 Task: Find connections with filter location Burlington with filter topic #culturewith filter profile language German with filter current company KEC International Ltd. with filter school Veer Narmad South Gujarat University with filter industry Shipbuilding with filter service category Bookkeeping with filter keywords title Office Manager
Action: Mouse moved to (203, 312)
Screenshot: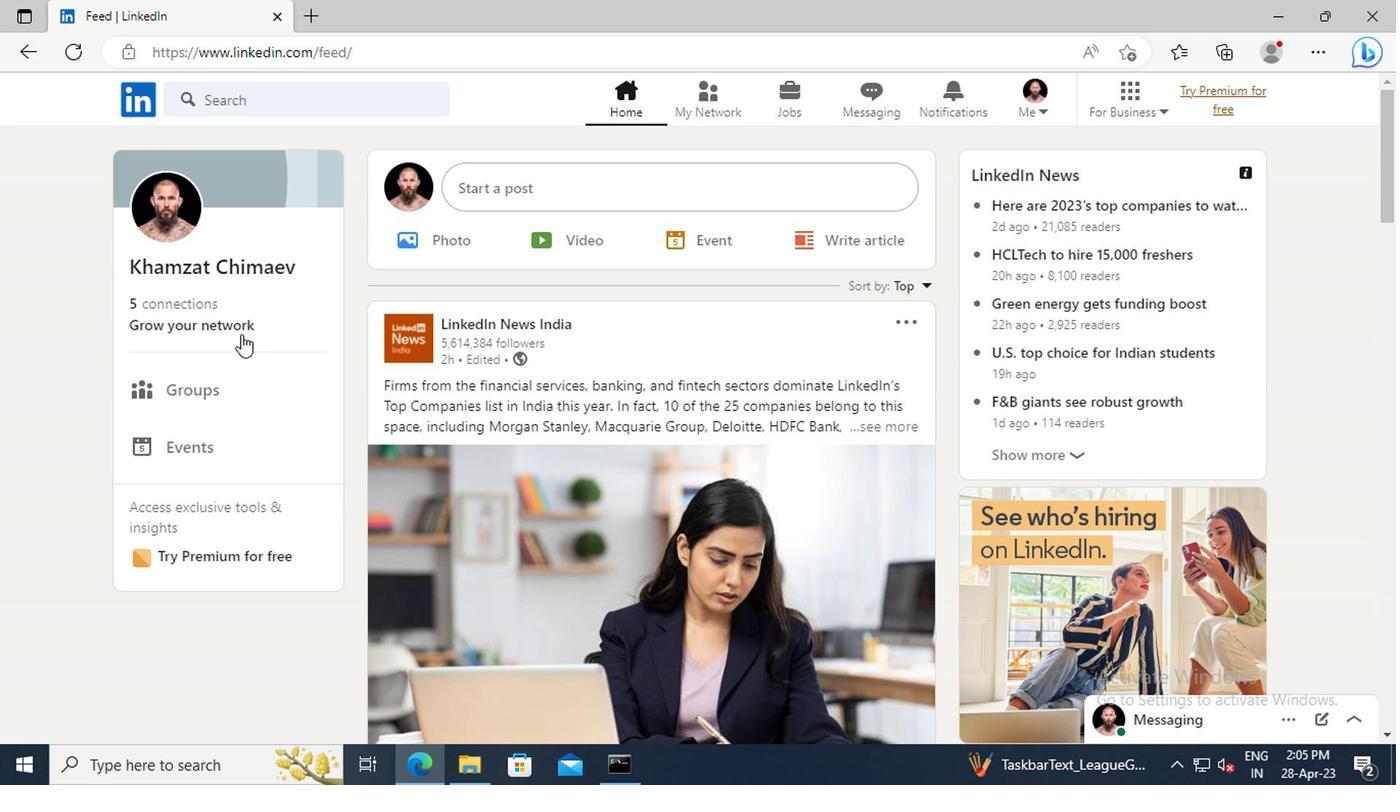 
Action: Mouse pressed left at (203, 312)
Screenshot: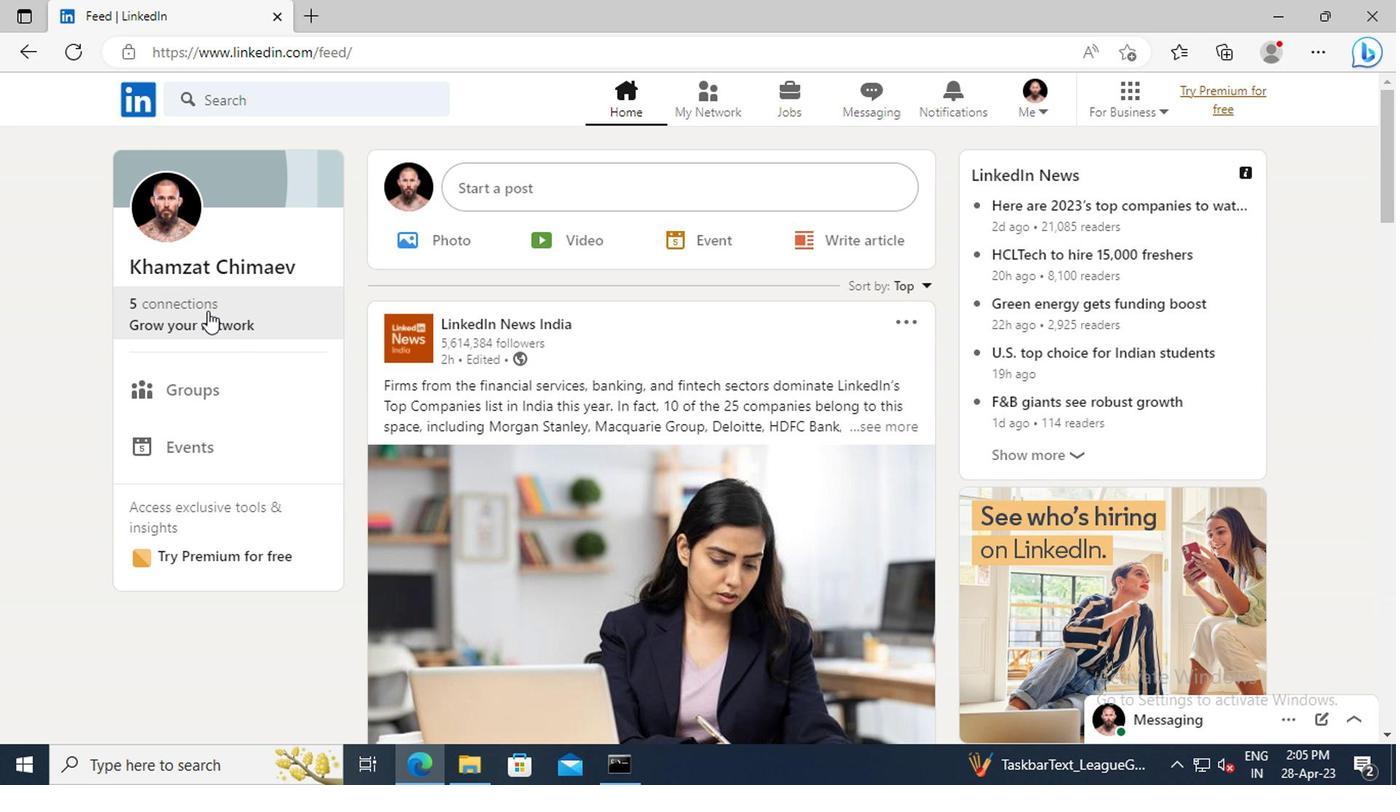 
Action: Mouse moved to (226, 219)
Screenshot: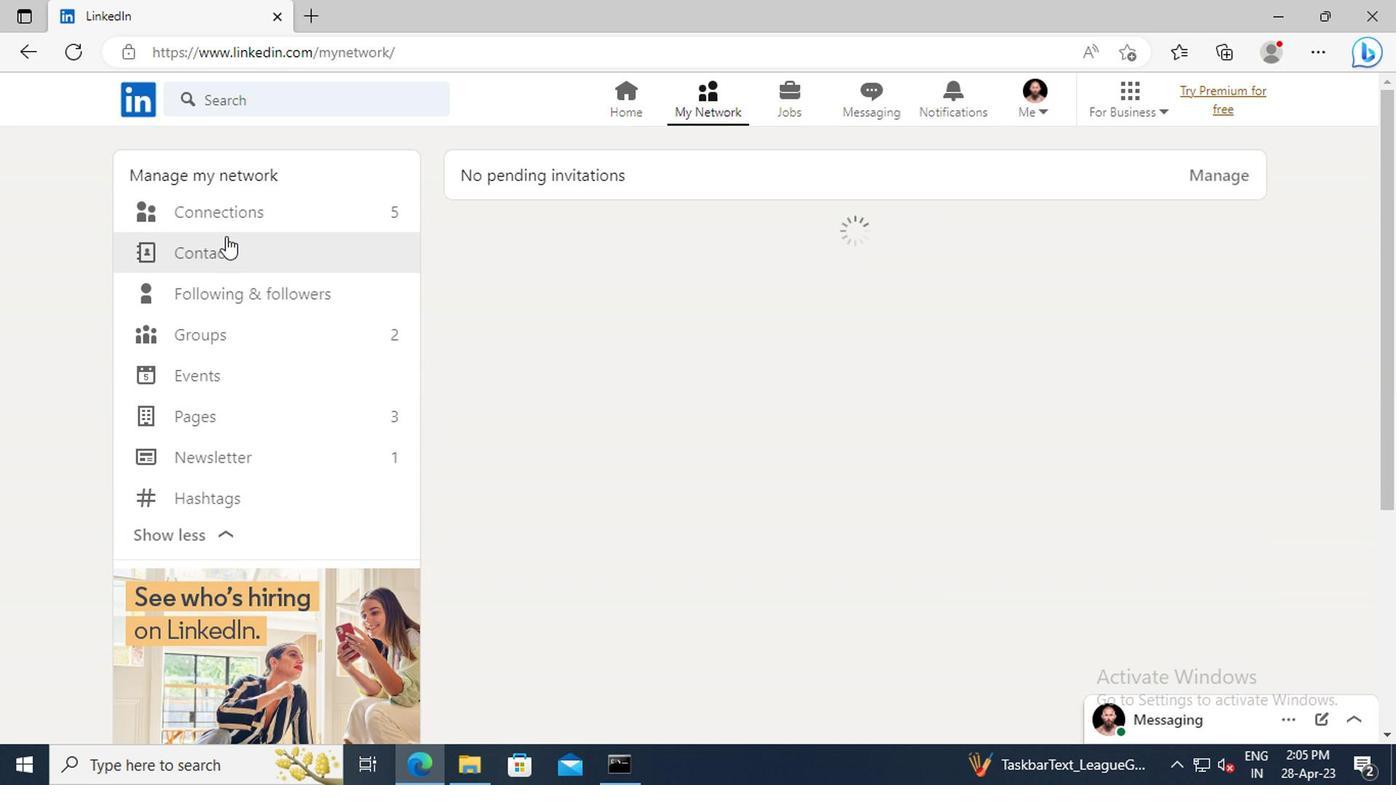 
Action: Mouse pressed left at (226, 219)
Screenshot: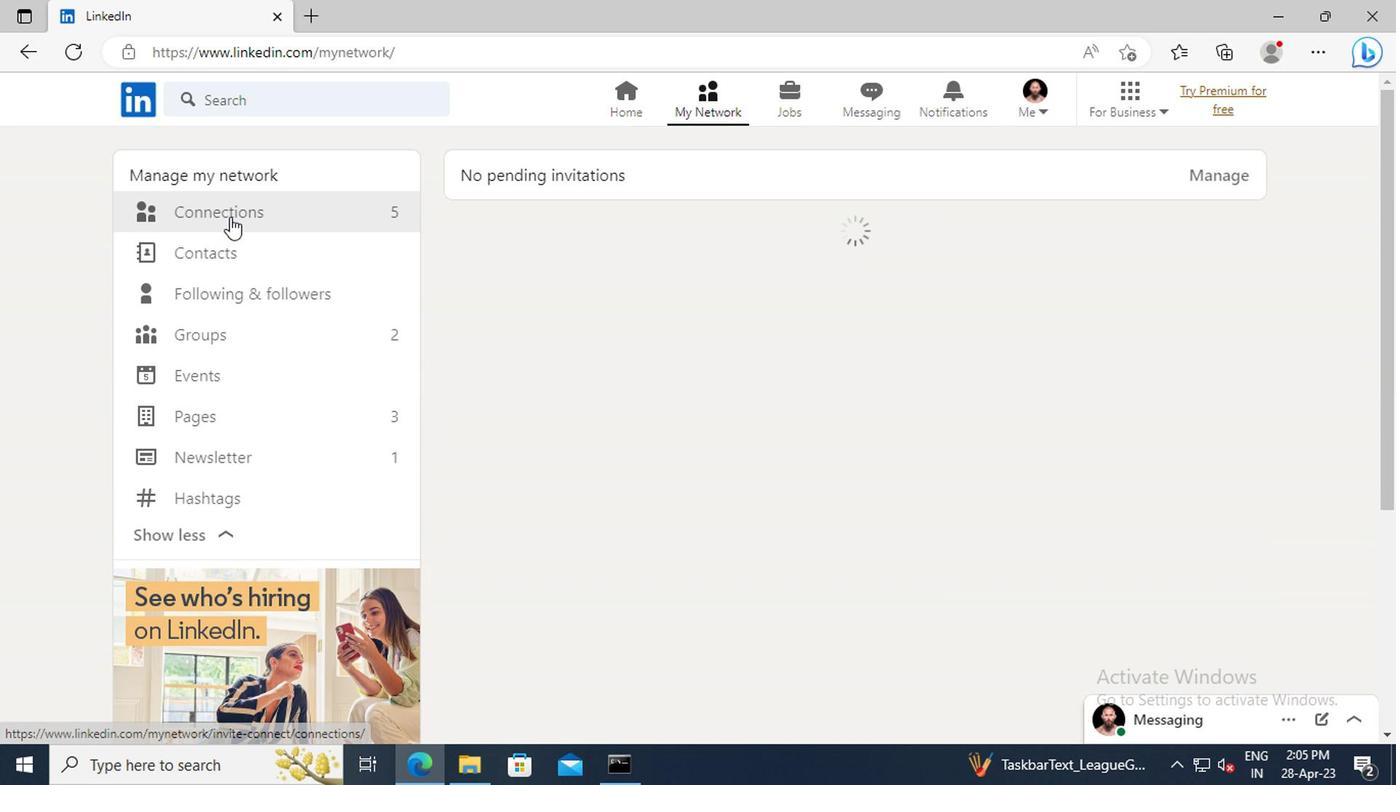 
Action: Mouse moved to (827, 222)
Screenshot: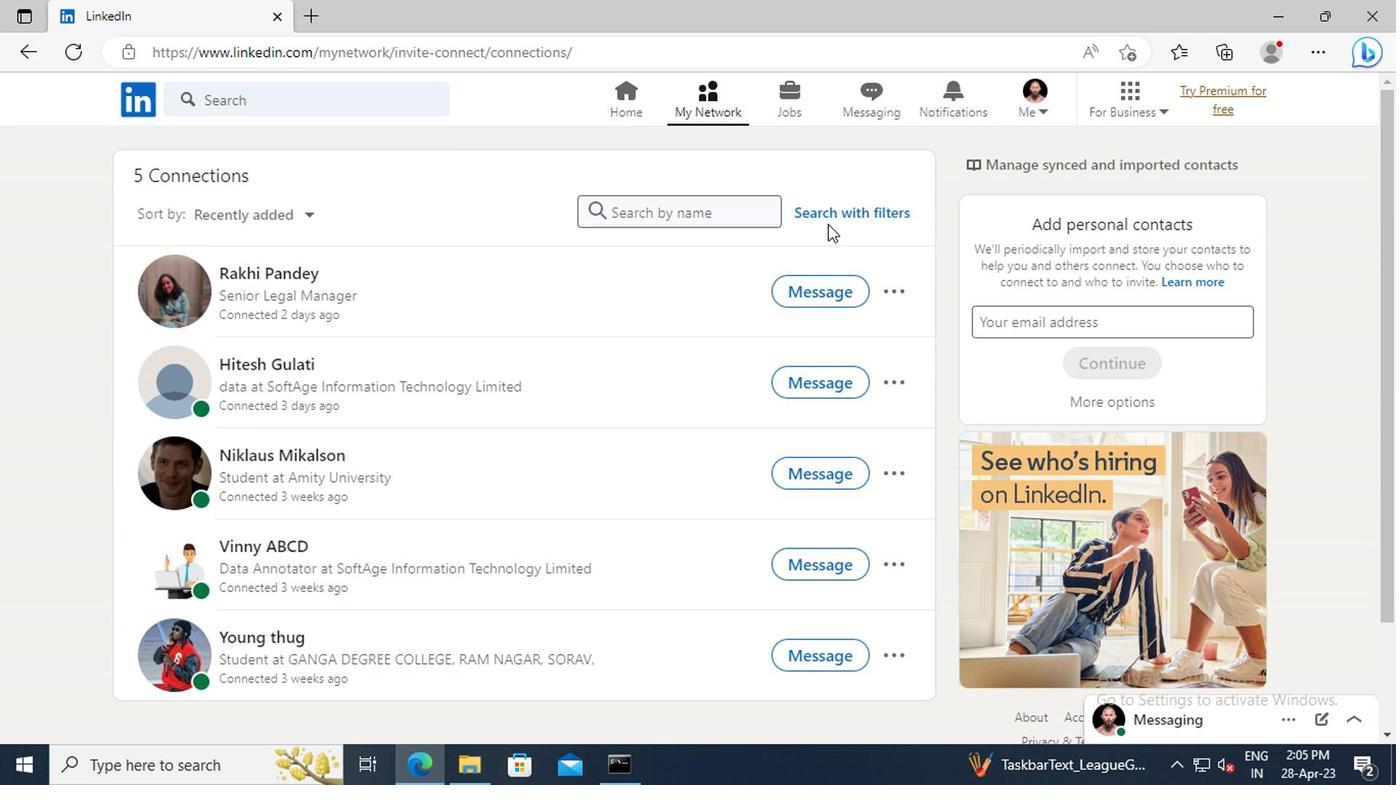 
Action: Mouse pressed left at (827, 222)
Screenshot: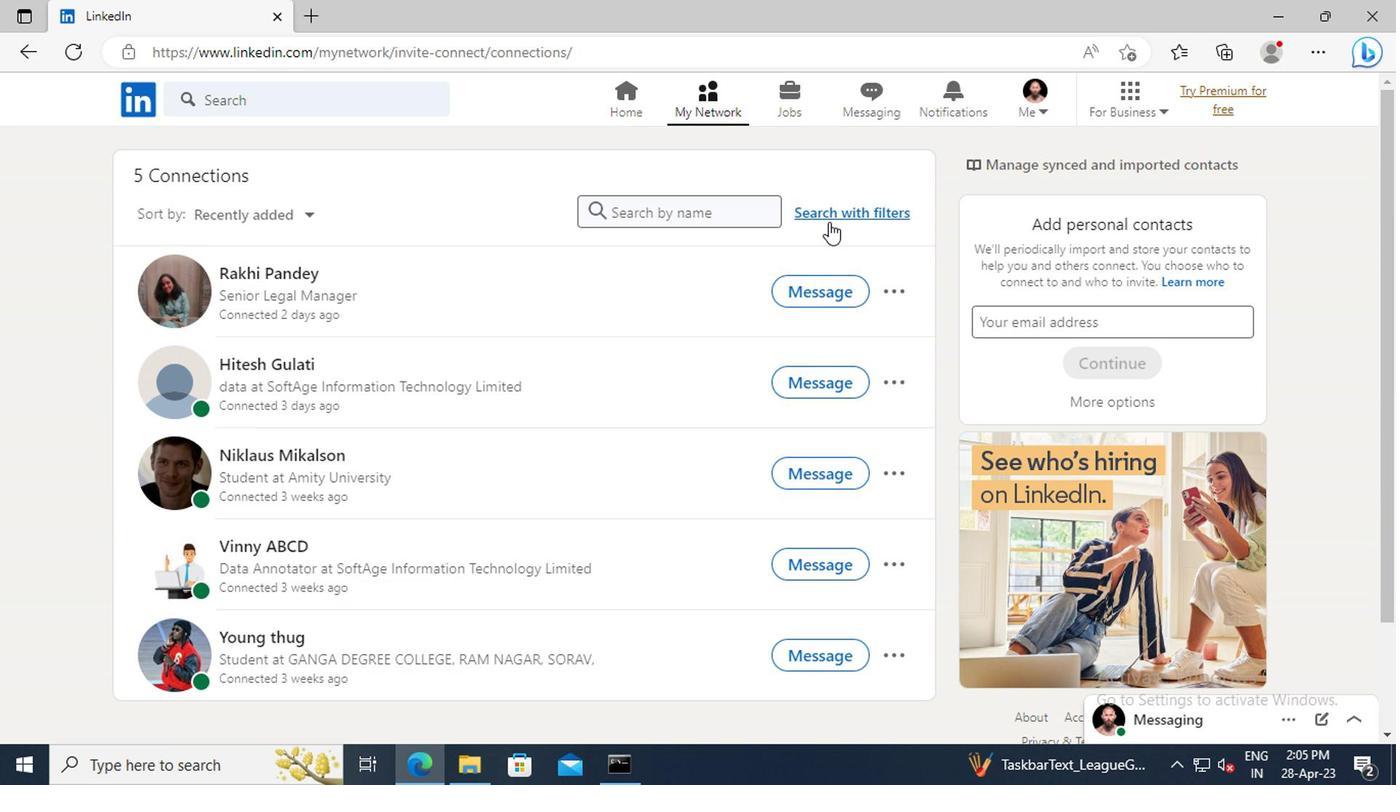 
Action: Mouse moved to (776, 163)
Screenshot: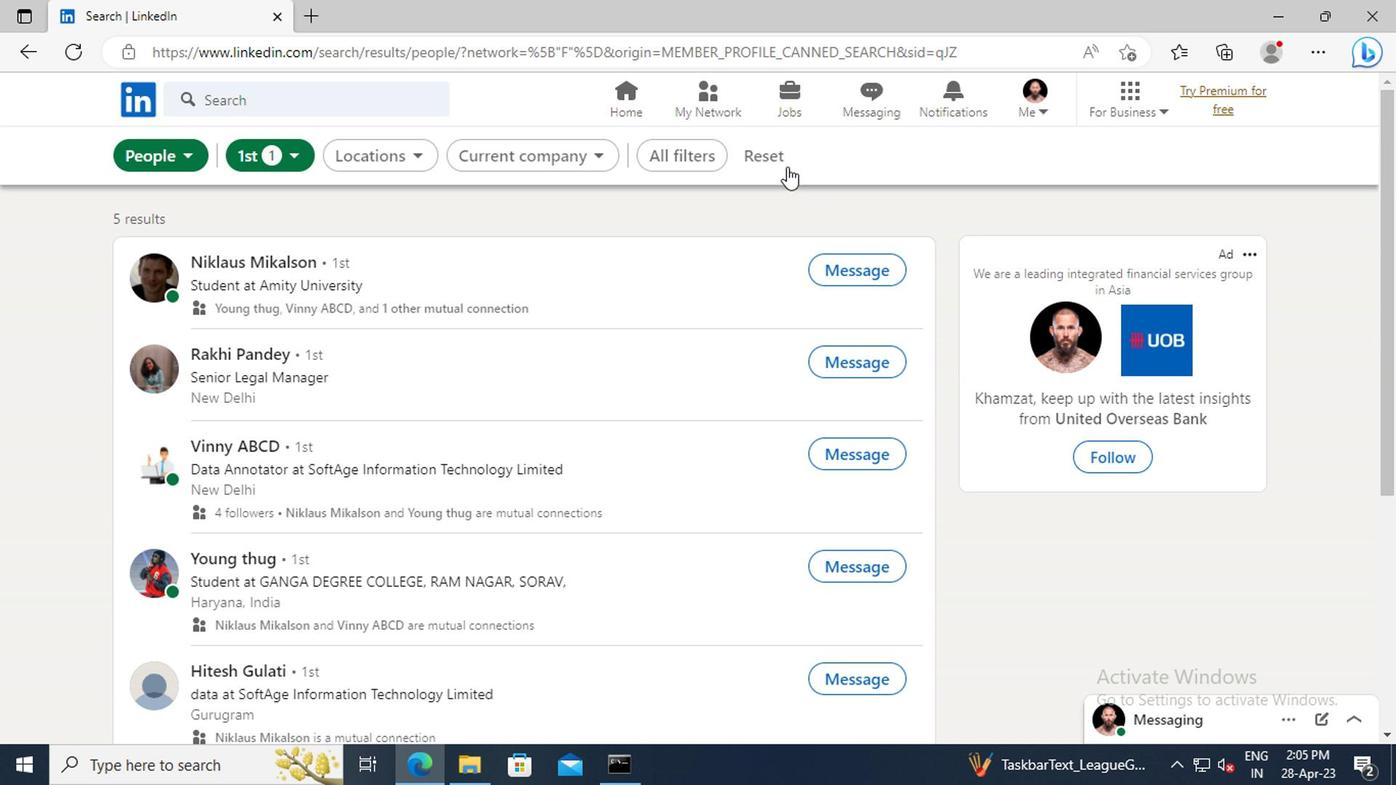 
Action: Mouse pressed left at (776, 163)
Screenshot: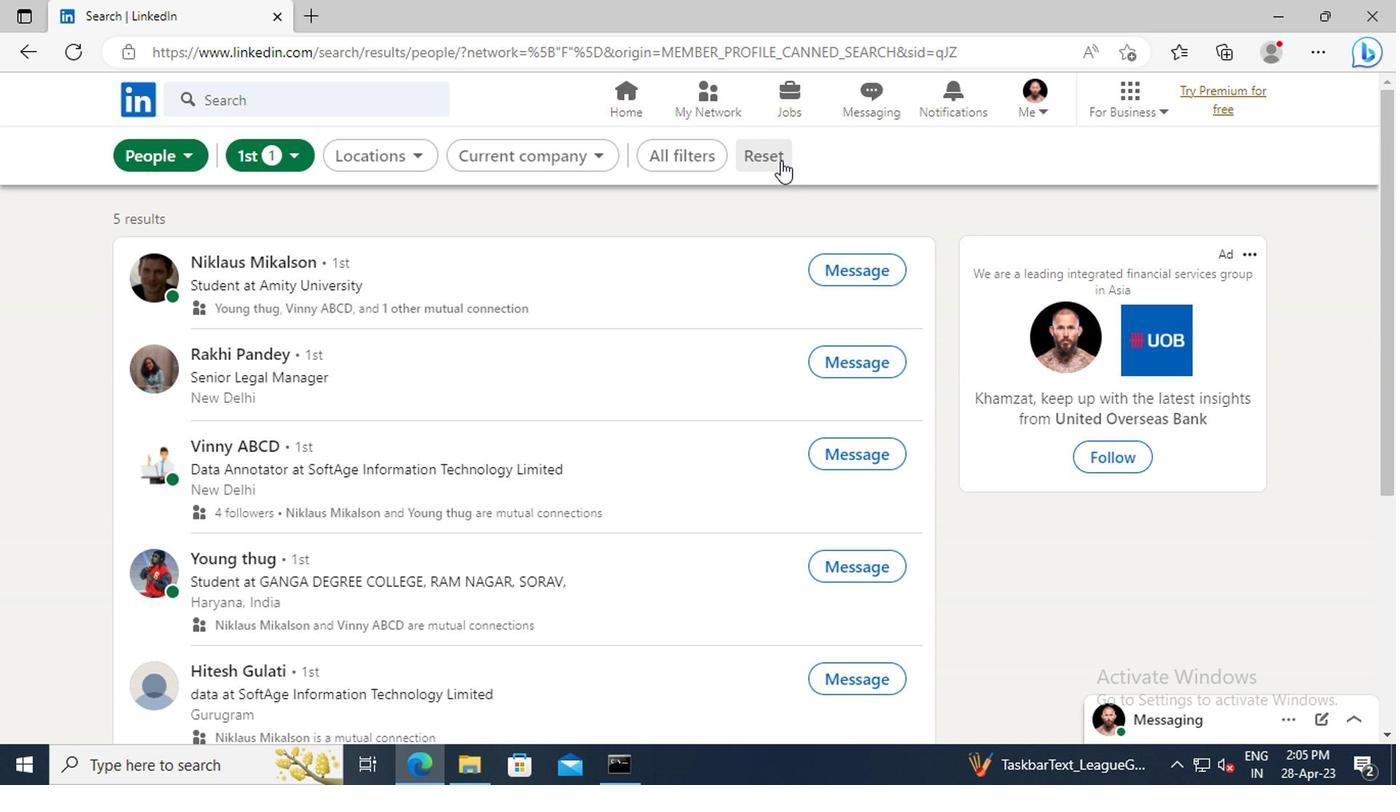 
Action: Mouse moved to (735, 160)
Screenshot: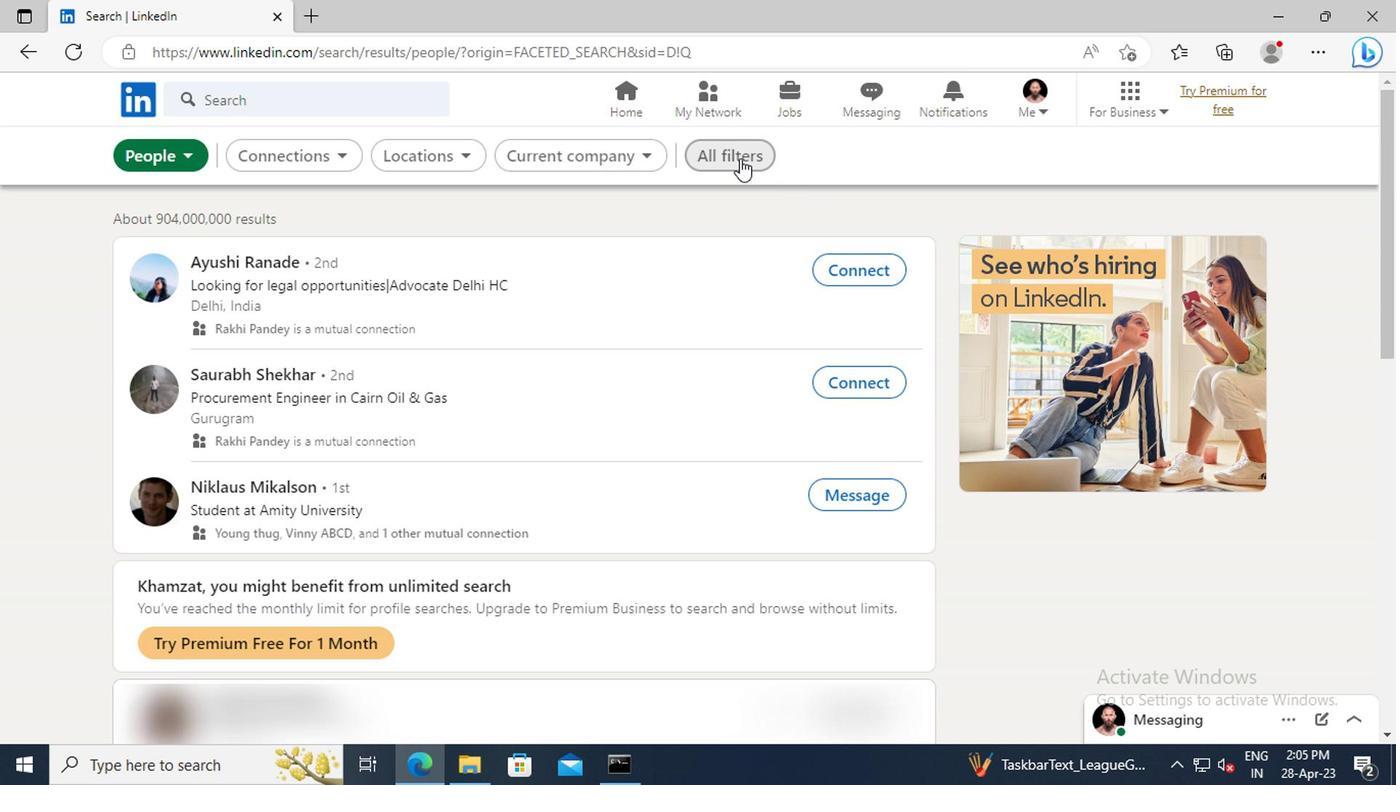 
Action: Mouse pressed left at (735, 160)
Screenshot: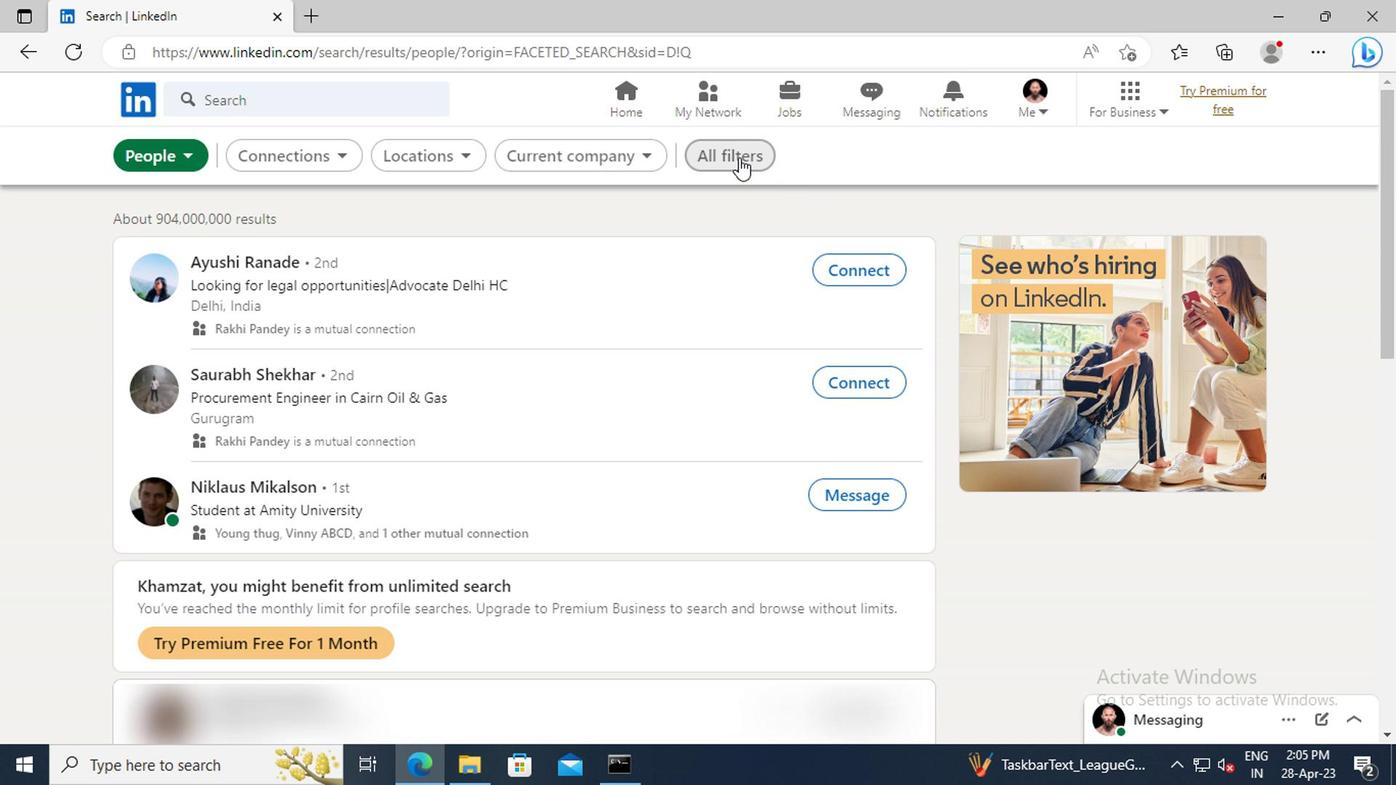 
Action: Mouse moved to (1124, 376)
Screenshot: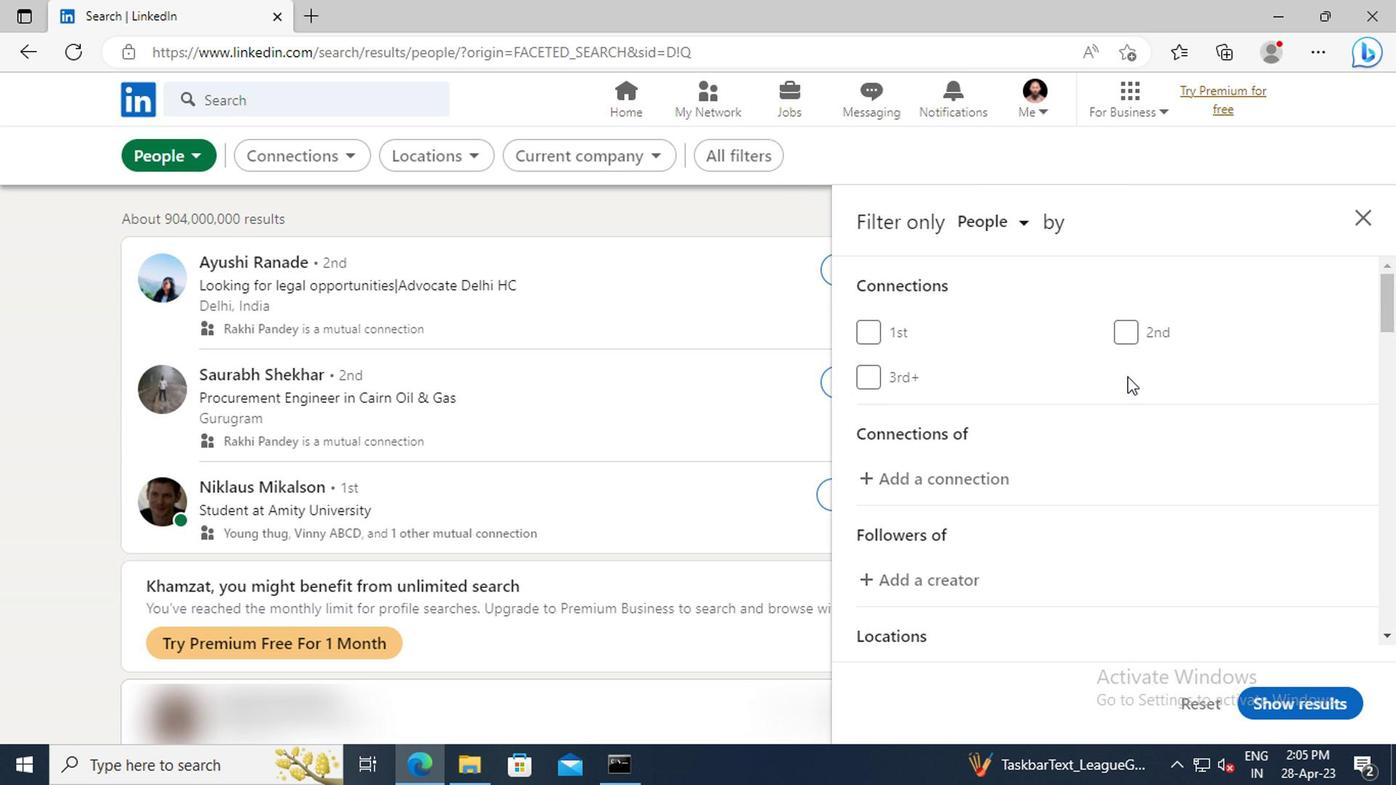 
Action: Mouse scrolled (1124, 376) with delta (0, 0)
Screenshot: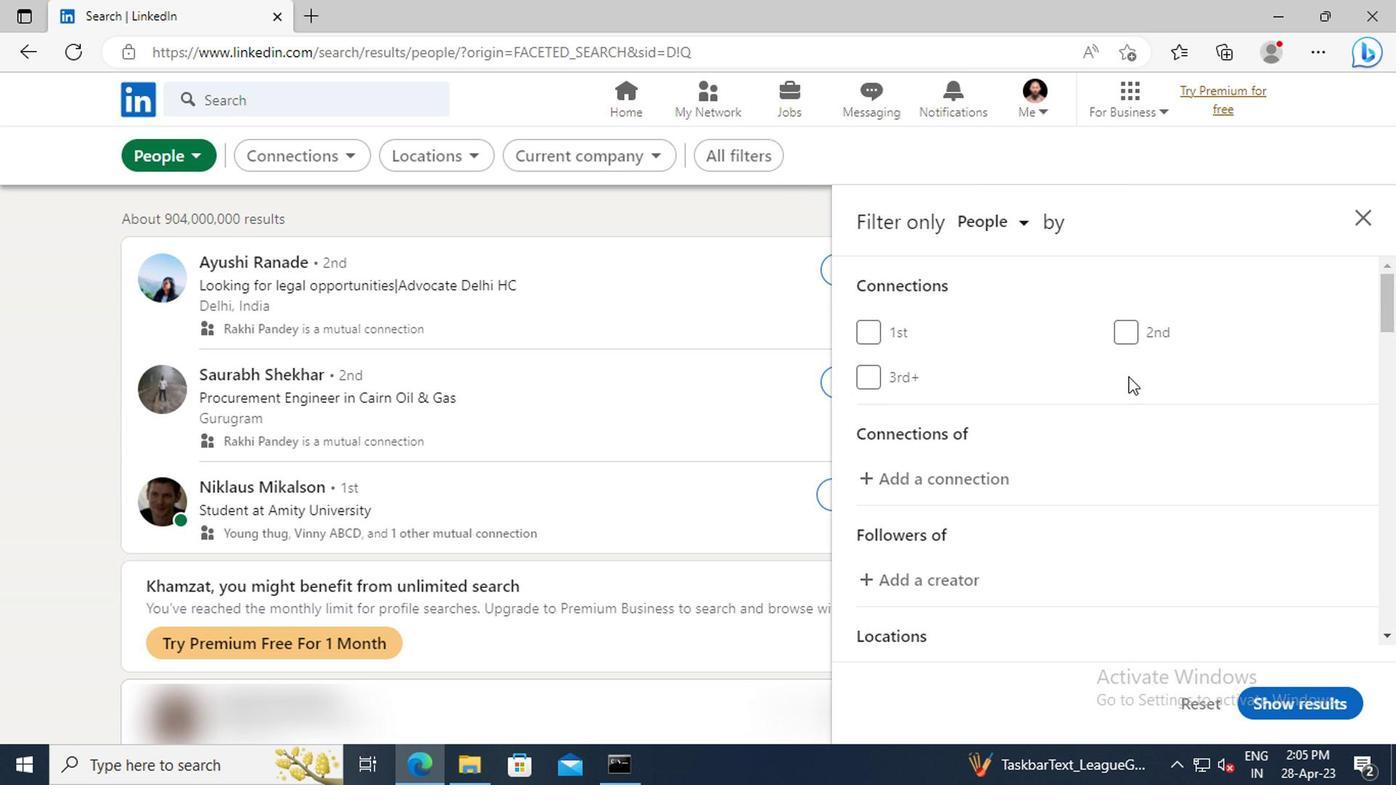 
Action: Mouse moved to (1126, 378)
Screenshot: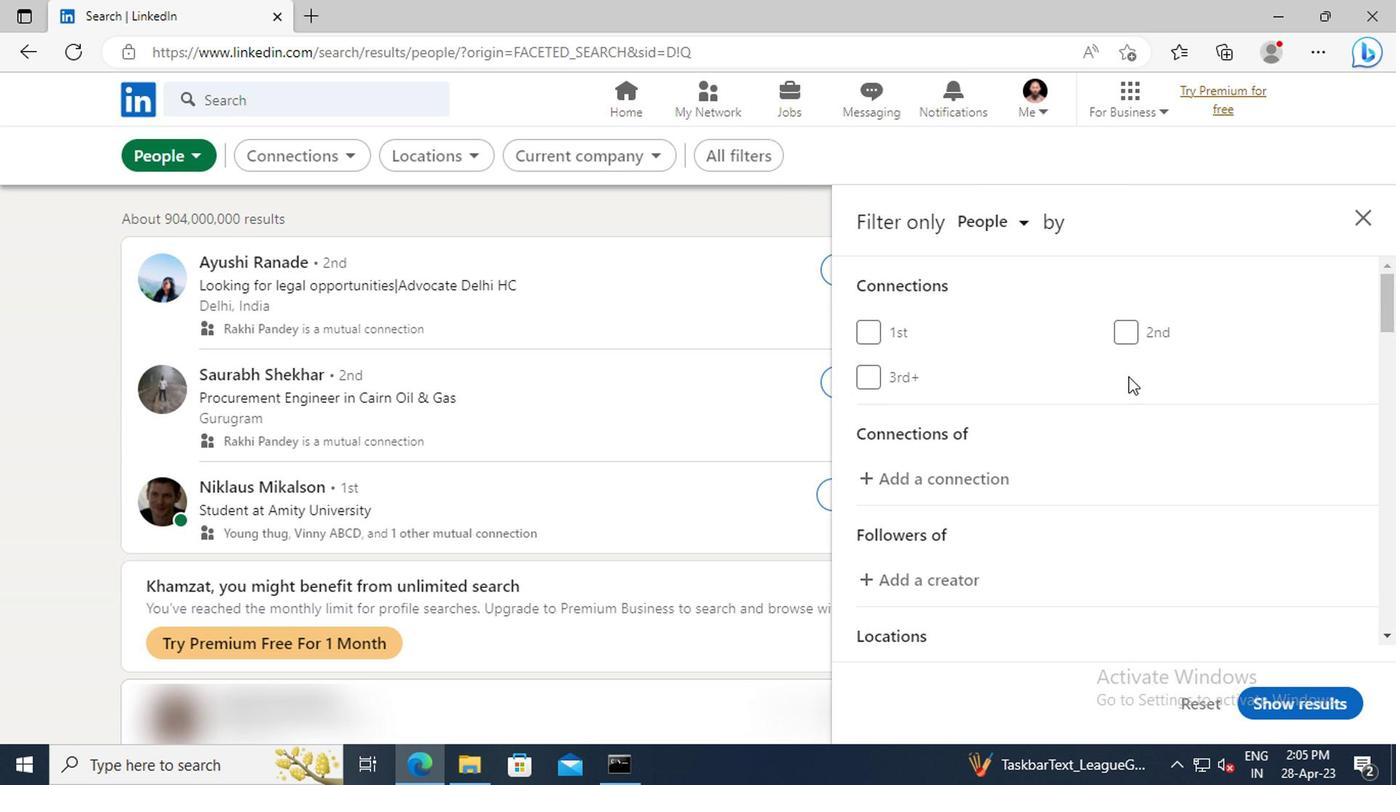 
Action: Mouse scrolled (1126, 376) with delta (0, -1)
Screenshot: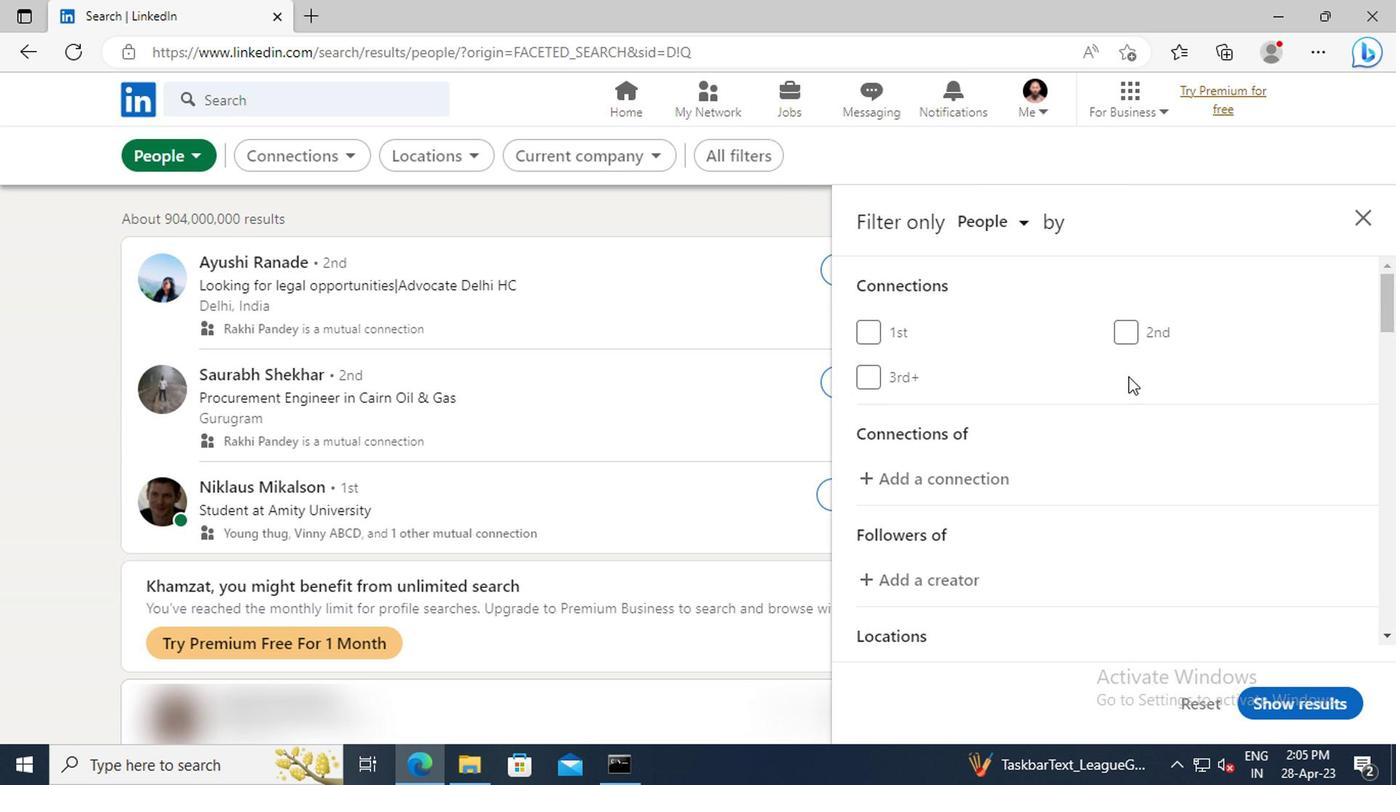 
Action: Mouse moved to (1126, 378)
Screenshot: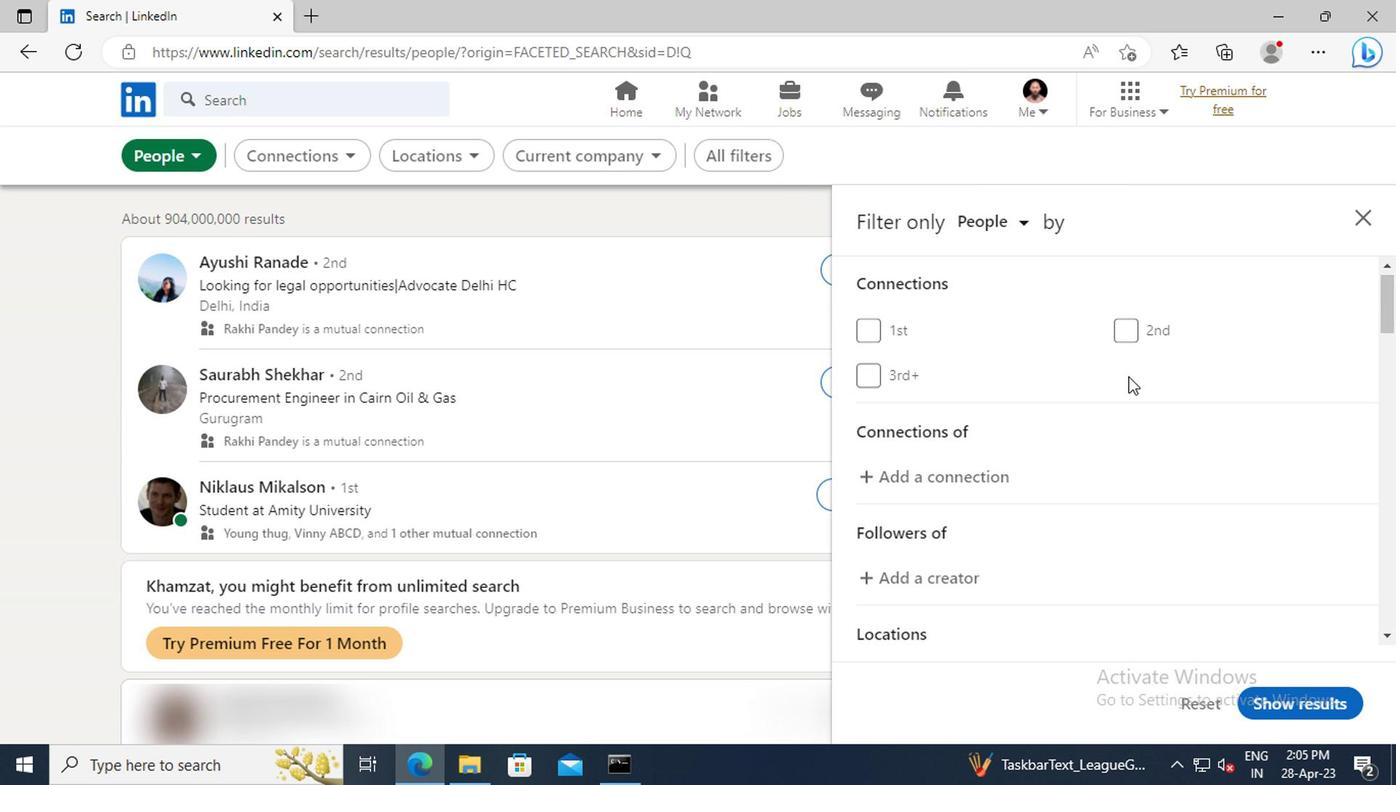 
Action: Mouse scrolled (1126, 376) with delta (0, -1)
Screenshot: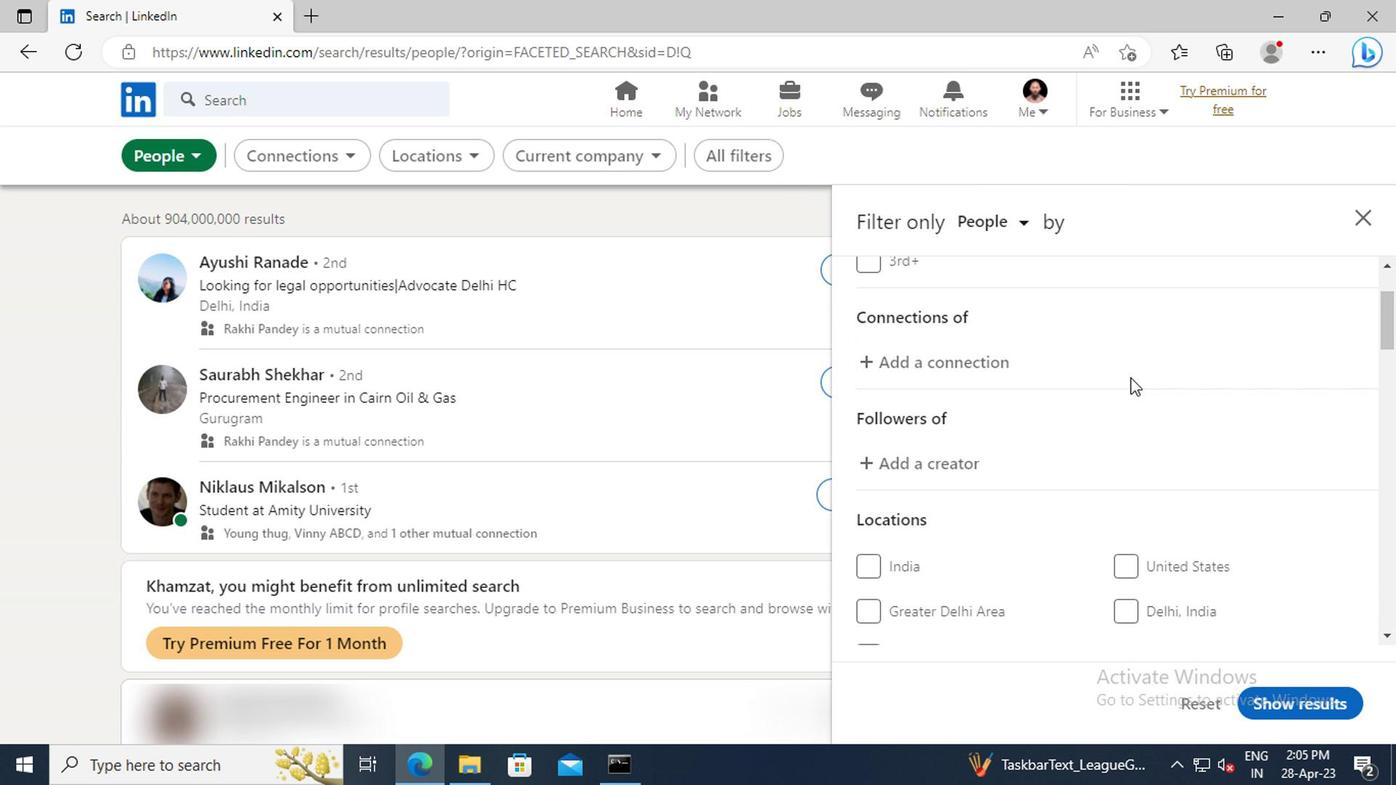 
Action: Mouse scrolled (1126, 376) with delta (0, -1)
Screenshot: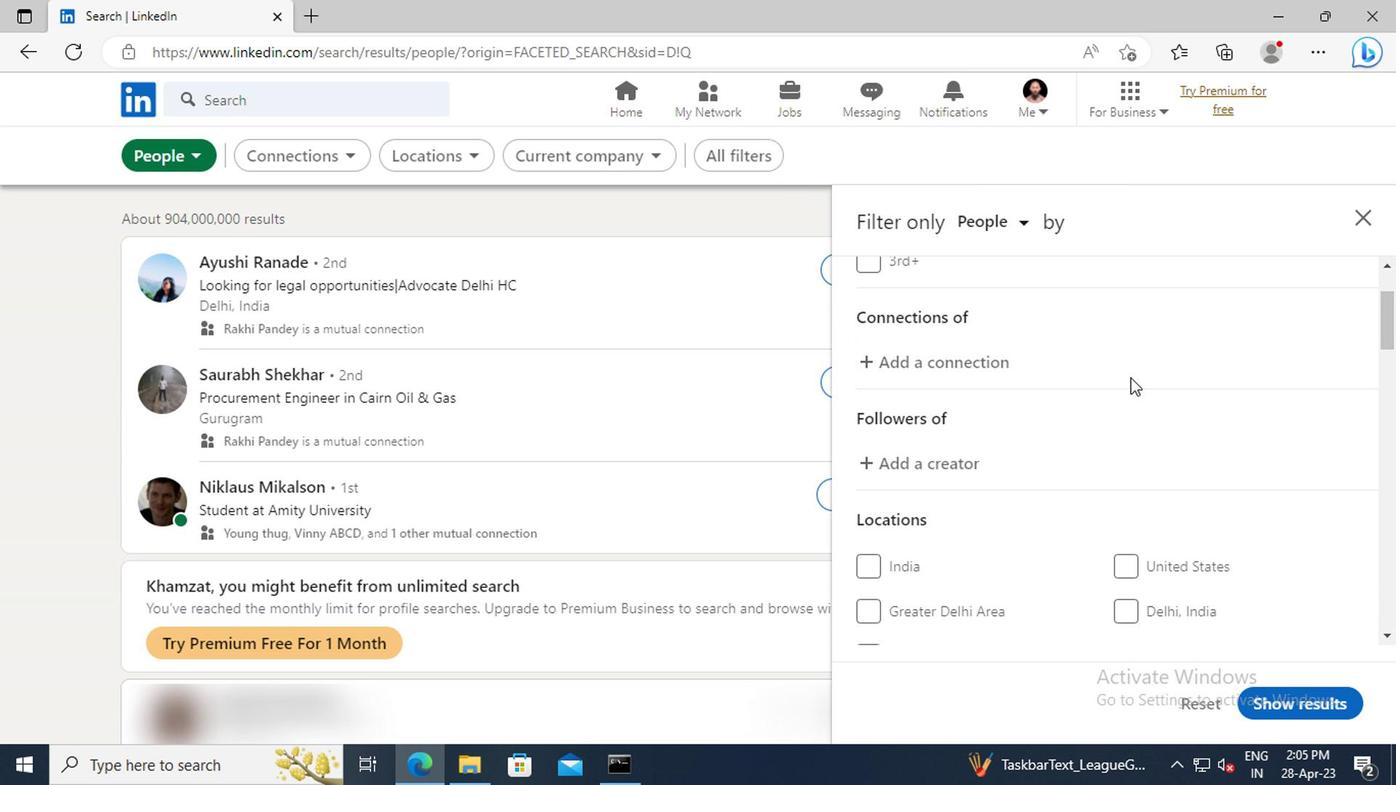 
Action: Mouse scrolled (1126, 376) with delta (0, -1)
Screenshot: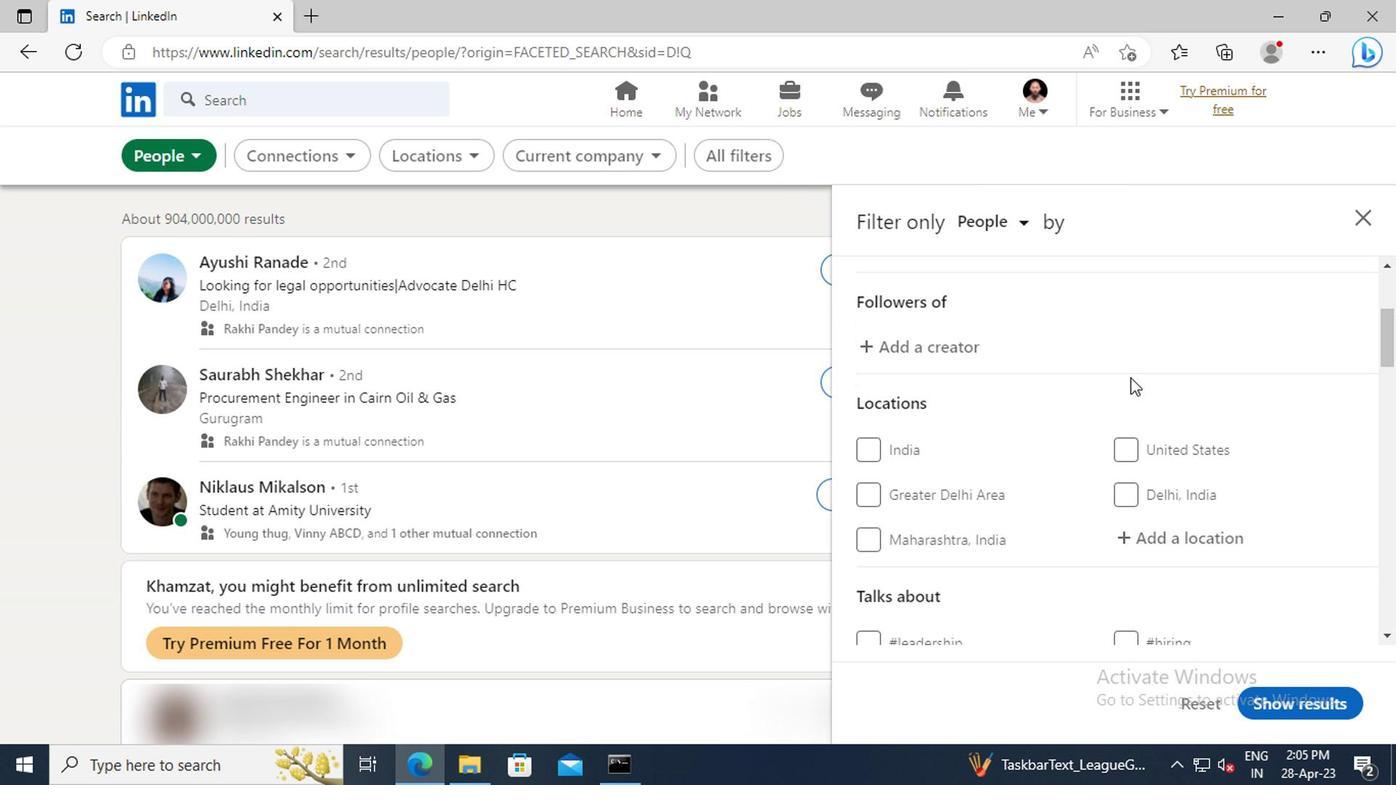 
Action: Mouse scrolled (1126, 376) with delta (0, -1)
Screenshot: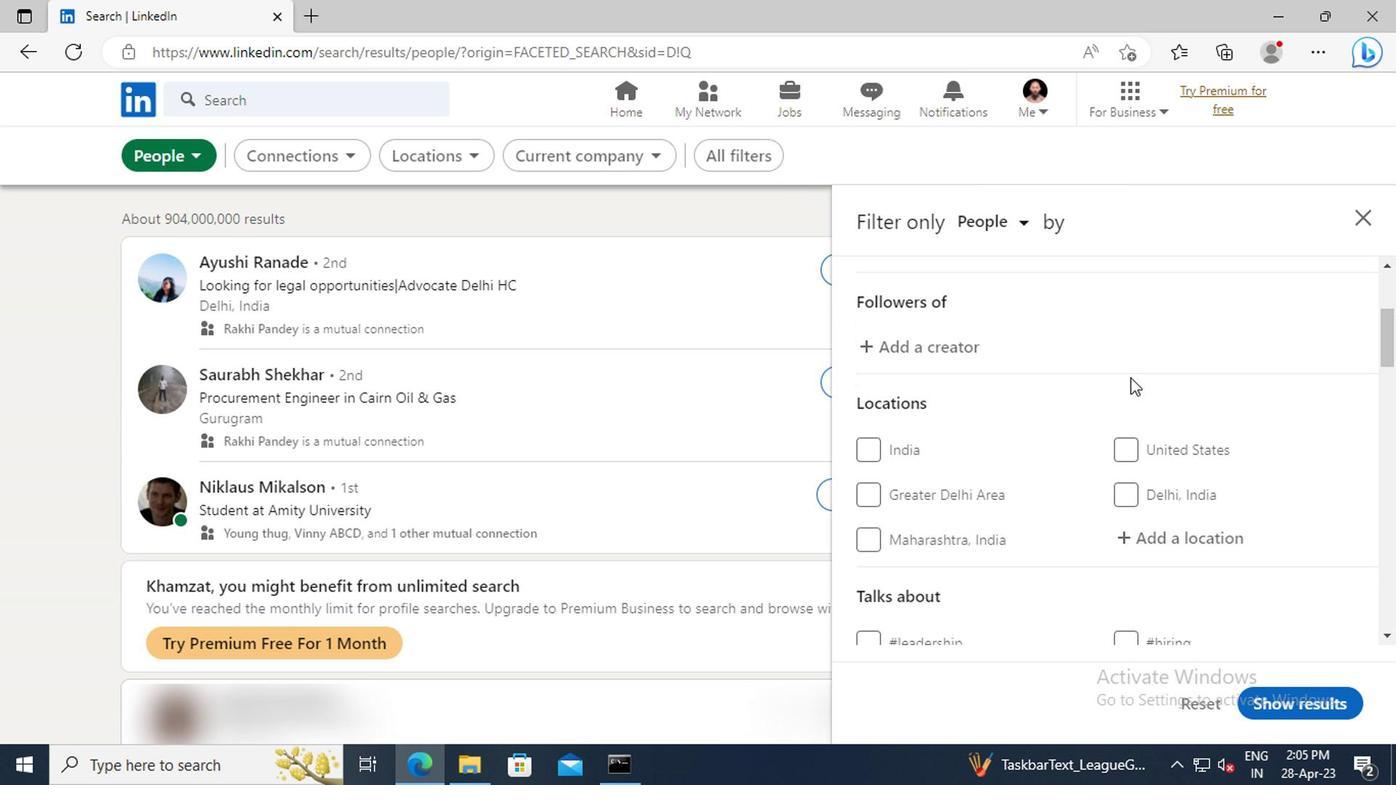 
Action: Mouse moved to (1134, 423)
Screenshot: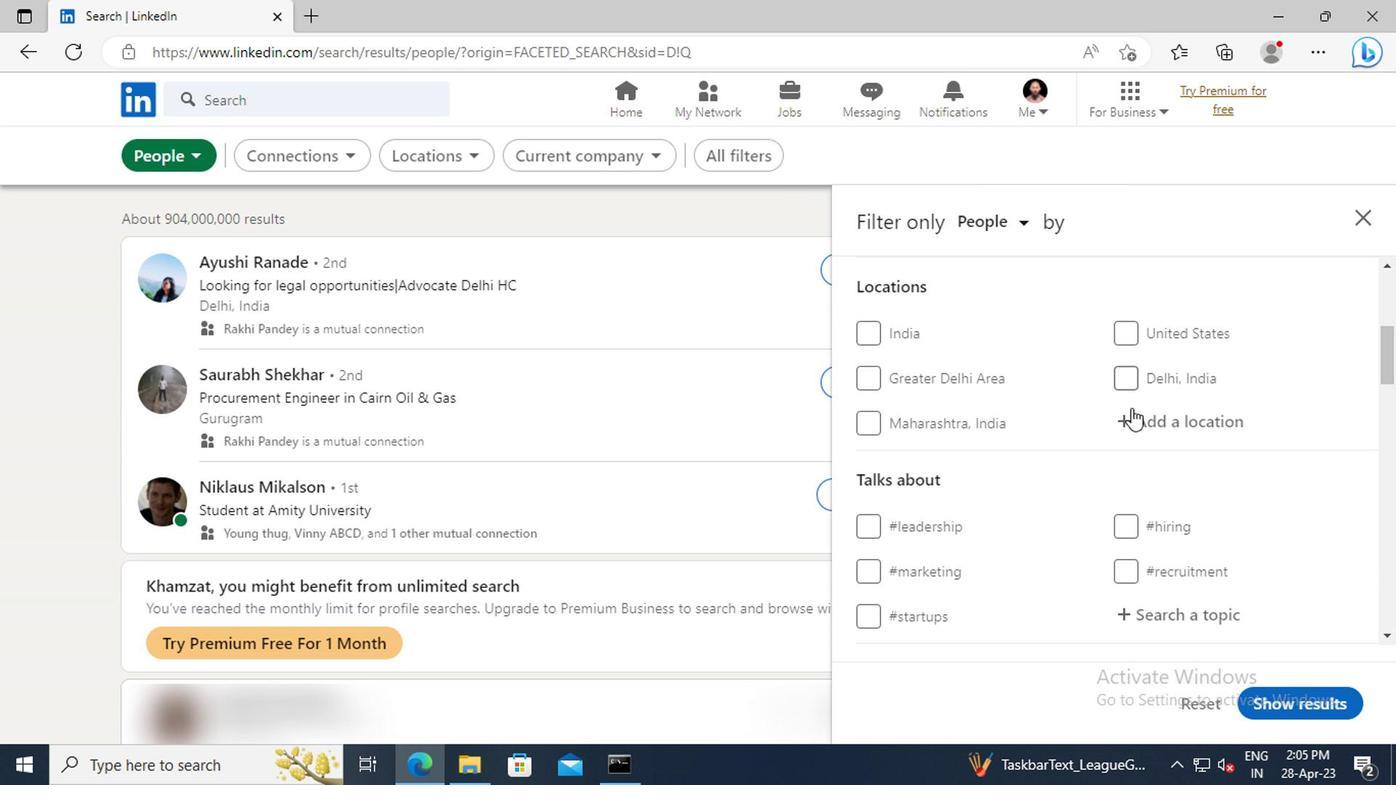 
Action: Mouse pressed left at (1134, 423)
Screenshot: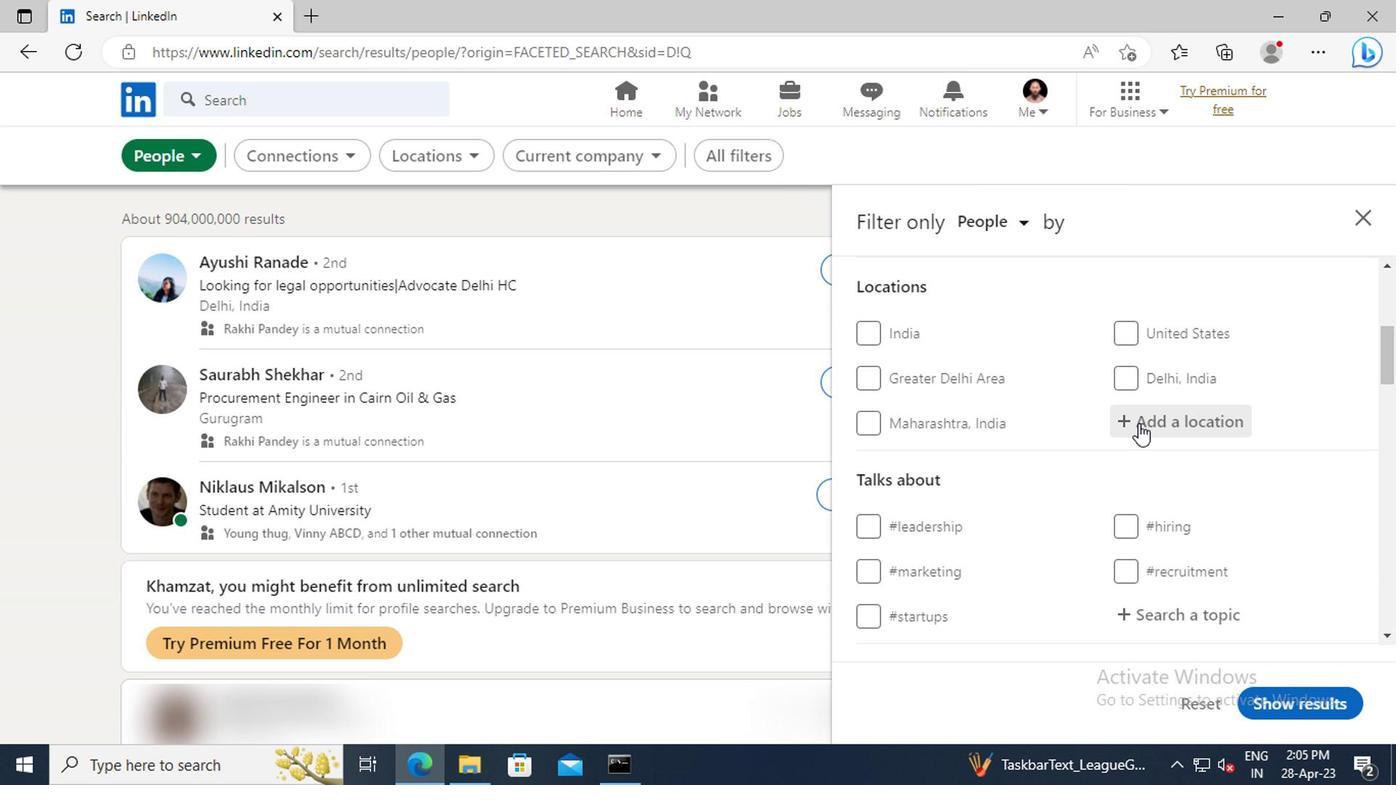 
Action: Mouse moved to (1134, 424)
Screenshot: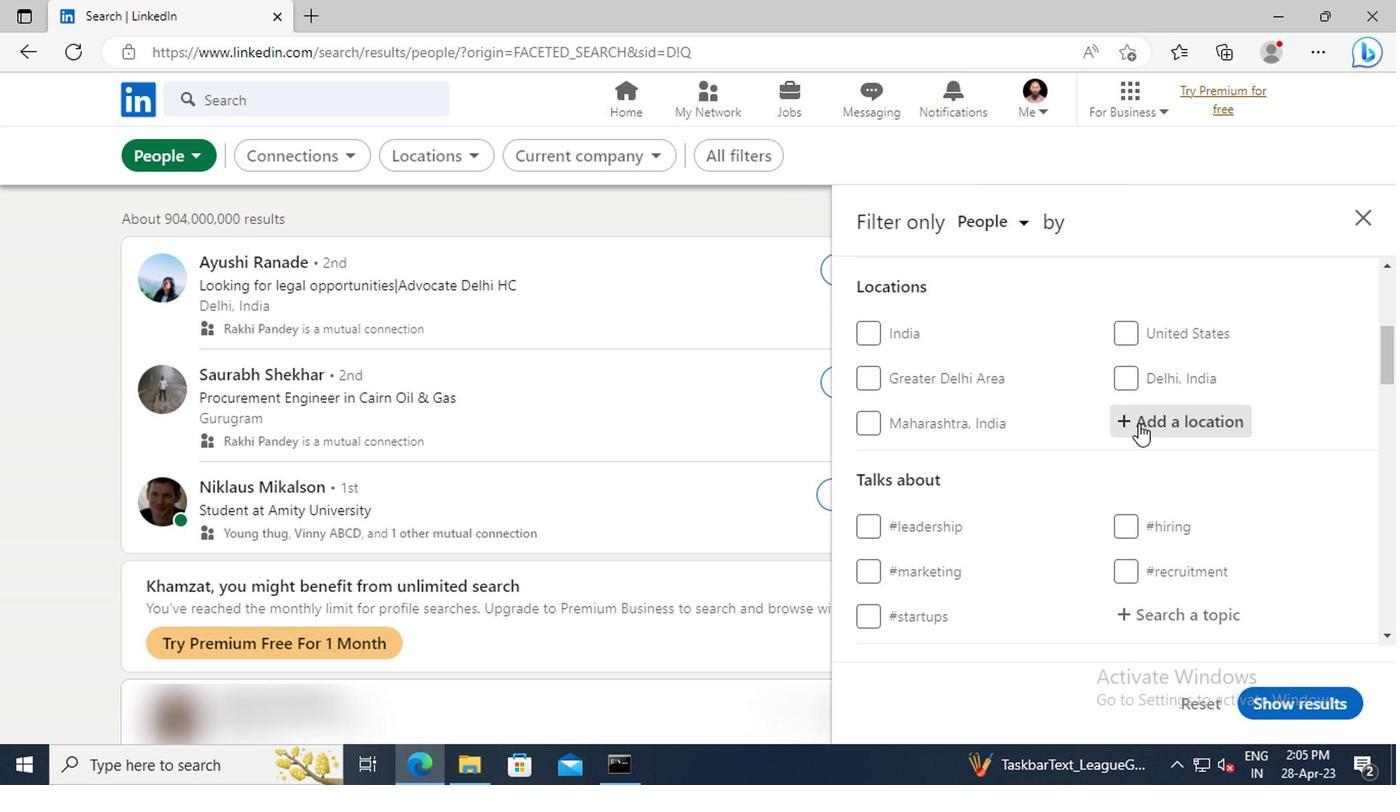 
Action: Key pressed <Key.shift>BURLINGTON
Screenshot: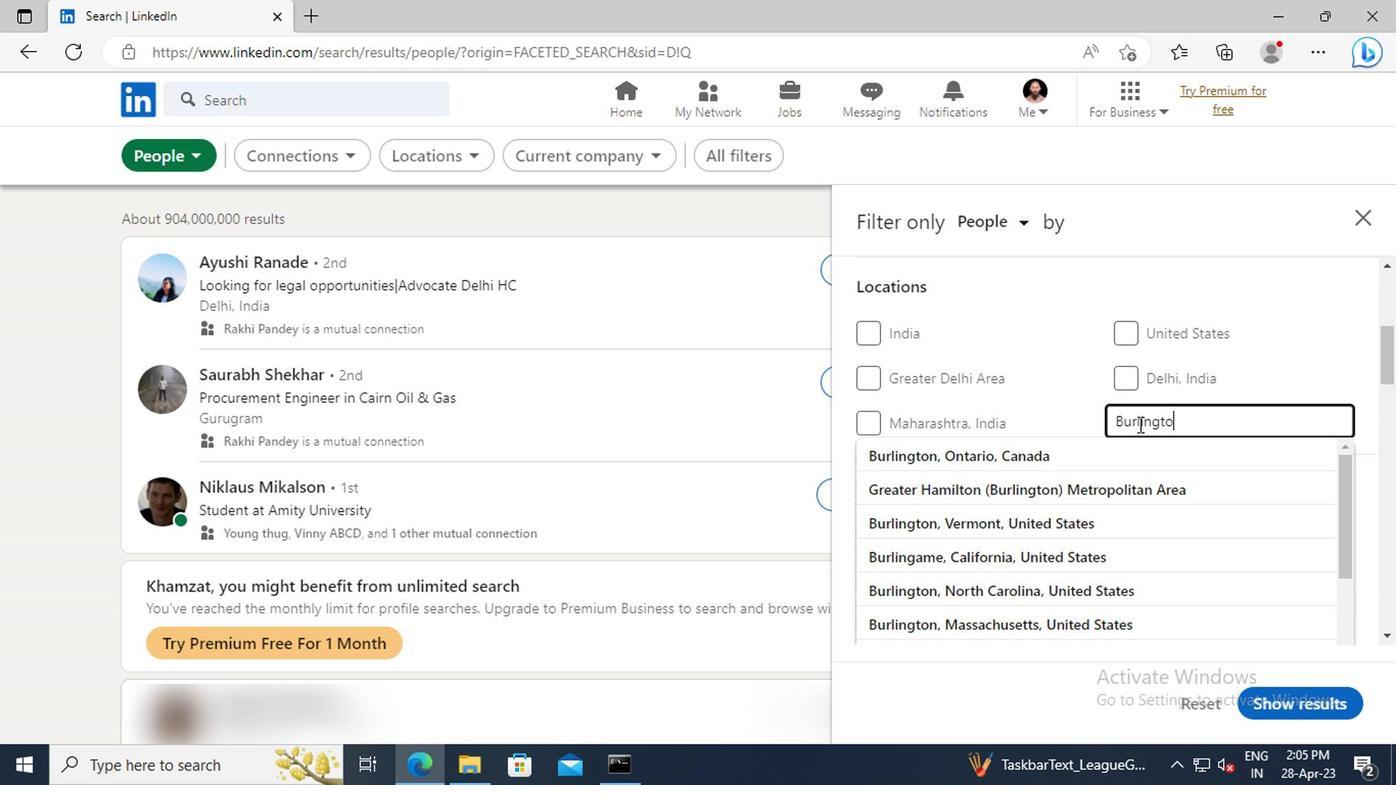 
Action: Mouse moved to (1073, 465)
Screenshot: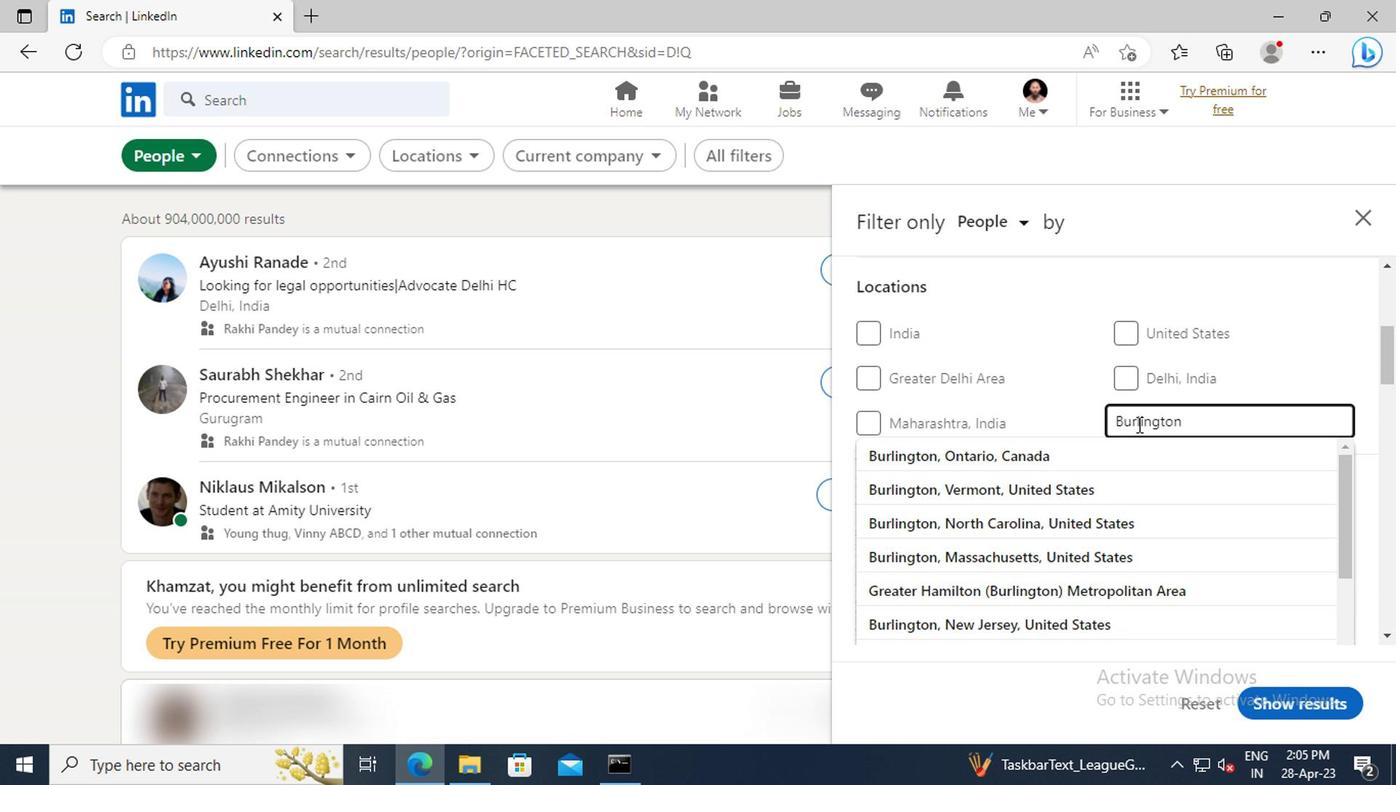 
Action: Mouse pressed left at (1073, 465)
Screenshot: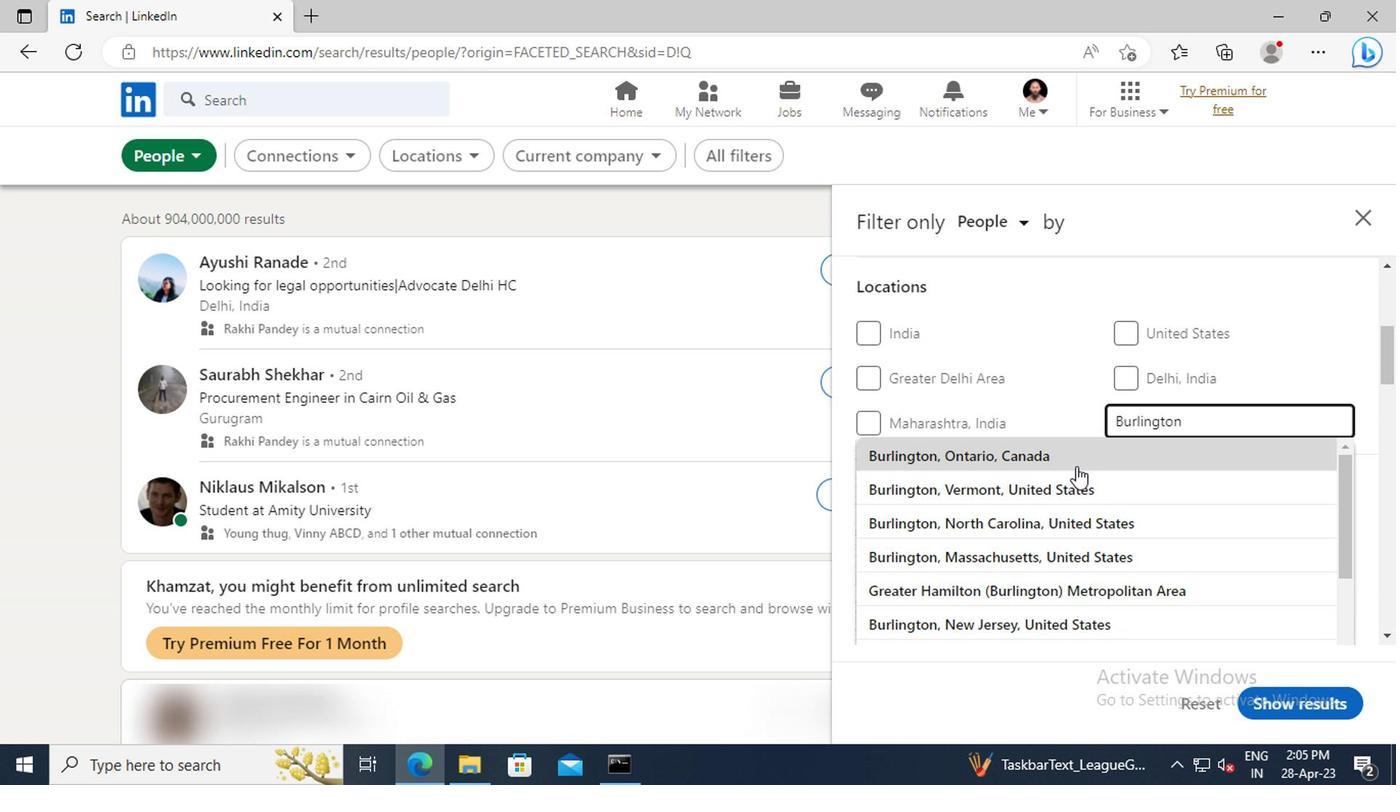 
Action: Mouse moved to (1145, 447)
Screenshot: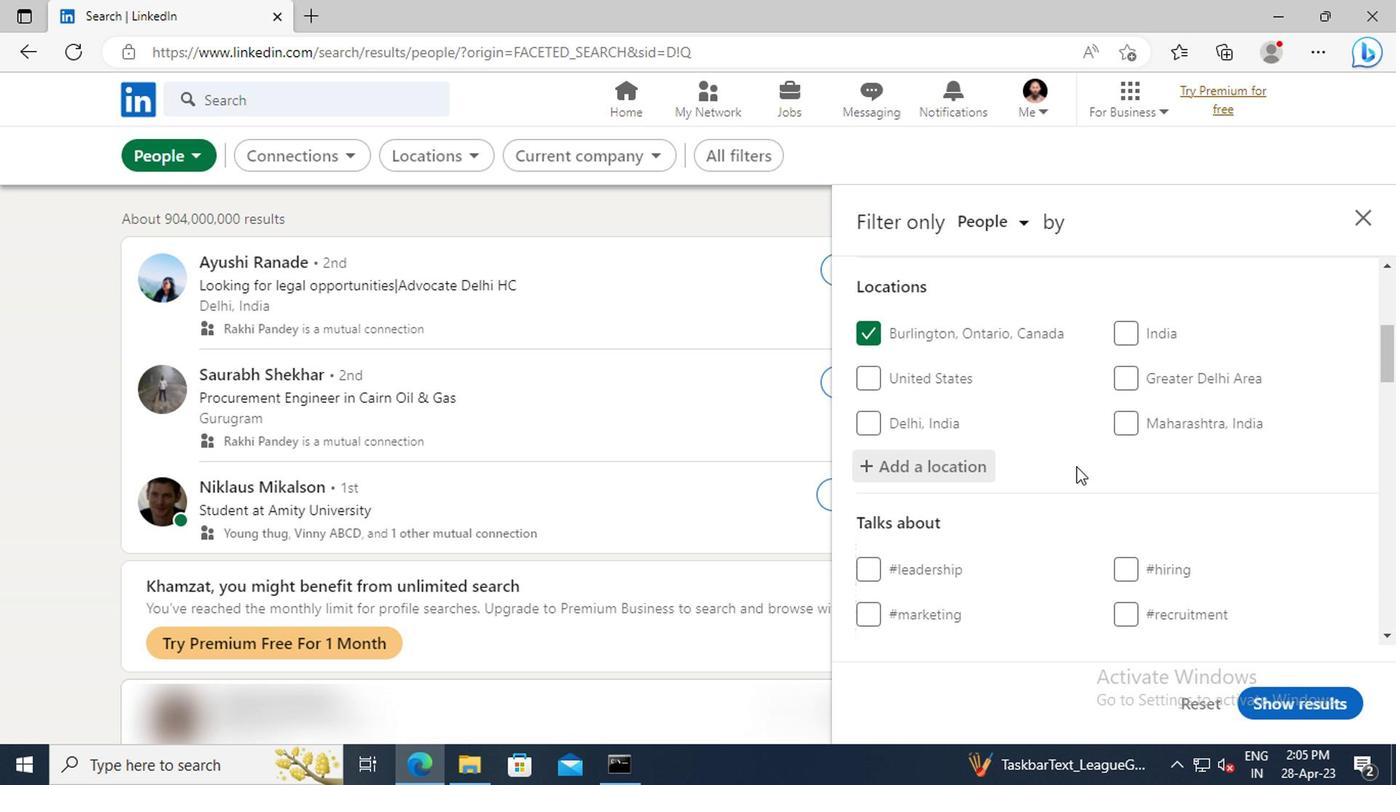 
Action: Mouse scrolled (1145, 446) with delta (0, 0)
Screenshot: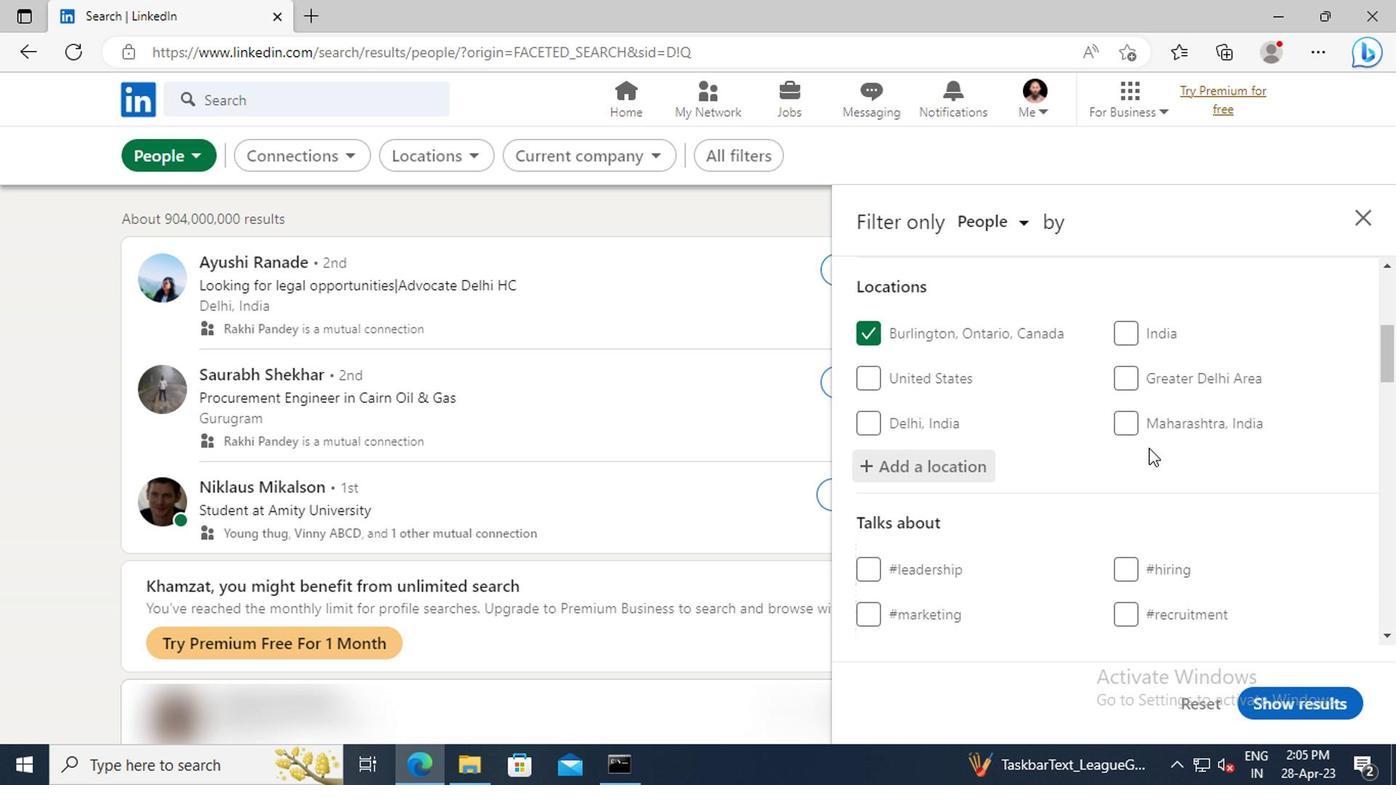 
Action: Mouse scrolled (1145, 446) with delta (0, 0)
Screenshot: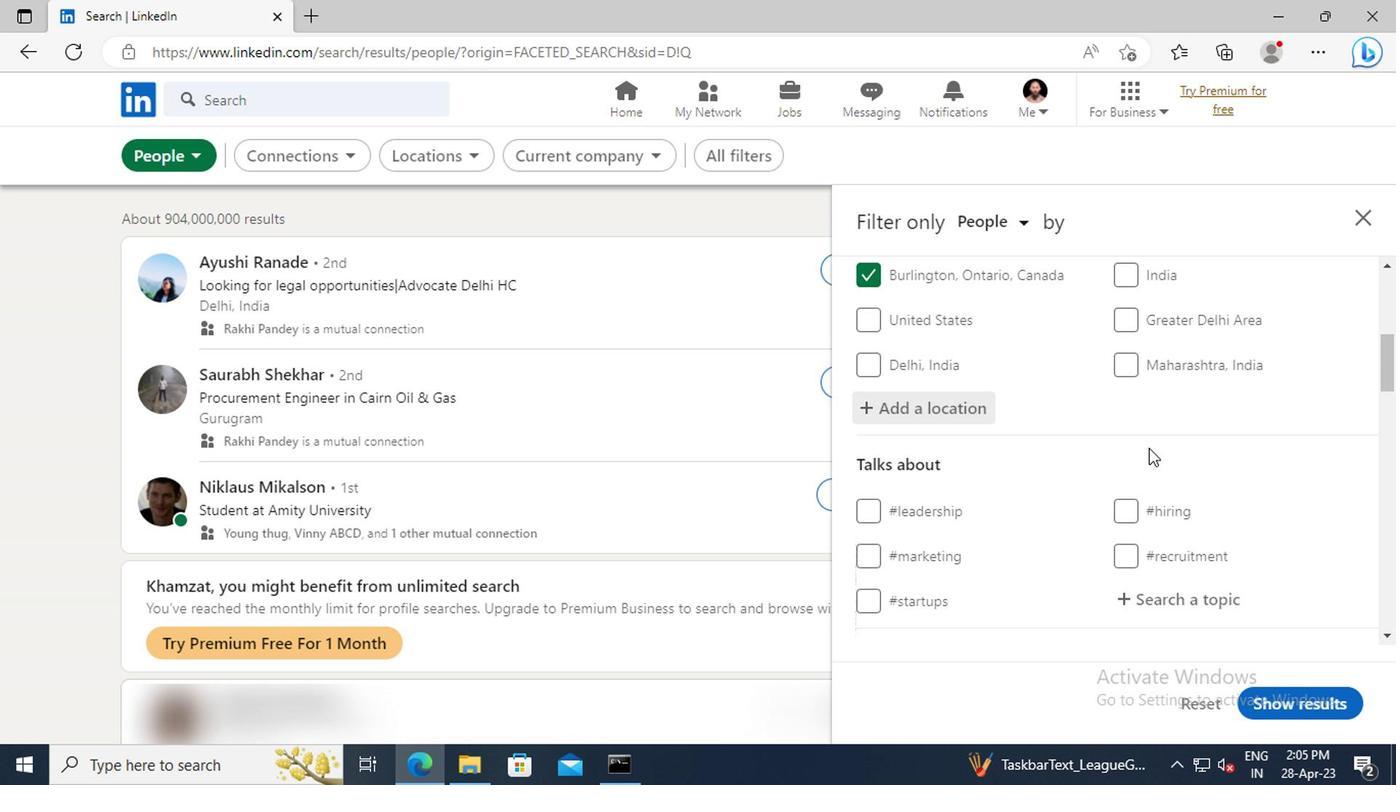
Action: Mouse scrolled (1145, 446) with delta (0, 0)
Screenshot: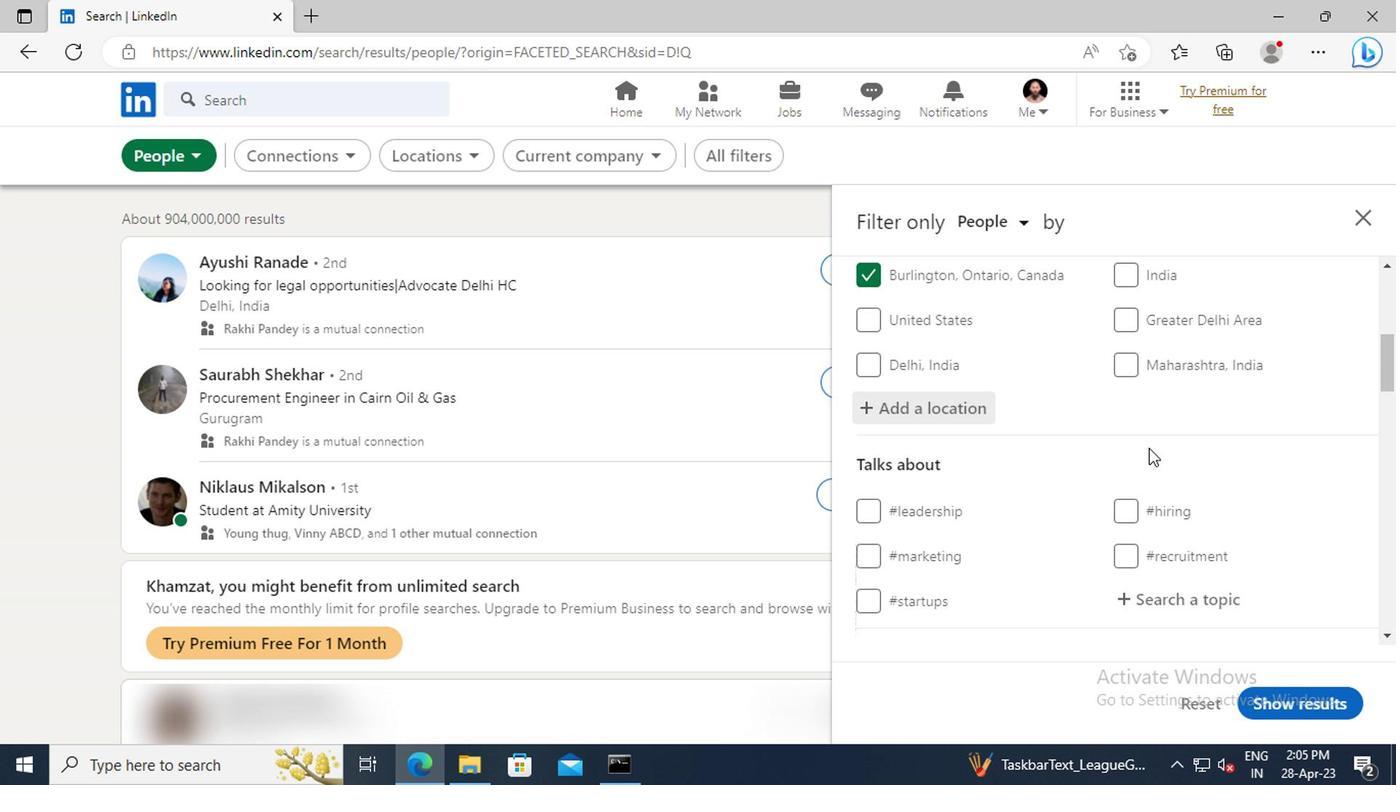 
Action: Mouse moved to (1155, 480)
Screenshot: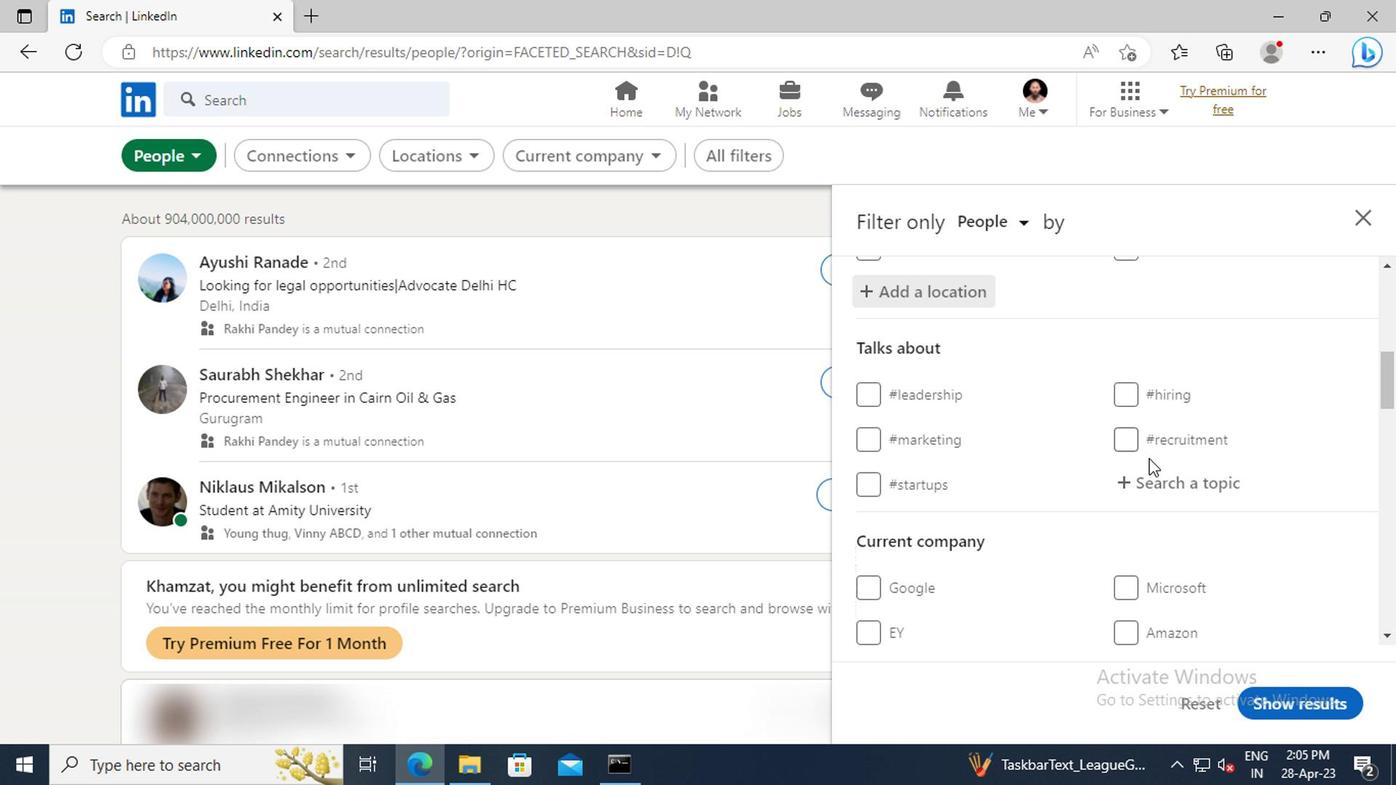 
Action: Mouse pressed left at (1155, 480)
Screenshot: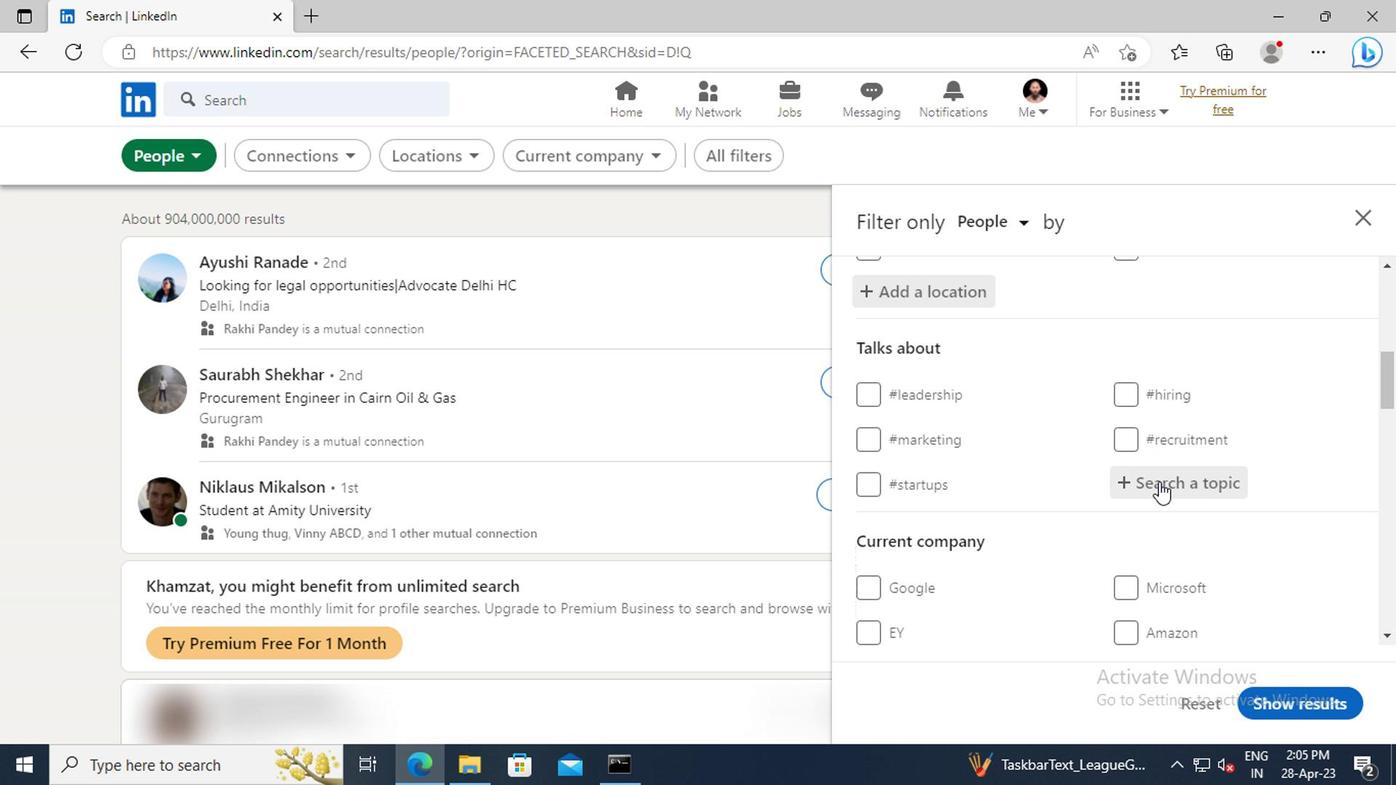 
Action: Key pressed CULTURE
Screenshot: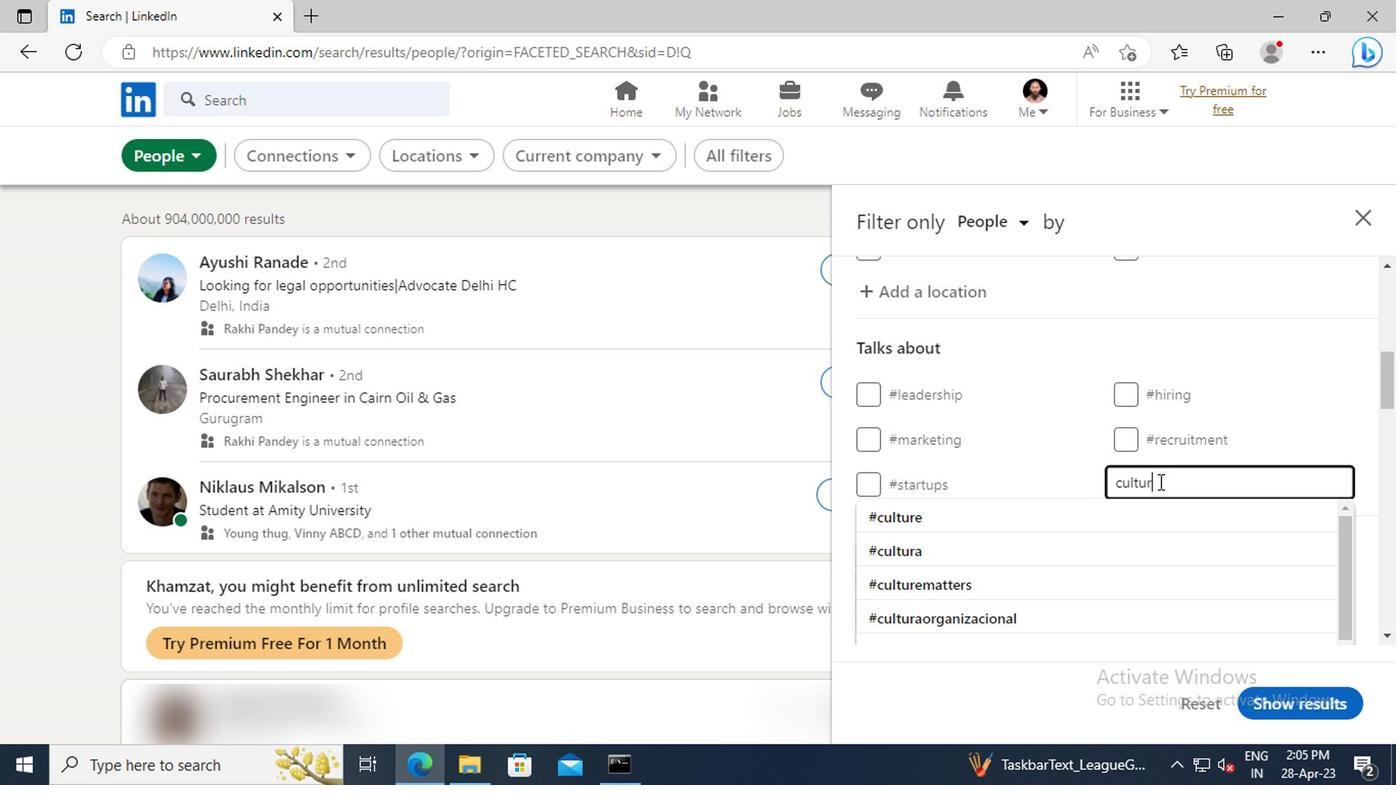 
Action: Mouse moved to (1158, 509)
Screenshot: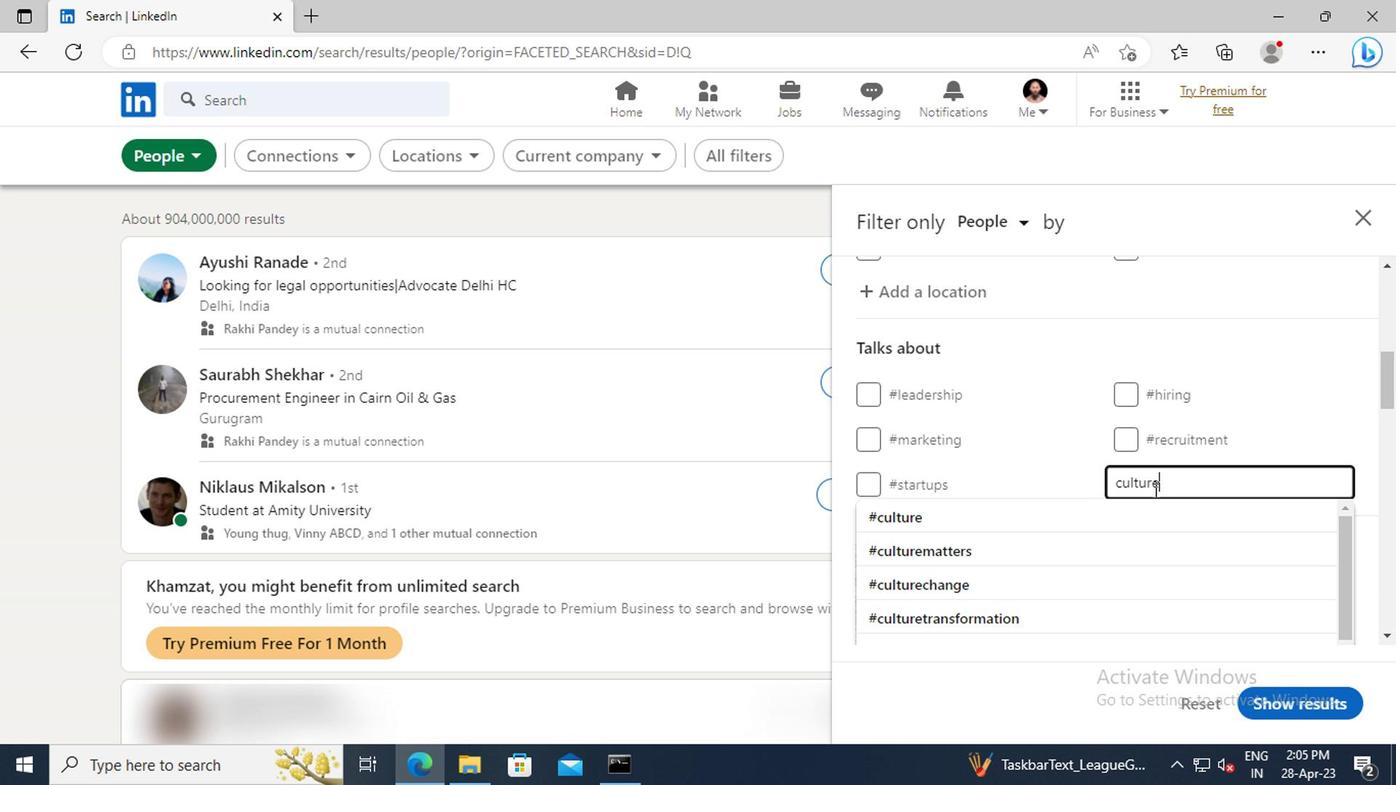 
Action: Mouse pressed left at (1158, 509)
Screenshot: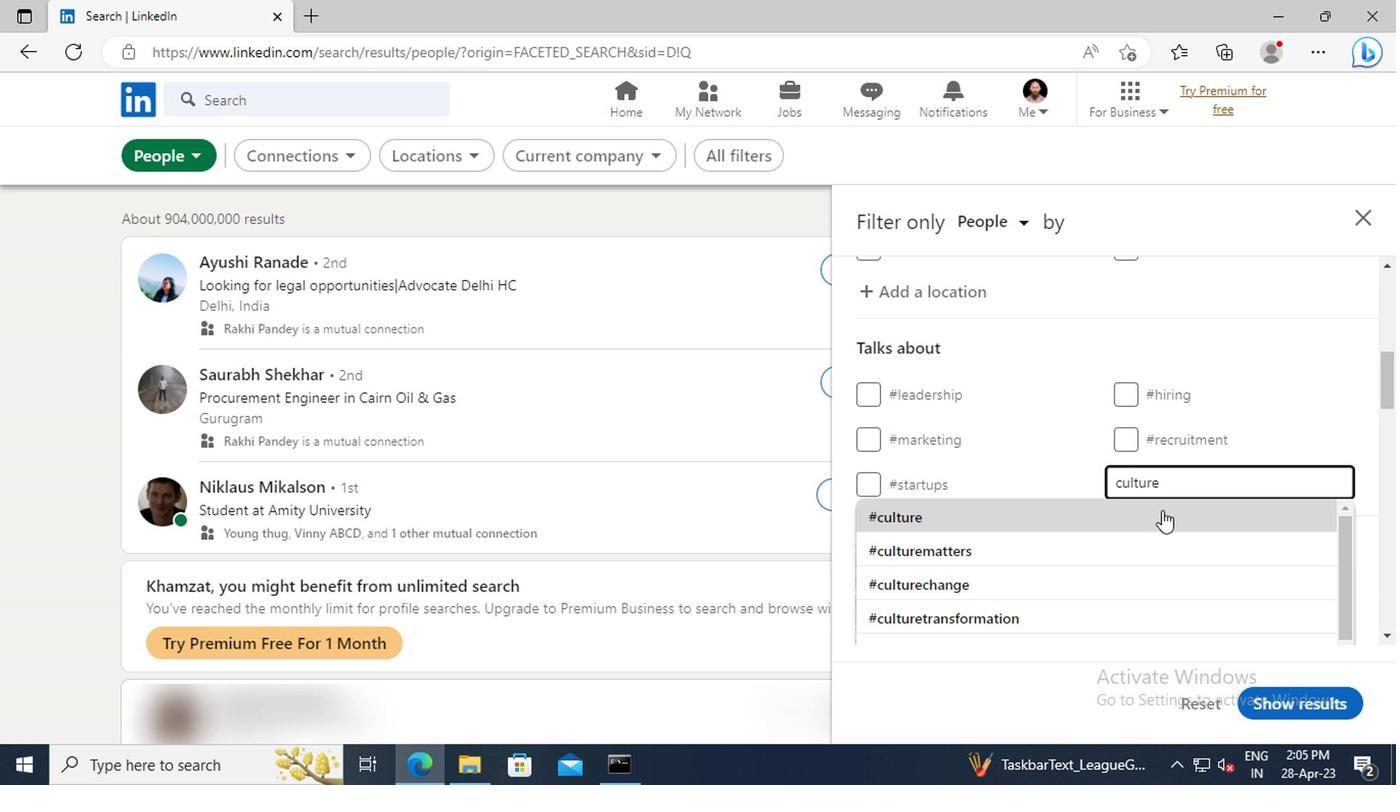
Action: Mouse moved to (1159, 510)
Screenshot: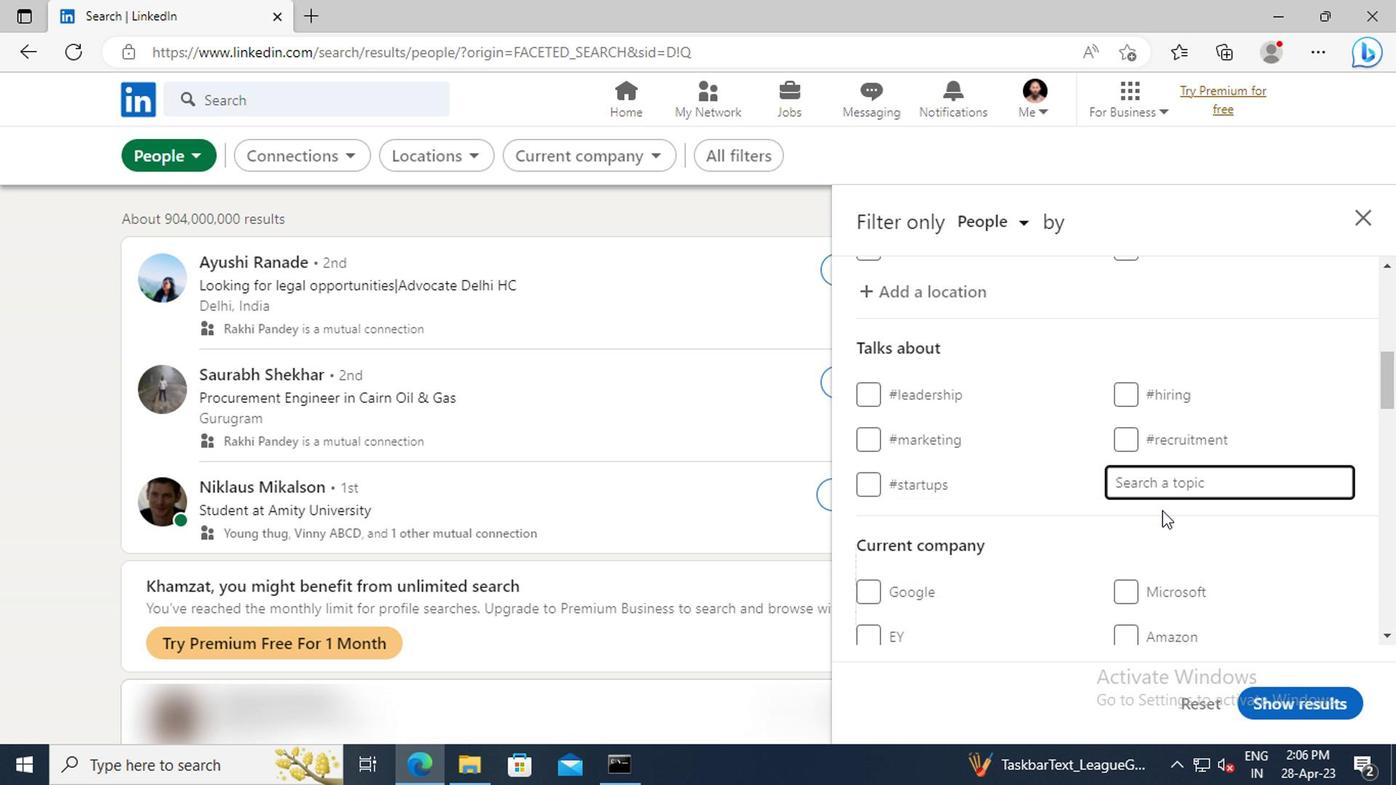 
Action: Mouse scrolled (1159, 509) with delta (0, -1)
Screenshot: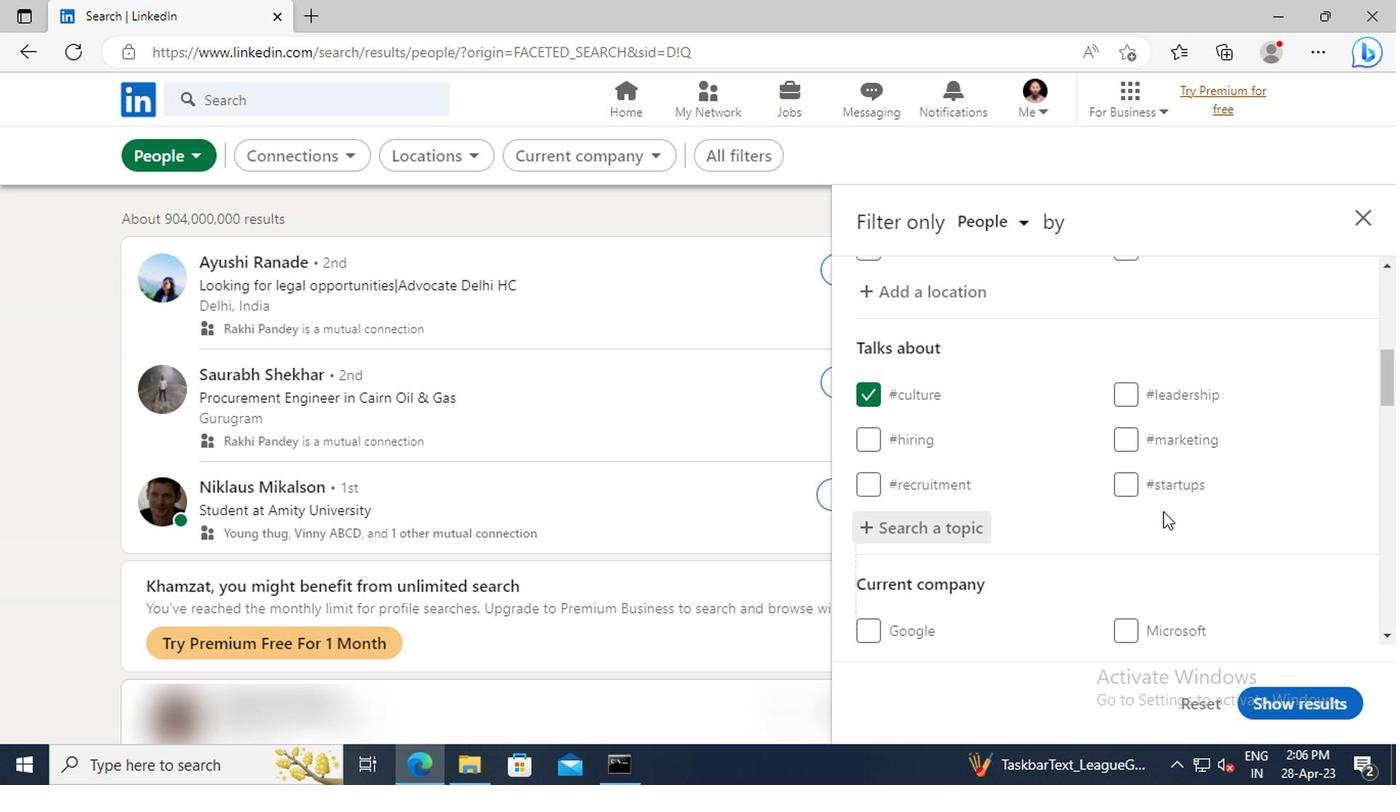 
Action: Mouse scrolled (1159, 509) with delta (0, -1)
Screenshot: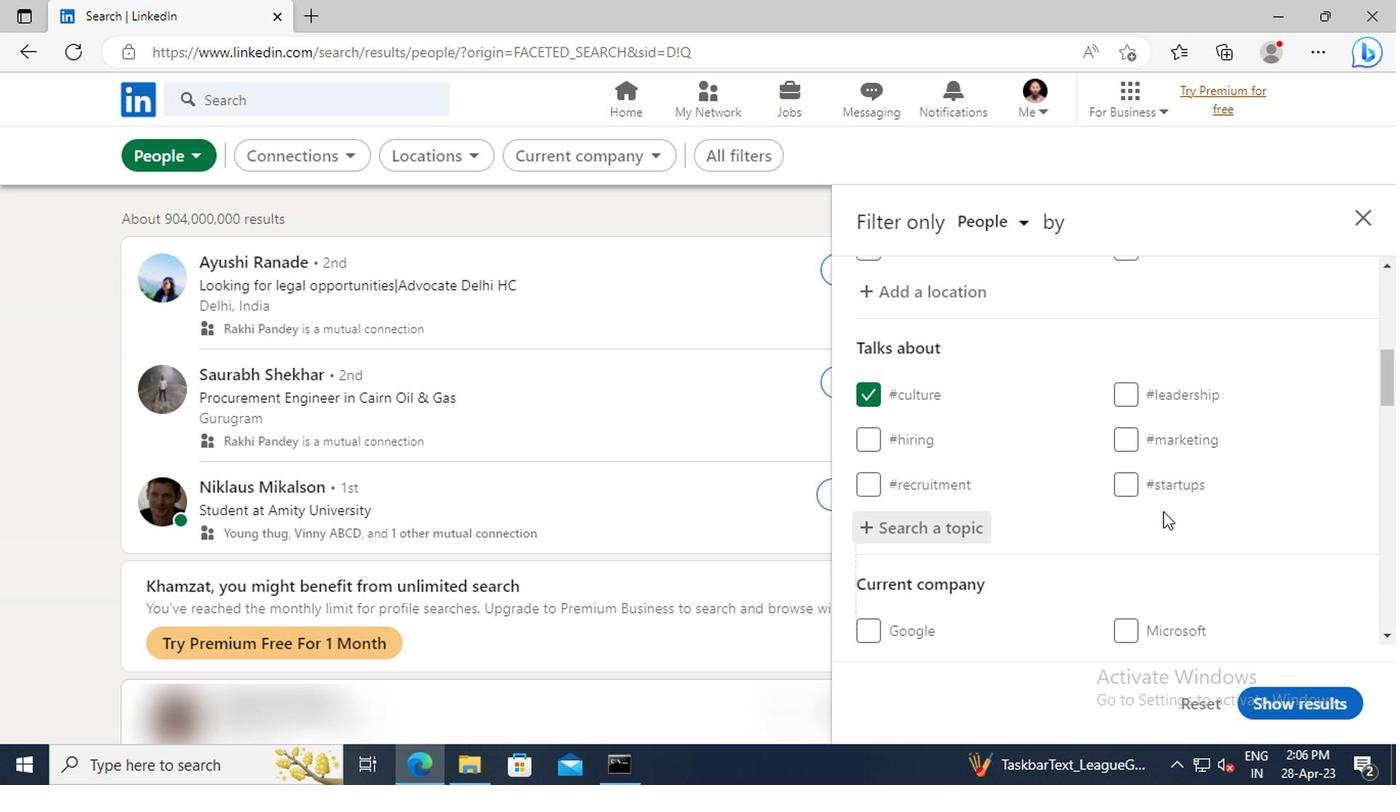 
Action: Mouse scrolled (1159, 509) with delta (0, -1)
Screenshot: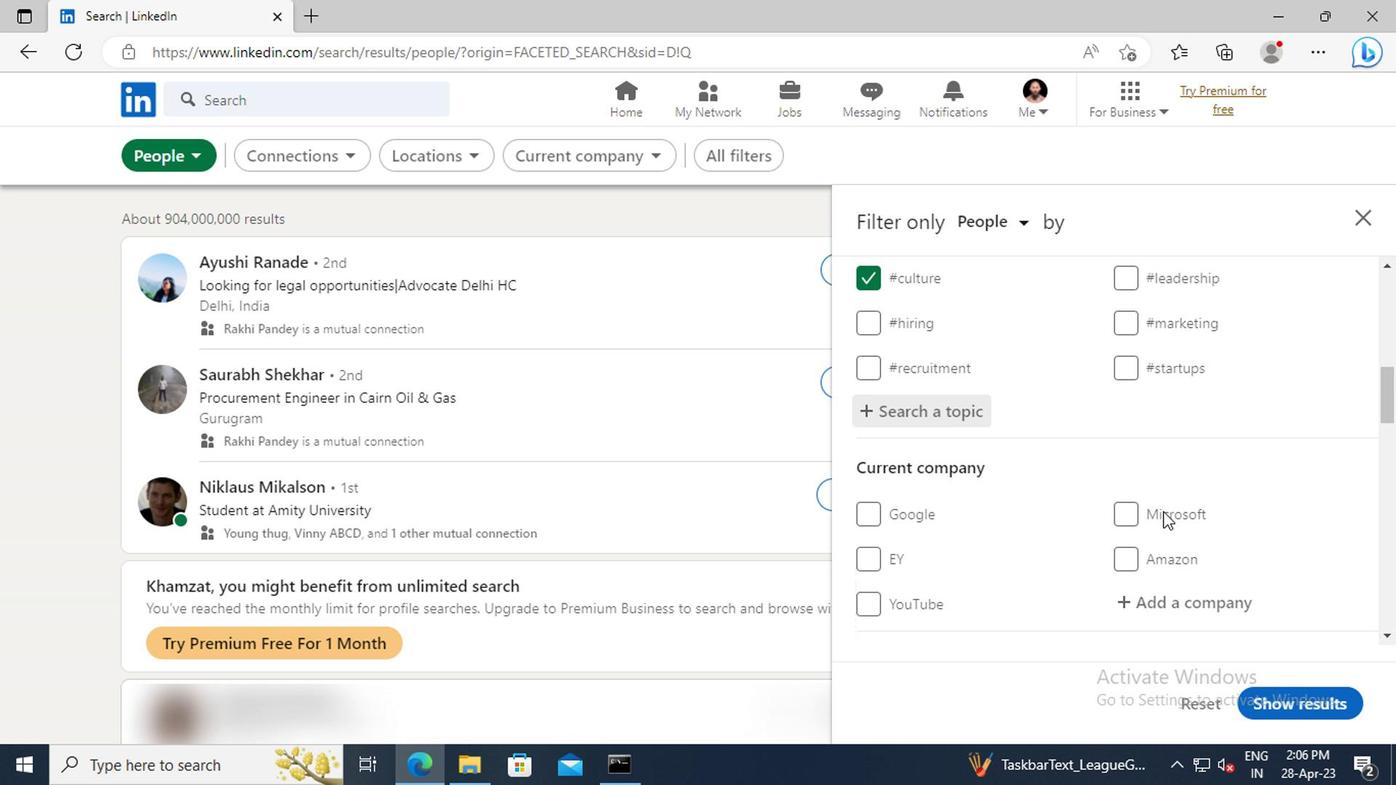 
Action: Mouse scrolled (1159, 509) with delta (0, -1)
Screenshot: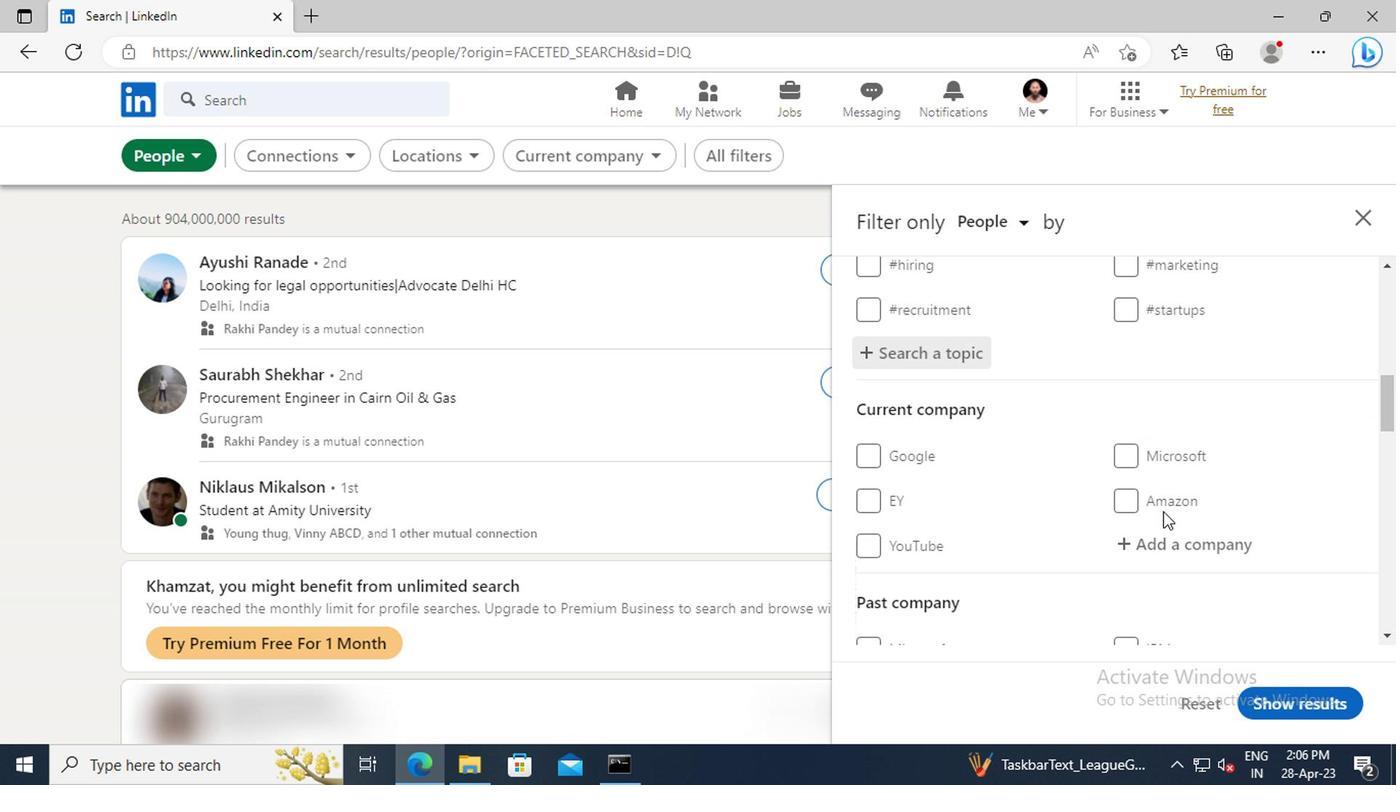 
Action: Mouse scrolled (1159, 509) with delta (0, -1)
Screenshot: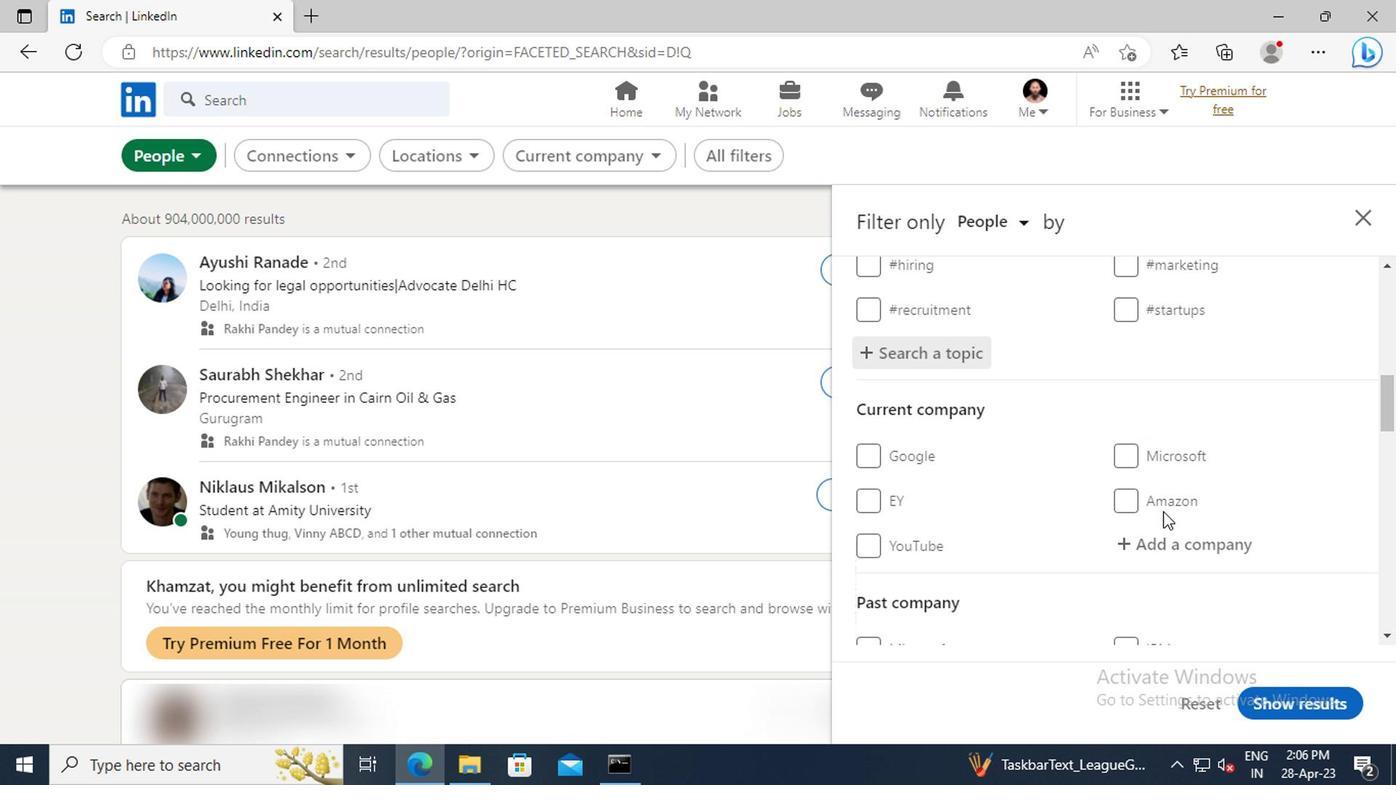 
Action: Mouse scrolled (1159, 509) with delta (0, -1)
Screenshot: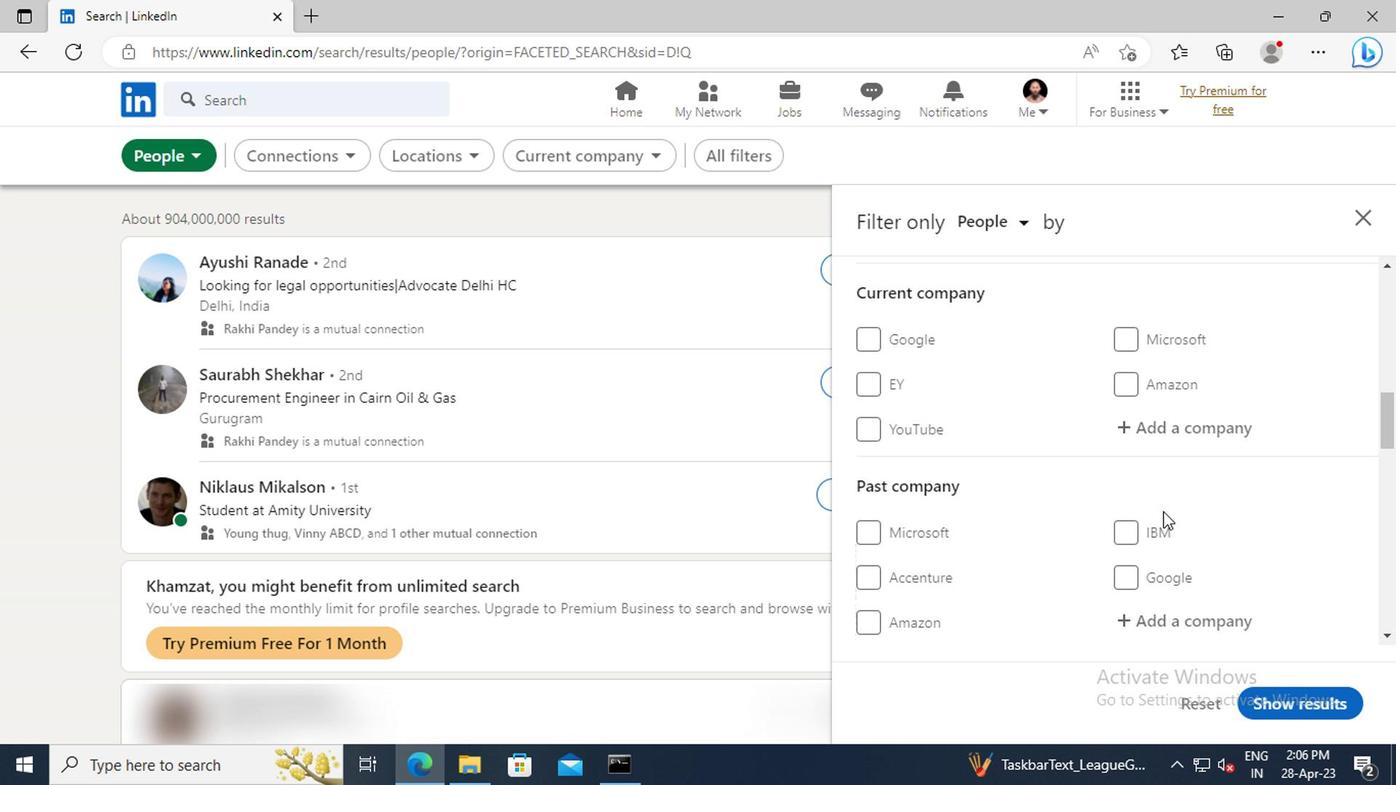
Action: Mouse scrolled (1159, 509) with delta (0, -1)
Screenshot: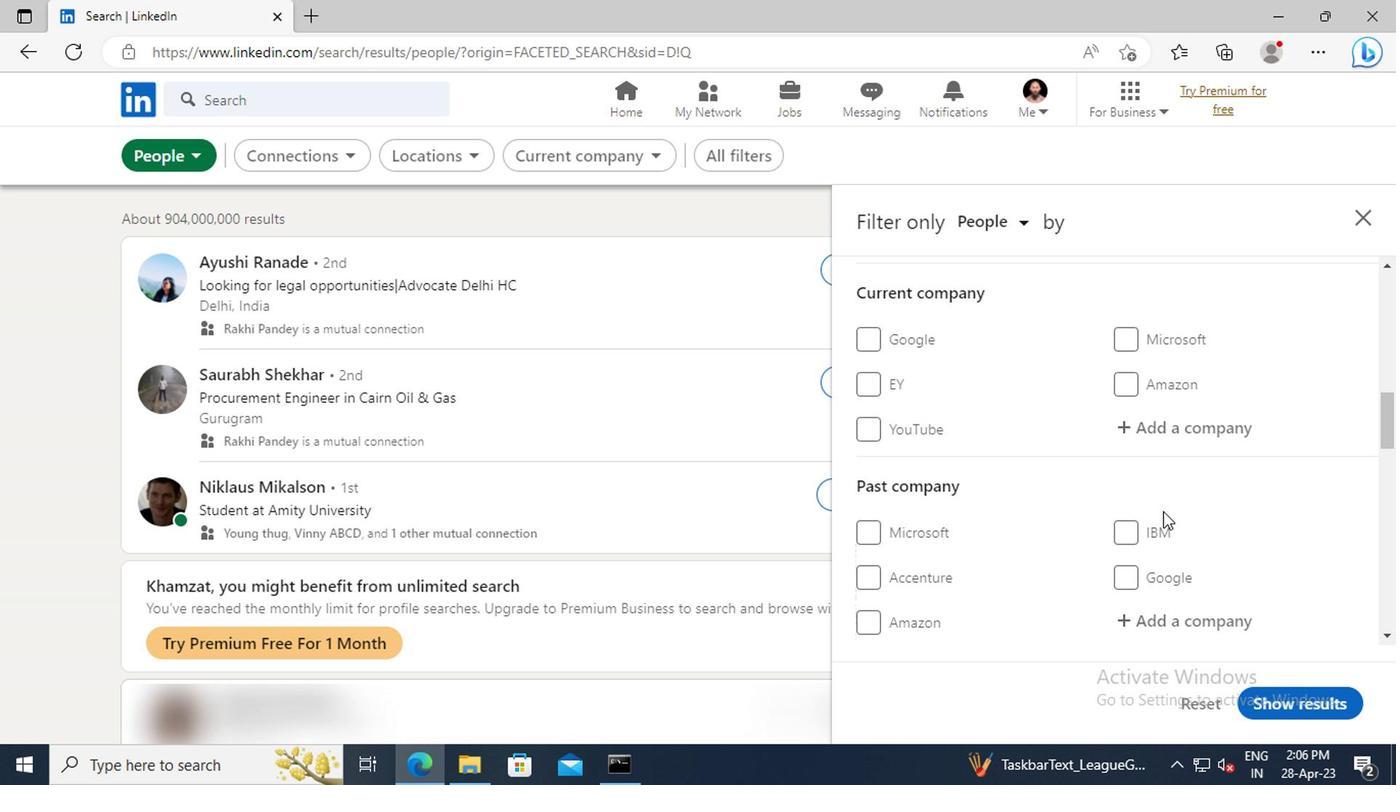 
Action: Mouse scrolled (1159, 509) with delta (0, -1)
Screenshot: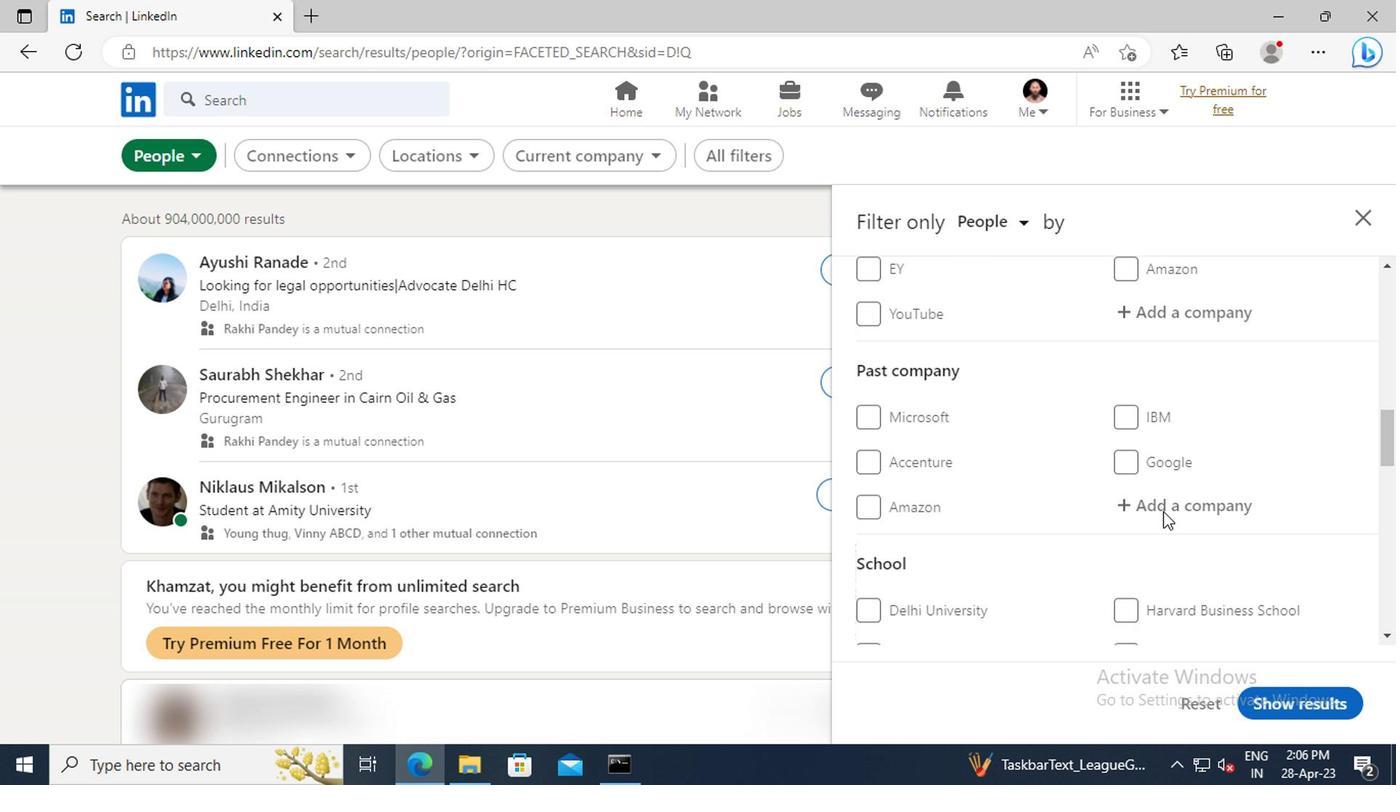 
Action: Mouse scrolled (1159, 509) with delta (0, -1)
Screenshot: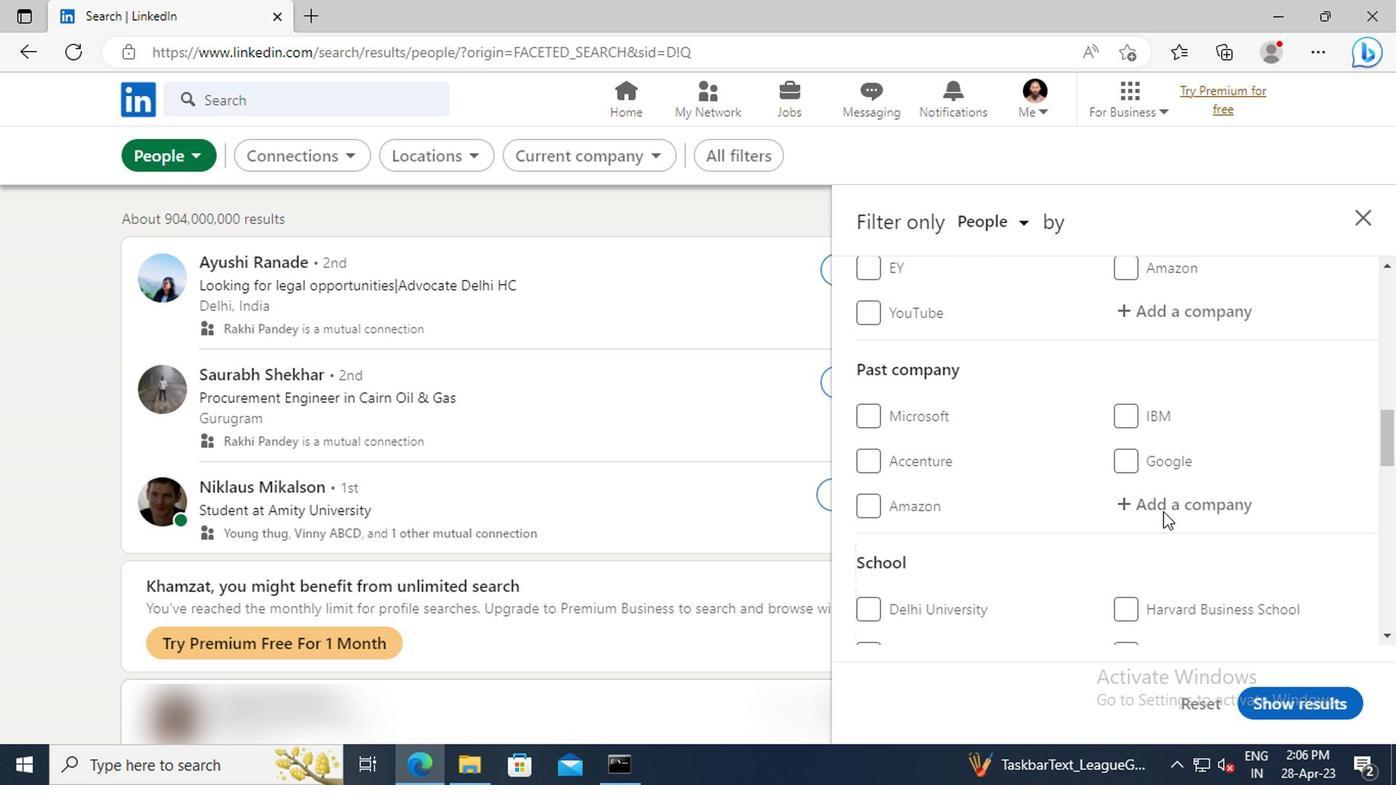 
Action: Mouse scrolled (1159, 509) with delta (0, -1)
Screenshot: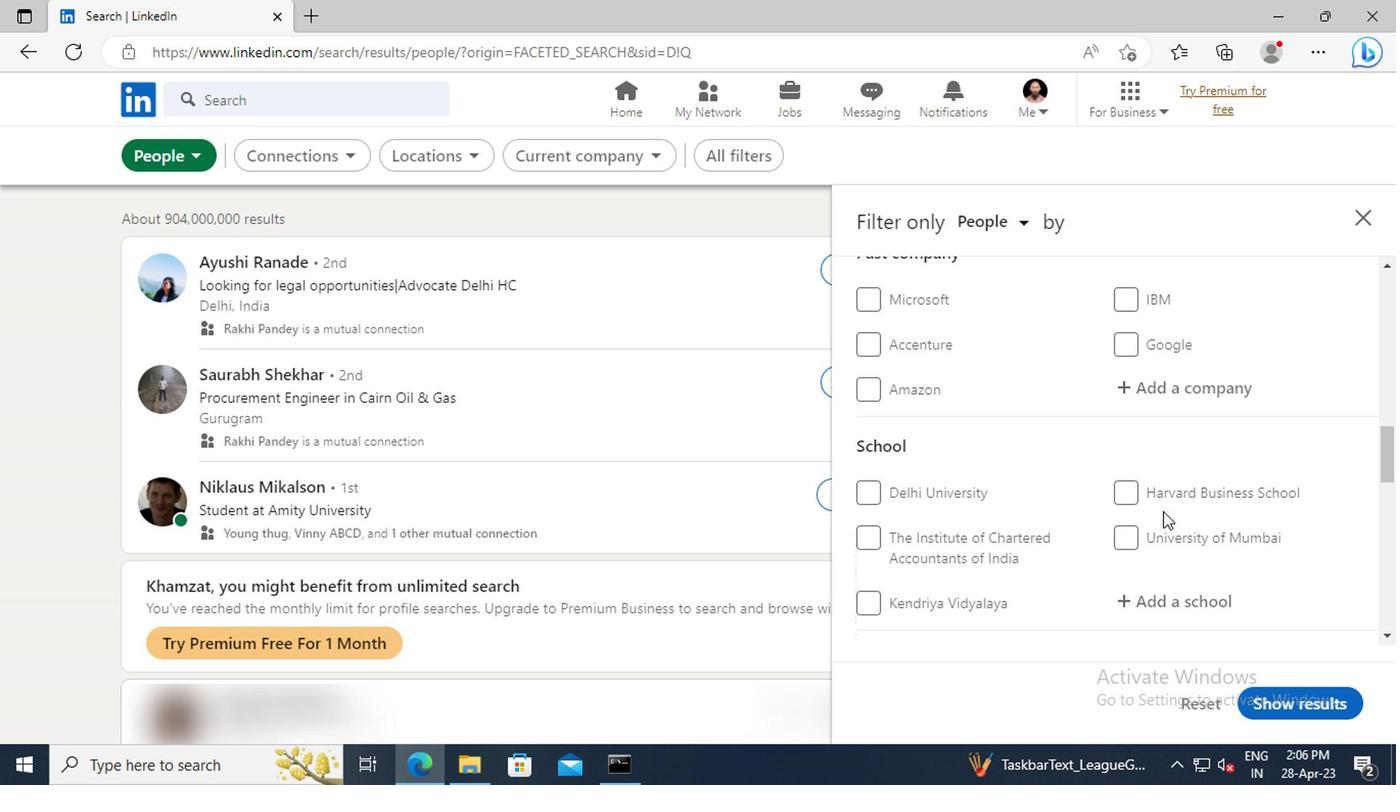 
Action: Mouse scrolled (1159, 509) with delta (0, -1)
Screenshot: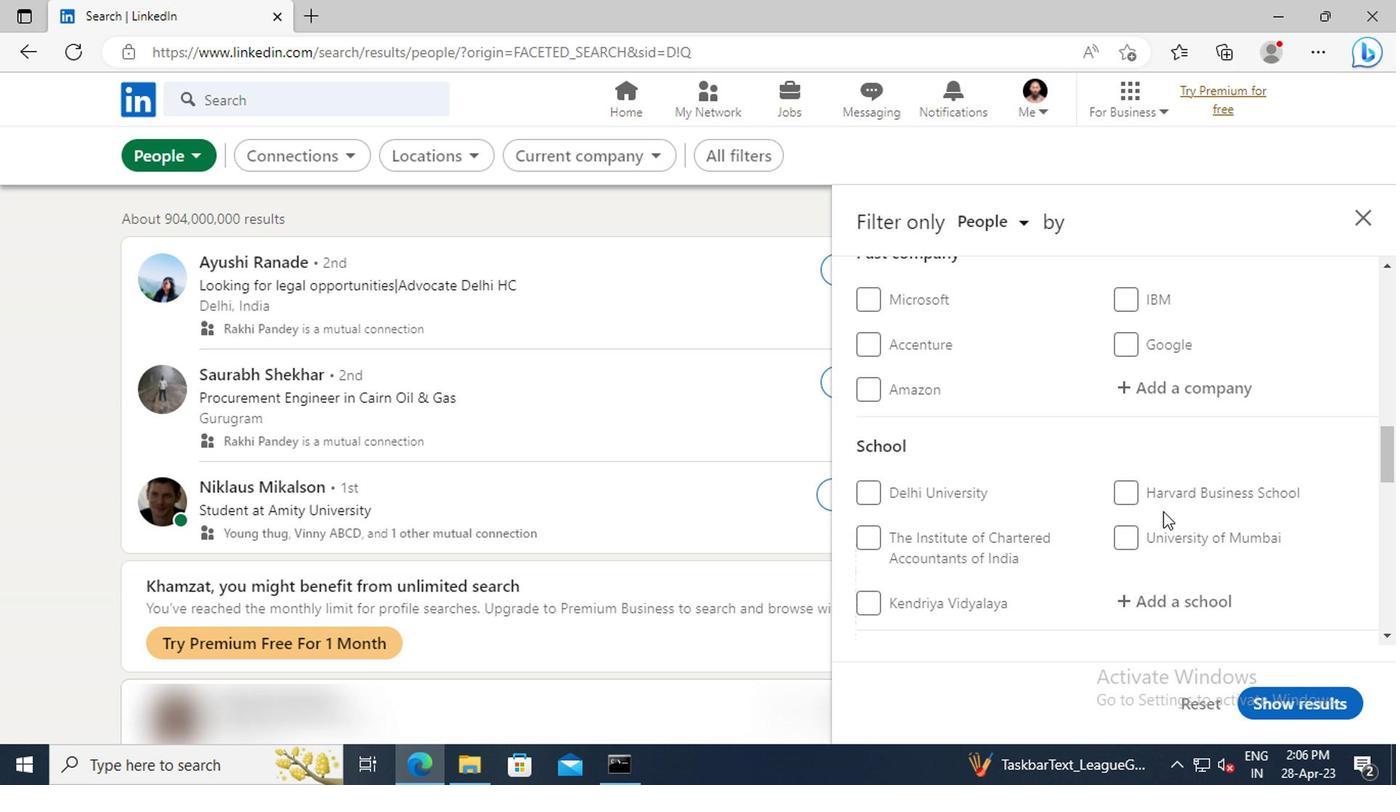 
Action: Mouse scrolled (1159, 509) with delta (0, -1)
Screenshot: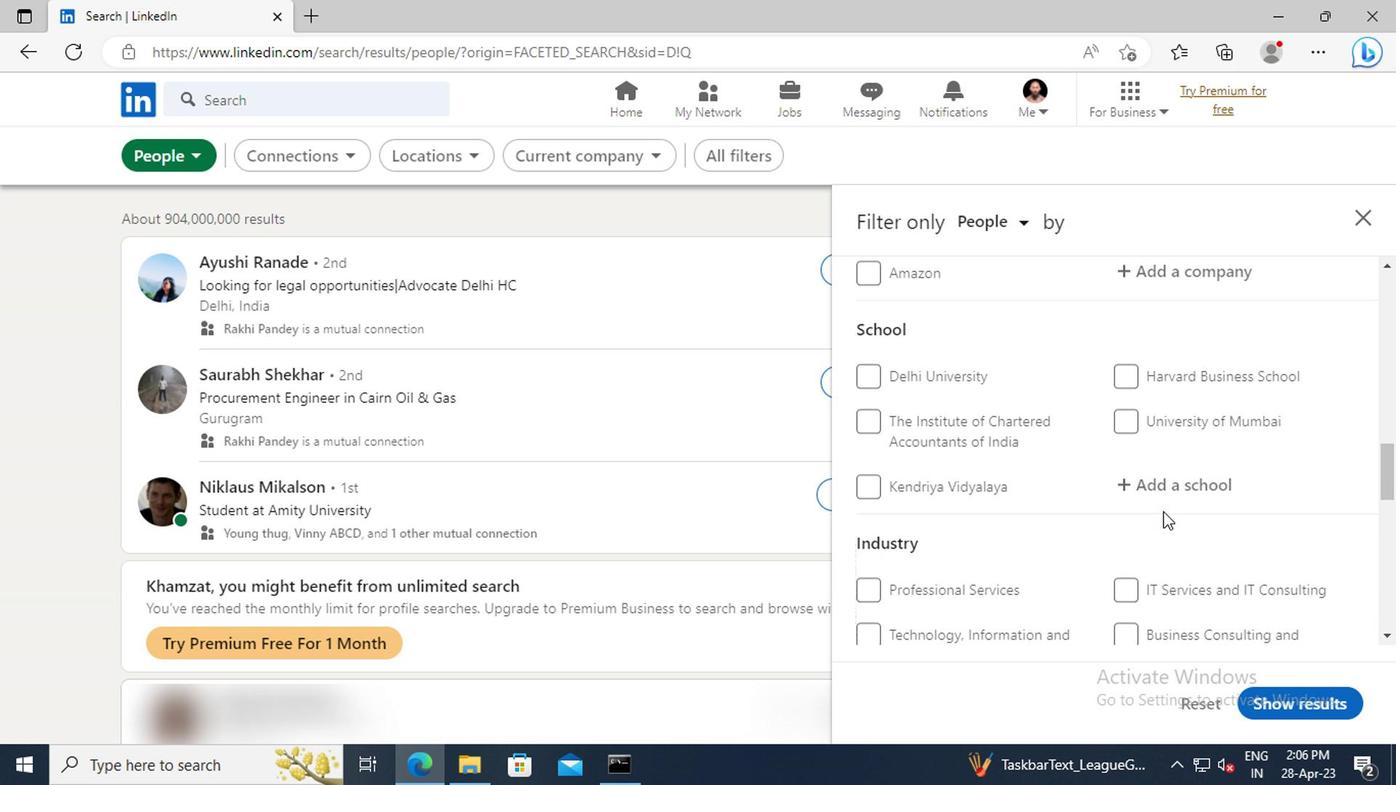 
Action: Mouse scrolled (1159, 509) with delta (0, -1)
Screenshot: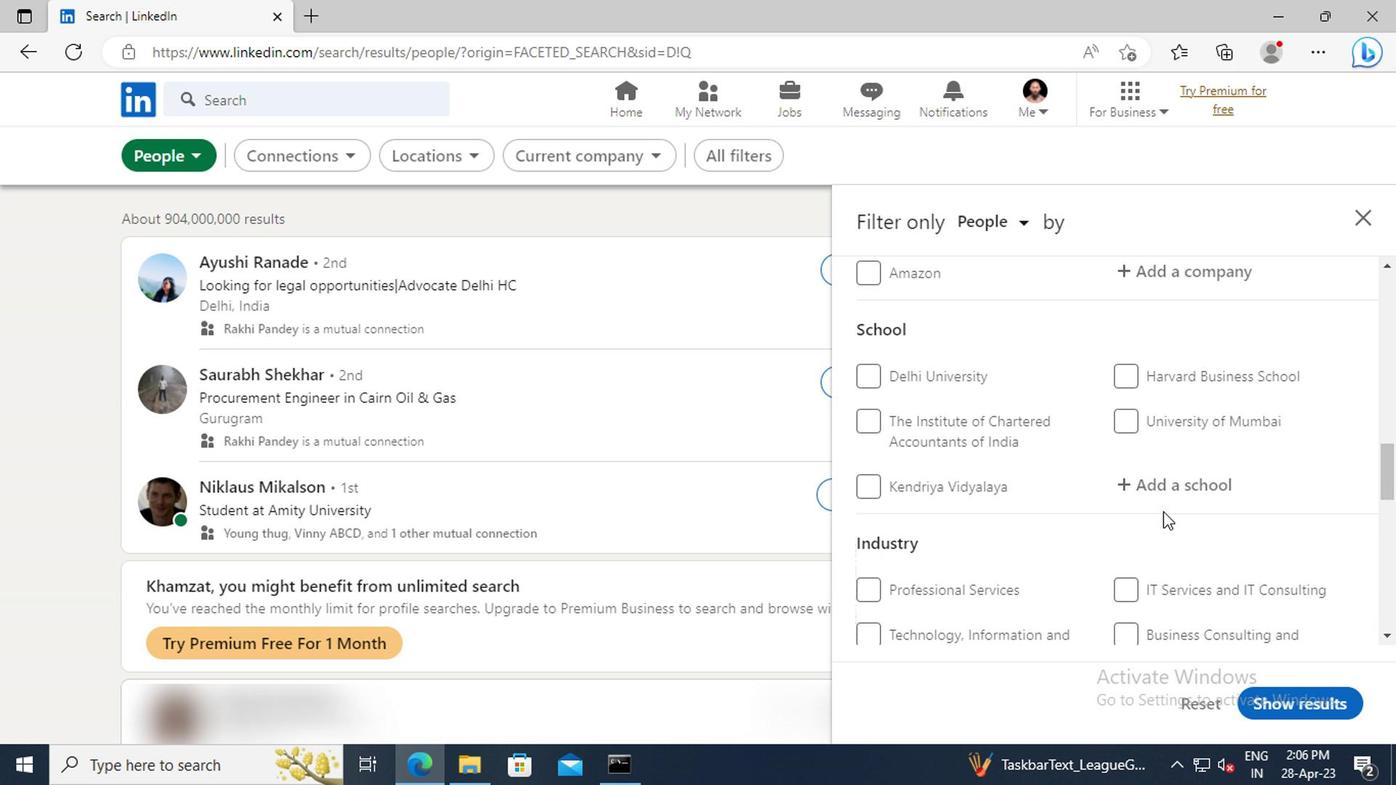 
Action: Mouse scrolled (1159, 509) with delta (0, -1)
Screenshot: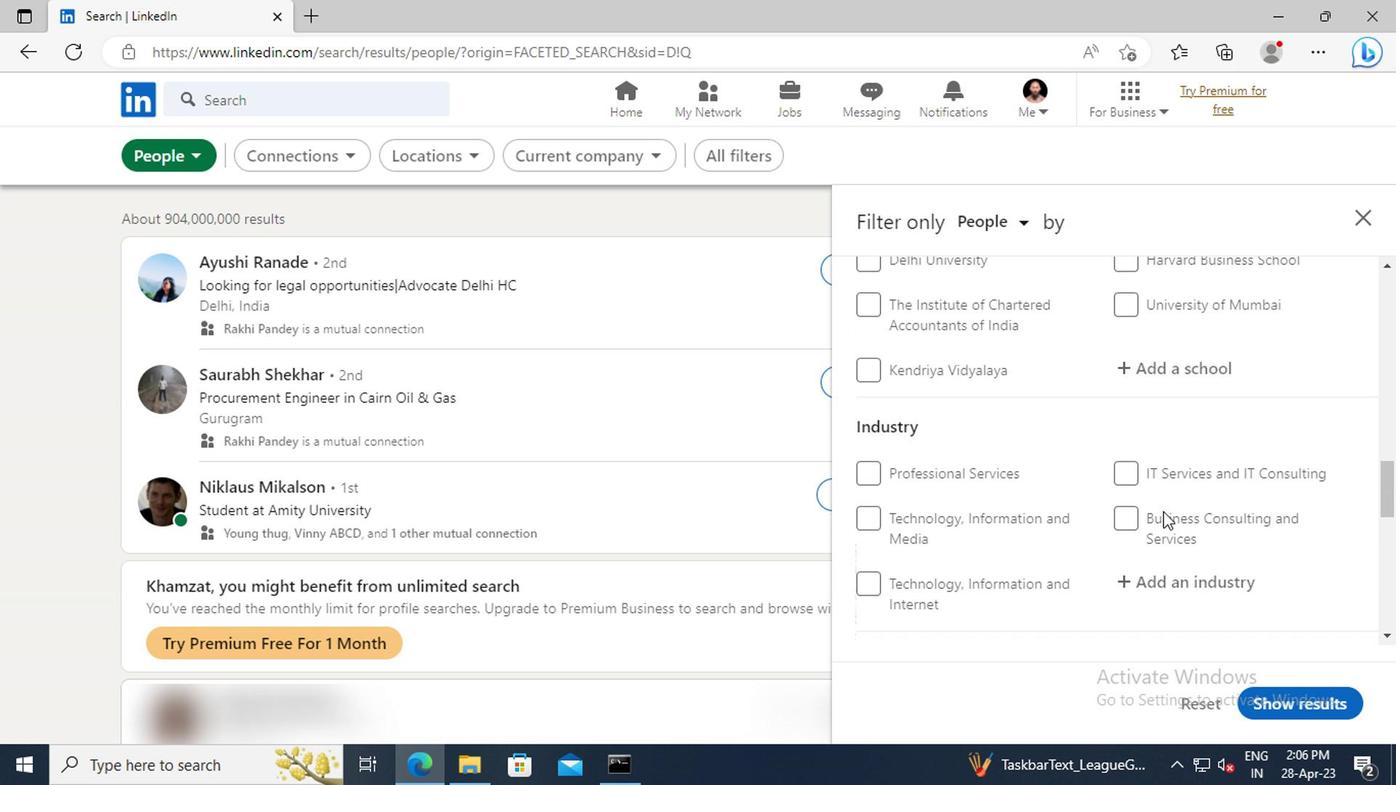 
Action: Mouse scrolled (1159, 509) with delta (0, -1)
Screenshot: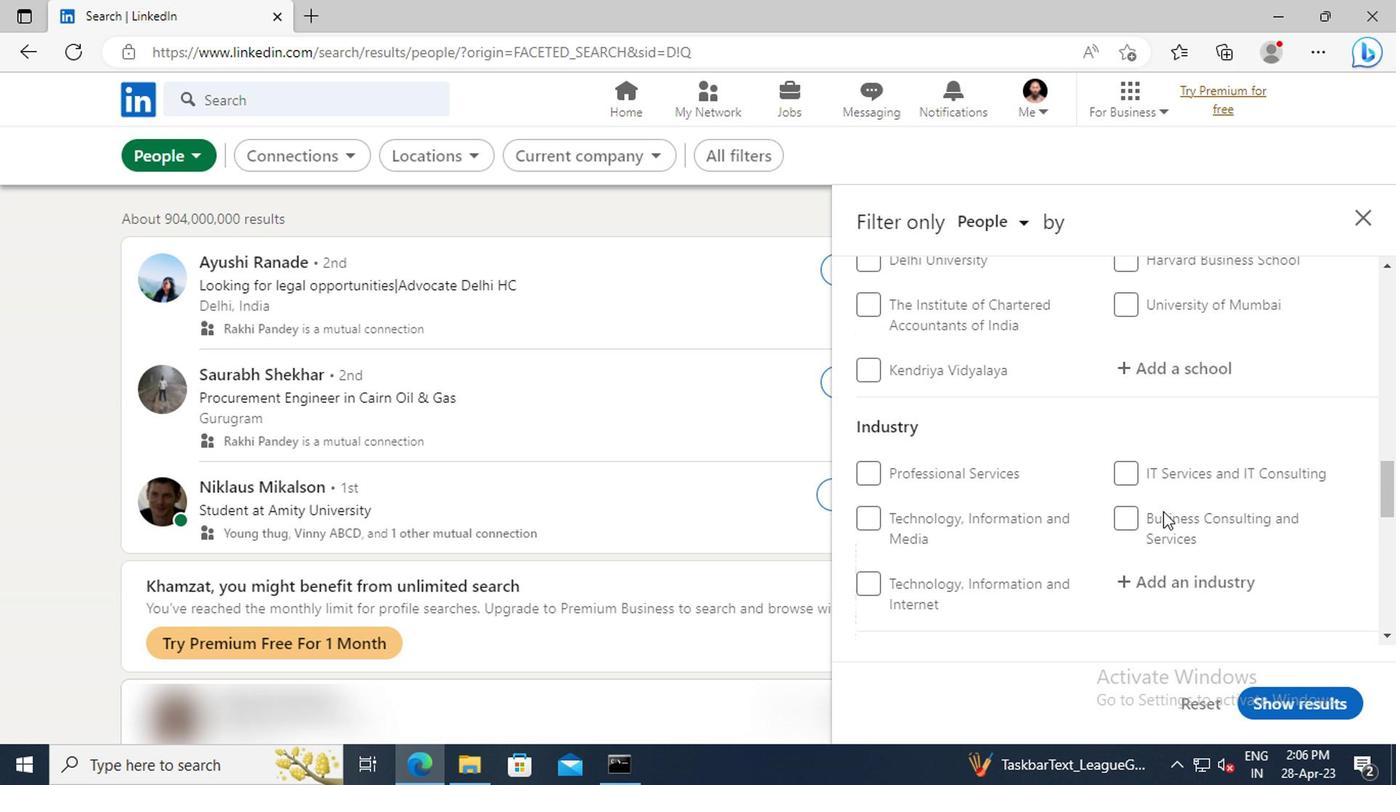 
Action: Mouse scrolled (1159, 509) with delta (0, -1)
Screenshot: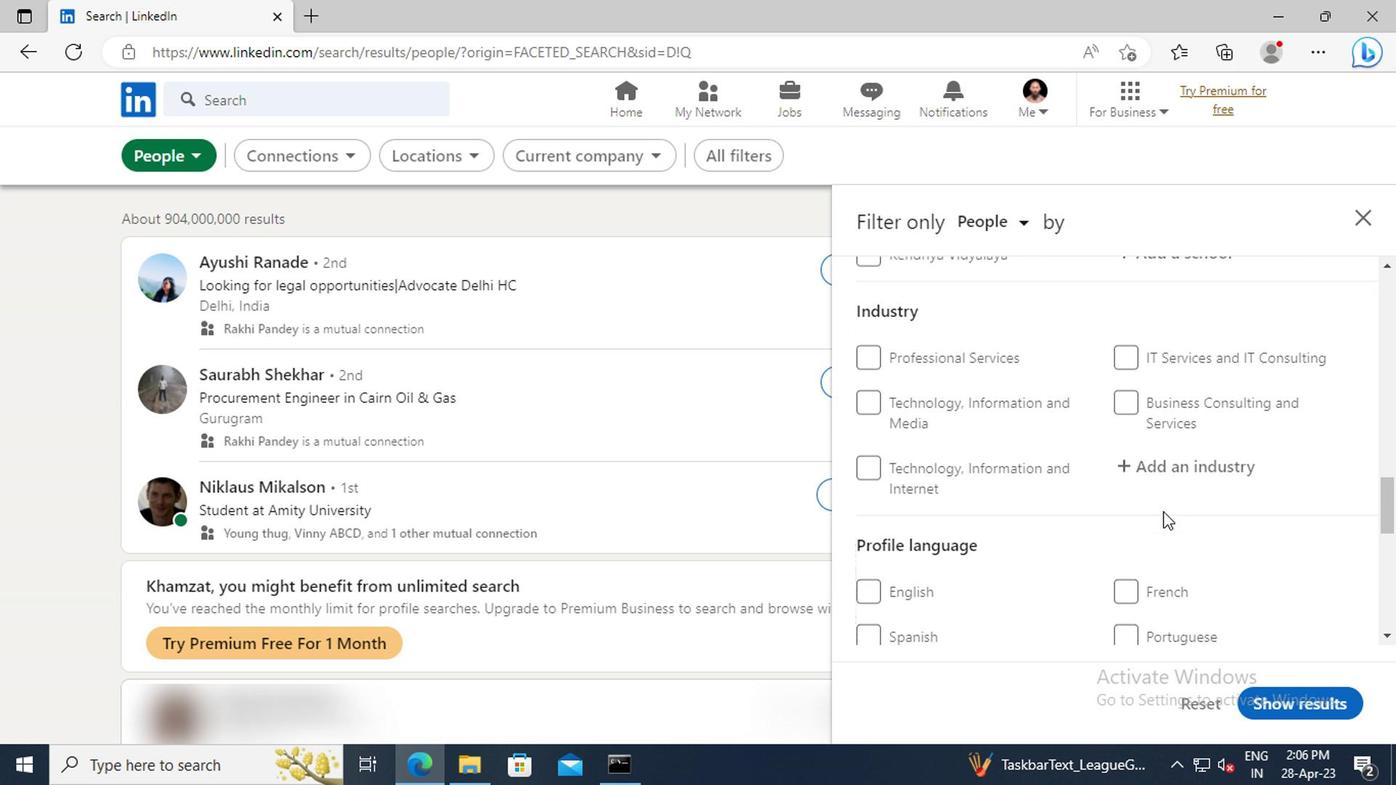 
Action: Mouse scrolled (1159, 509) with delta (0, -1)
Screenshot: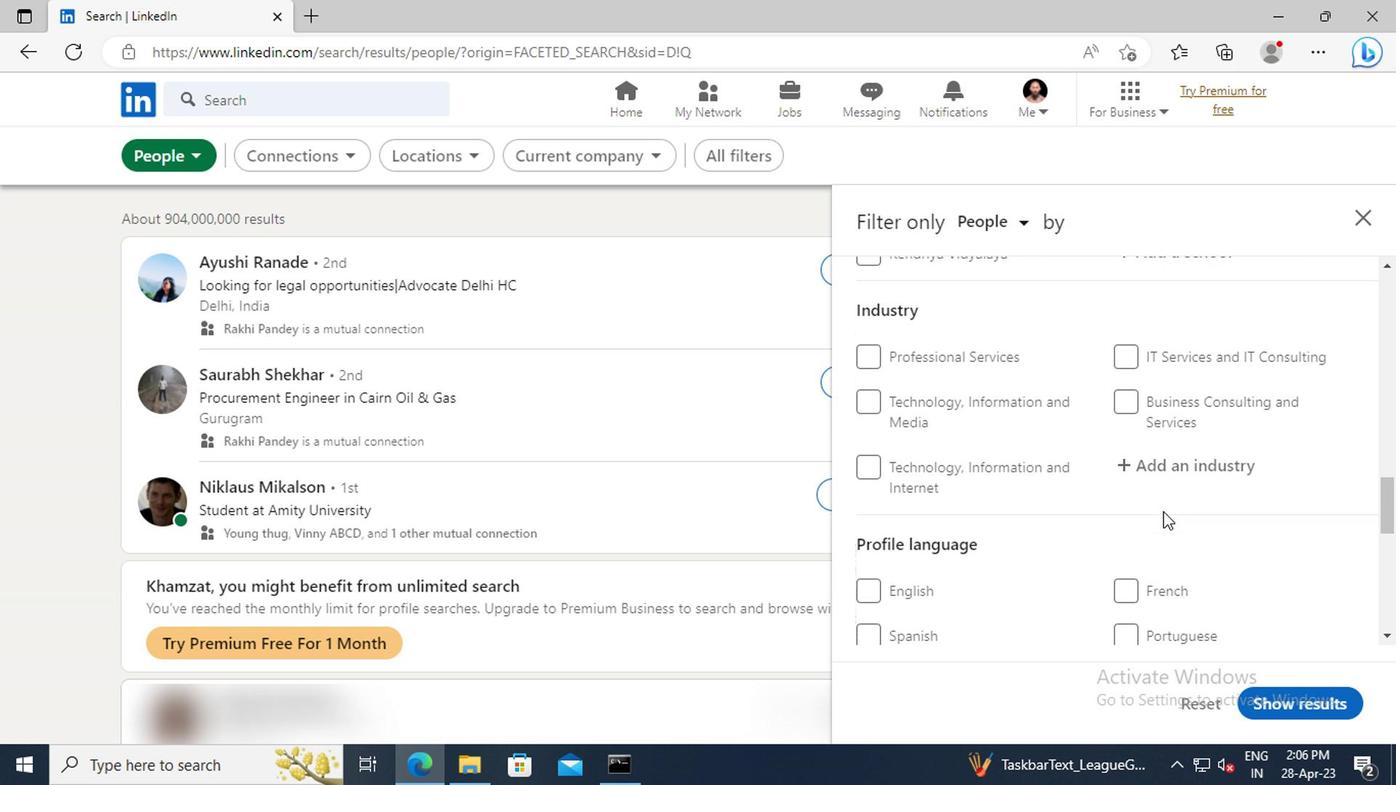 
Action: Mouse scrolled (1159, 509) with delta (0, -1)
Screenshot: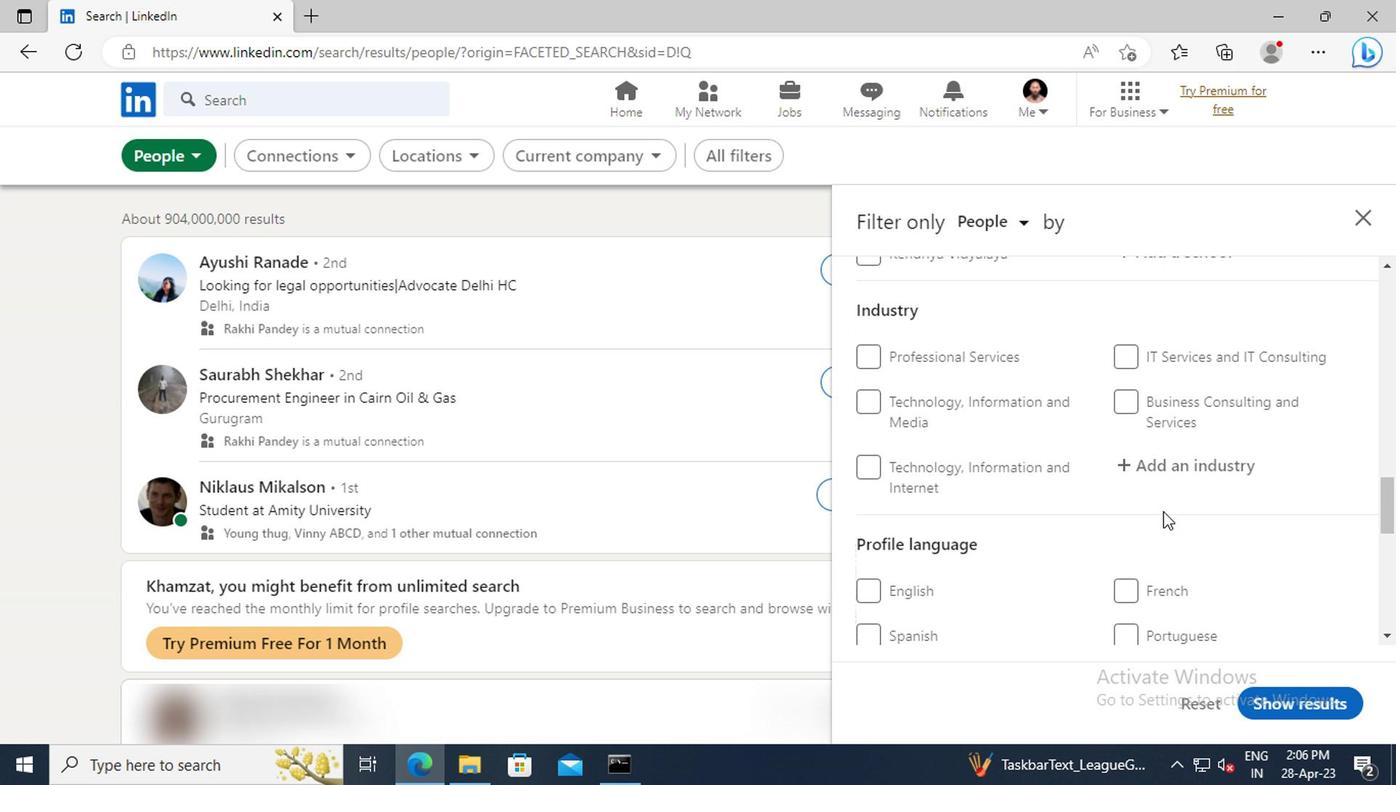 
Action: Mouse moved to (868, 504)
Screenshot: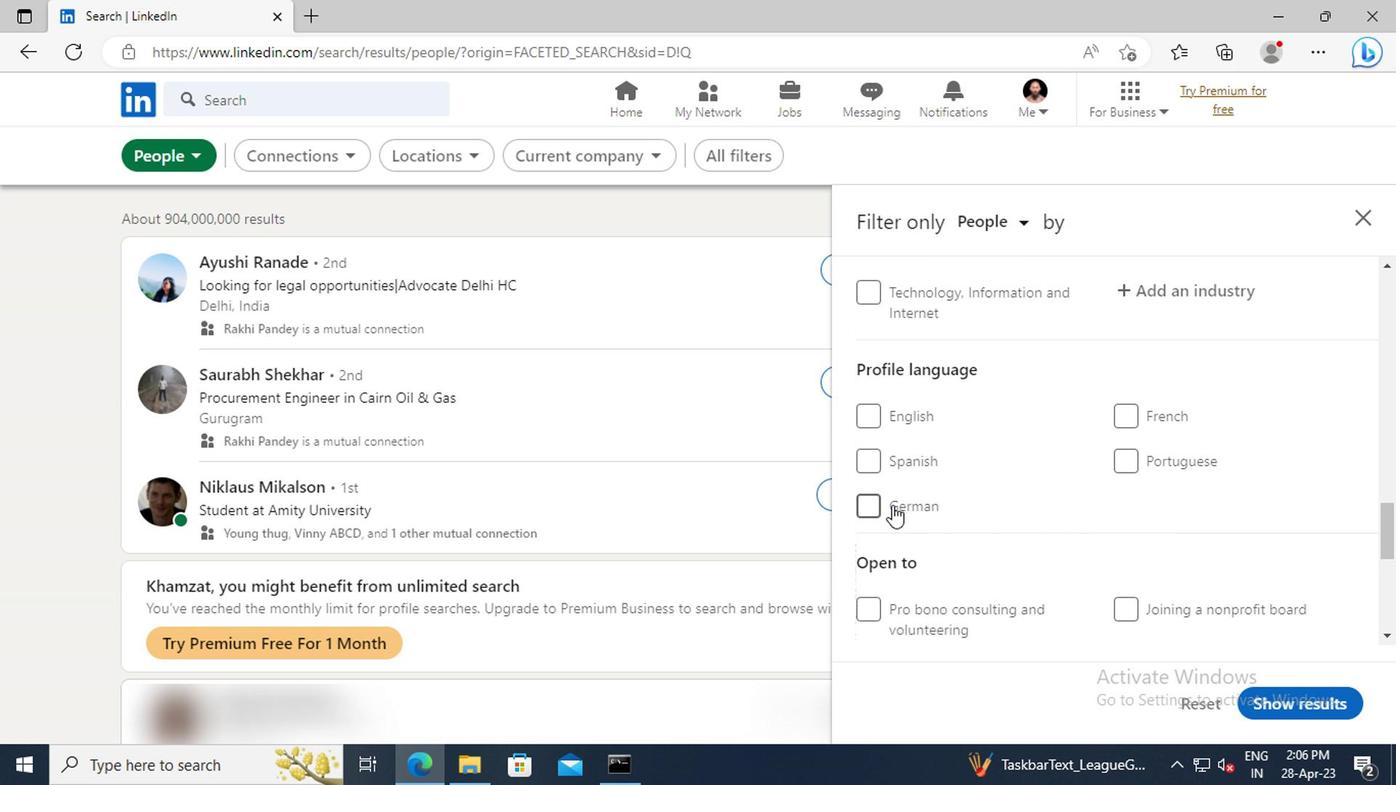 
Action: Mouse pressed left at (868, 504)
Screenshot: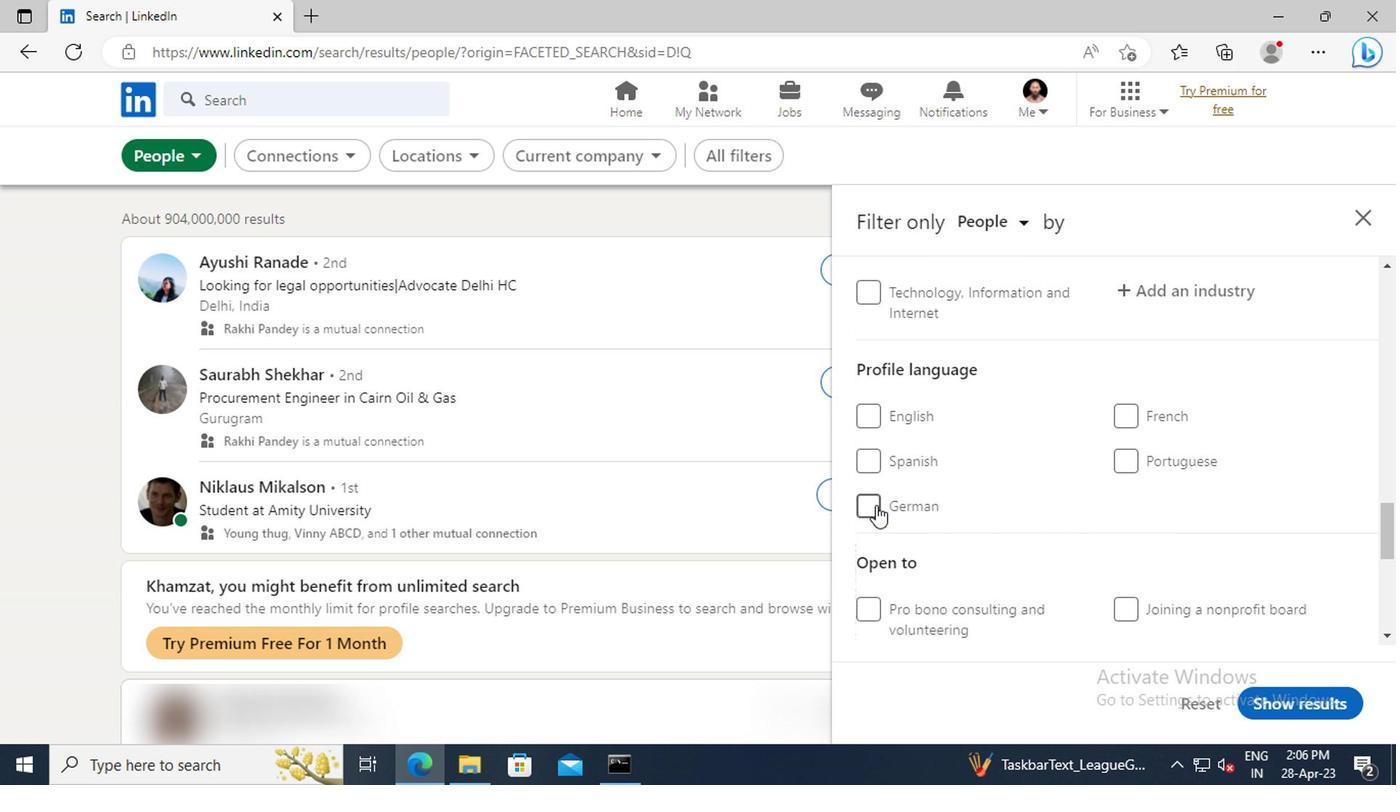 
Action: Mouse moved to (1053, 469)
Screenshot: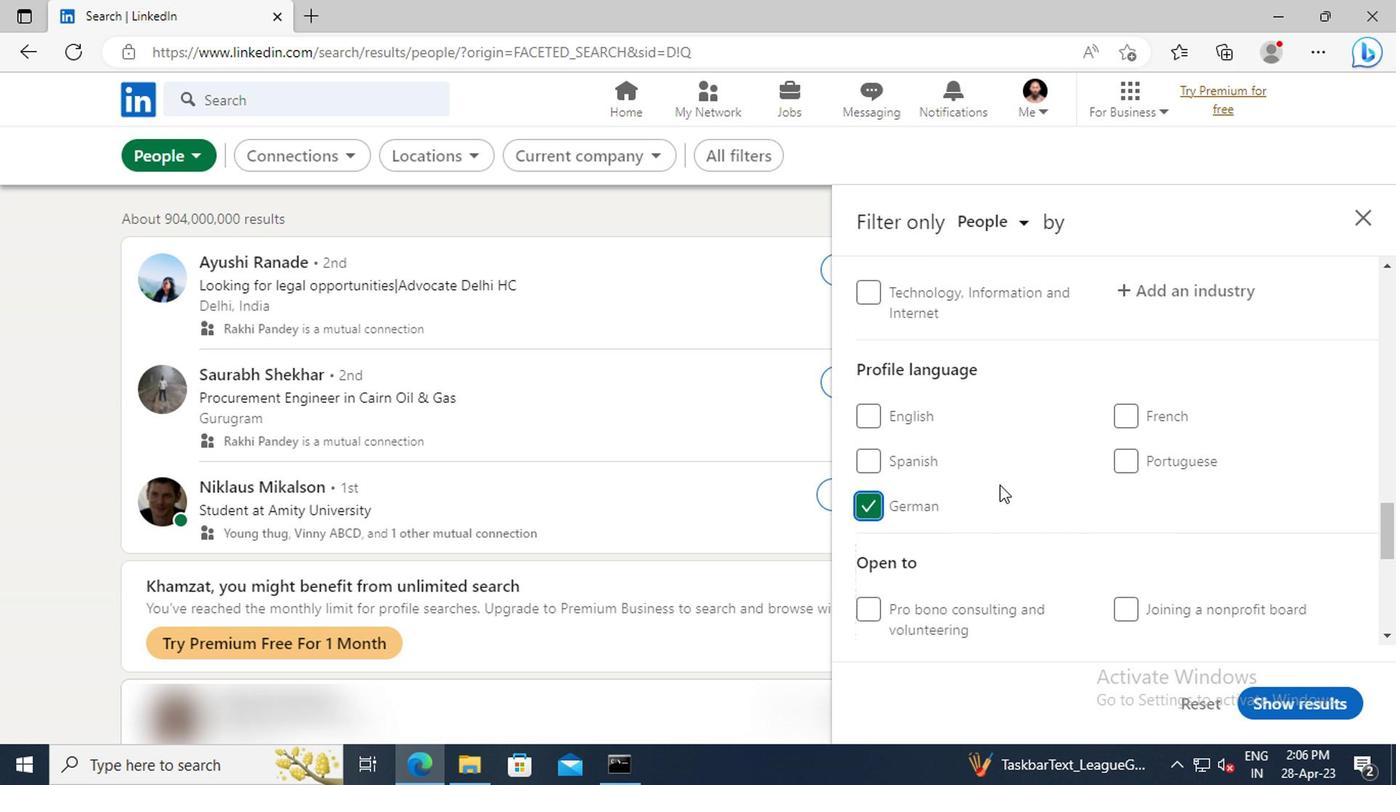 
Action: Mouse scrolled (1053, 469) with delta (0, 0)
Screenshot: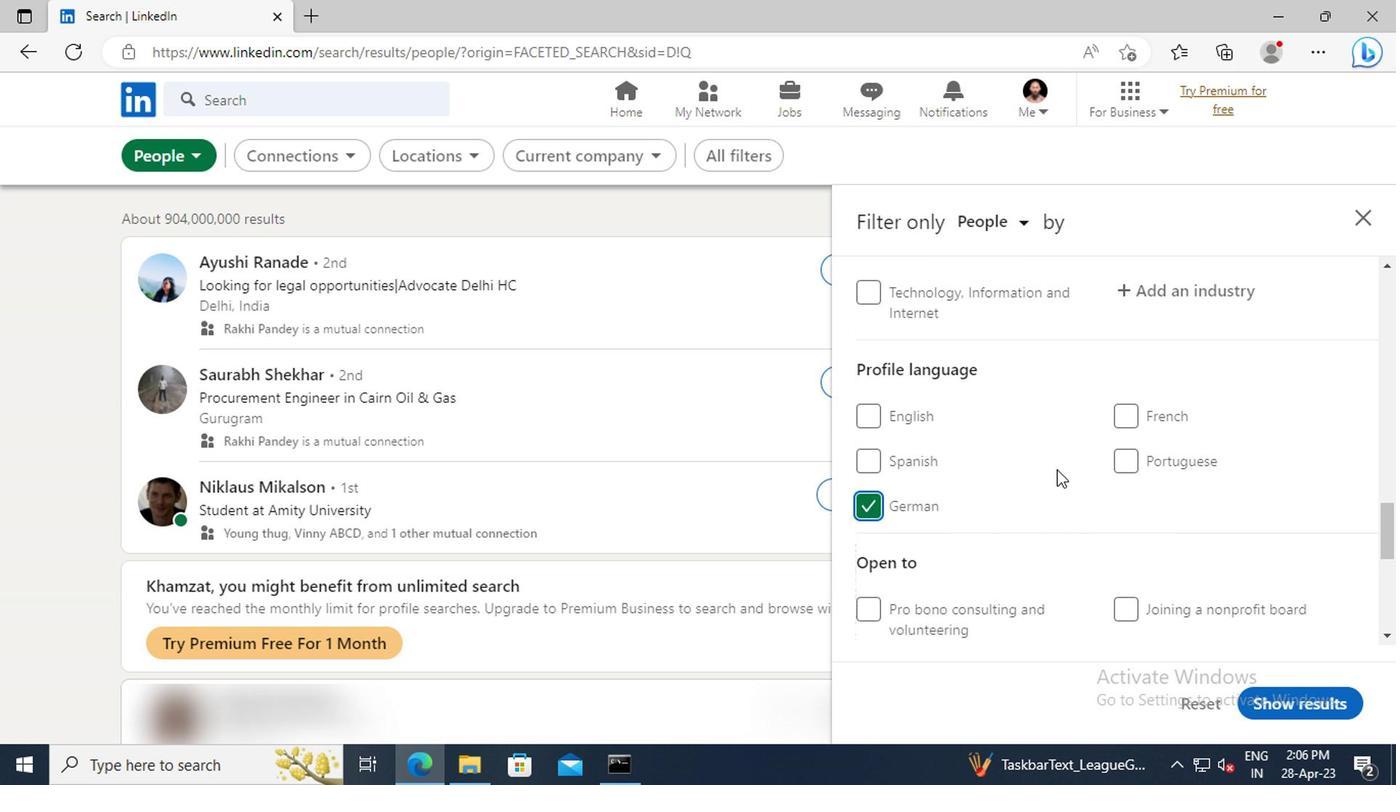 
Action: Mouse scrolled (1053, 469) with delta (0, 0)
Screenshot: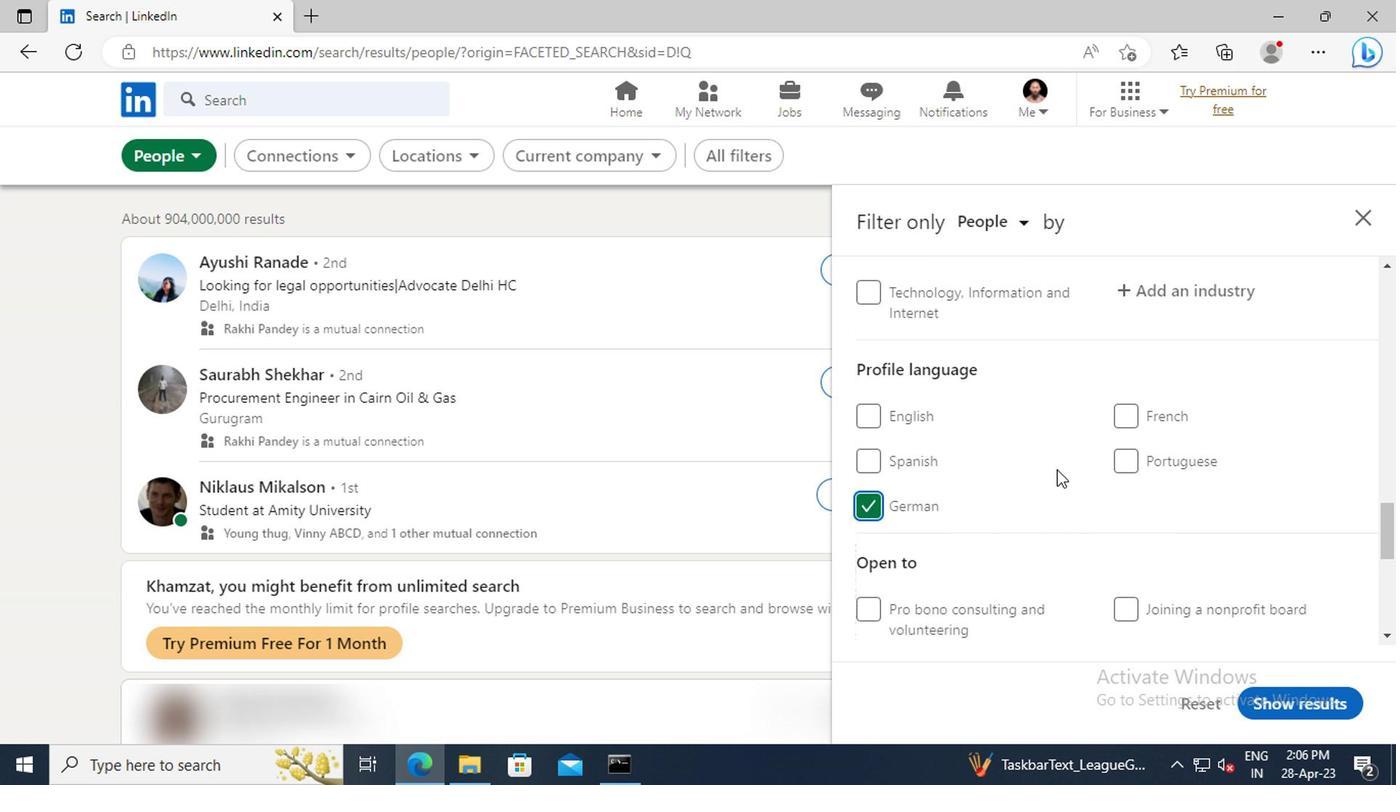 
Action: Mouse scrolled (1053, 469) with delta (0, 0)
Screenshot: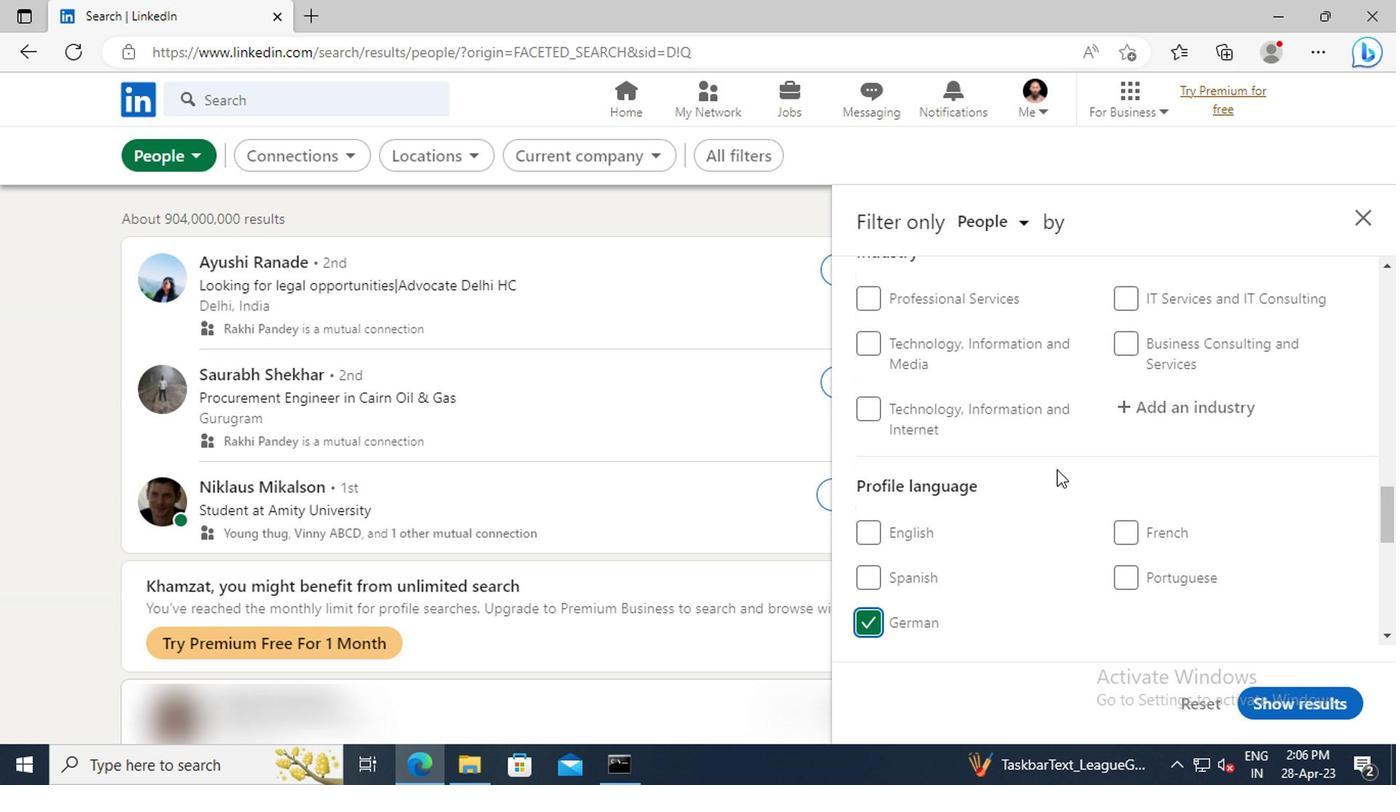 
Action: Mouse scrolled (1053, 469) with delta (0, 0)
Screenshot: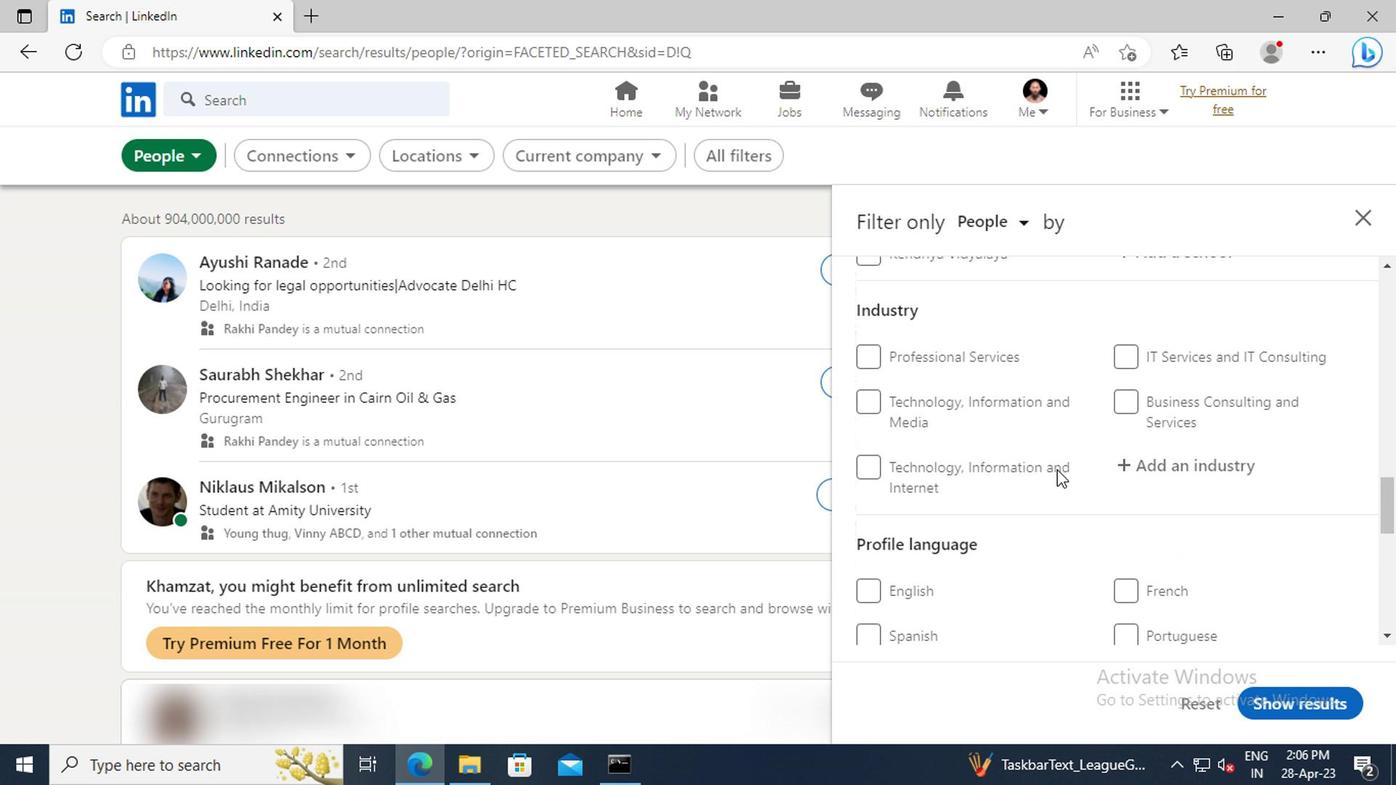 
Action: Mouse scrolled (1053, 469) with delta (0, 0)
Screenshot: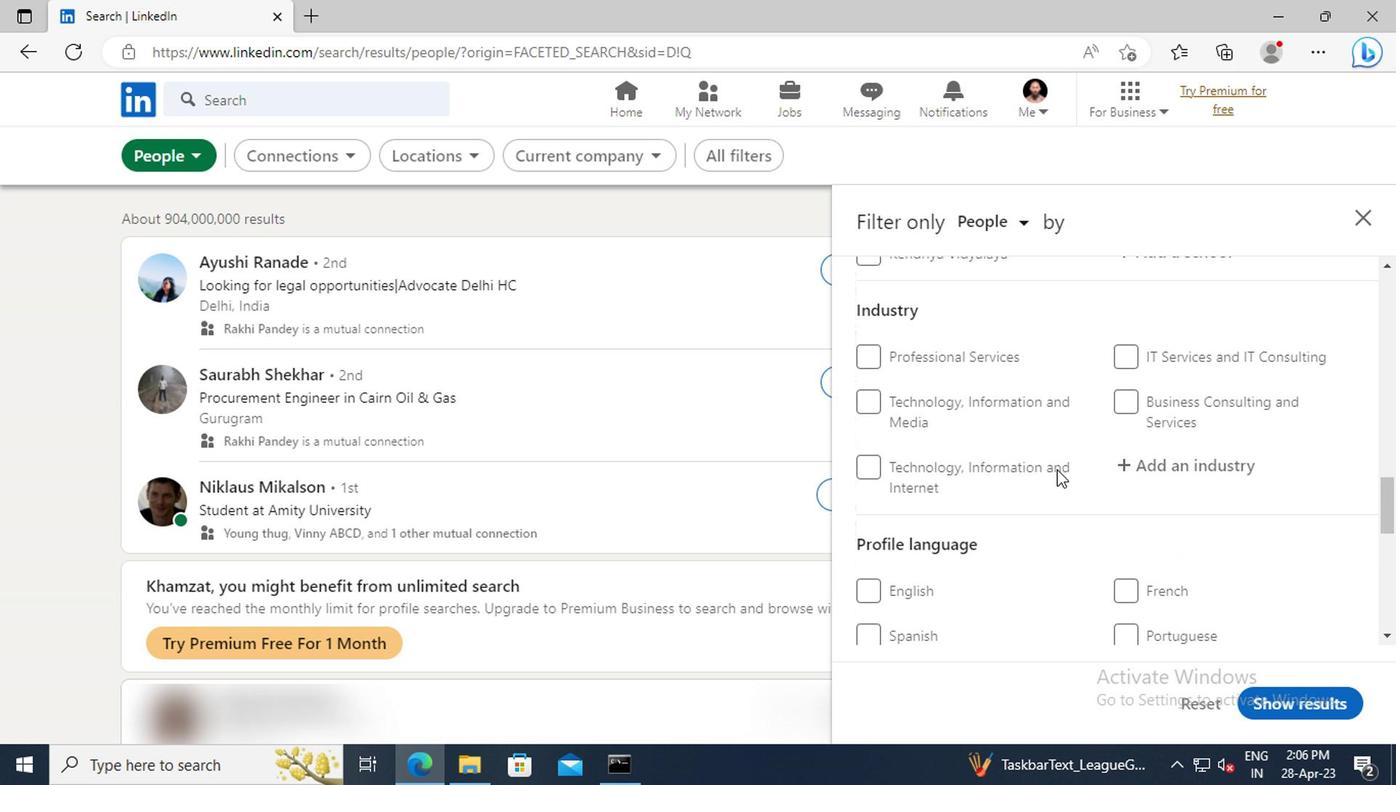 
Action: Mouse scrolled (1053, 469) with delta (0, 0)
Screenshot: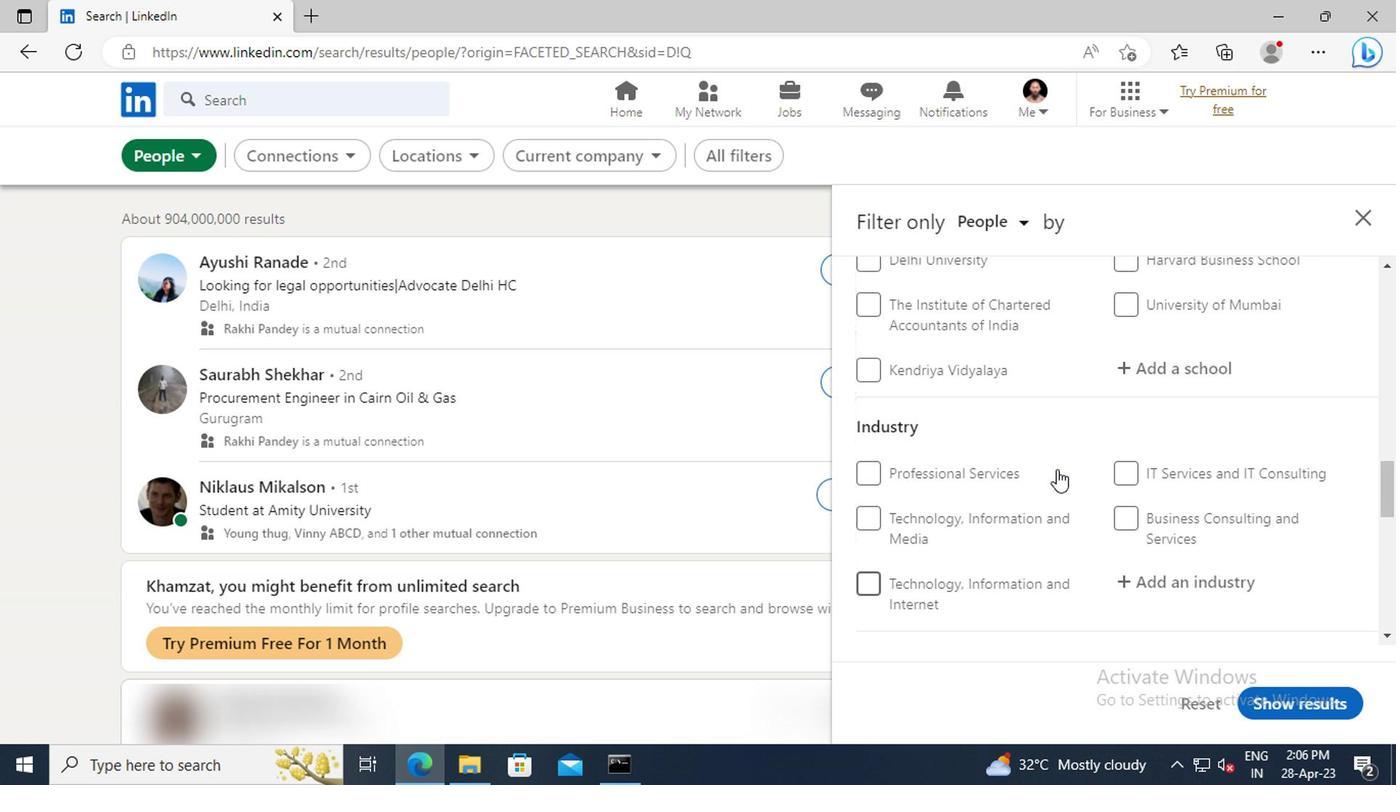 
Action: Mouse scrolled (1053, 469) with delta (0, 0)
Screenshot: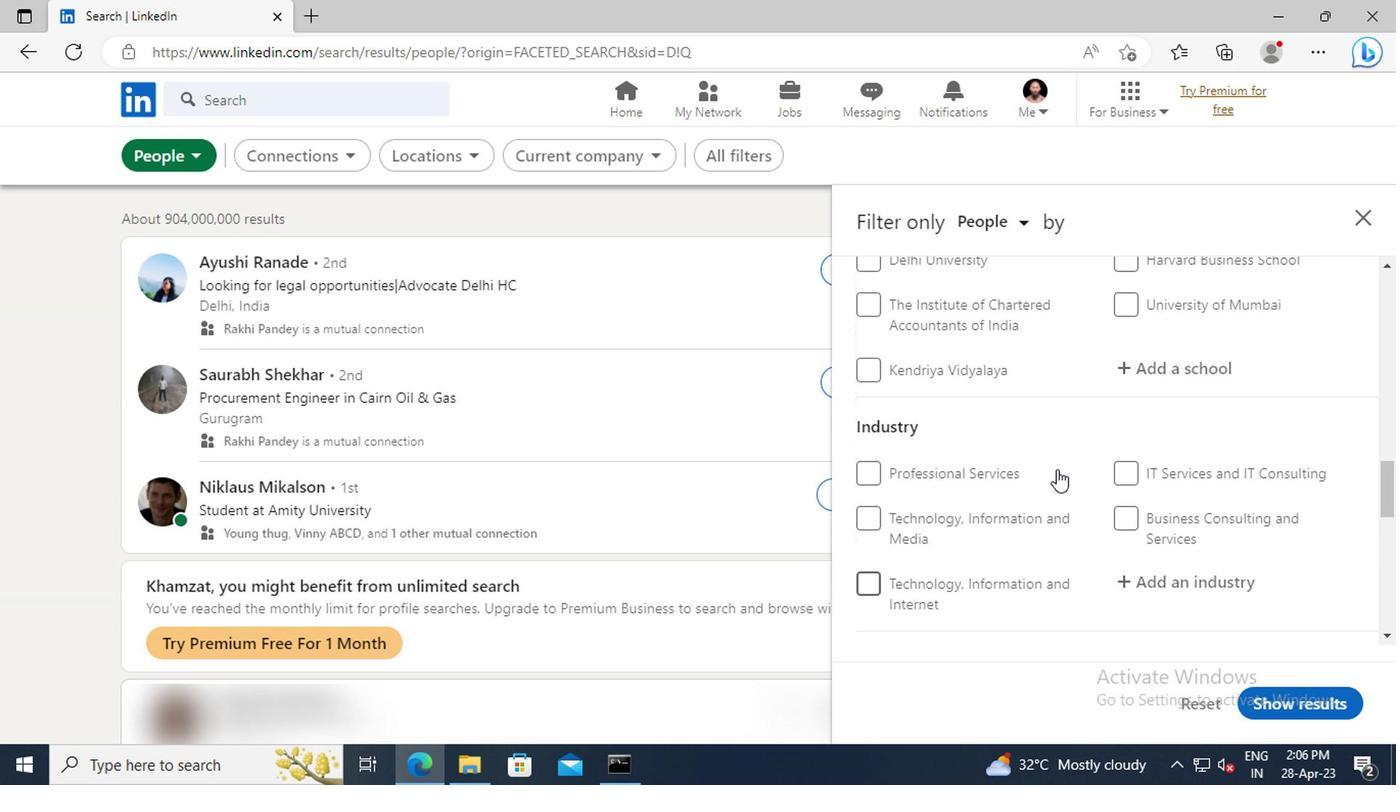 
Action: Mouse scrolled (1053, 469) with delta (0, 0)
Screenshot: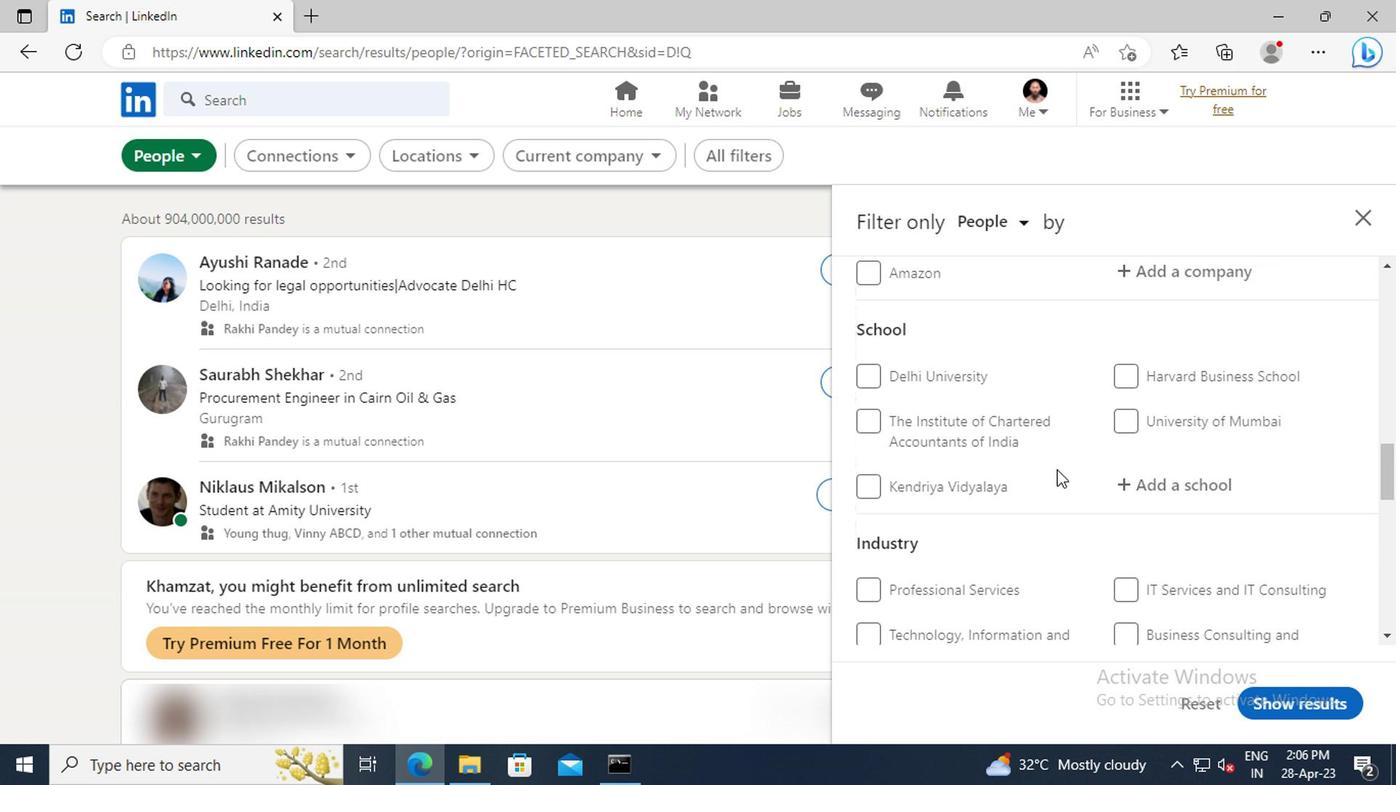 
Action: Mouse scrolled (1053, 469) with delta (0, 0)
Screenshot: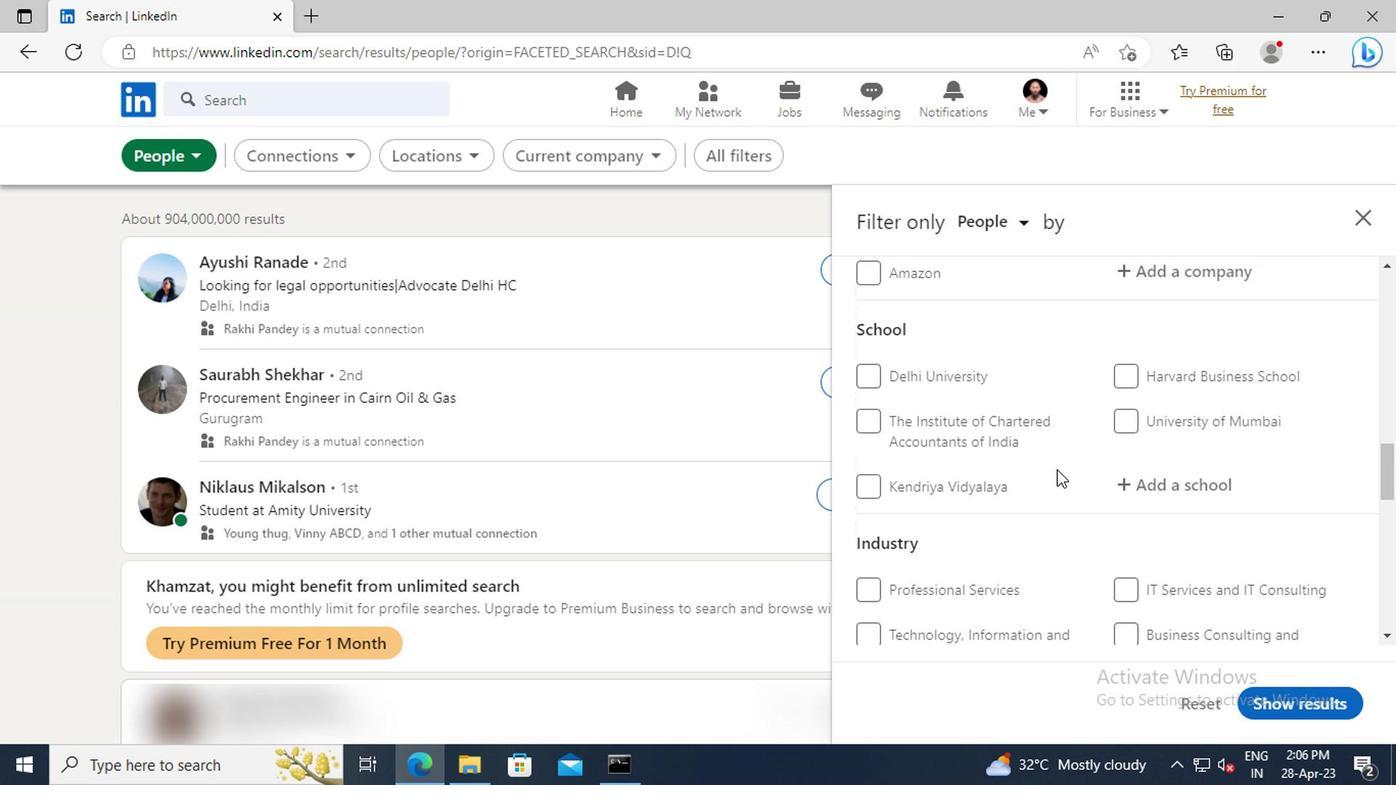 
Action: Mouse scrolled (1053, 469) with delta (0, 0)
Screenshot: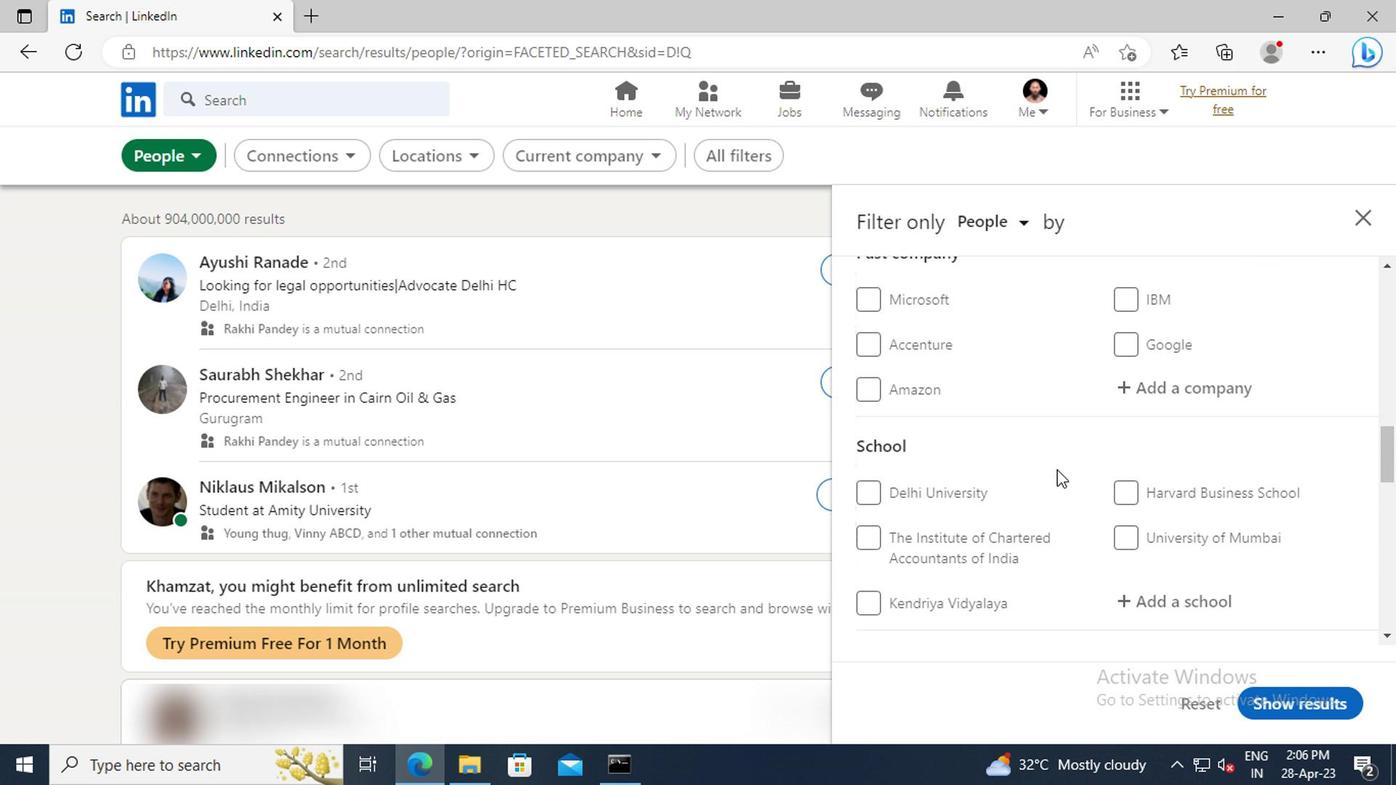 
Action: Mouse scrolled (1053, 469) with delta (0, 0)
Screenshot: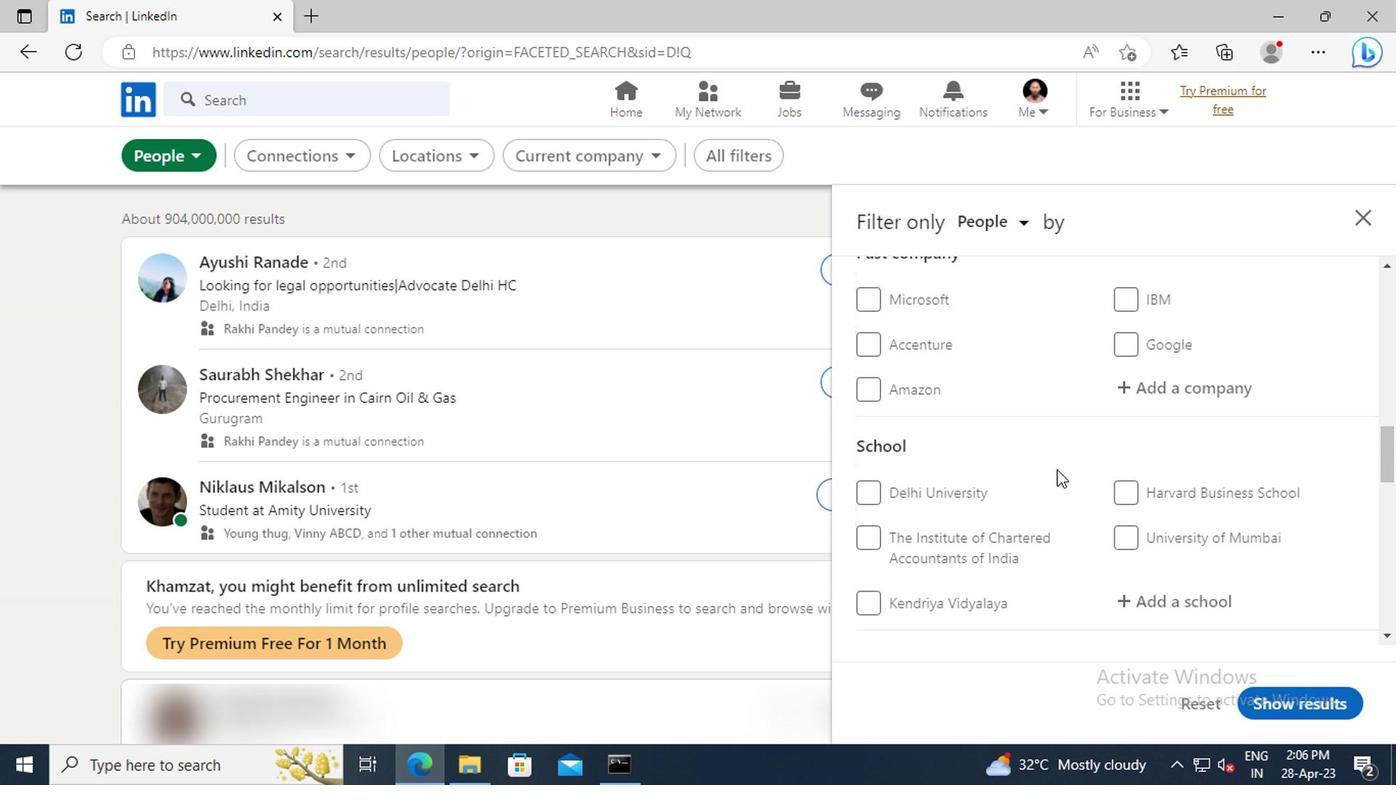 
Action: Mouse scrolled (1053, 469) with delta (0, 0)
Screenshot: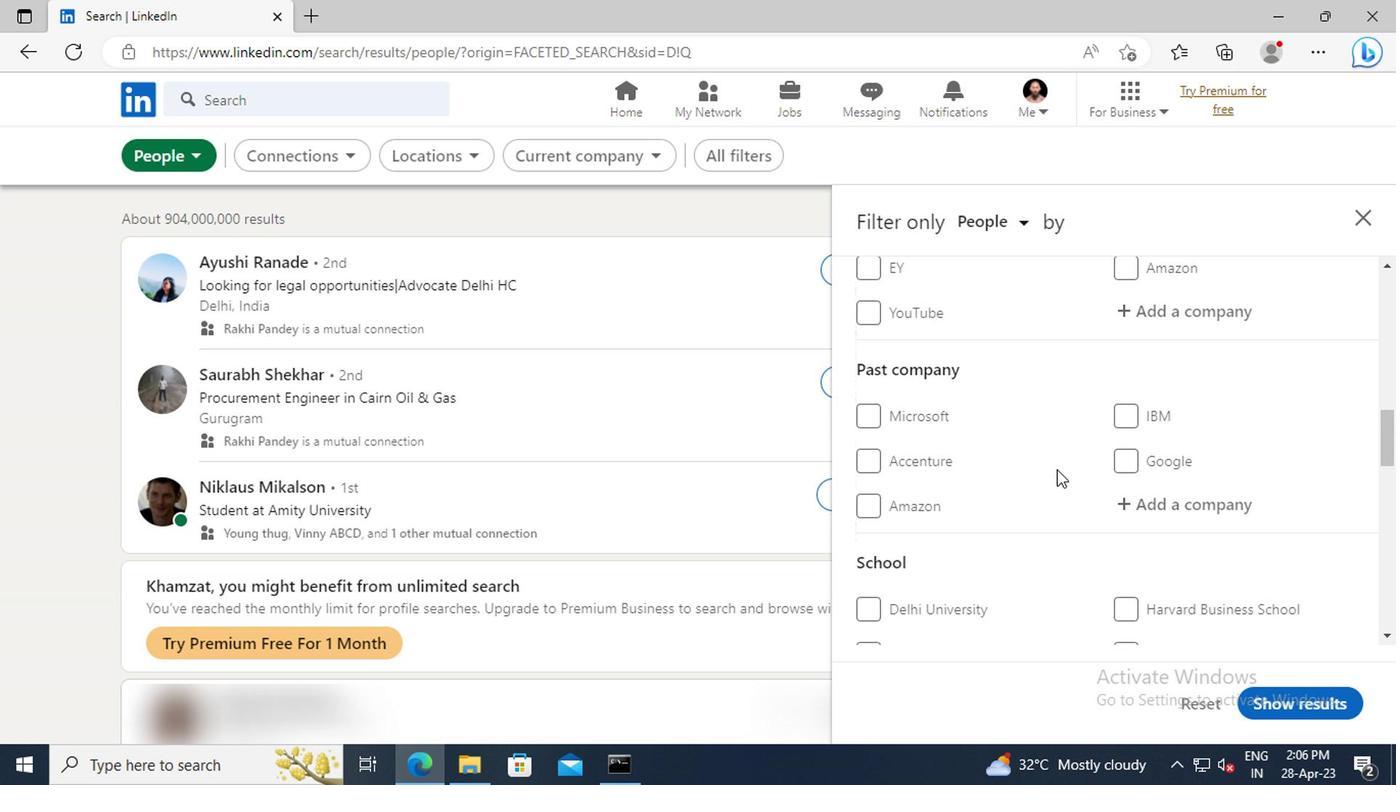 
Action: Mouse scrolled (1053, 469) with delta (0, 0)
Screenshot: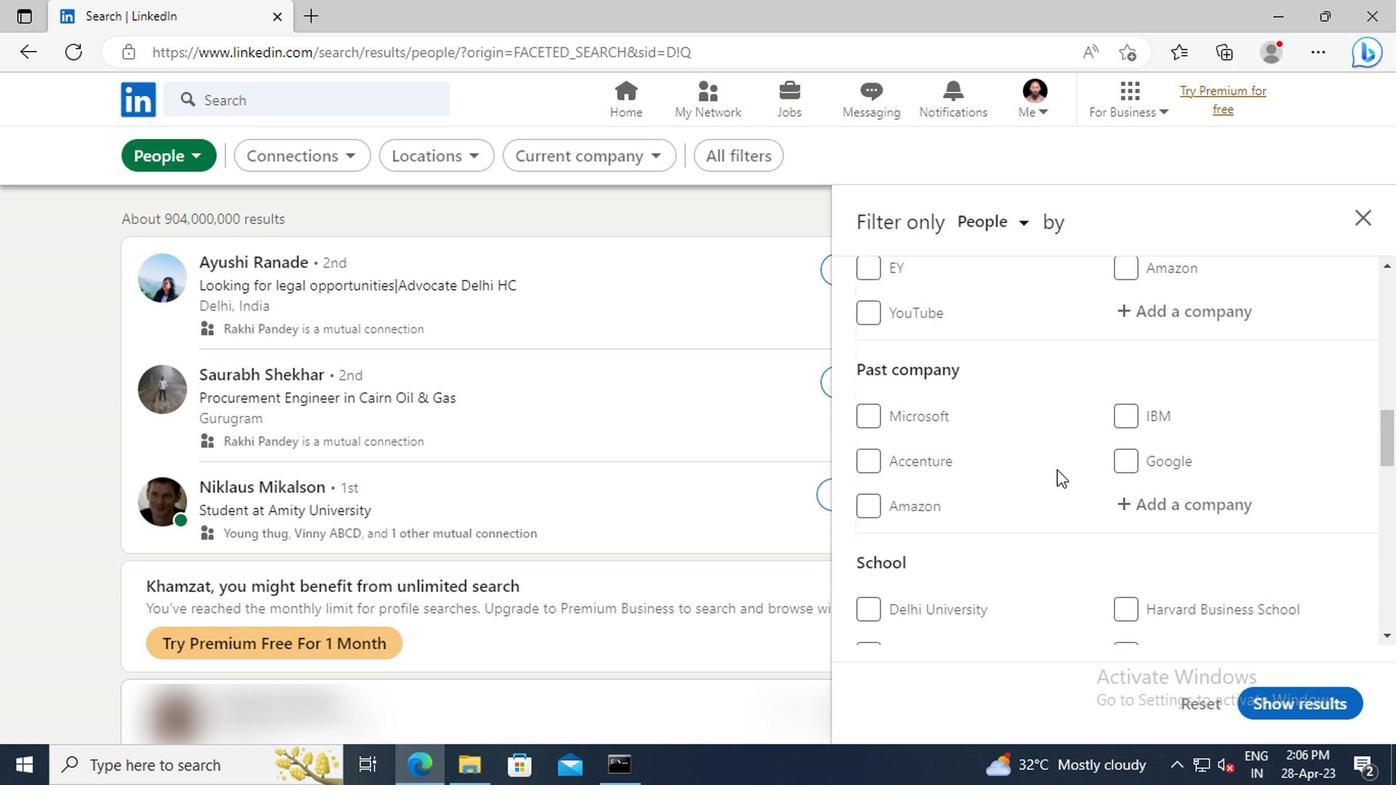 
Action: Mouse scrolled (1053, 469) with delta (0, 0)
Screenshot: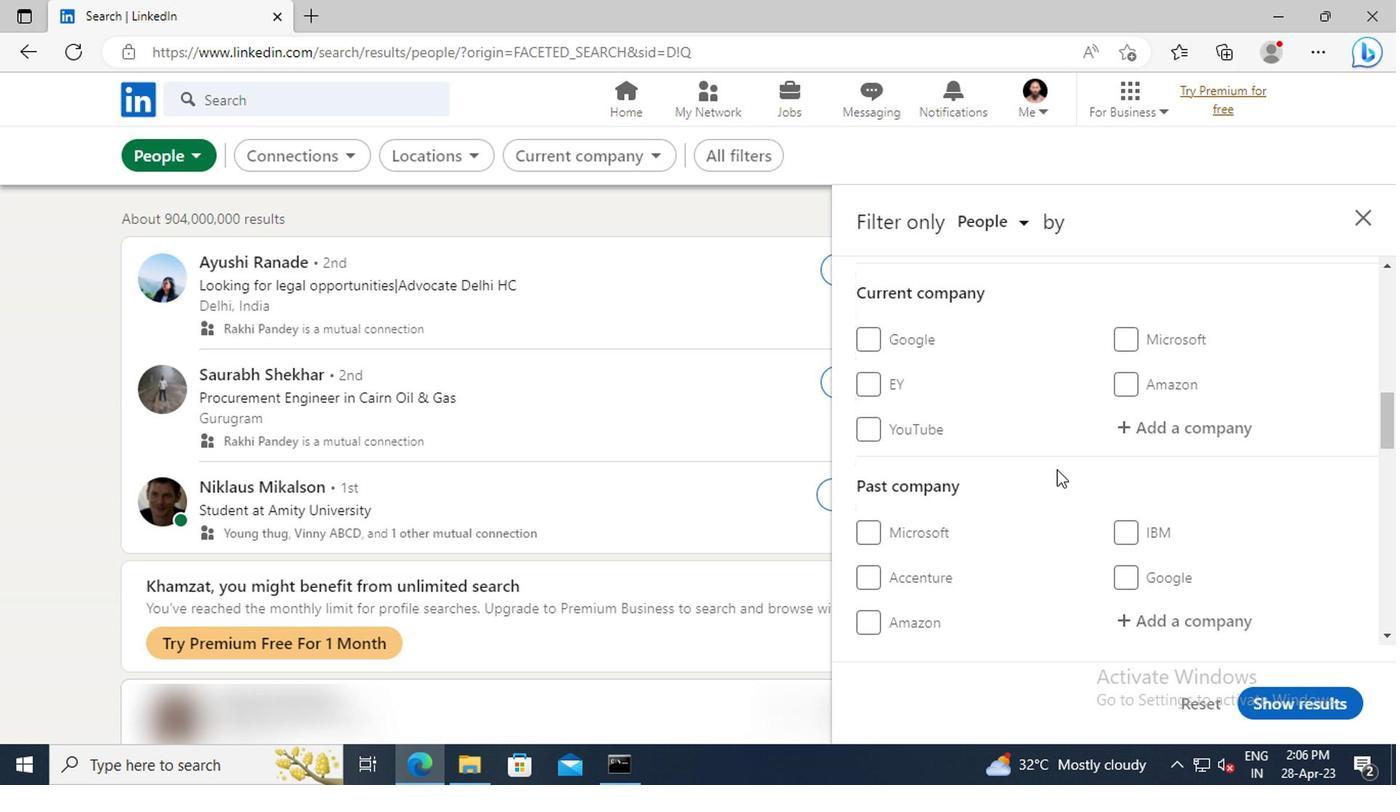 
Action: Mouse moved to (1121, 485)
Screenshot: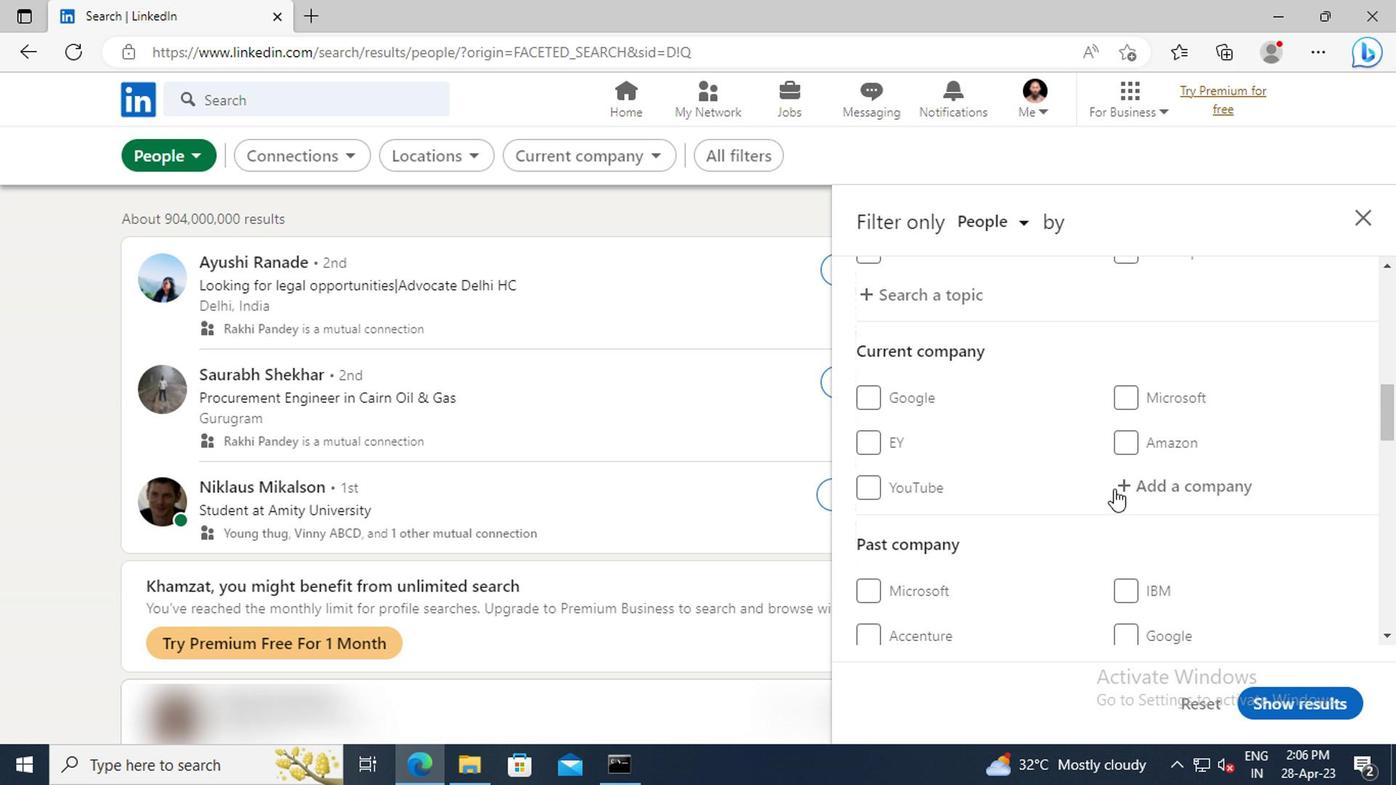 
Action: Mouse pressed left at (1121, 485)
Screenshot: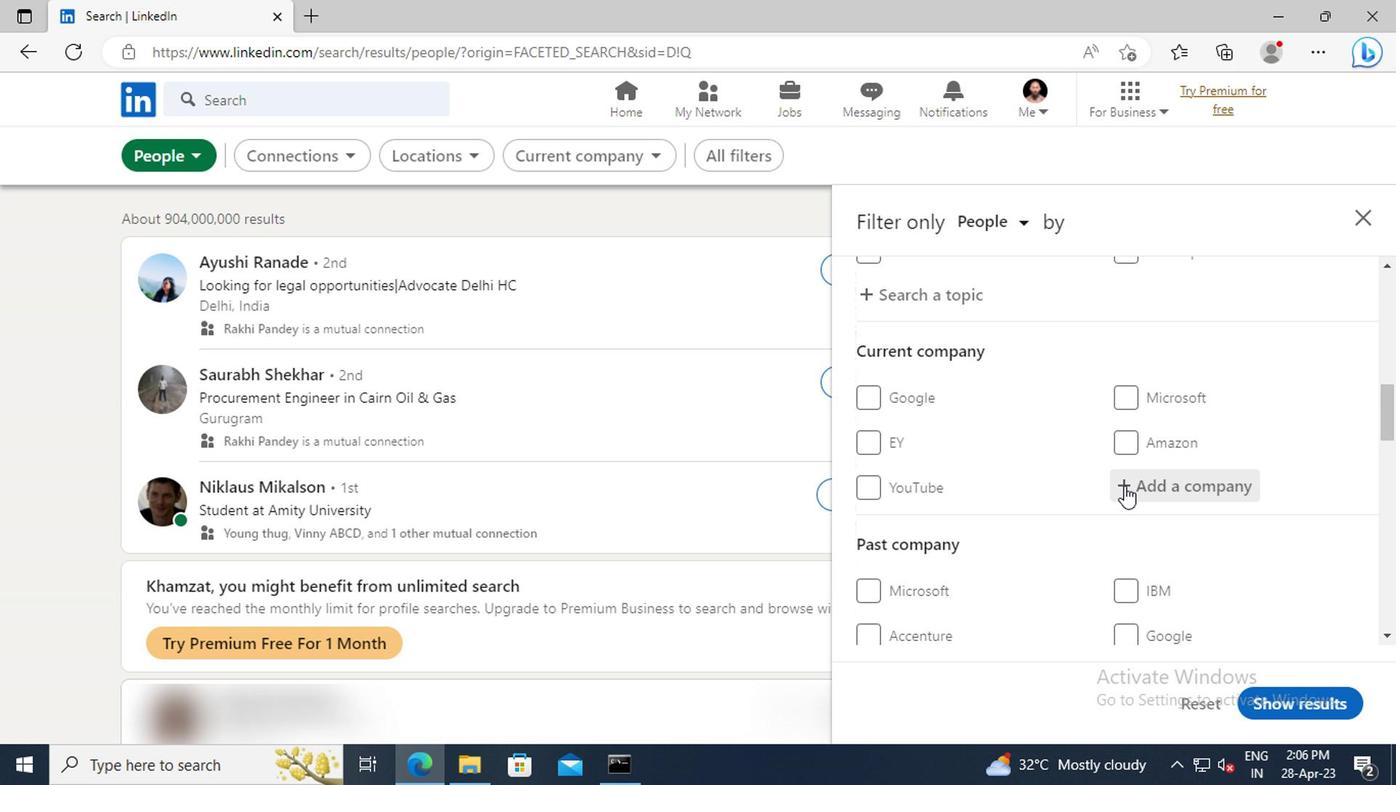 
Action: Mouse moved to (1113, 487)
Screenshot: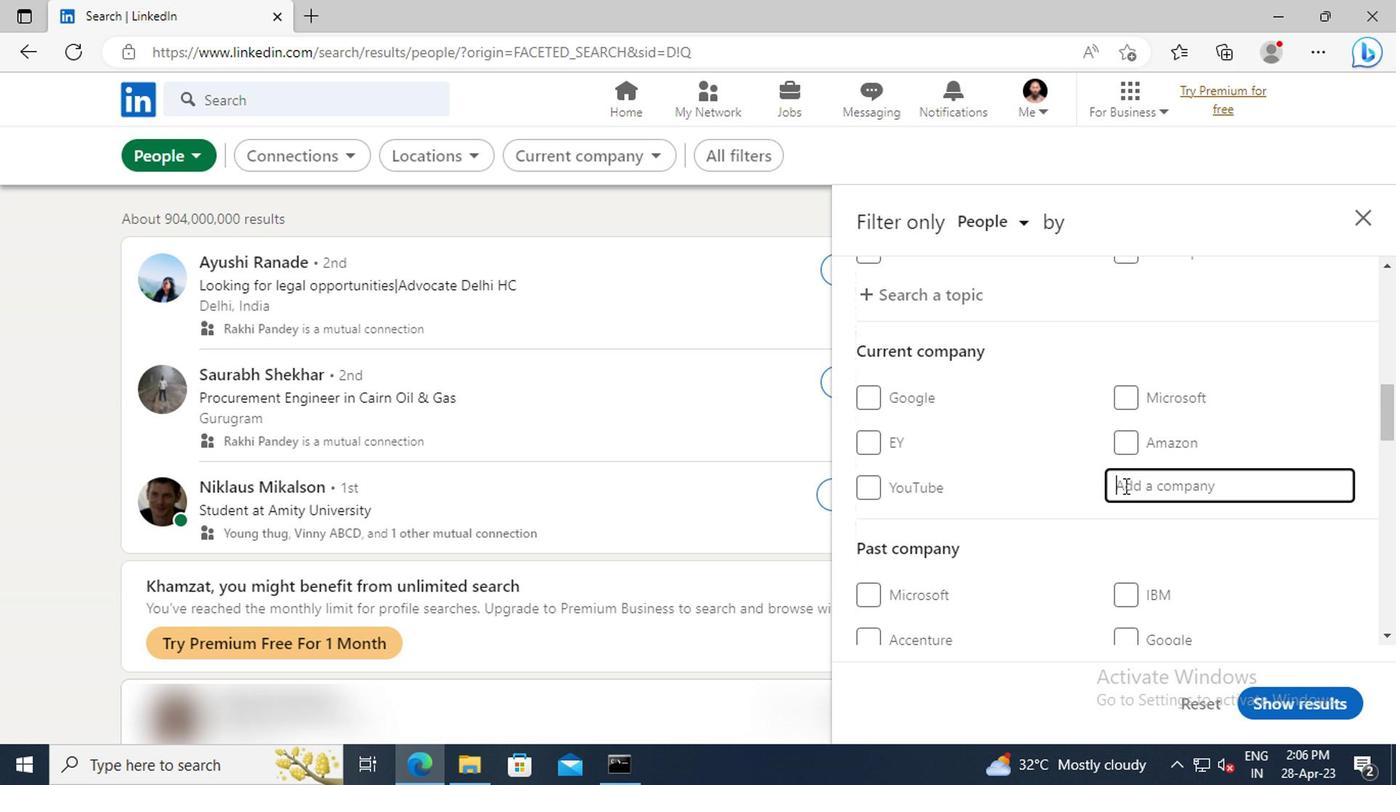 
Action: Key pressed <Key.shift>KEC<Key.space><Key.shift>INTERNATIONAL<Key.space><Key.shift>L
Screenshot: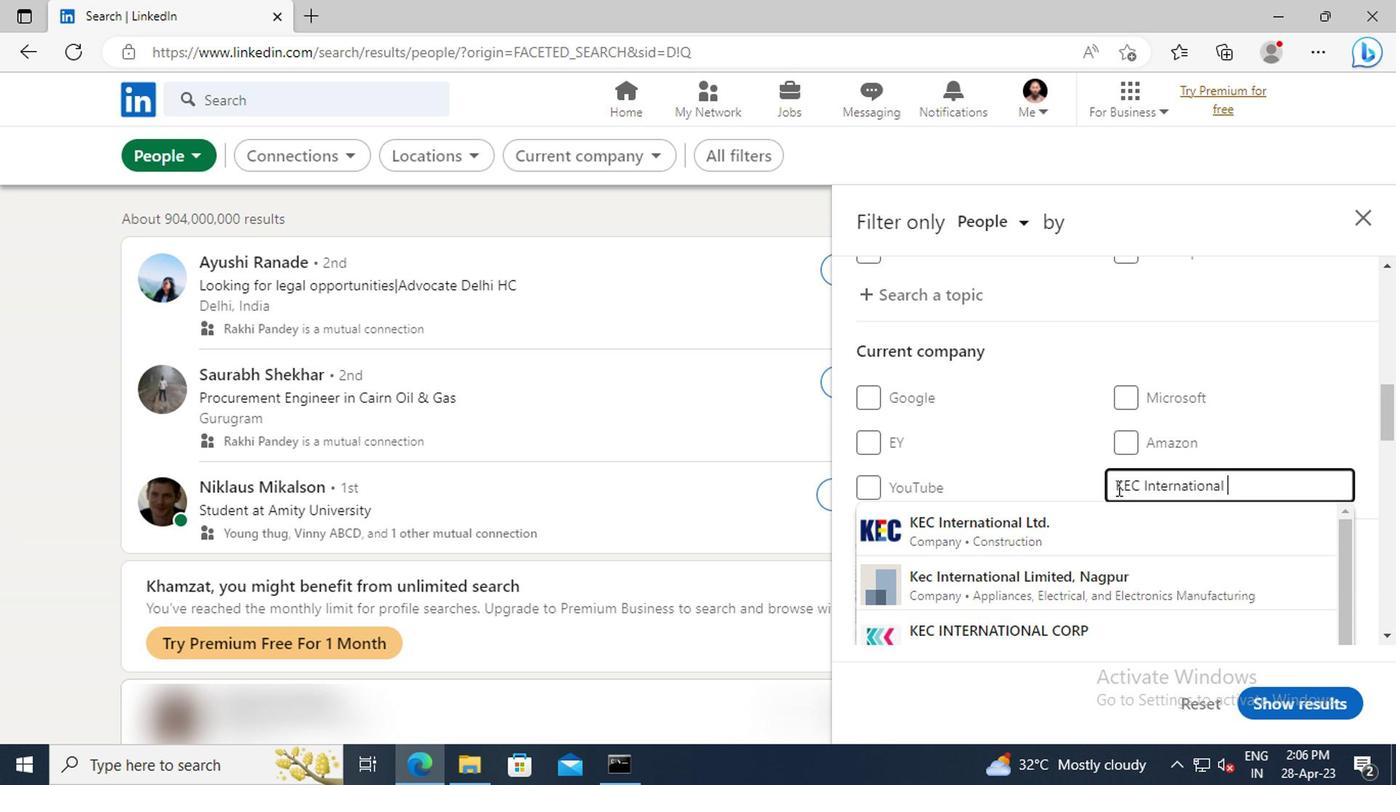 
Action: Mouse moved to (1106, 515)
Screenshot: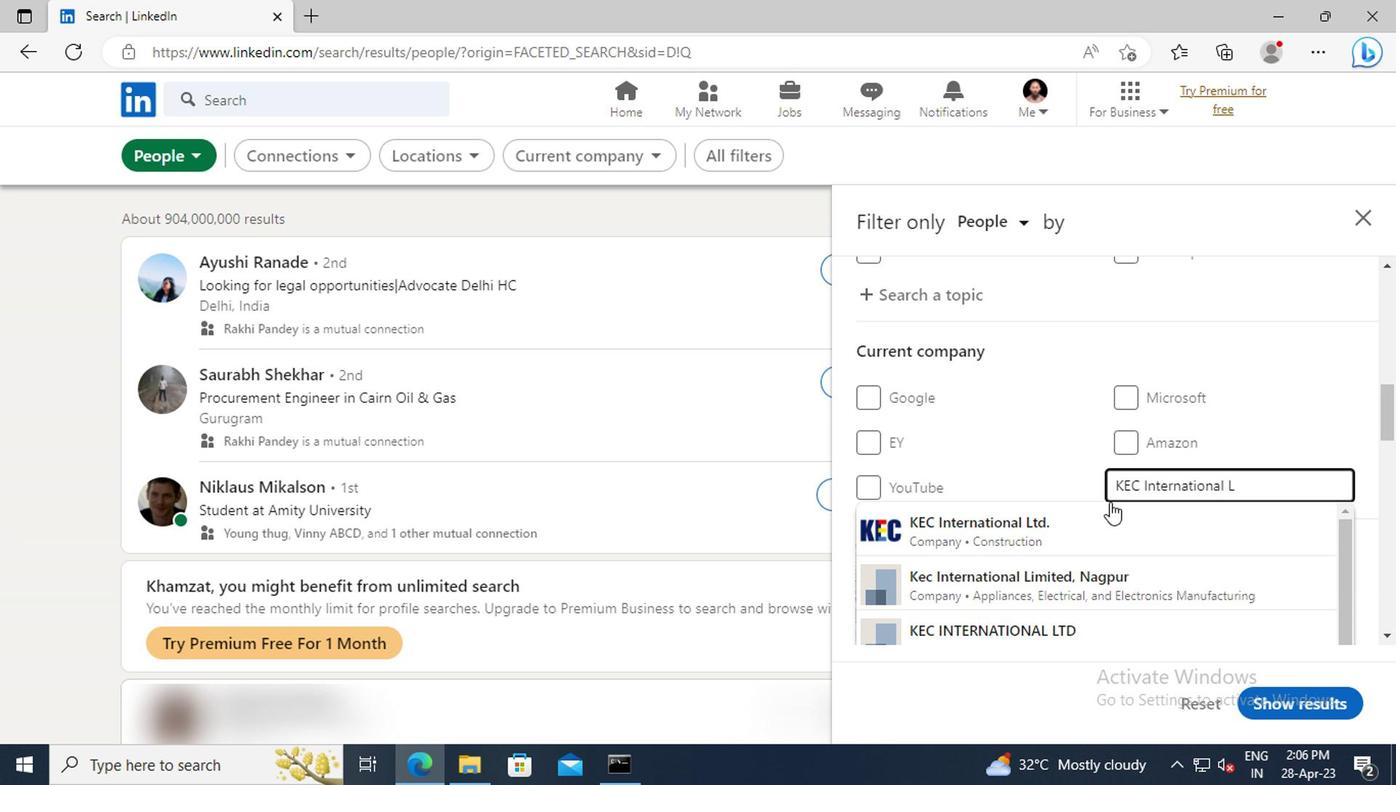 
Action: Mouse pressed left at (1106, 515)
Screenshot: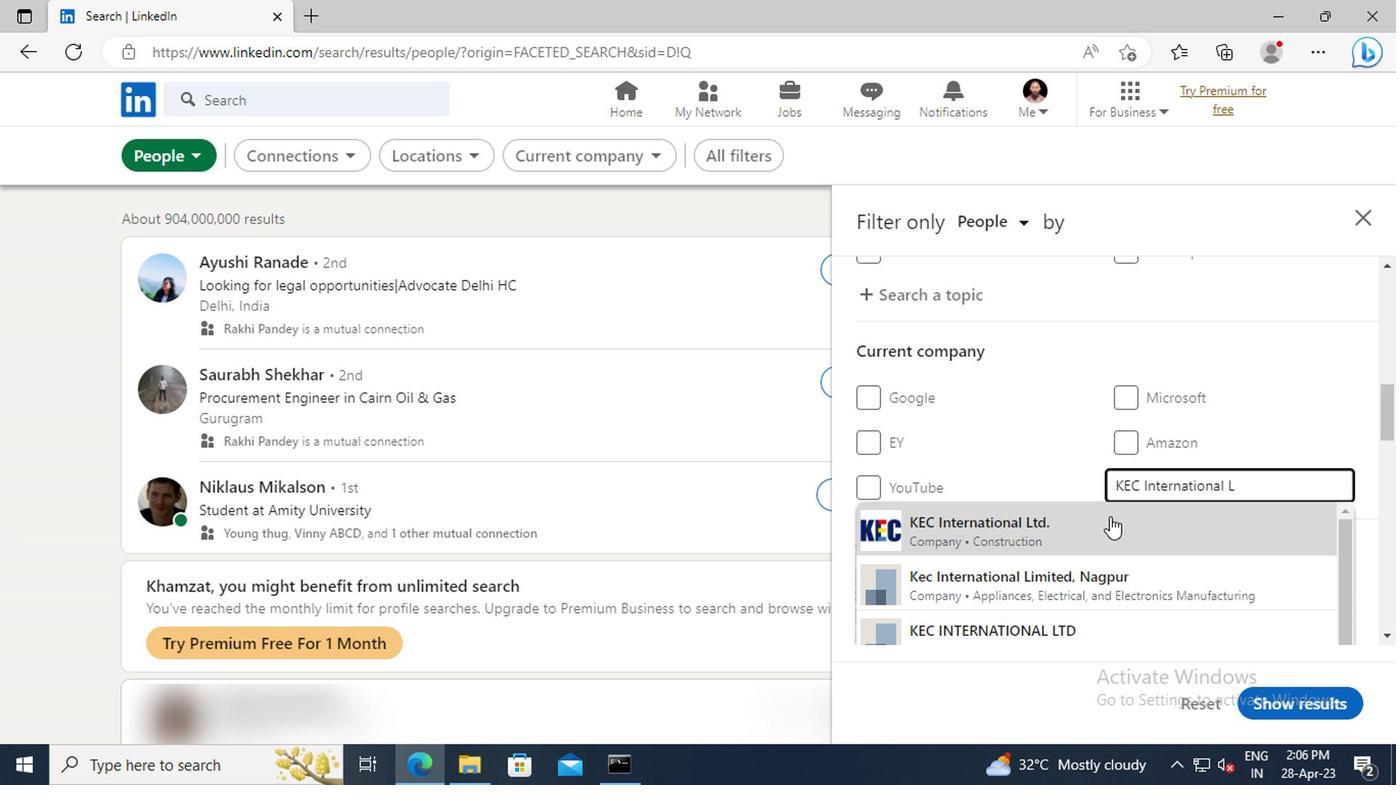 
Action: Mouse moved to (1131, 491)
Screenshot: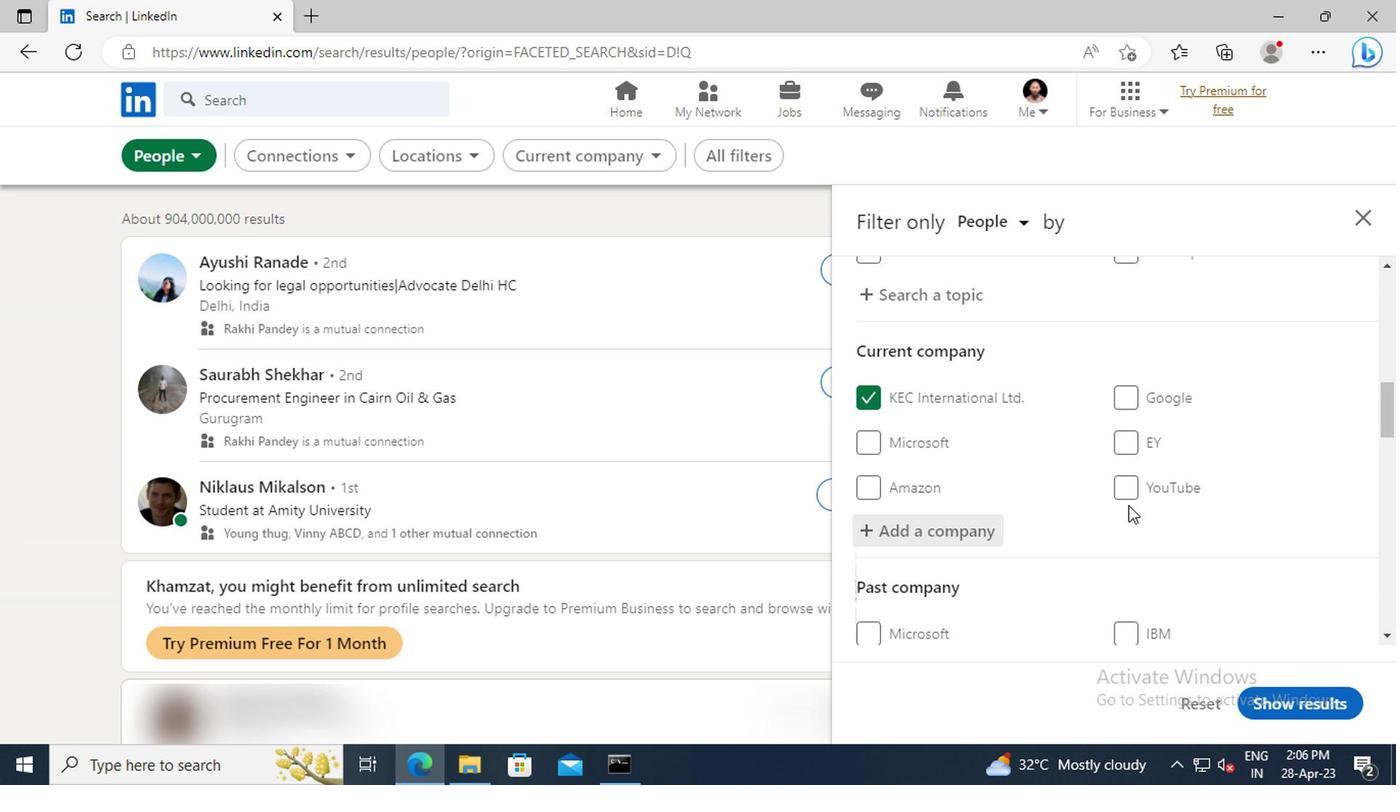 
Action: Mouse scrolled (1131, 490) with delta (0, 0)
Screenshot: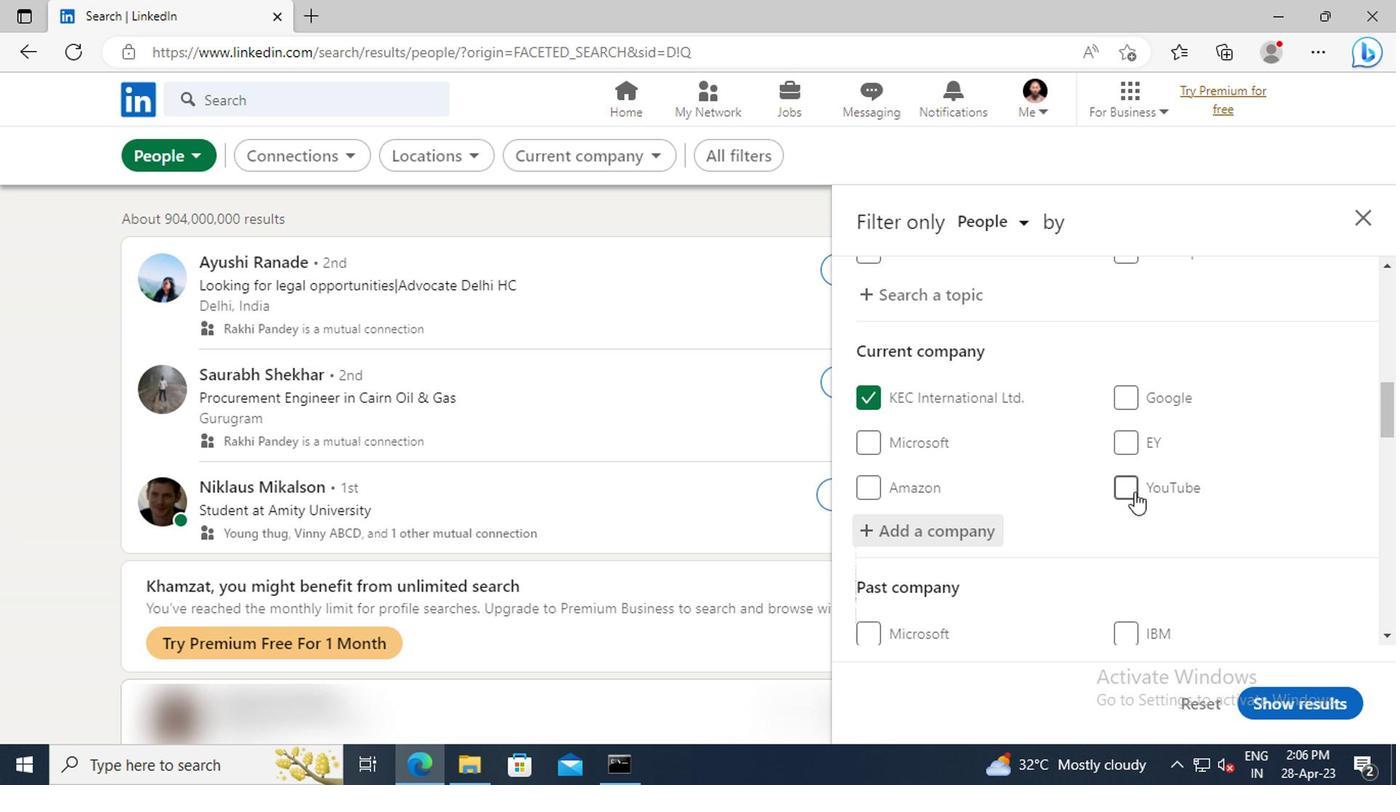 
Action: Mouse scrolled (1131, 490) with delta (0, 0)
Screenshot: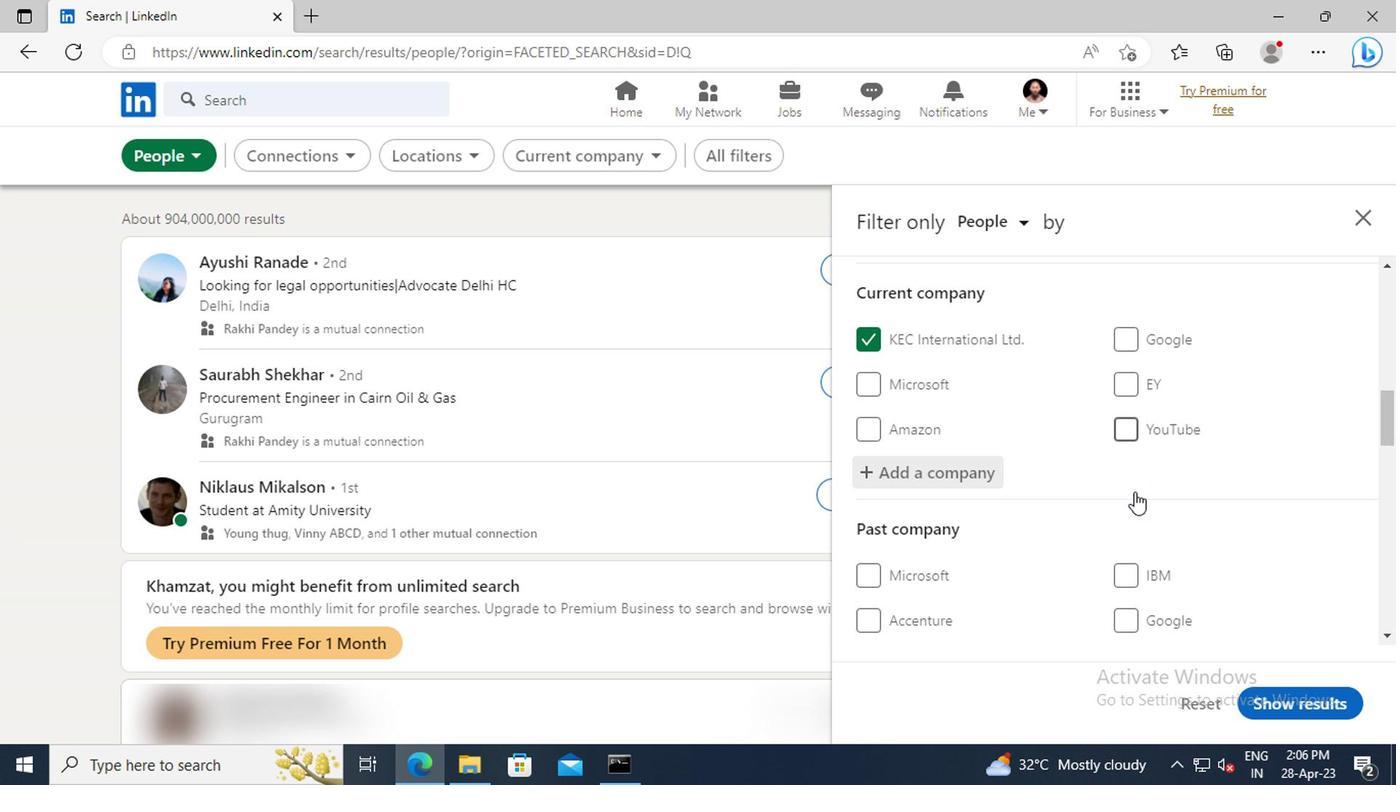 
Action: Mouse scrolled (1131, 490) with delta (0, 0)
Screenshot: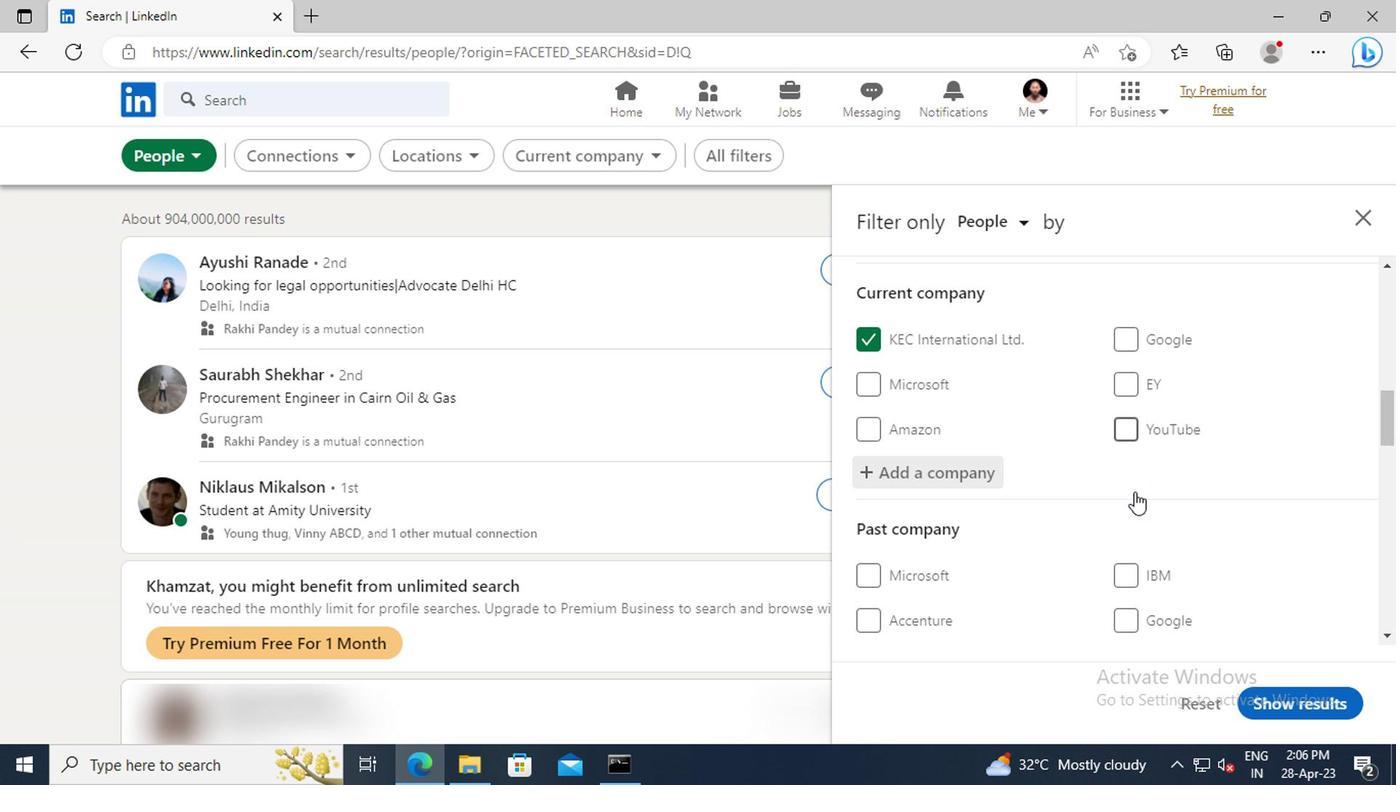 
Action: Mouse scrolled (1131, 490) with delta (0, 0)
Screenshot: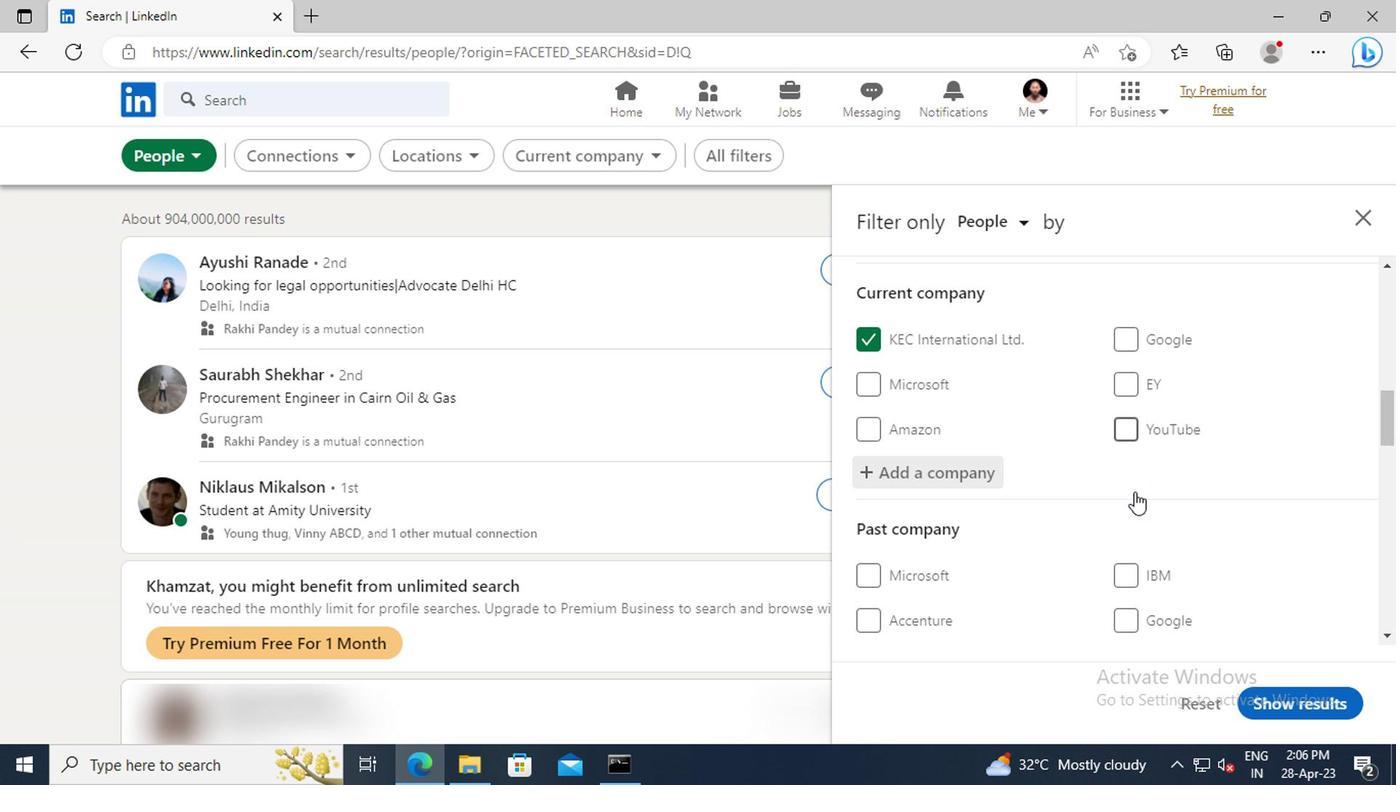 
Action: Mouse scrolled (1131, 490) with delta (0, 0)
Screenshot: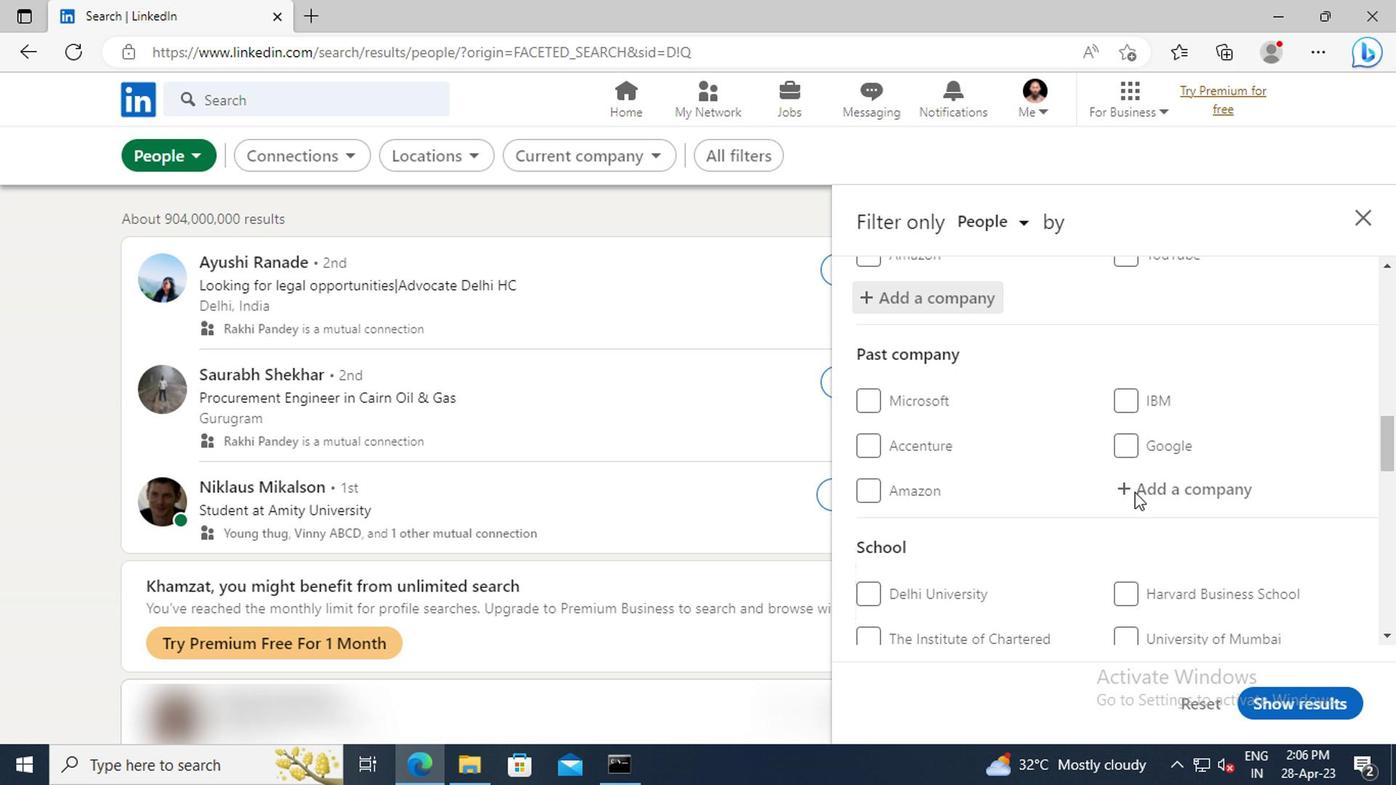 
Action: Mouse scrolled (1131, 490) with delta (0, 0)
Screenshot: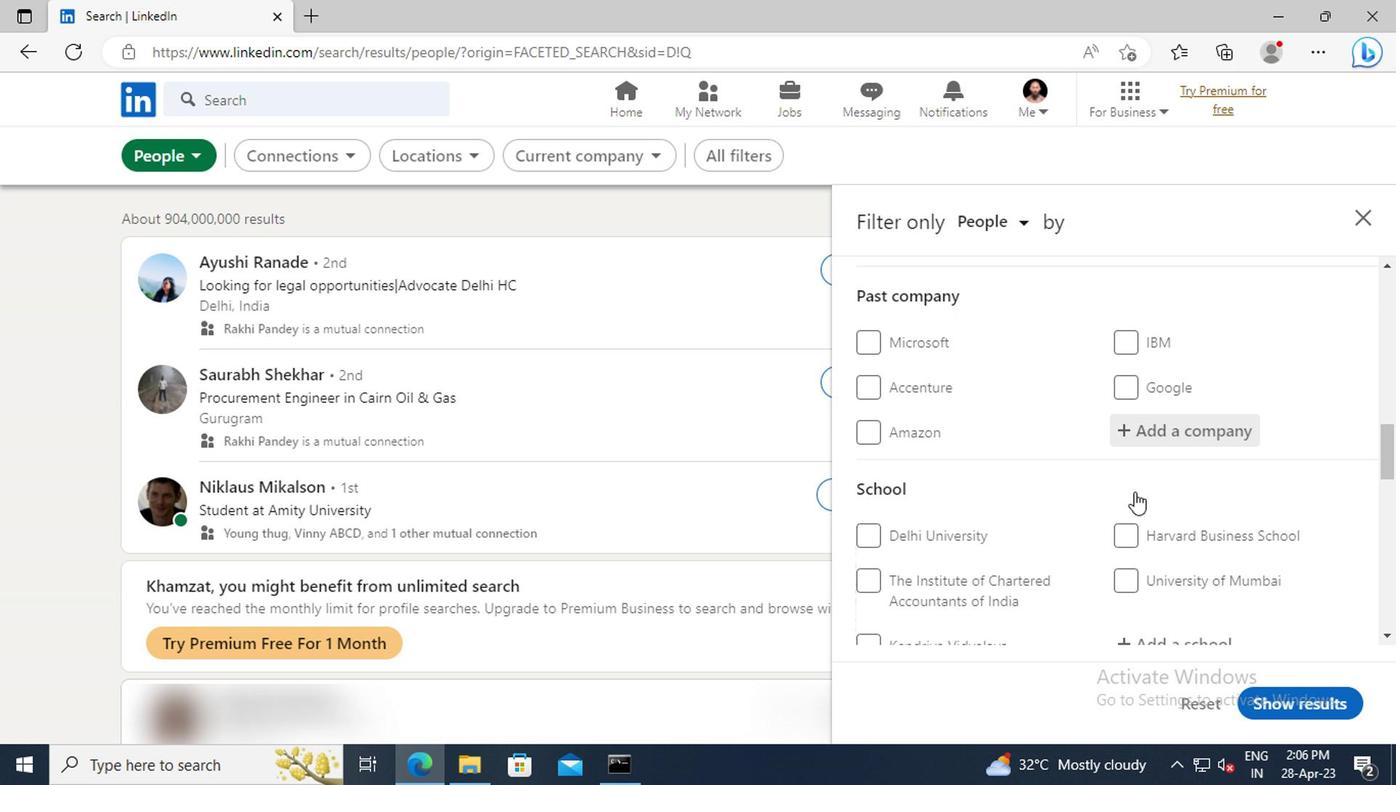 
Action: Mouse scrolled (1131, 490) with delta (0, 0)
Screenshot: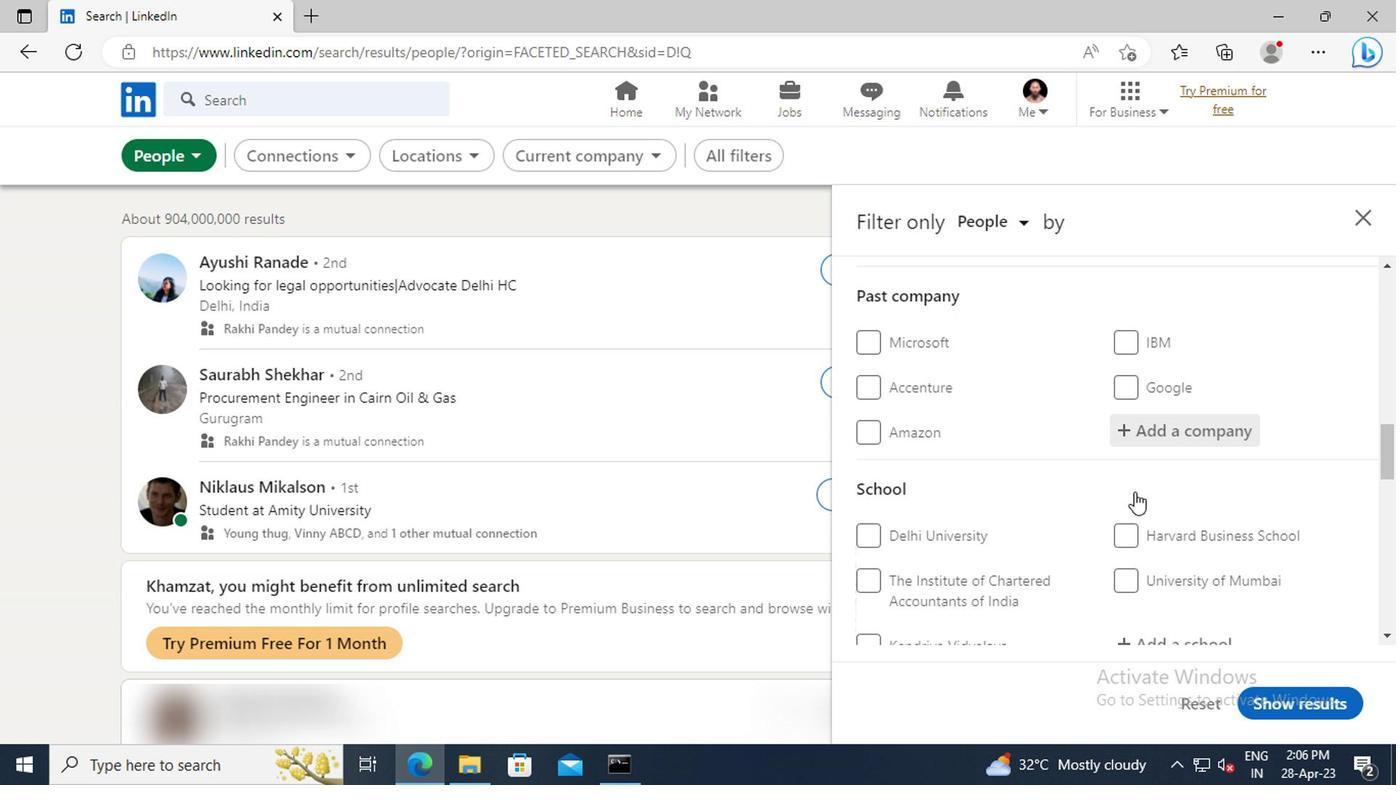 
Action: Mouse scrolled (1131, 490) with delta (0, 0)
Screenshot: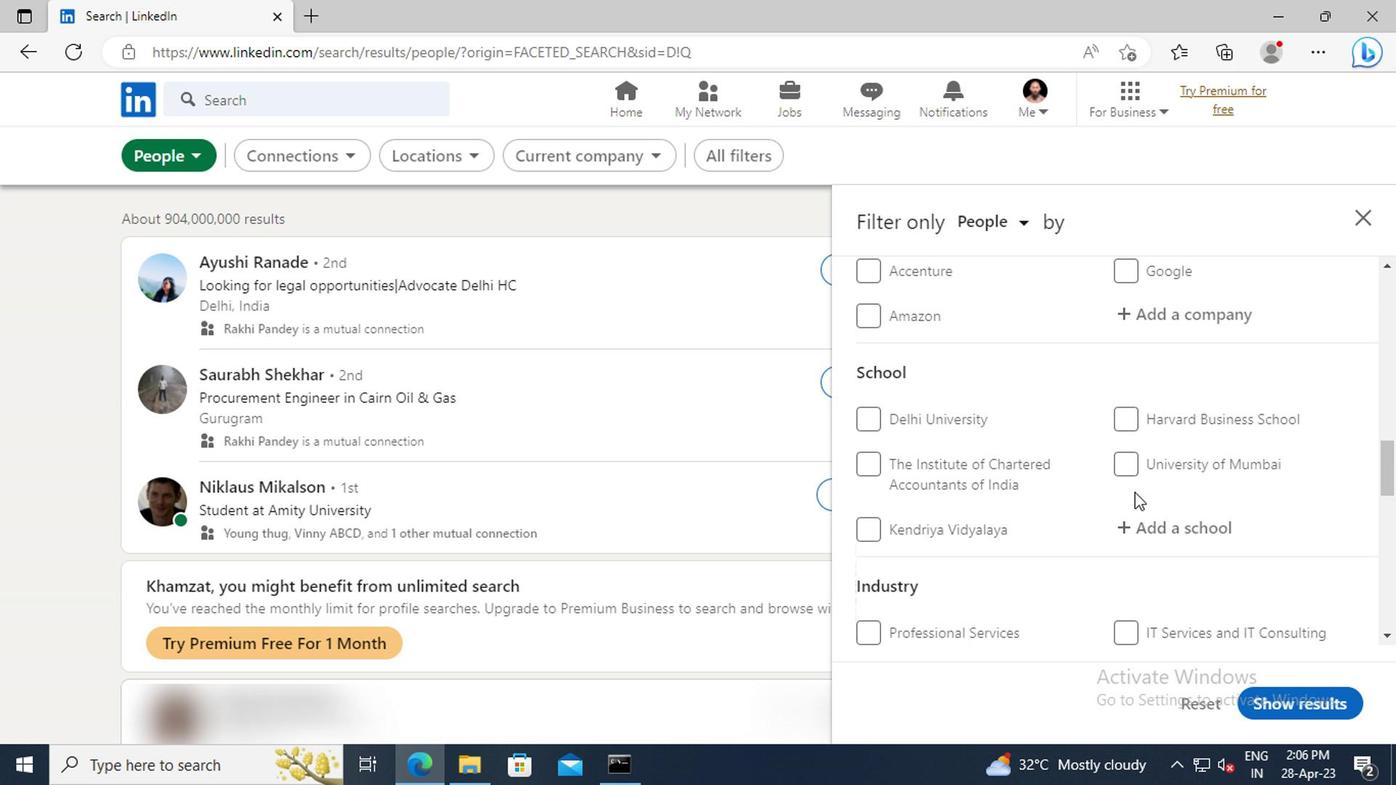 
Action: Mouse moved to (1142, 472)
Screenshot: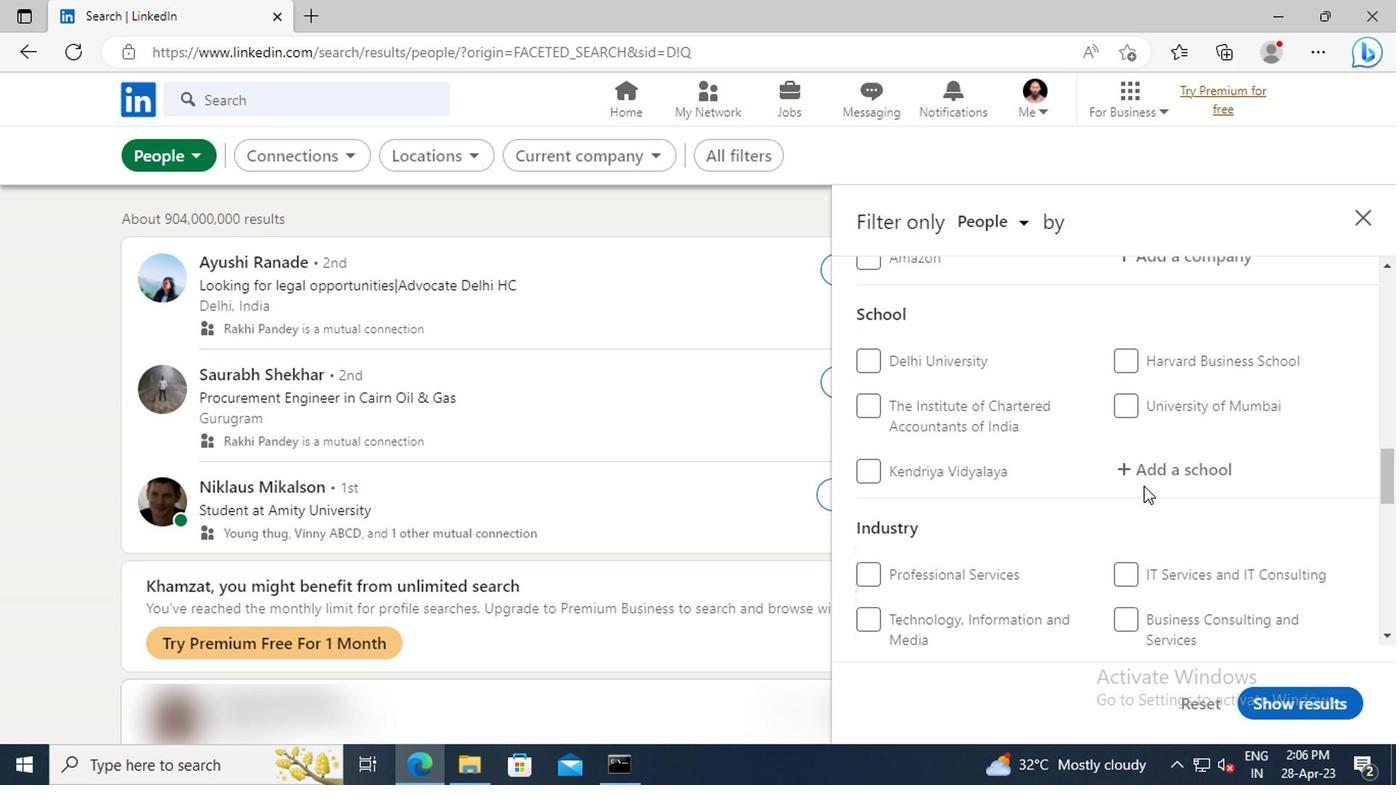 
Action: Mouse pressed left at (1142, 472)
Screenshot: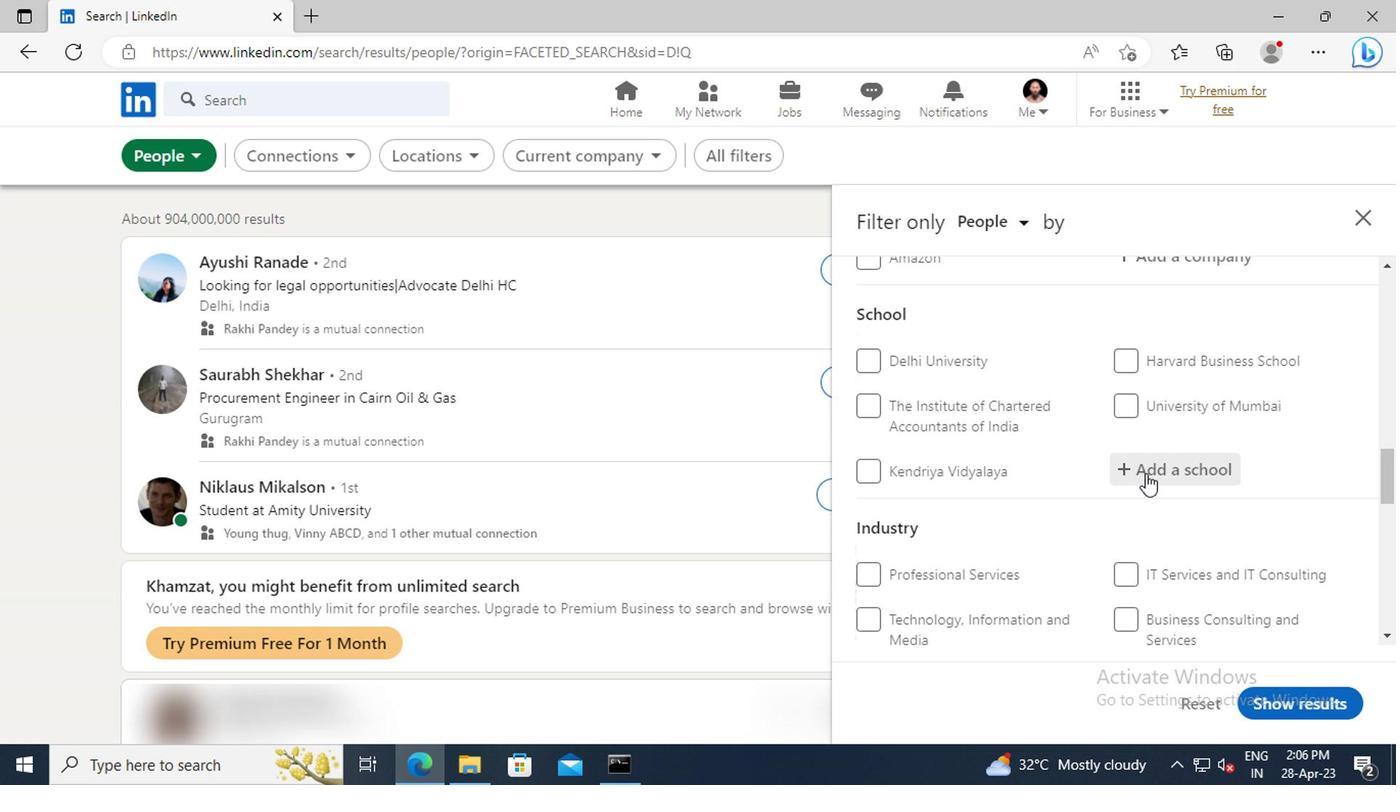
Action: Mouse moved to (1137, 475)
Screenshot: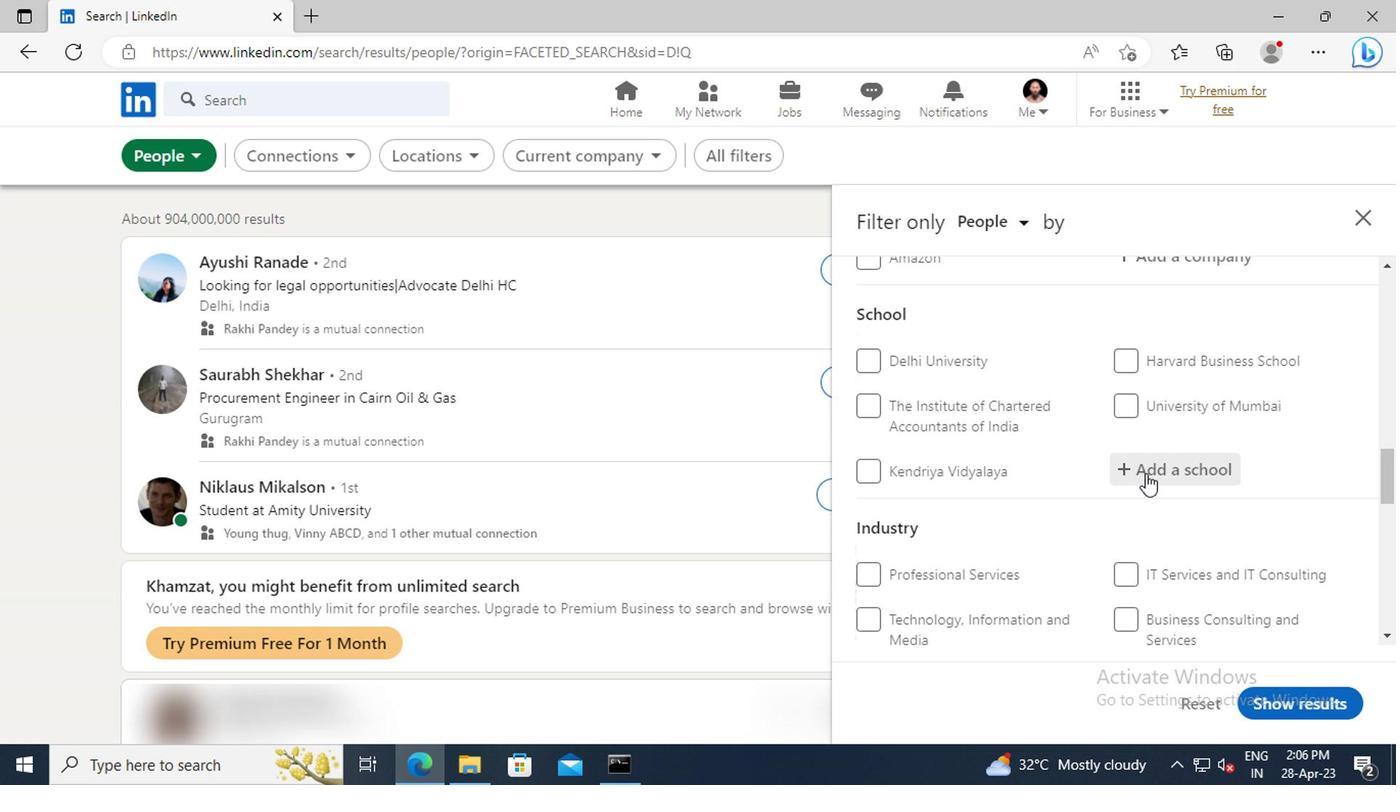 
Action: Key pressed <Key.shift>VEER<Key.space><Key.shift>NARMAD<Key.space><Key.shift>SOUTH<Key.space><Key.shift>GUJARAT
Screenshot: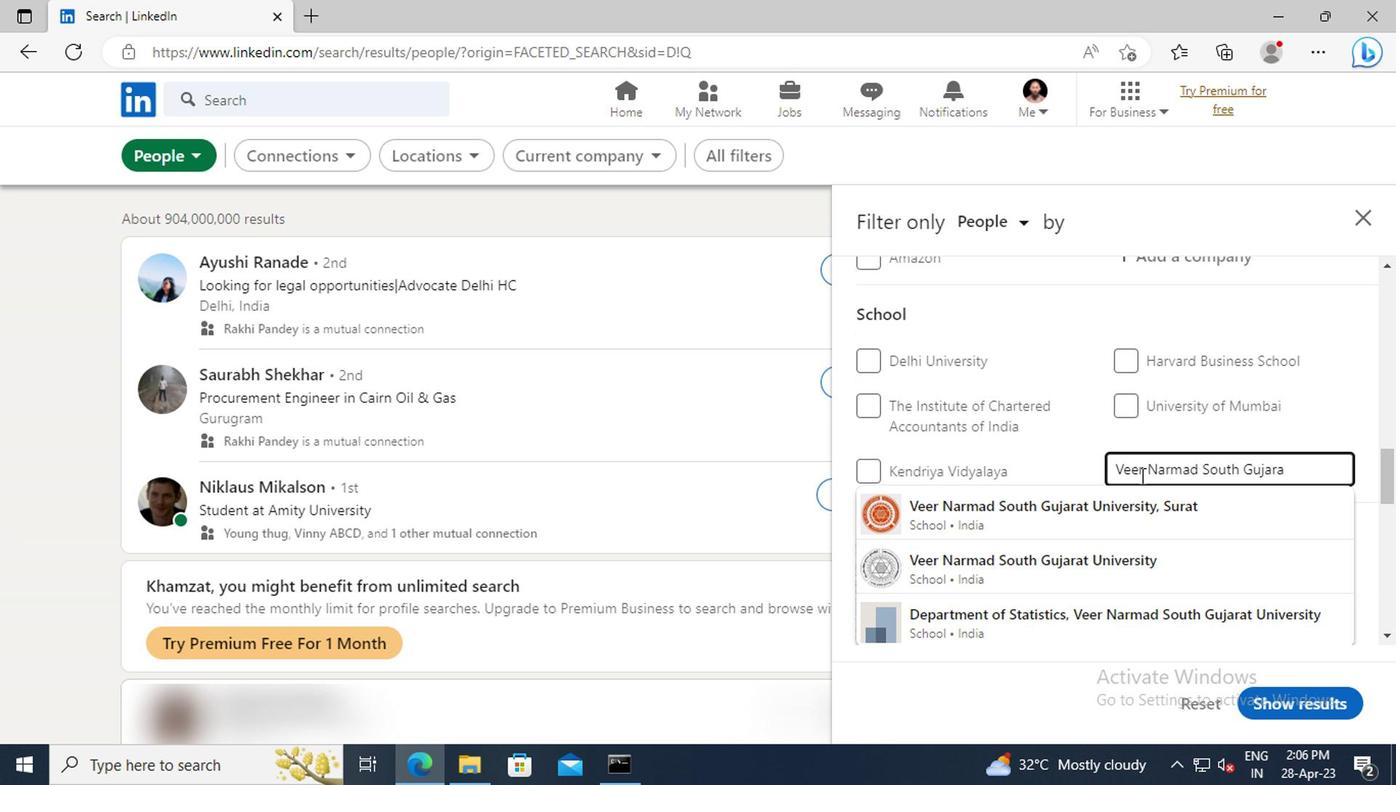 
Action: Mouse moved to (1145, 555)
Screenshot: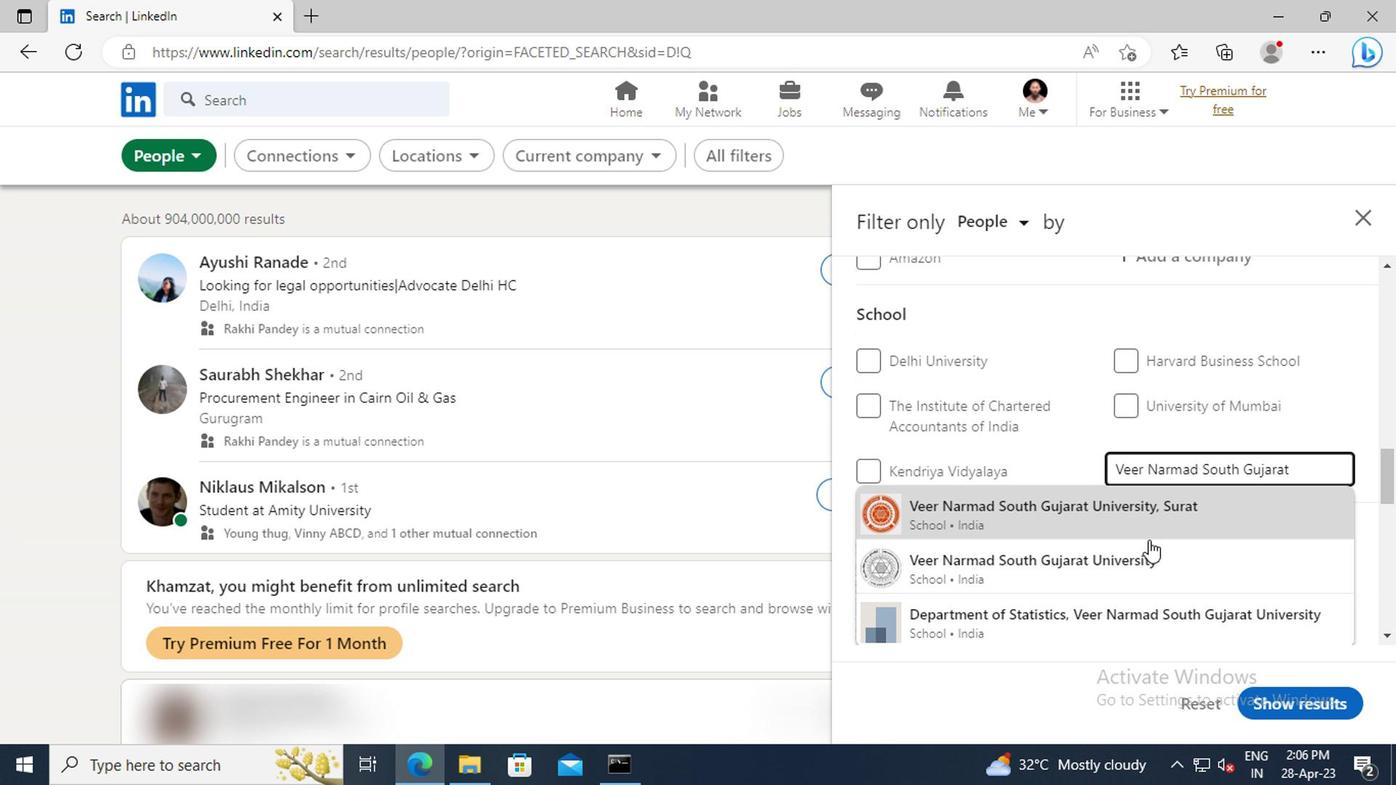 
Action: Mouse pressed left at (1145, 555)
Screenshot: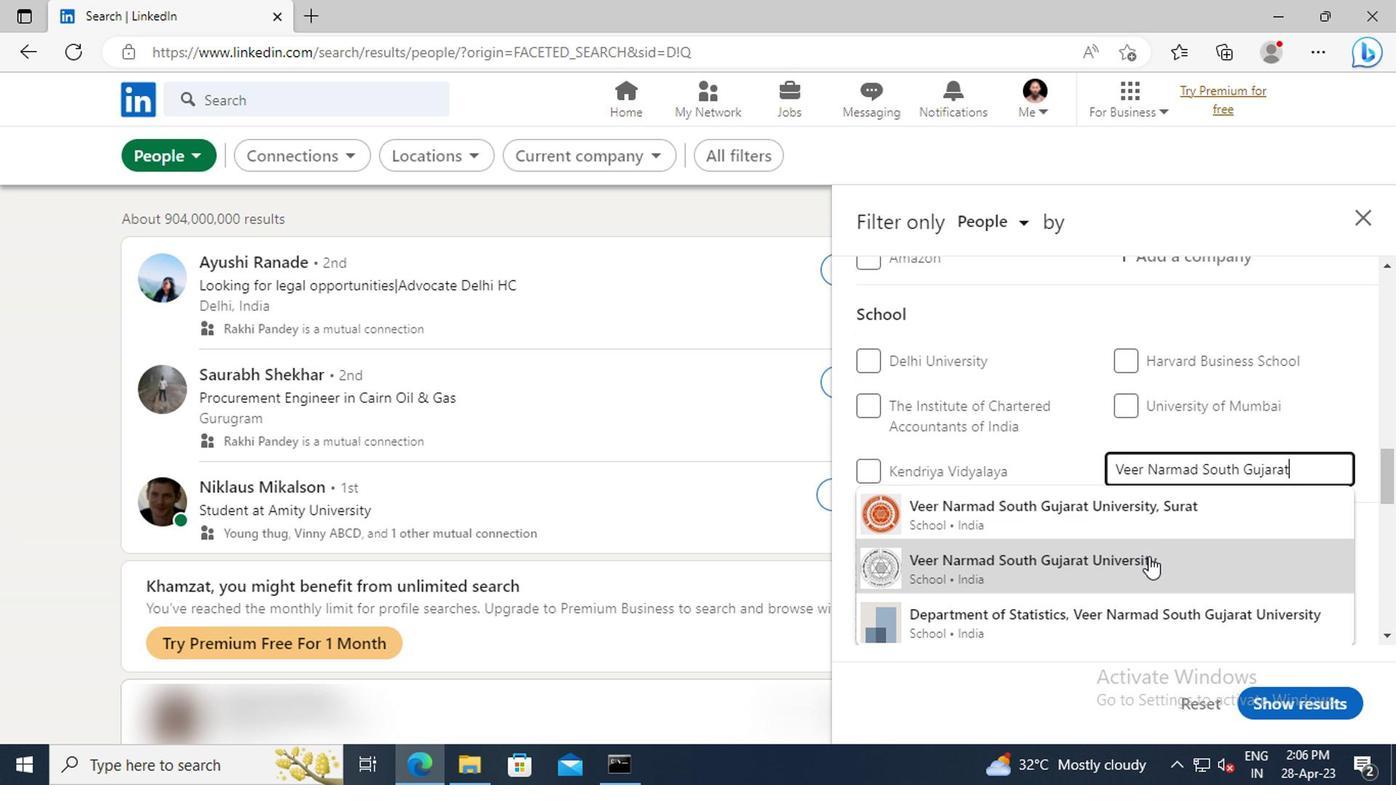 
Action: Mouse moved to (1160, 472)
Screenshot: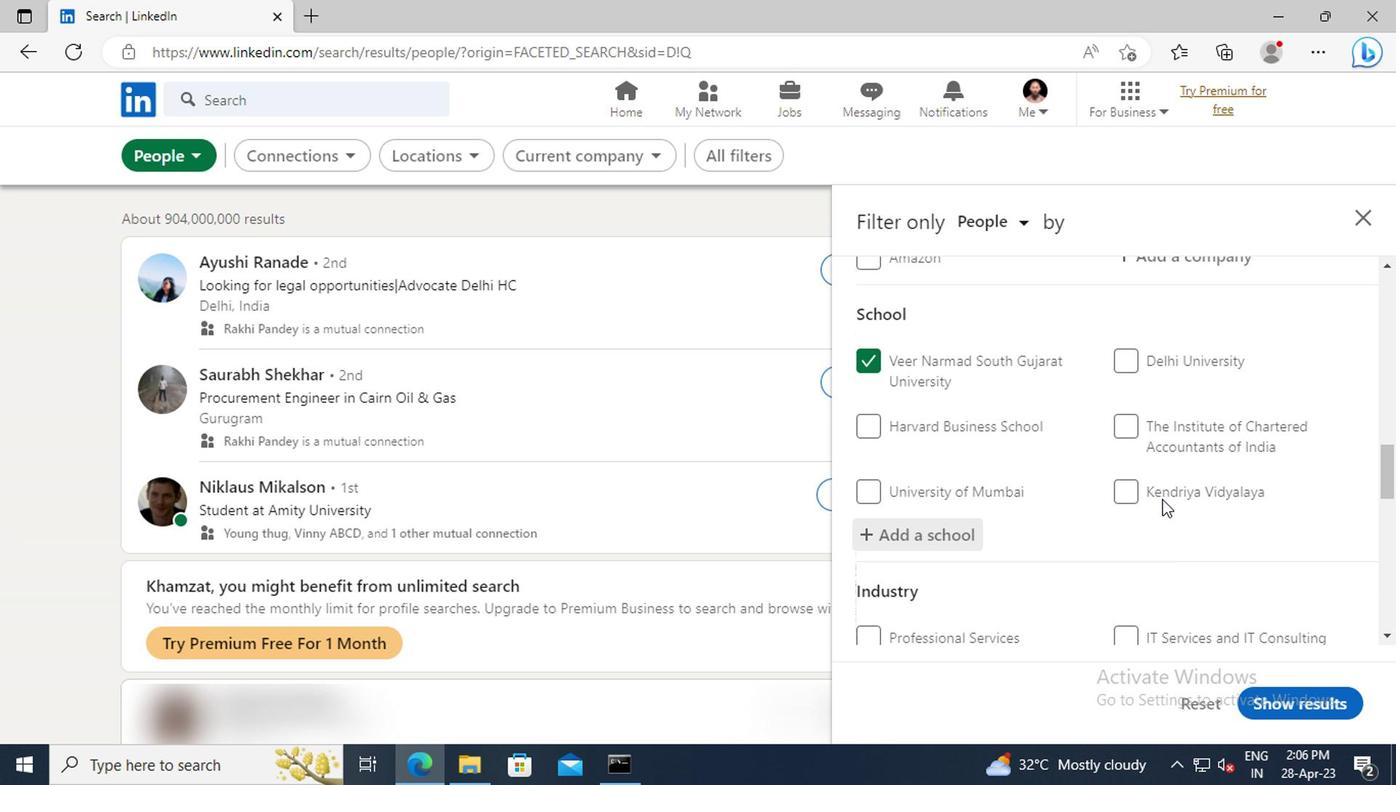 
Action: Mouse scrolled (1160, 472) with delta (0, 0)
Screenshot: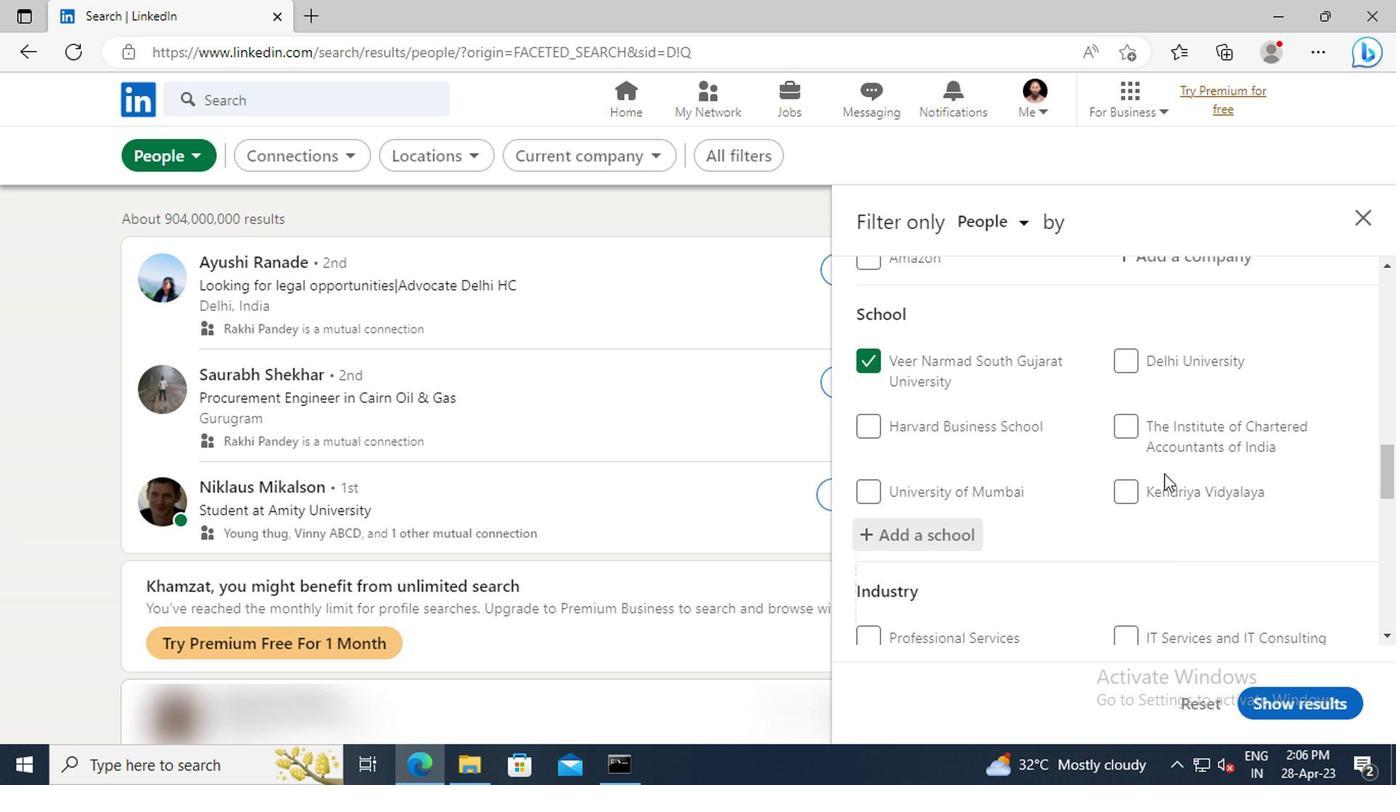 
Action: Mouse moved to (1158, 475)
Screenshot: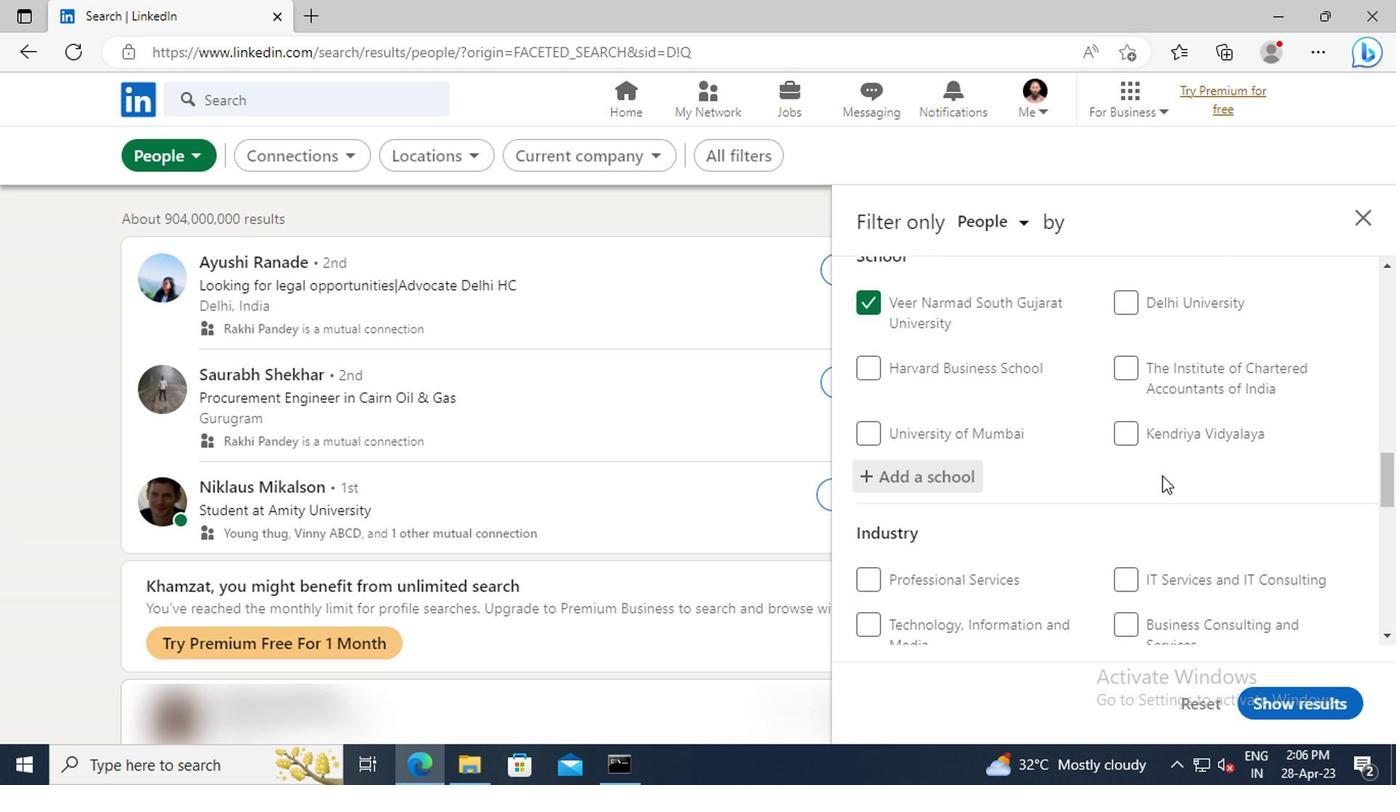 
Action: Mouse scrolled (1158, 474) with delta (0, 0)
Screenshot: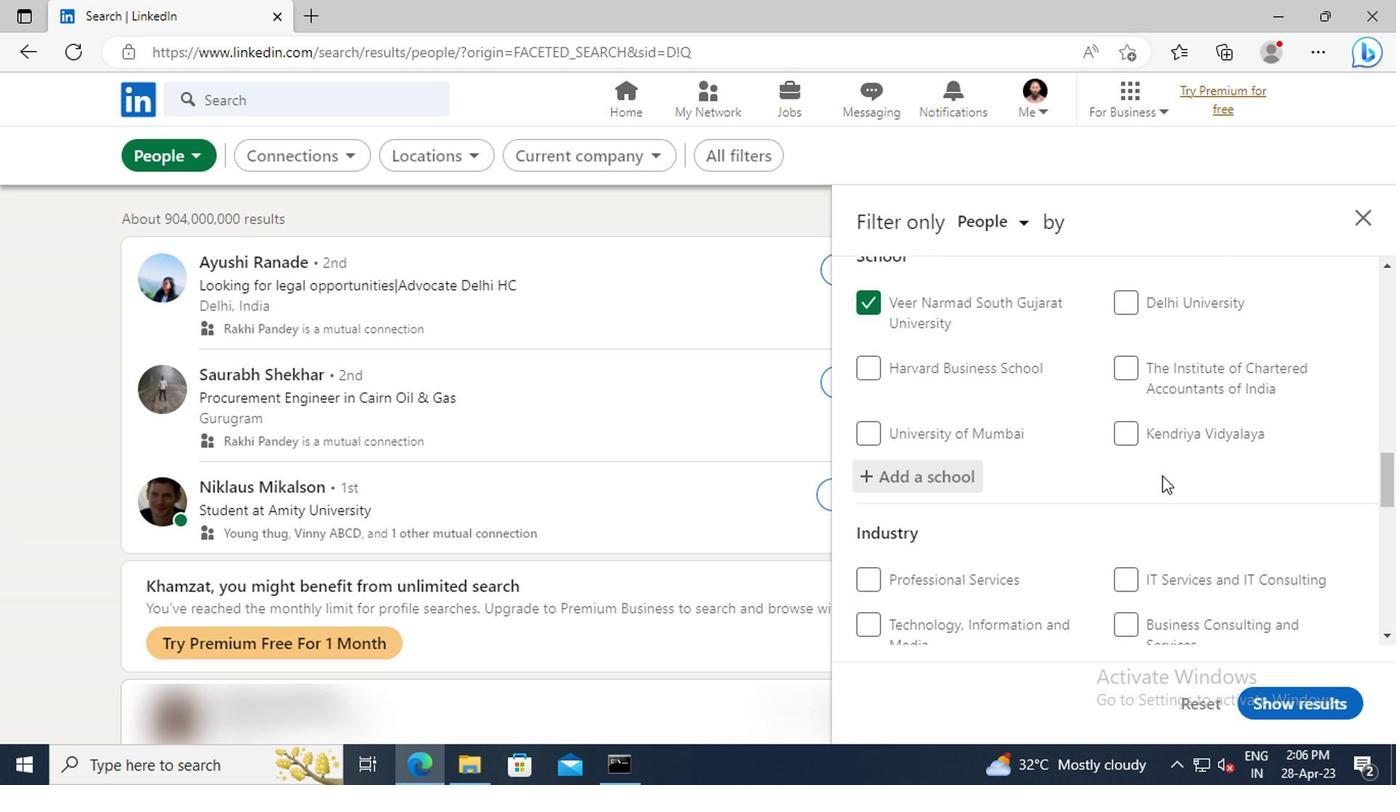 
Action: Mouse scrolled (1158, 474) with delta (0, 0)
Screenshot: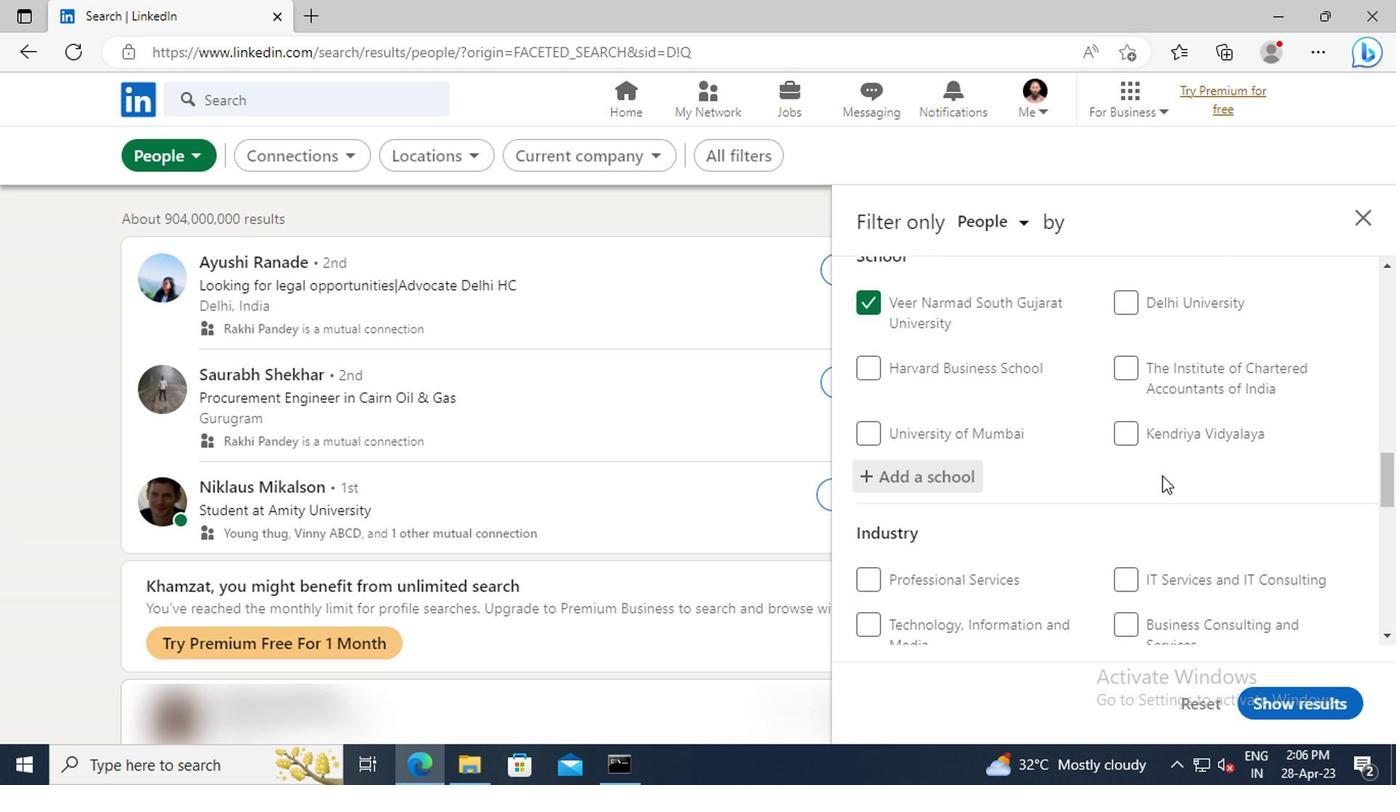 
Action: Mouse moved to (1159, 475)
Screenshot: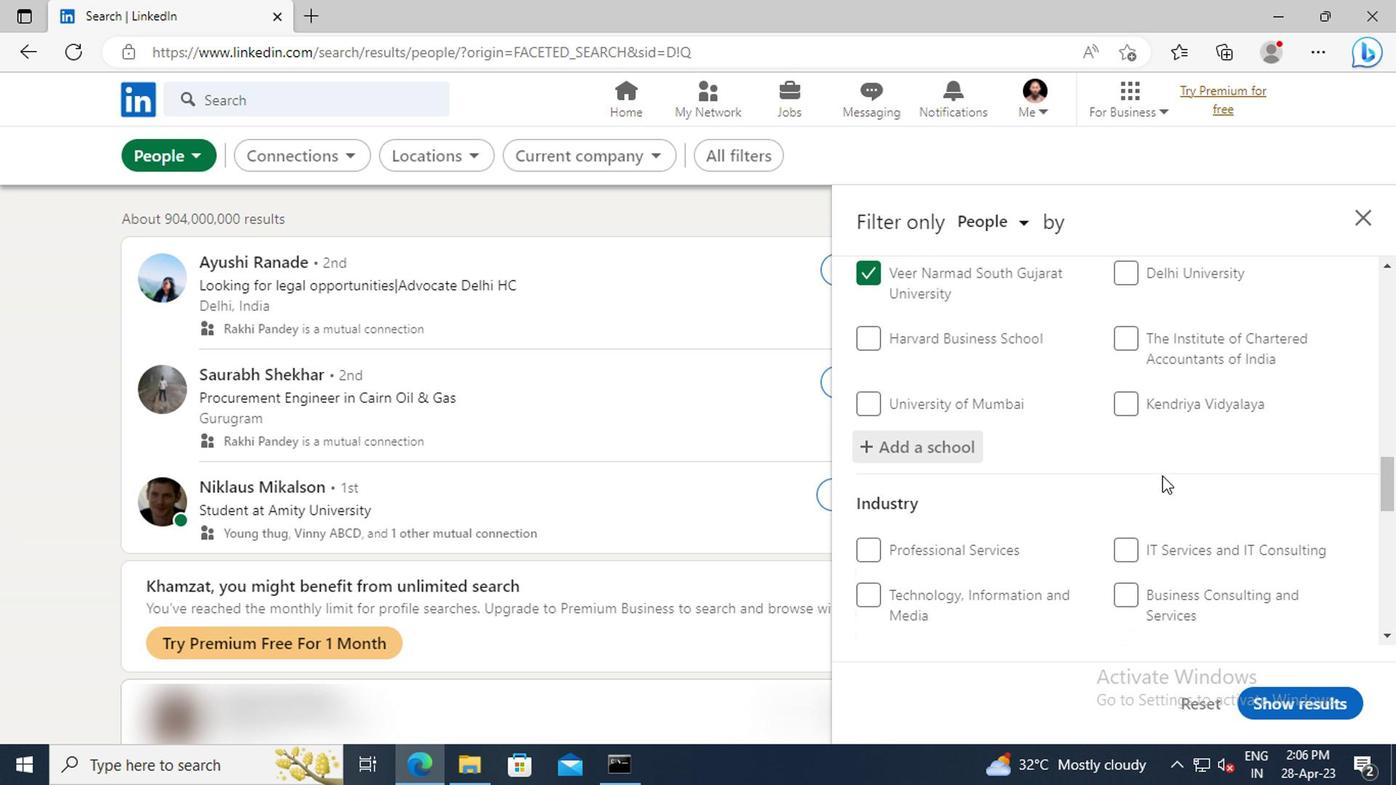 
Action: Mouse scrolled (1159, 474) with delta (0, 0)
Screenshot: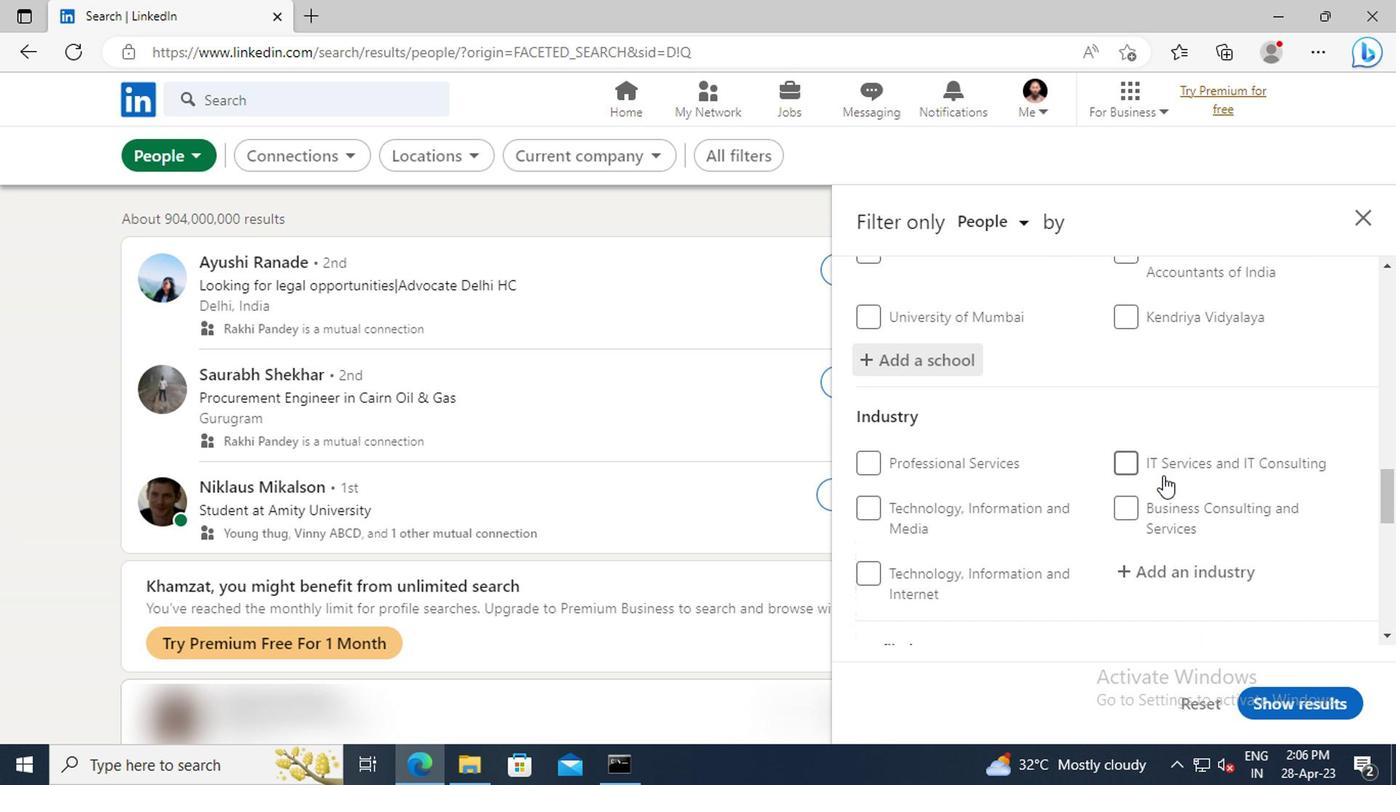 
Action: Mouse scrolled (1159, 474) with delta (0, 0)
Screenshot: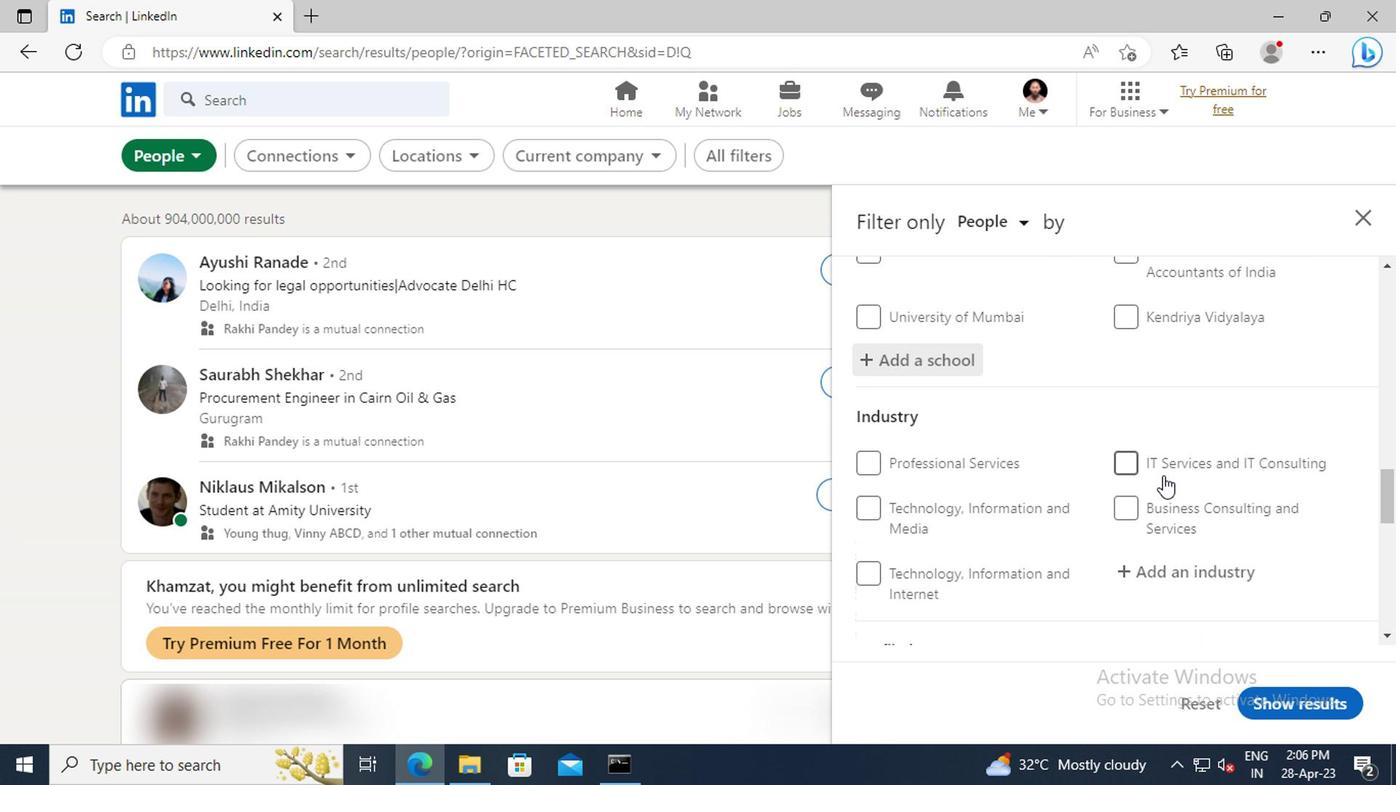 
Action: Mouse moved to (1152, 461)
Screenshot: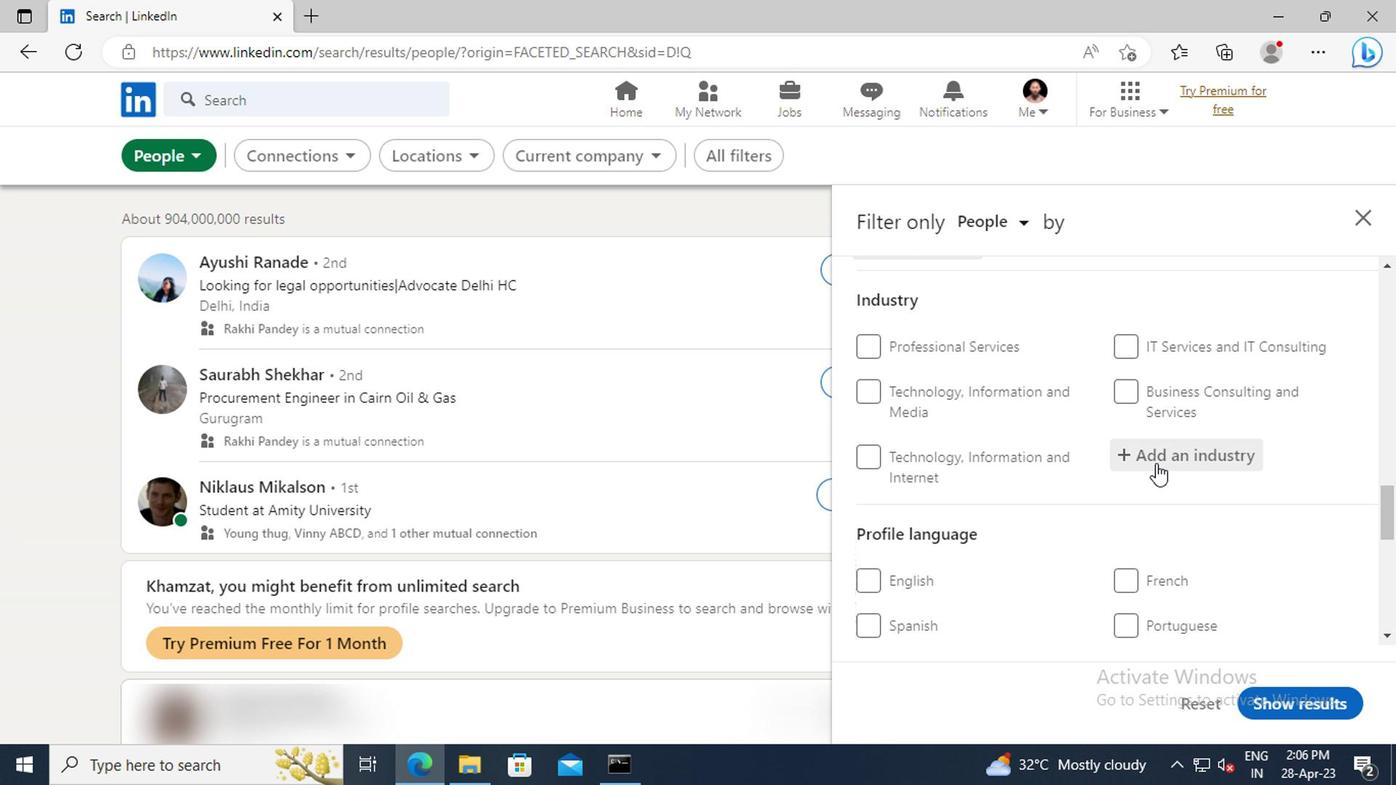 
Action: Mouse pressed left at (1152, 461)
Screenshot: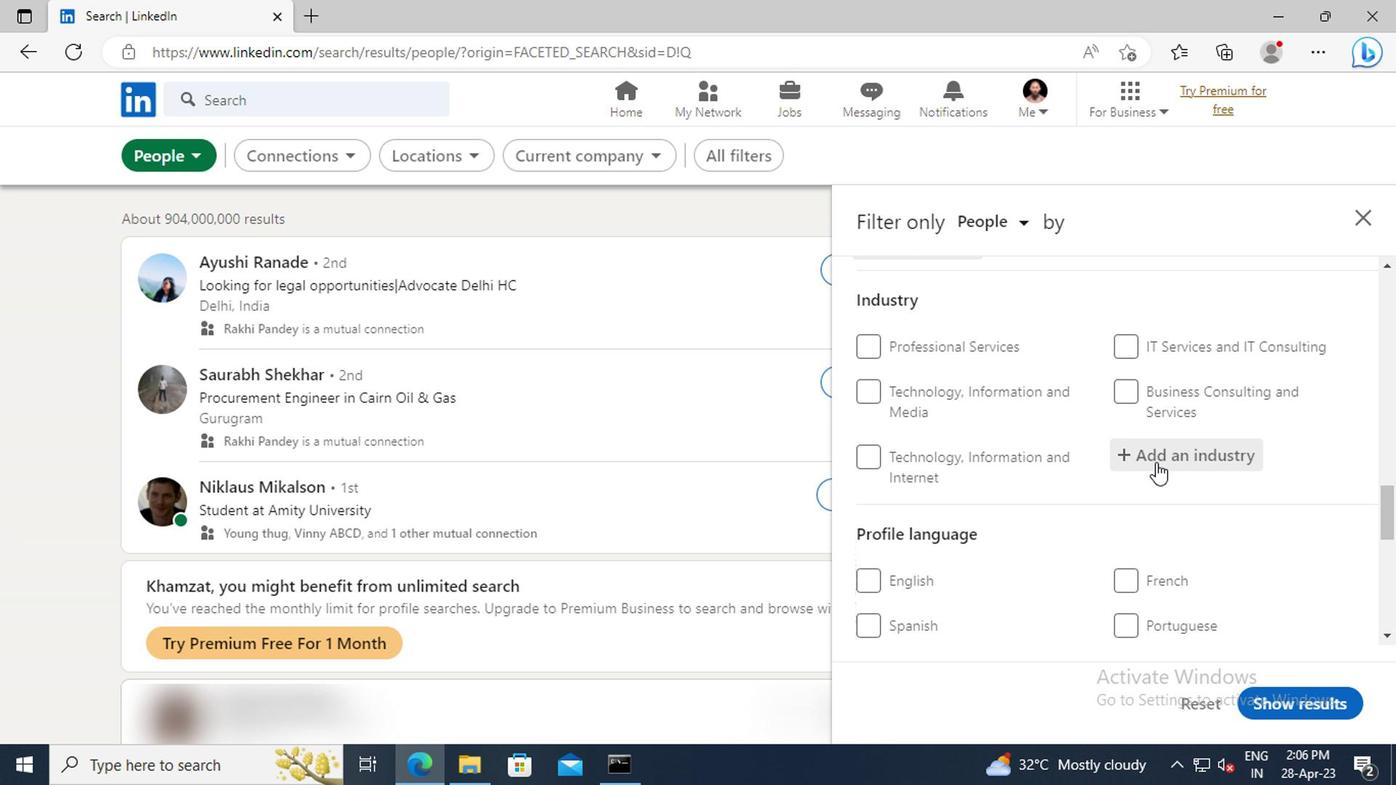 
Action: Mouse moved to (1147, 461)
Screenshot: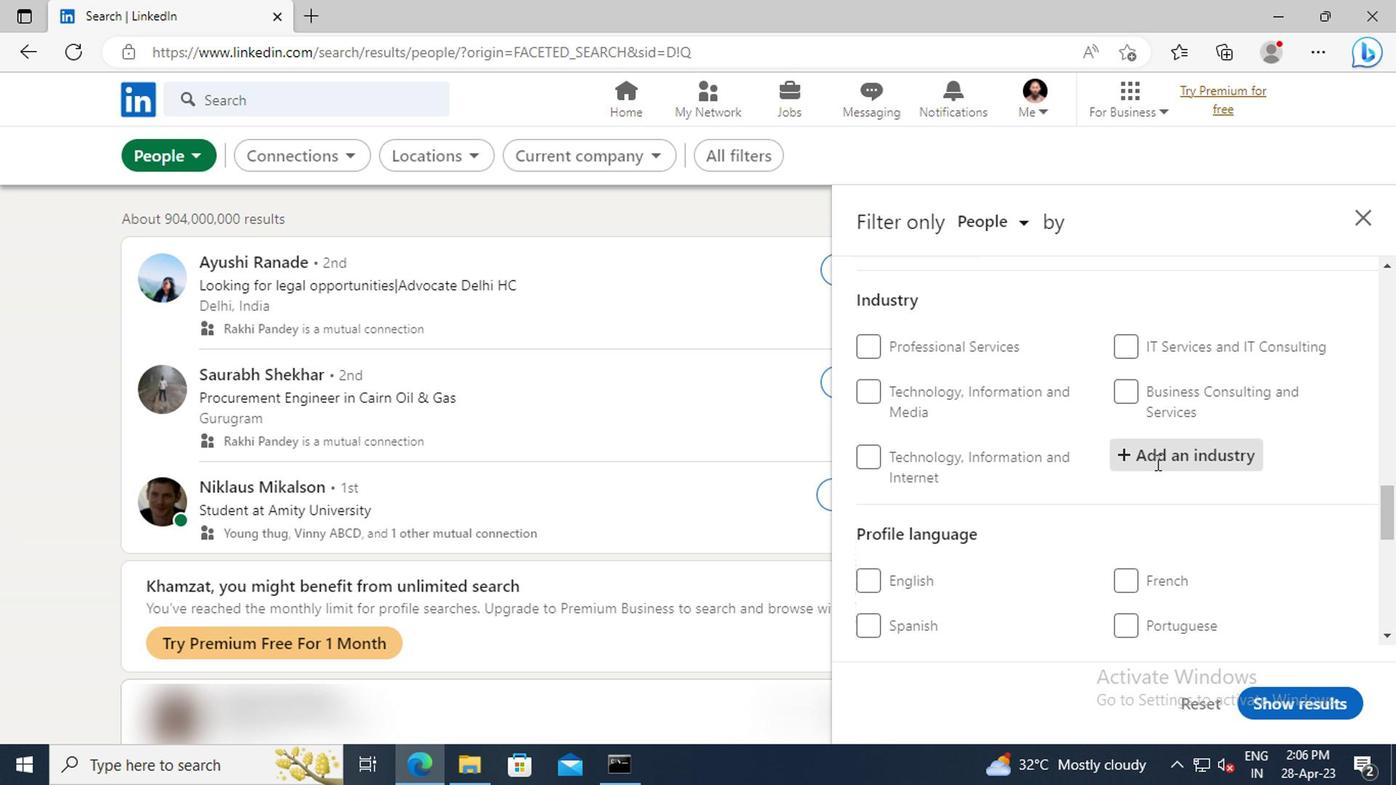 
Action: Key pressed <Key.shift>SHIPBUIL
Screenshot: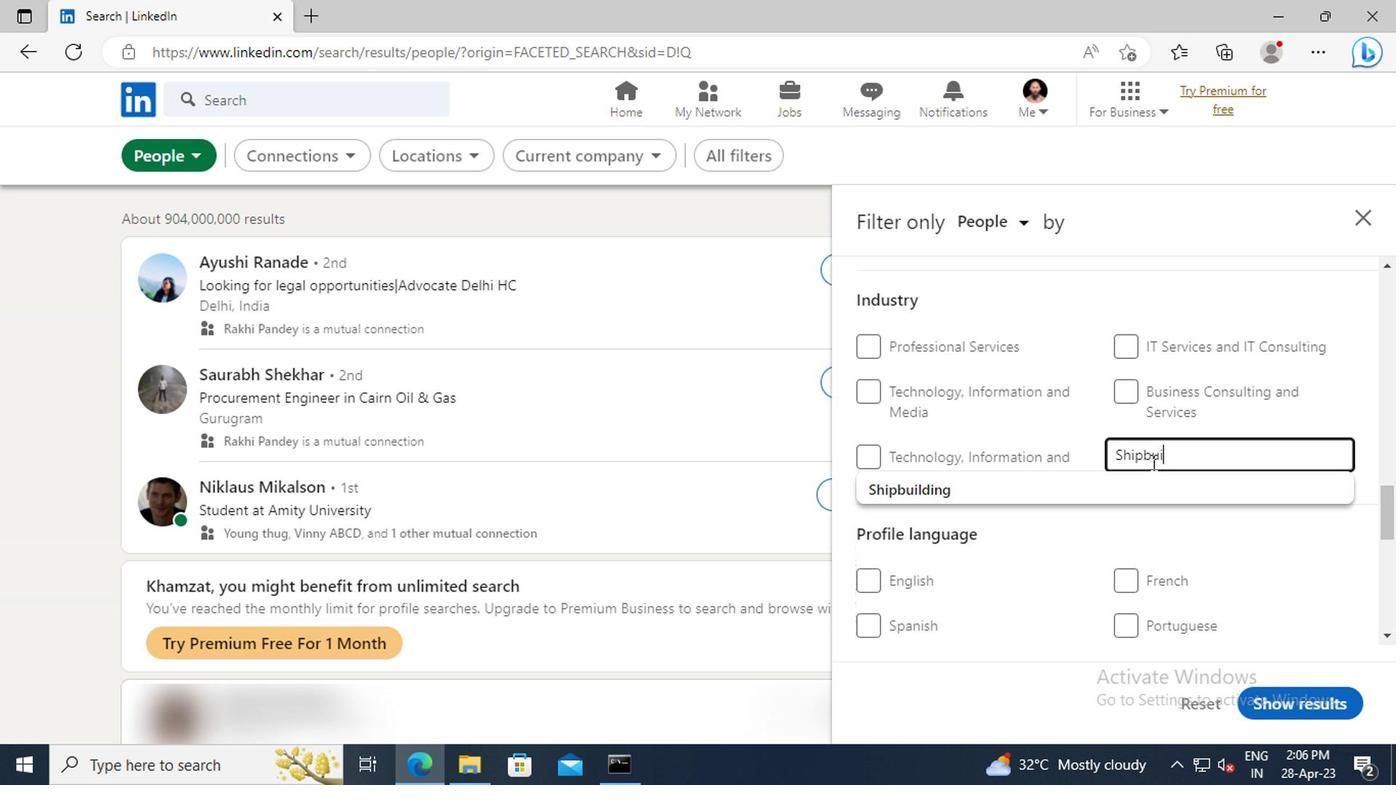 
Action: Mouse moved to (1149, 483)
Screenshot: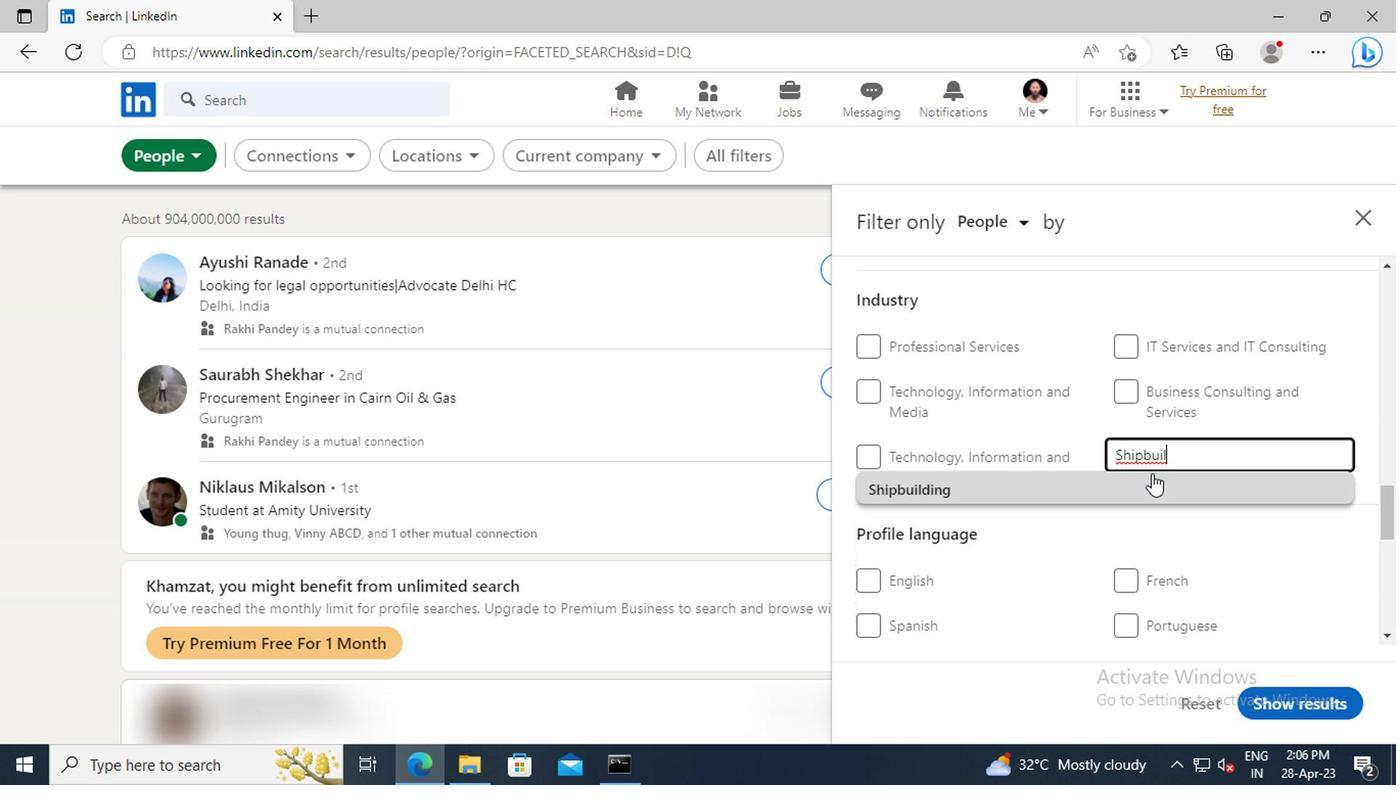 
Action: Mouse pressed left at (1149, 483)
Screenshot: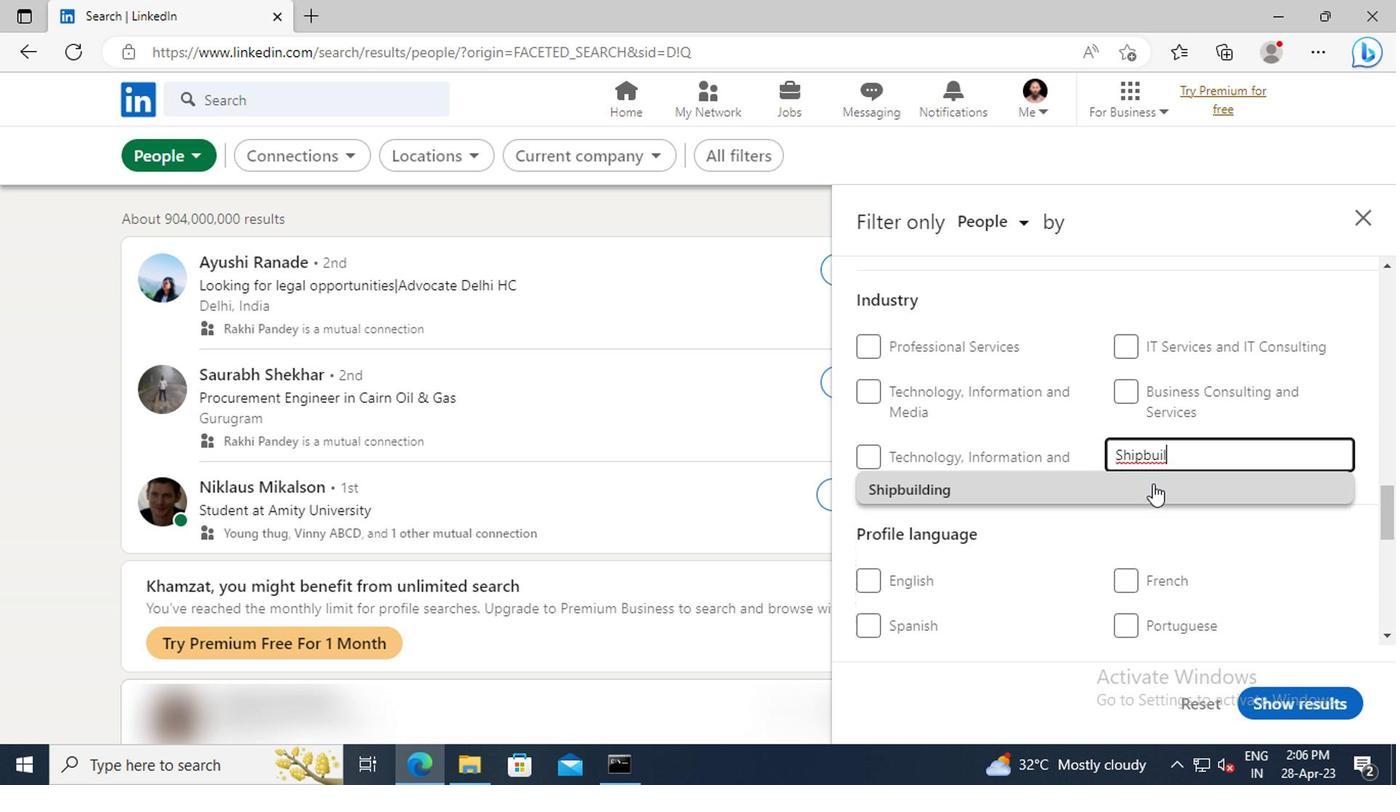 
Action: Mouse moved to (1151, 465)
Screenshot: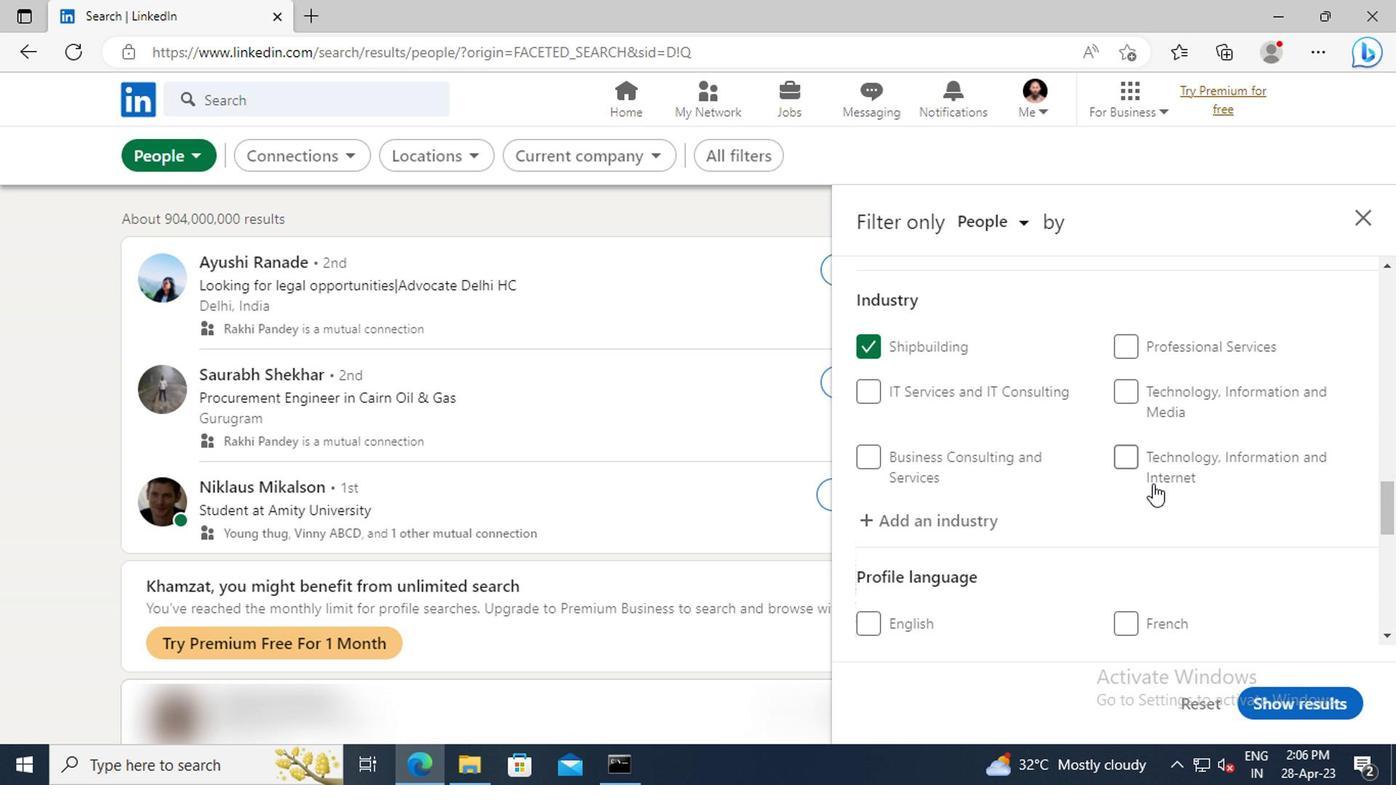 
Action: Mouse scrolled (1151, 464) with delta (0, 0)
Screenshot: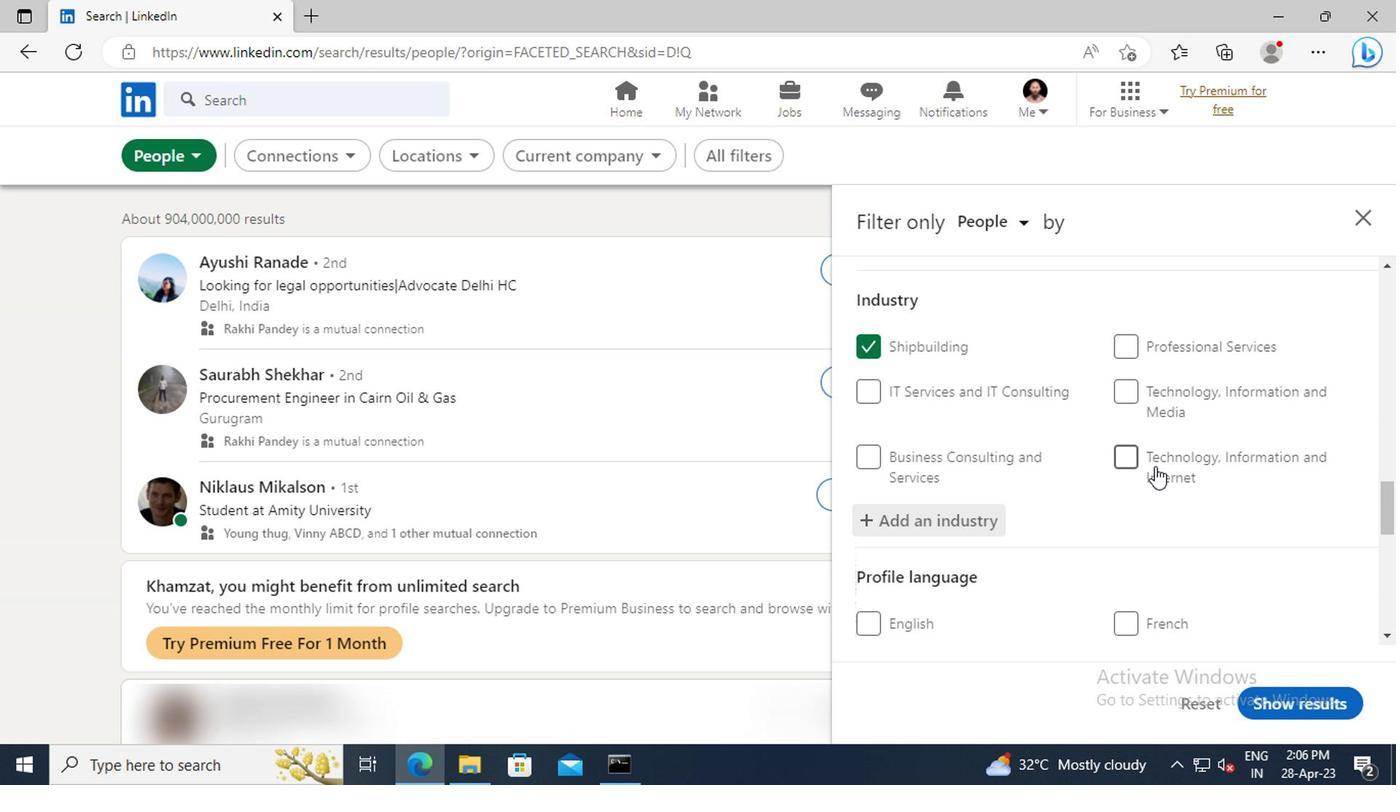 
Action: Mouse scrolled (1151, 464) with delta (0, 0)
Screenshot: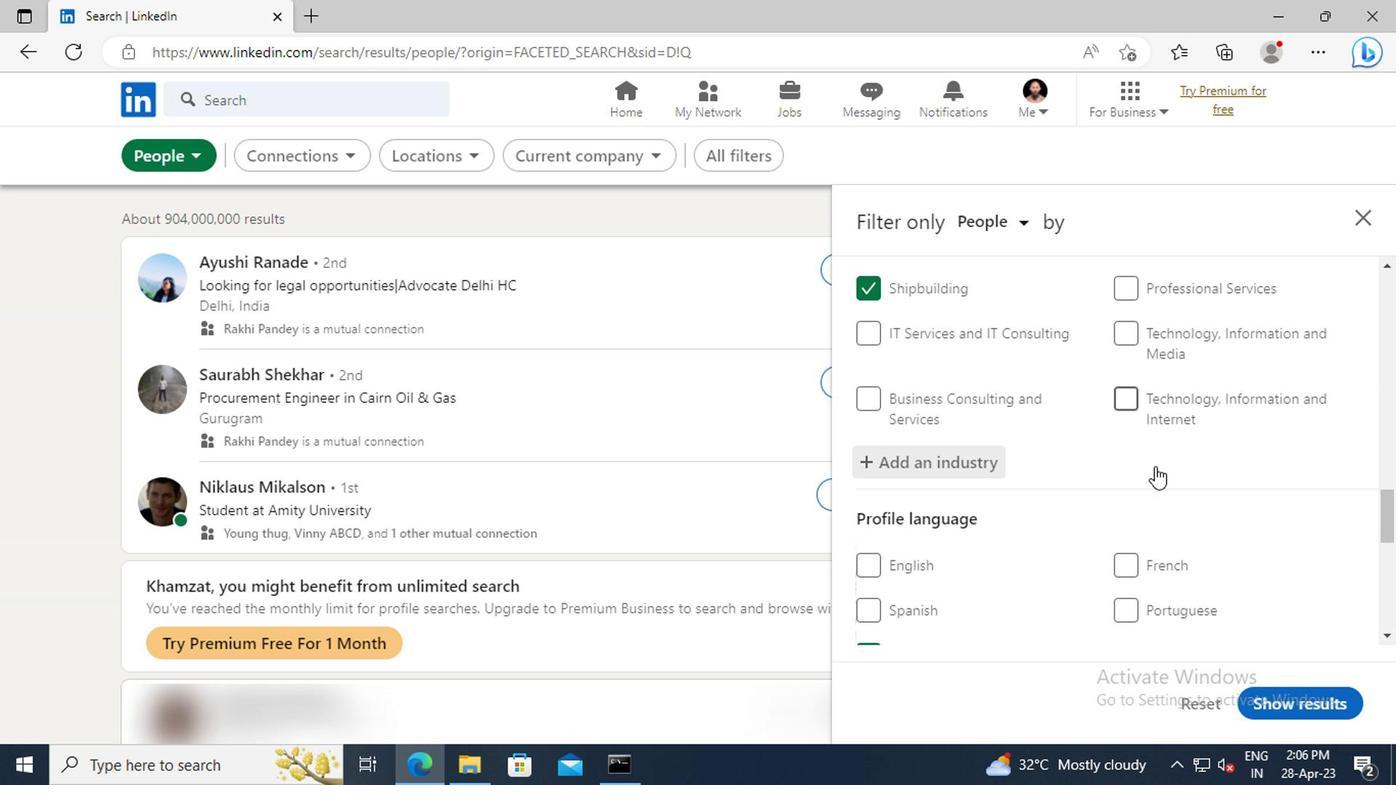 
Action: Mouse scrolled (1151, 464) with delta (0, 0)
Screenshot: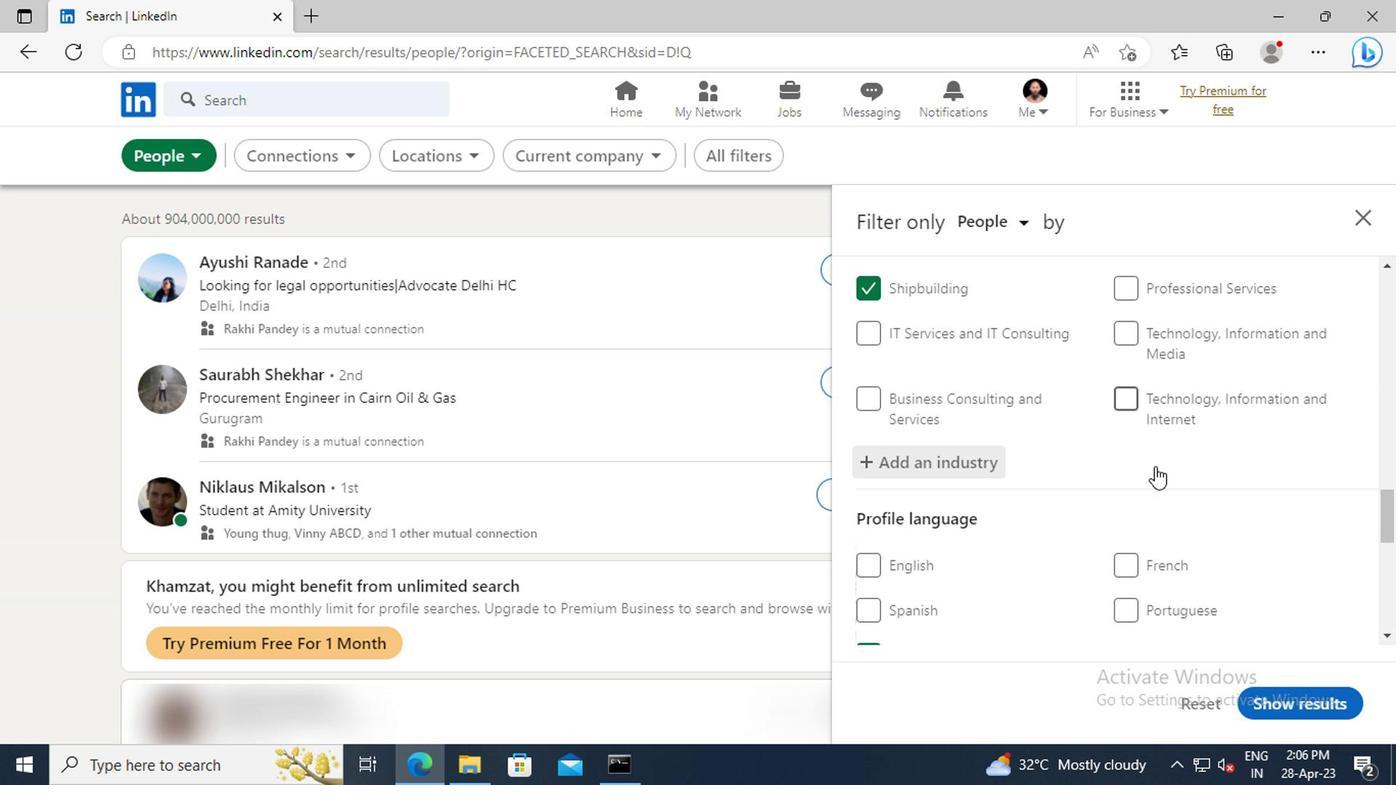 
Action: Mouse scrolled (1151, 464) with delta (0, 0)
Screenshot: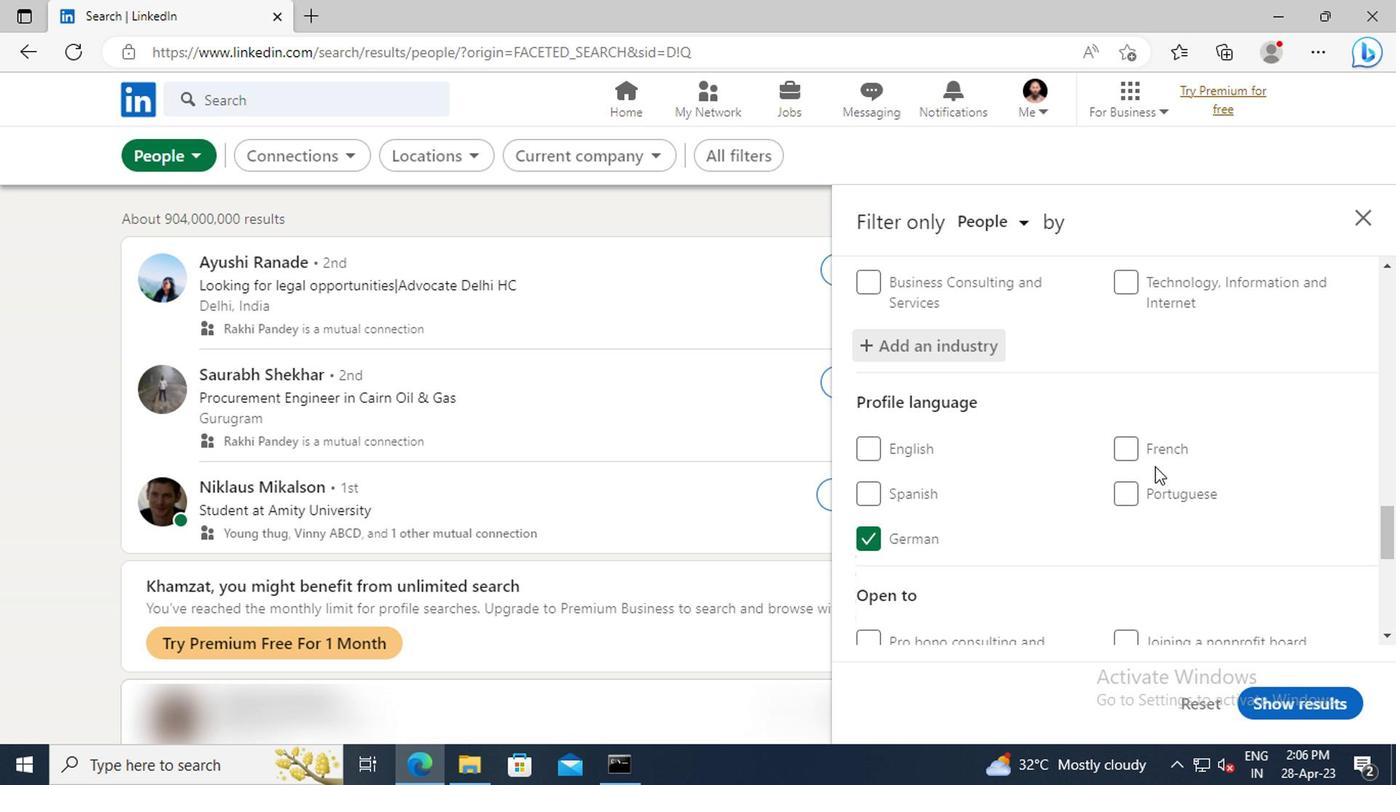 
Action: Mouse scrolled (1151, 464) with delta (0, 0)
Screenshot: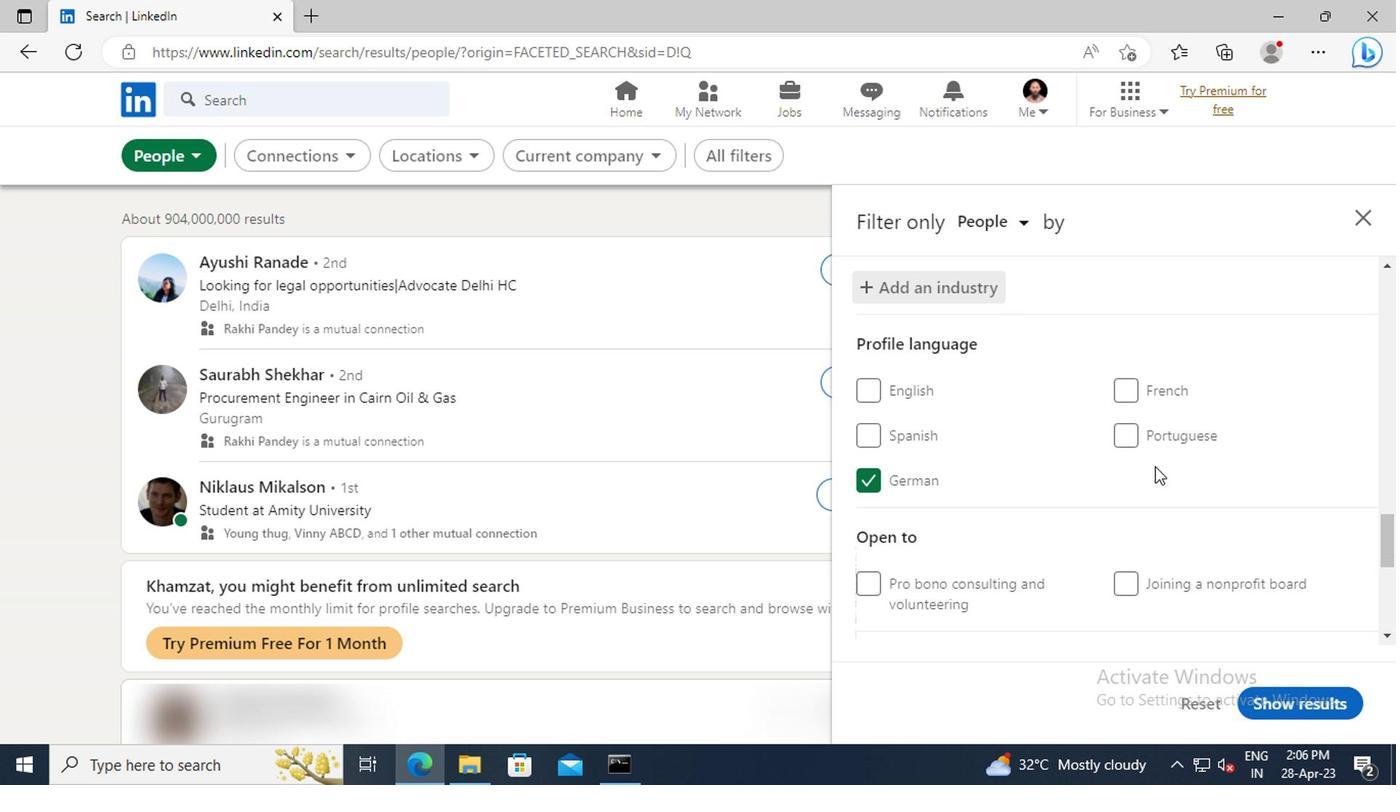 
Action: Mouse scrolled (1151, 464) with delta (0, 0)
Screenshot: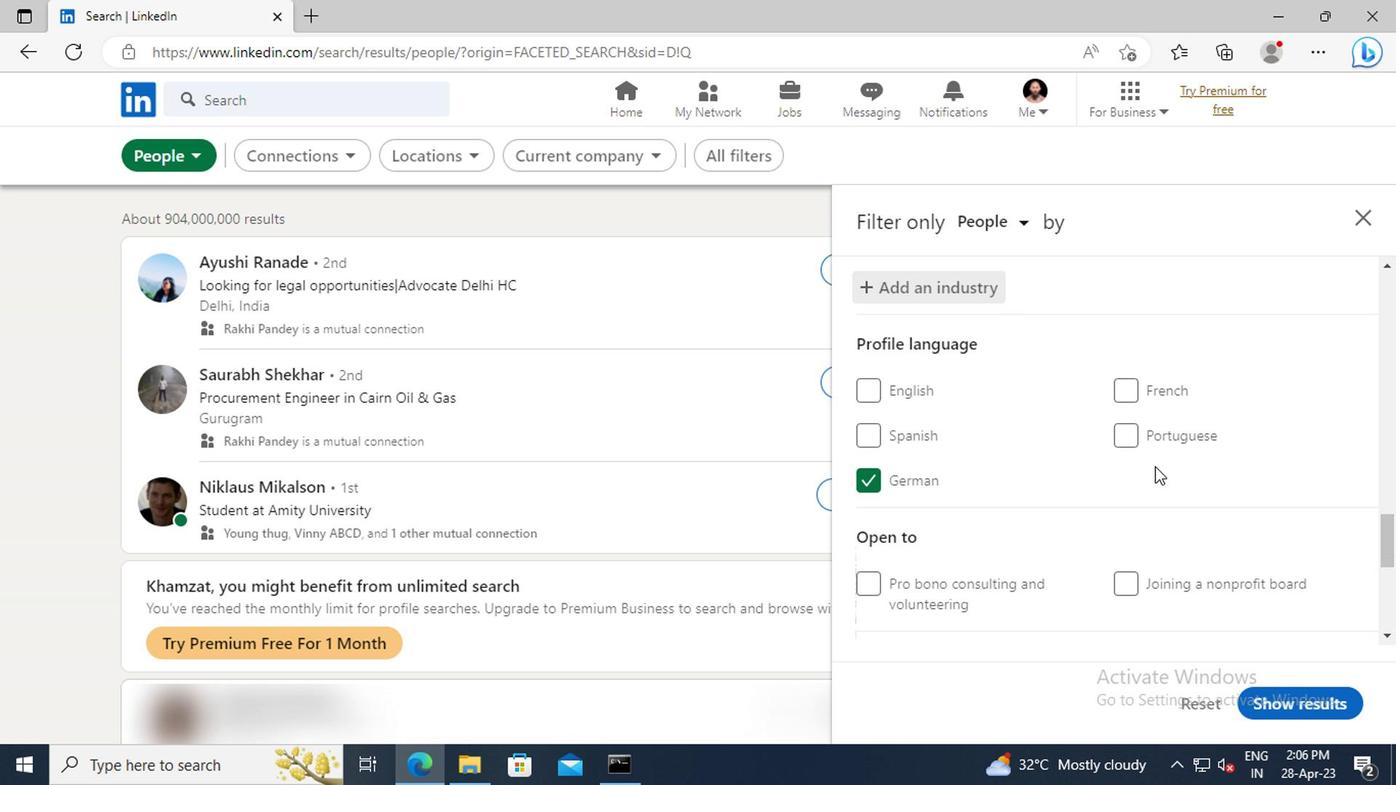 
Action: Mouse moved to (1151, 464)
Screenshot: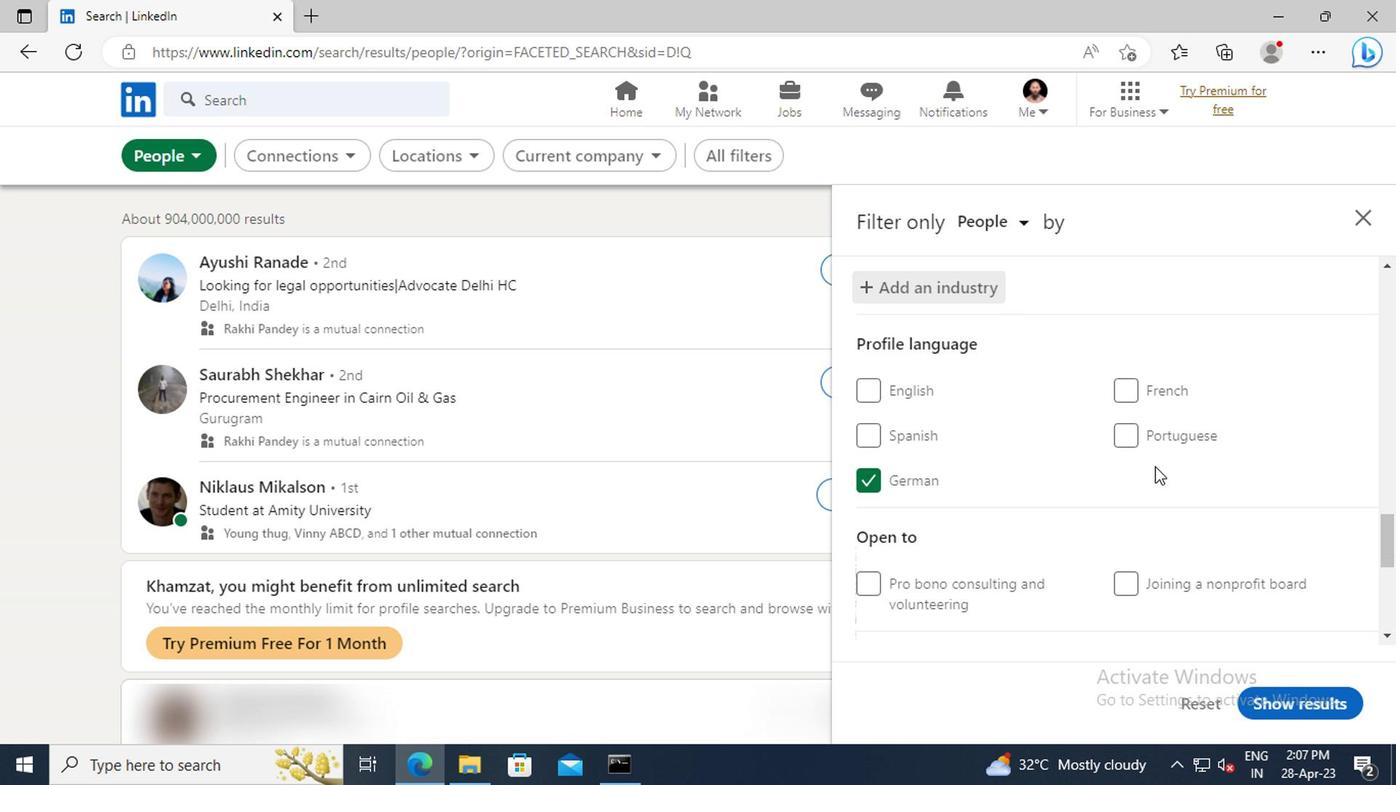 
Action: Mouse scrolled (1151, 464) with delta (0, 0)
Screenshot: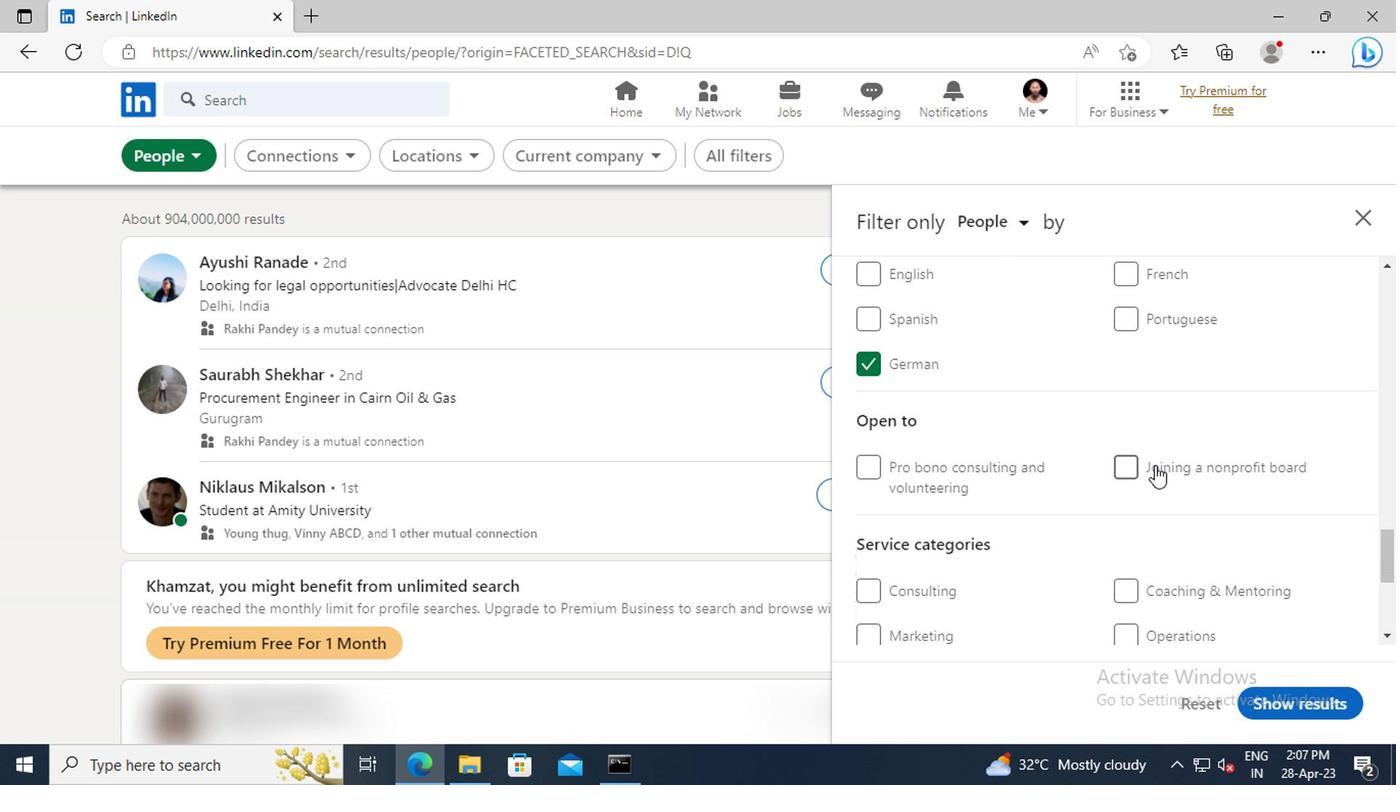 
Action: Mouse scrolled (1151, 464) with delta (0, 0)
Screenshot: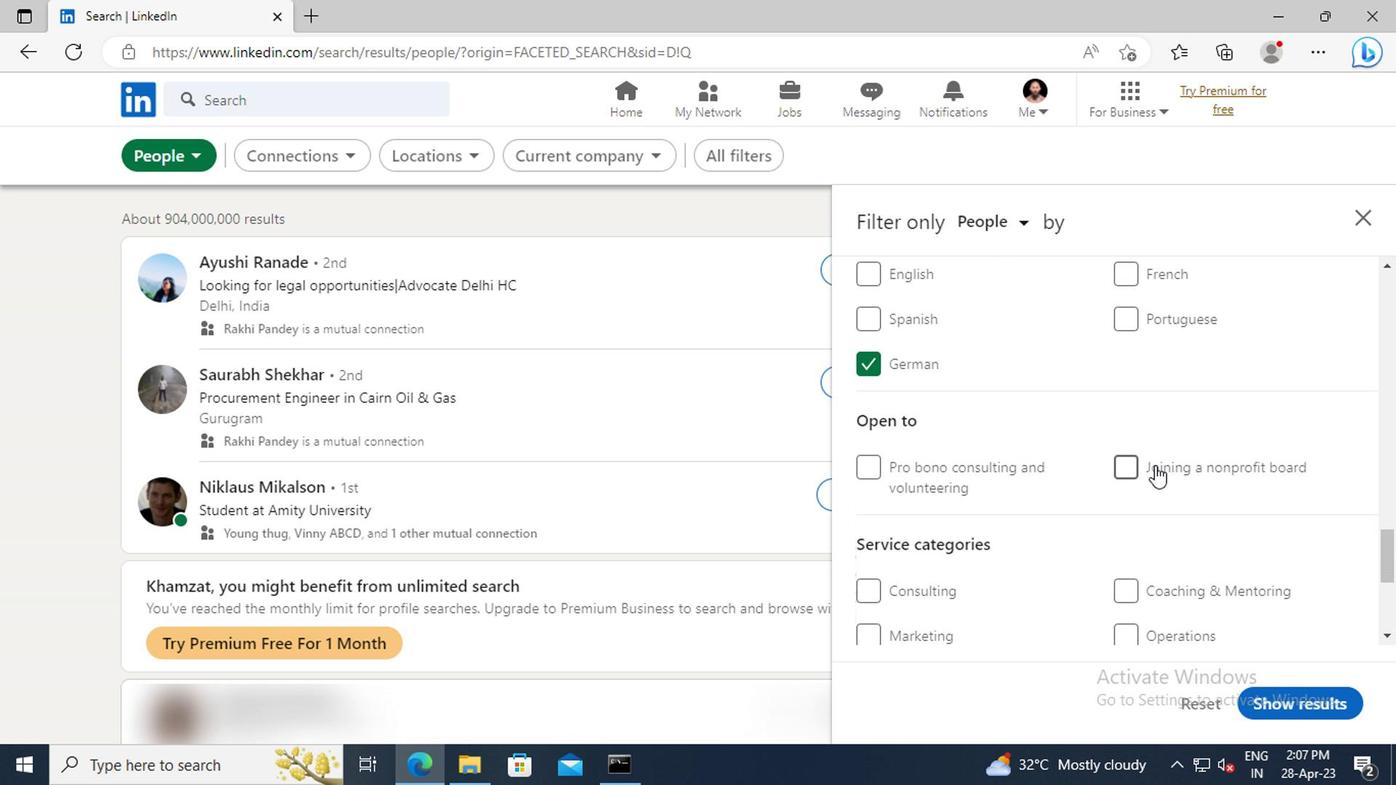 
Action: Mouse scrolled (1151, 464) with delta (0, 0)
Screenshot: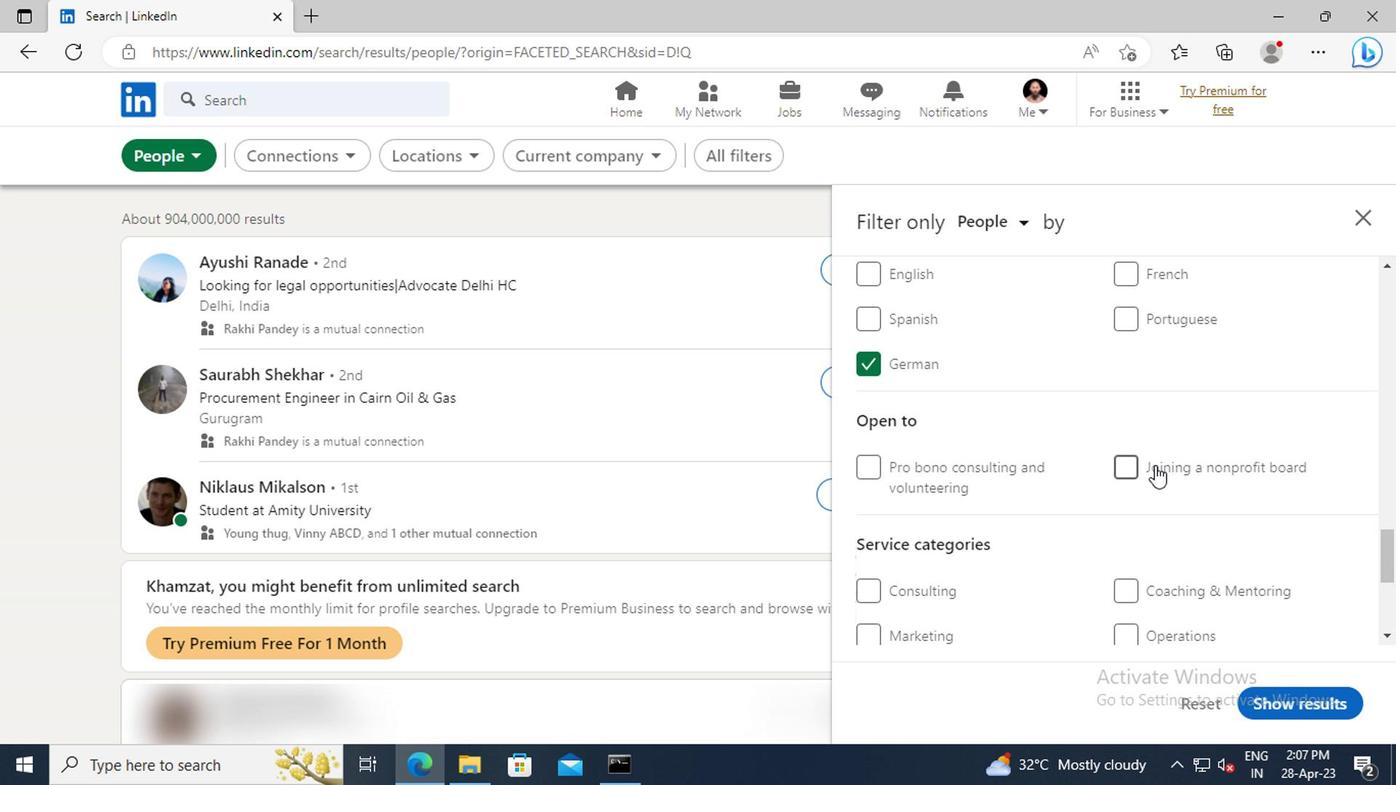 
Action: Mouse moved to (1151, 464)
Screenshot: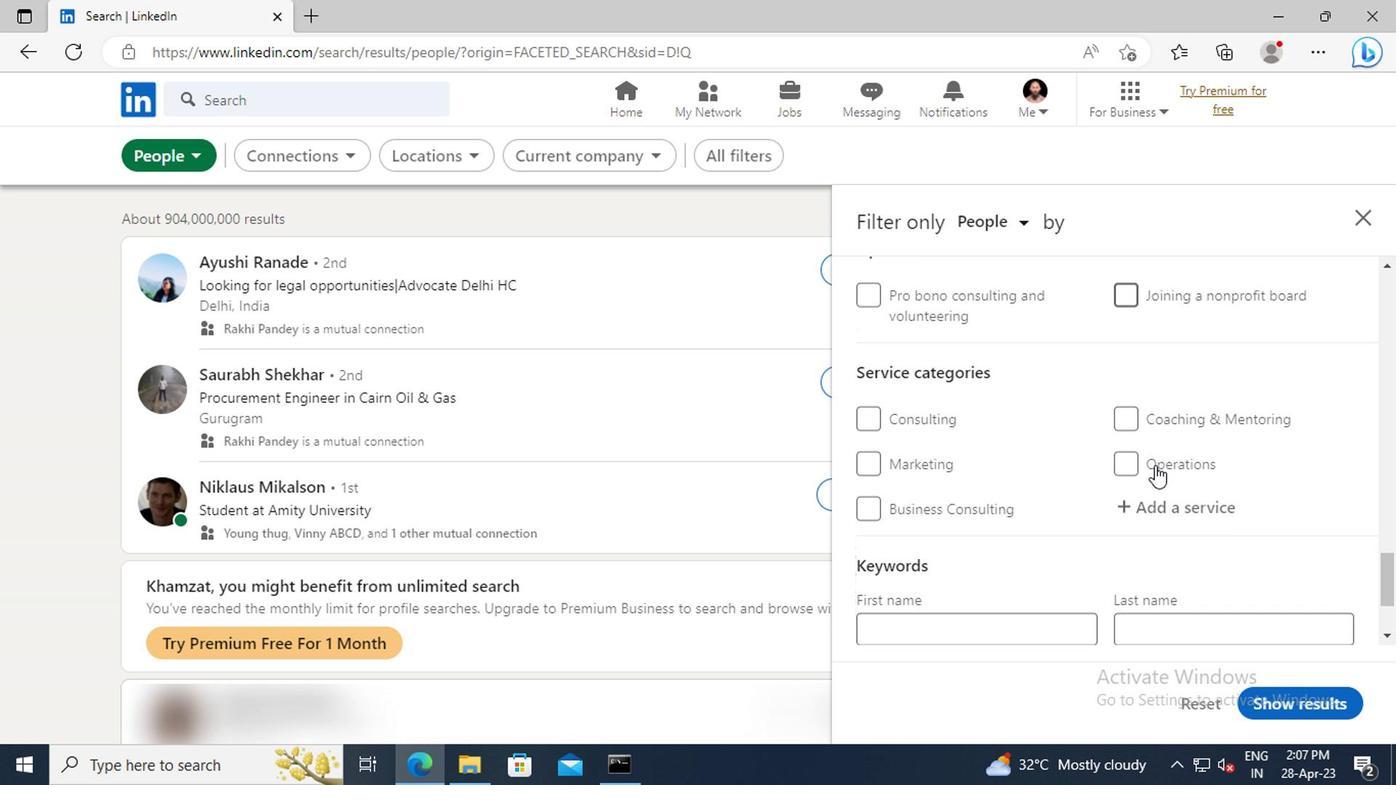 
Action: Mouse scrolled (1151, 464) with delta (0, 0)
Screenshot: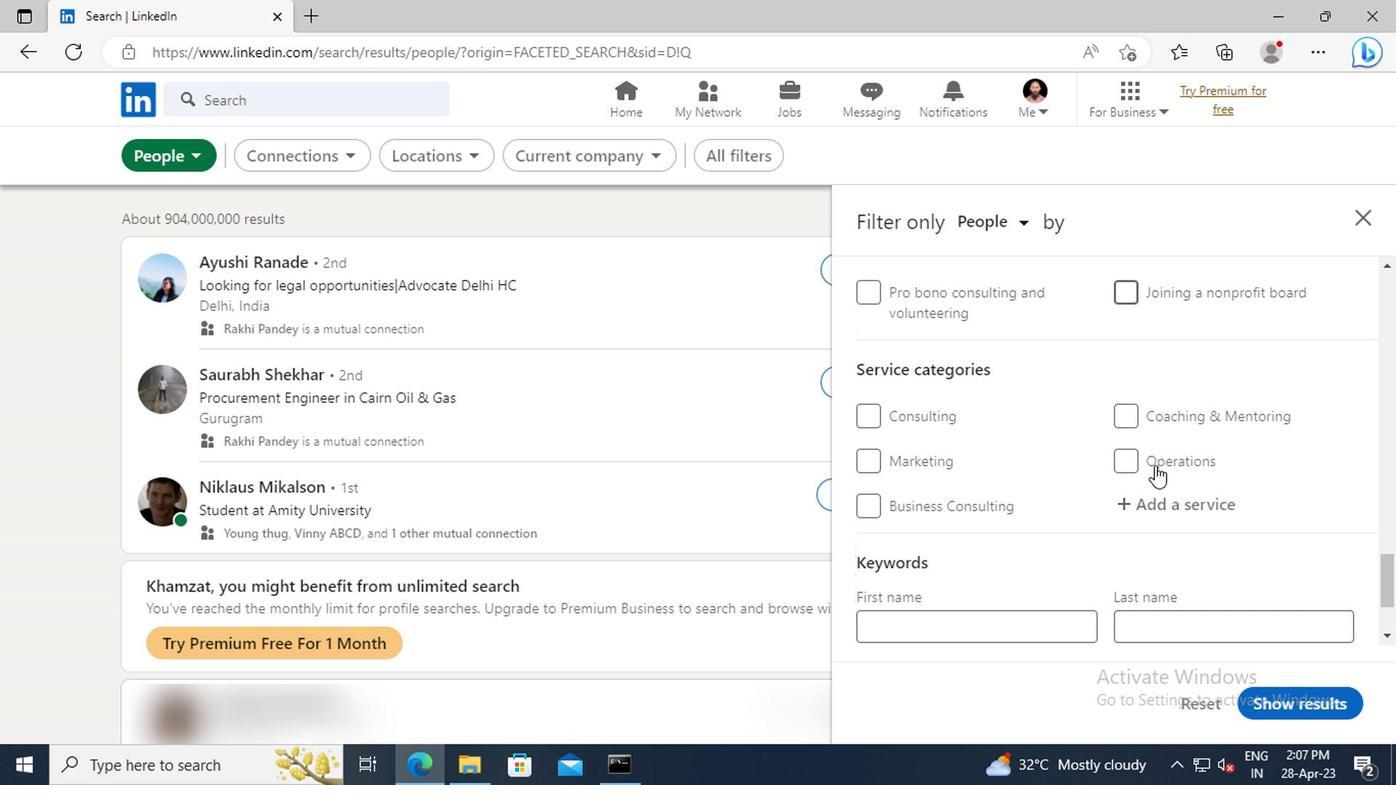 
Action: Mouse moved to (1145, 451)
Screenshot: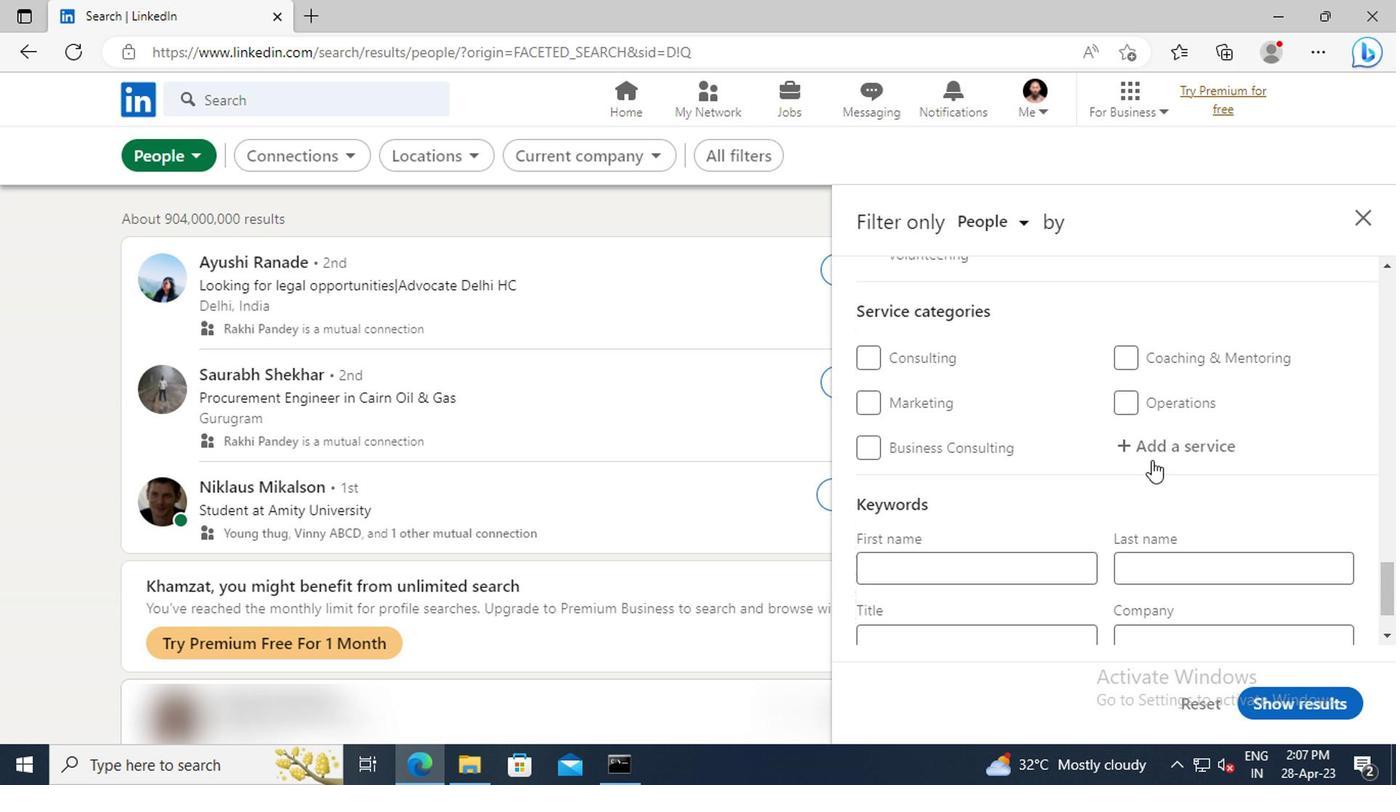 
Action: Mouse pressed left at (1145, 451)
Screenshot: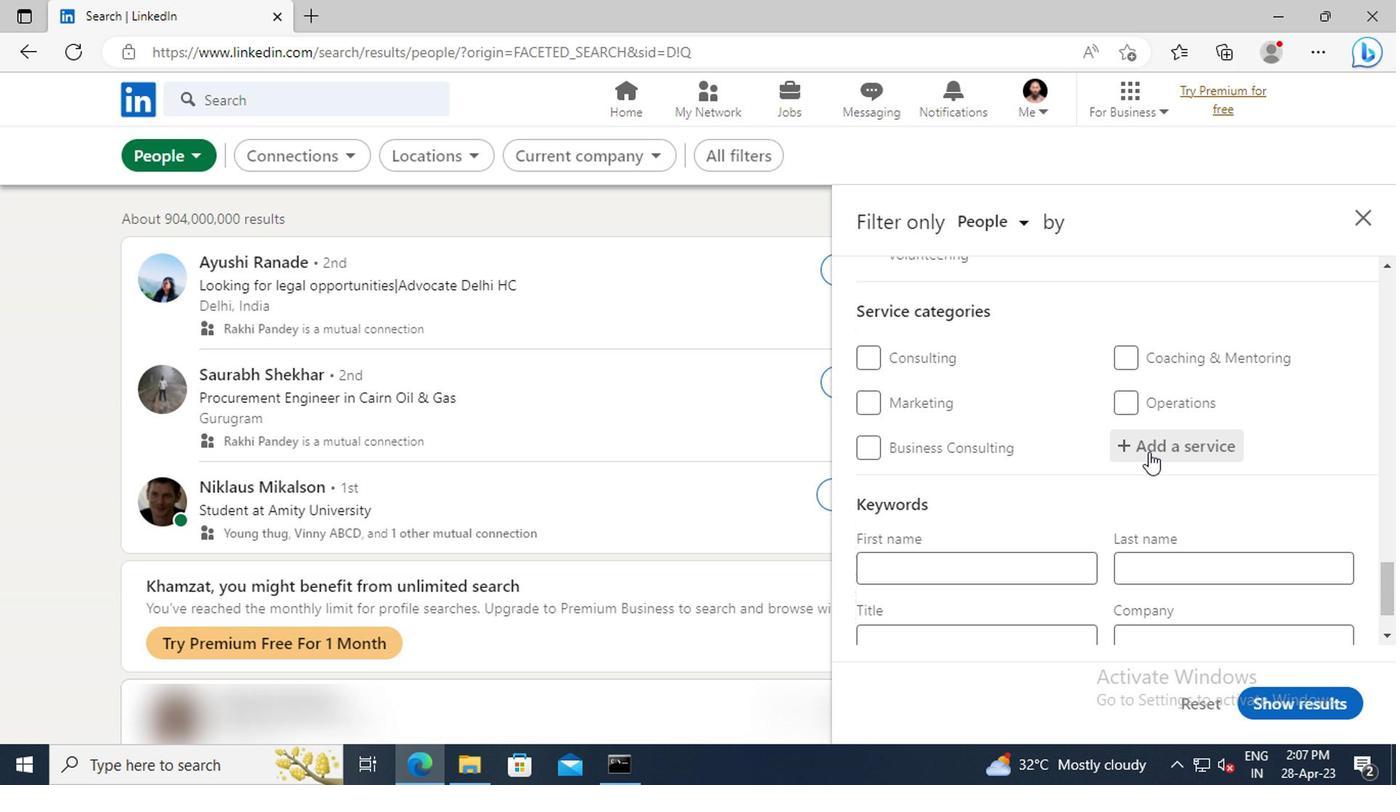 
Action: Mouse moved to (1137, 453)
Screenshot: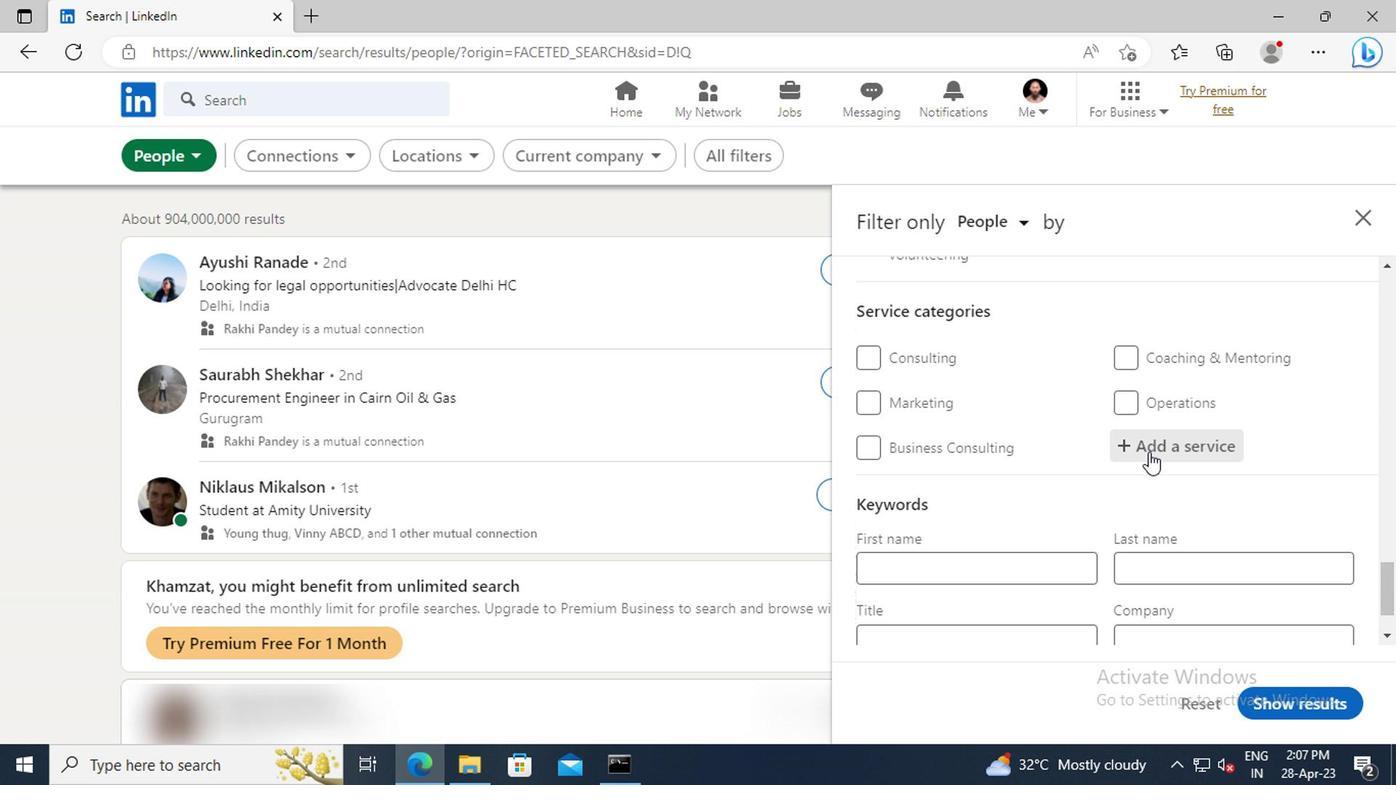 
Action: Key pressed <Key.shift>BOOKKEEPING
Screenshot: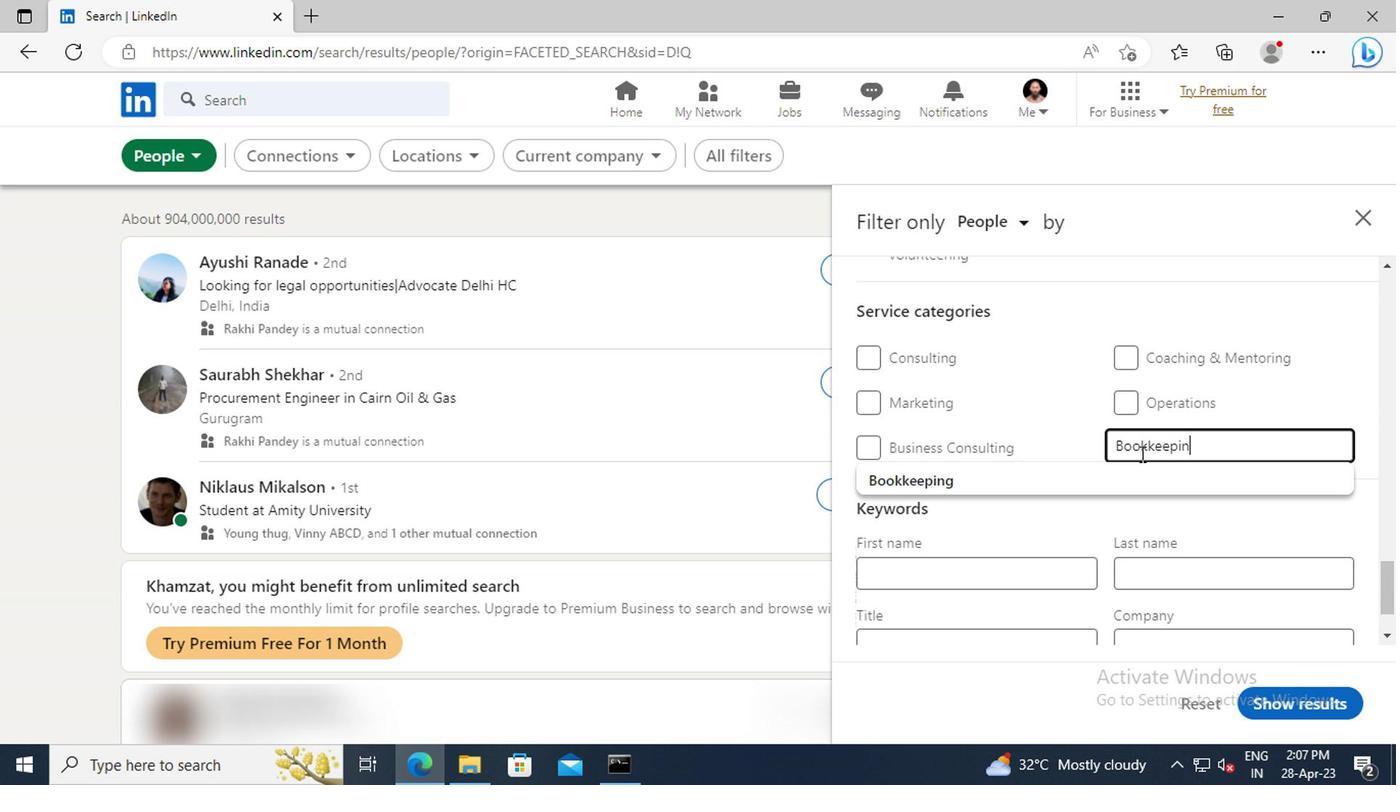 
Action: Mouse moved to (1139, 474)
Screenshot: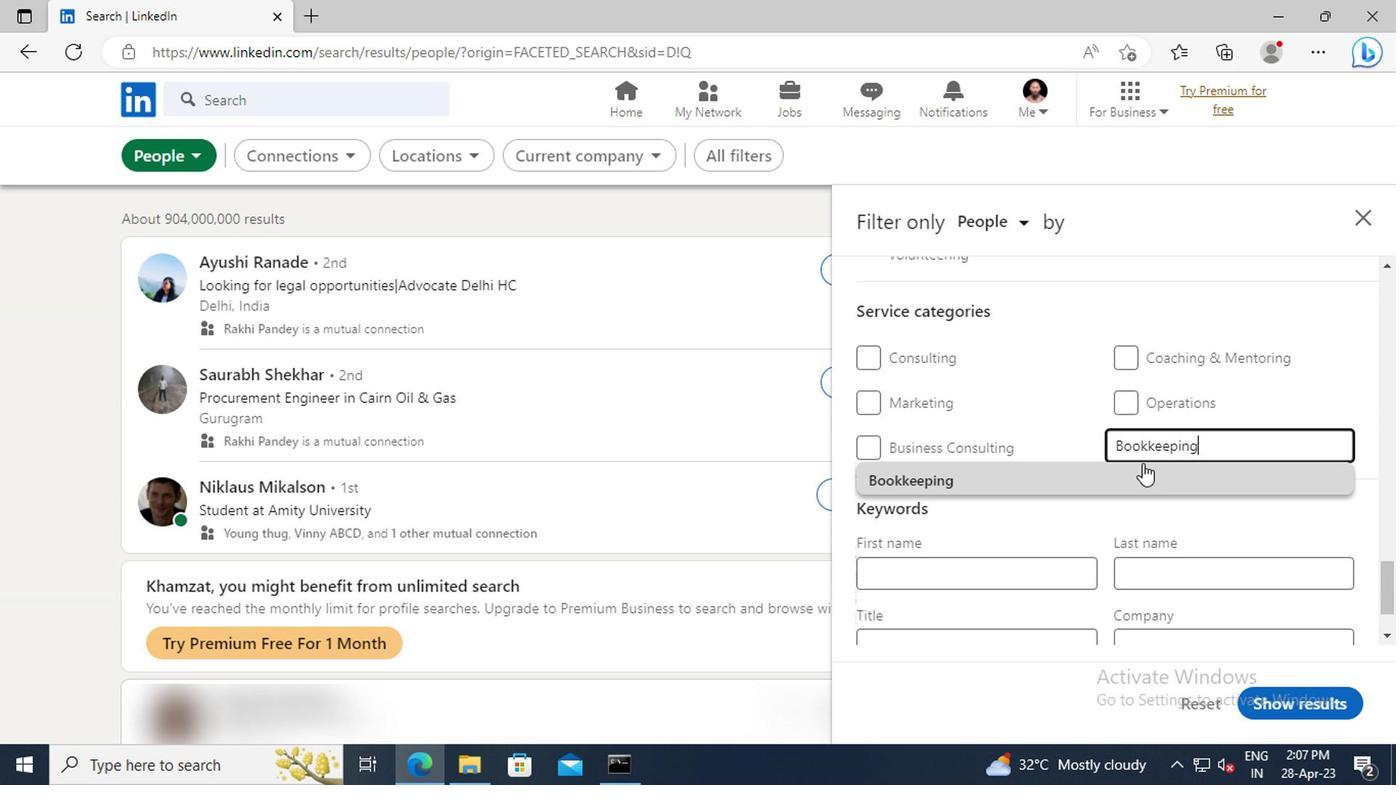 
Action: Mouse pressed left at (1139, 474)
Screenshot: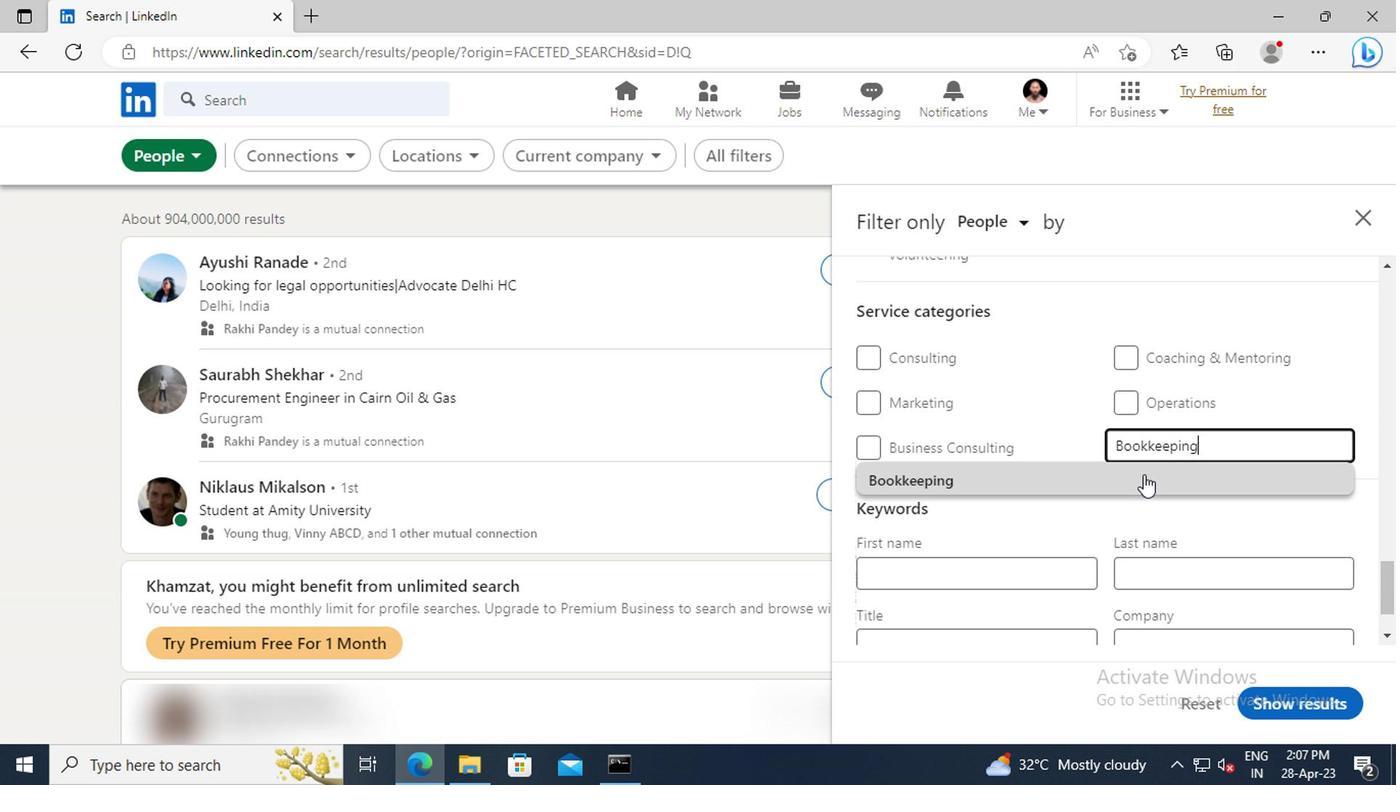 
Action: Mouse moved to (1127, 469)
Screenshot: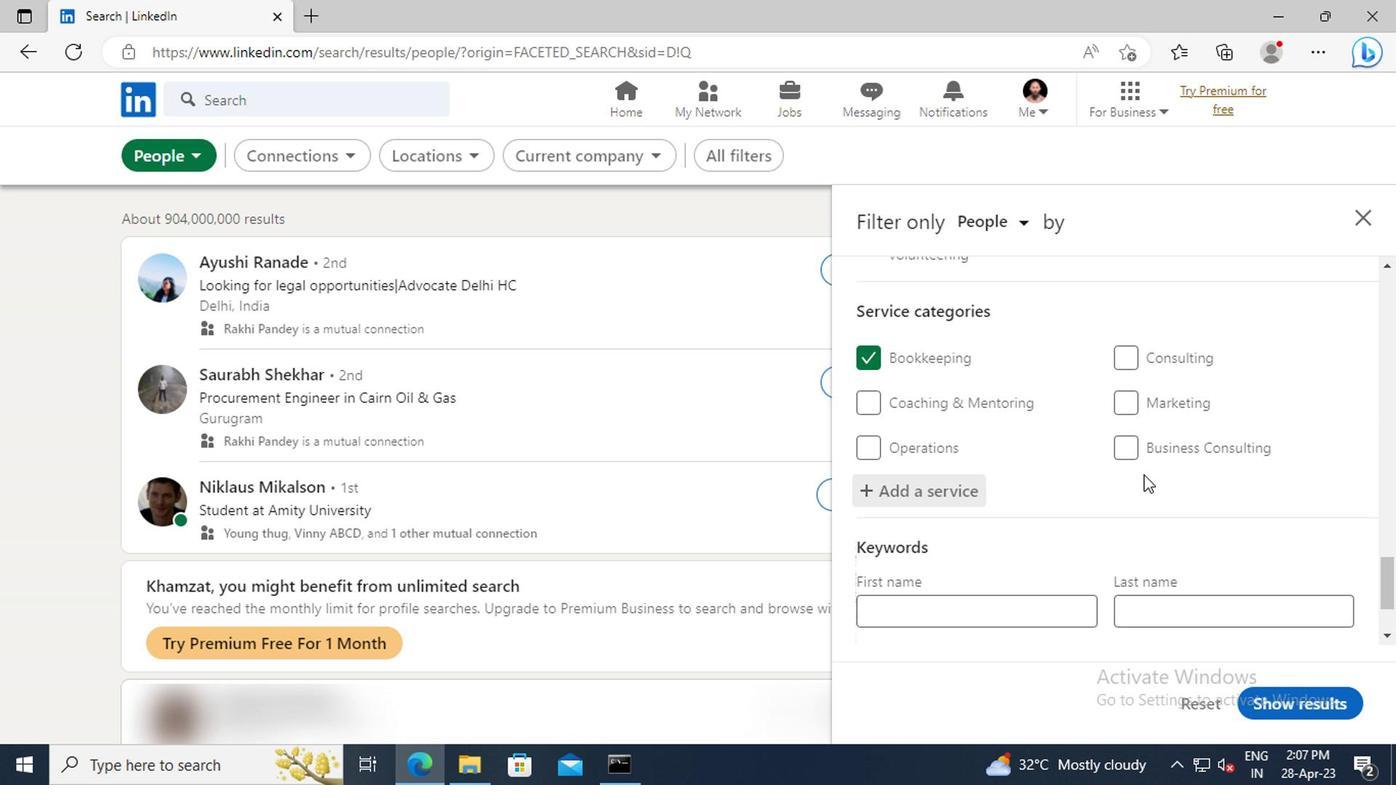 
Action: Mouse scrolled (1127, 467) with delta (0, -1)
Screenshot: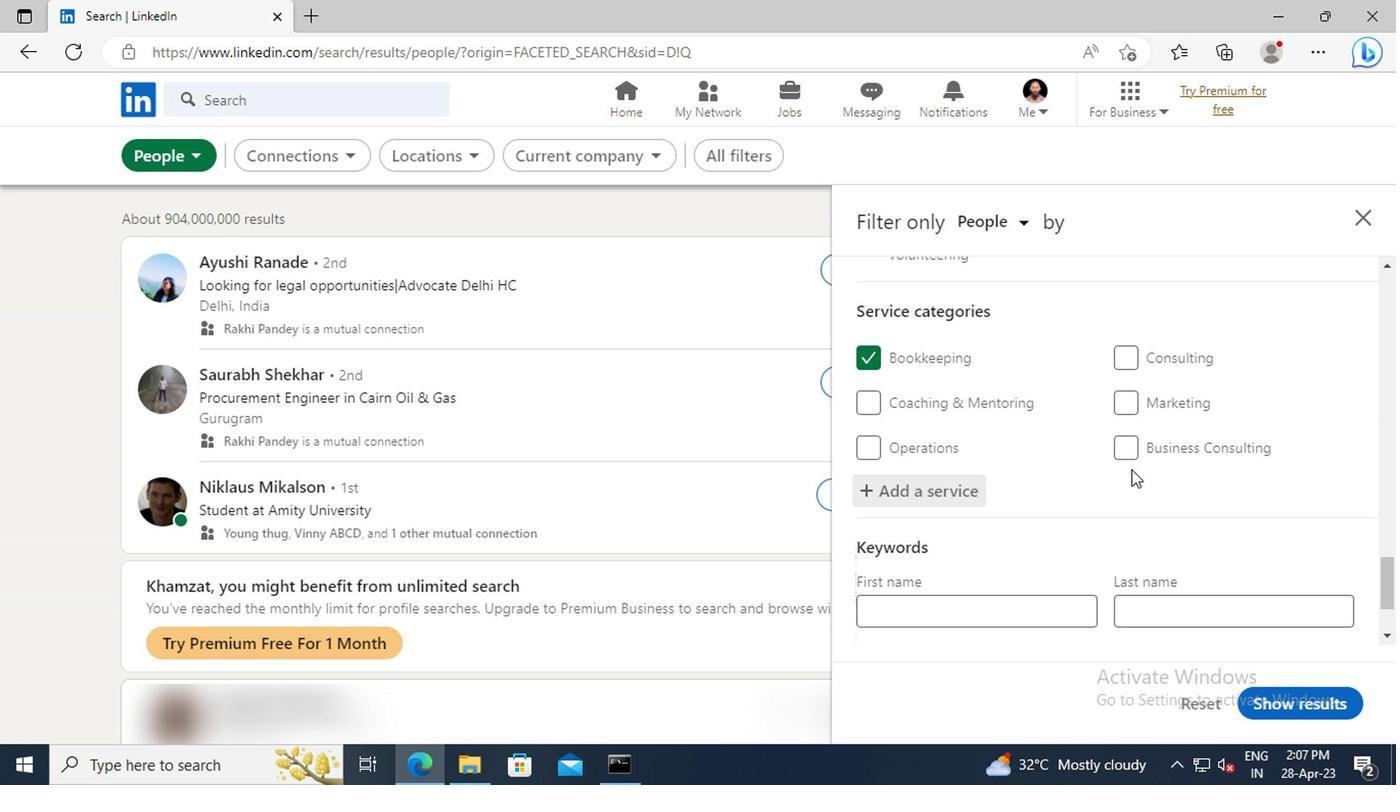 
Action: Mouse scrolled (1127, 467) with delta (0, -1)
Screenshot: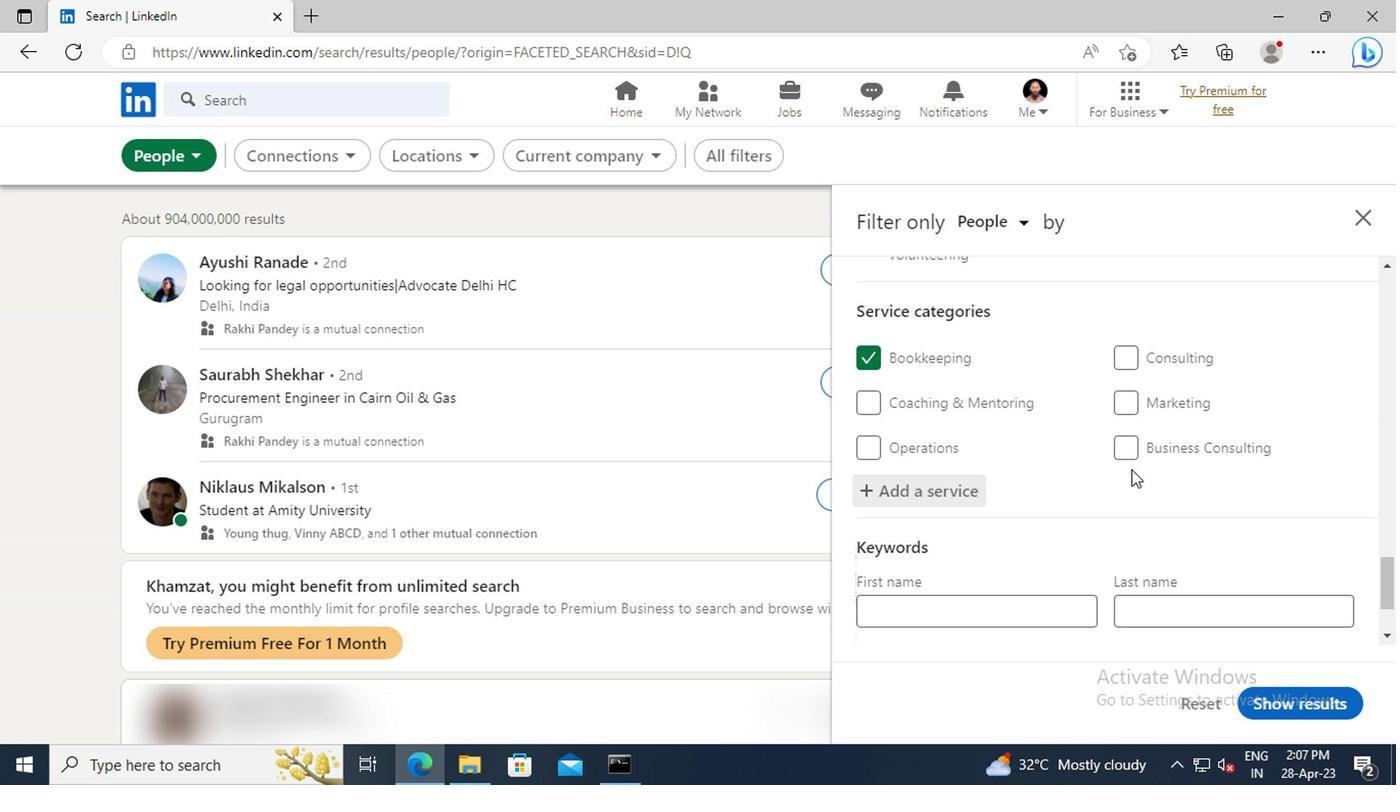 
Action: Mouse moved to (1111, 478)
Screenshot: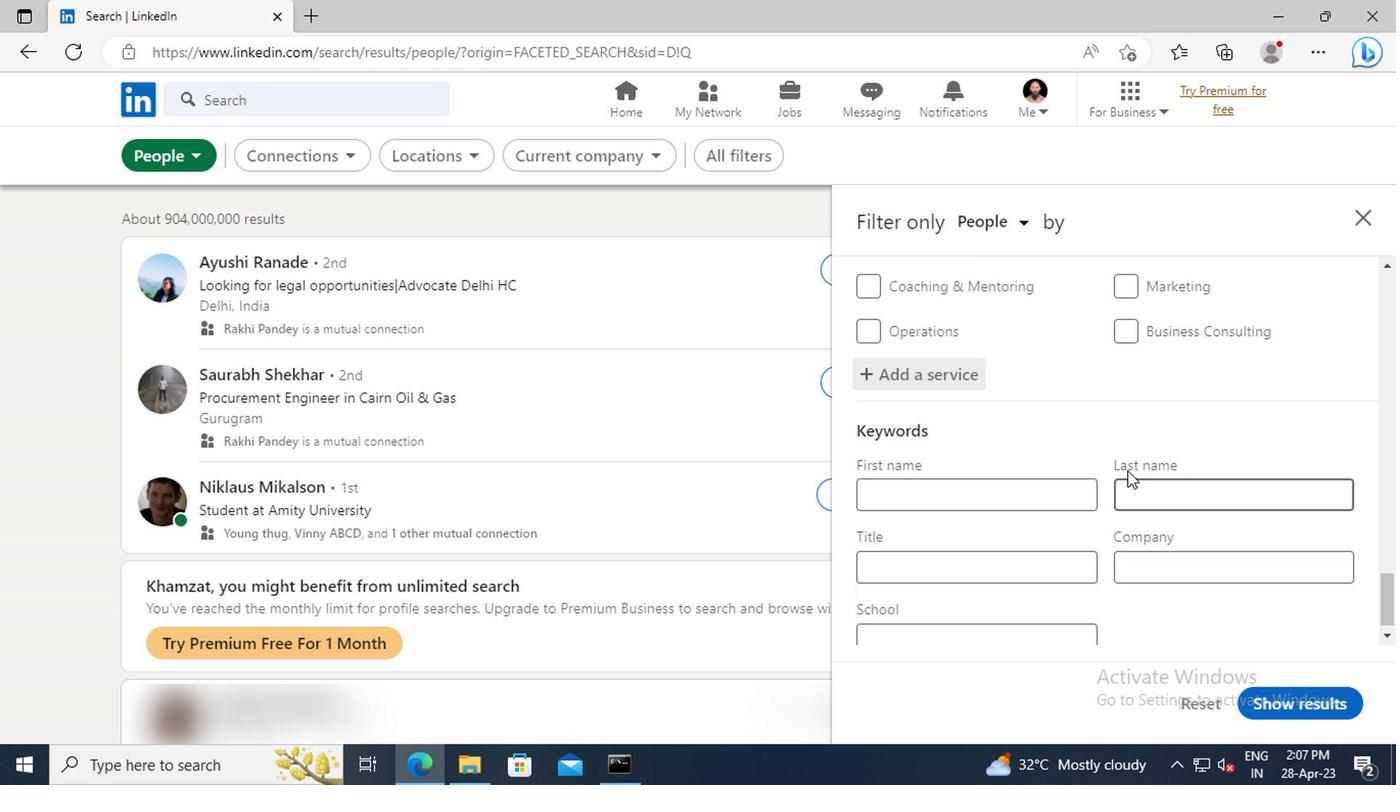 
Action: Mouse scrolled (1111, 477) with delta (0, 0)
Screenshot: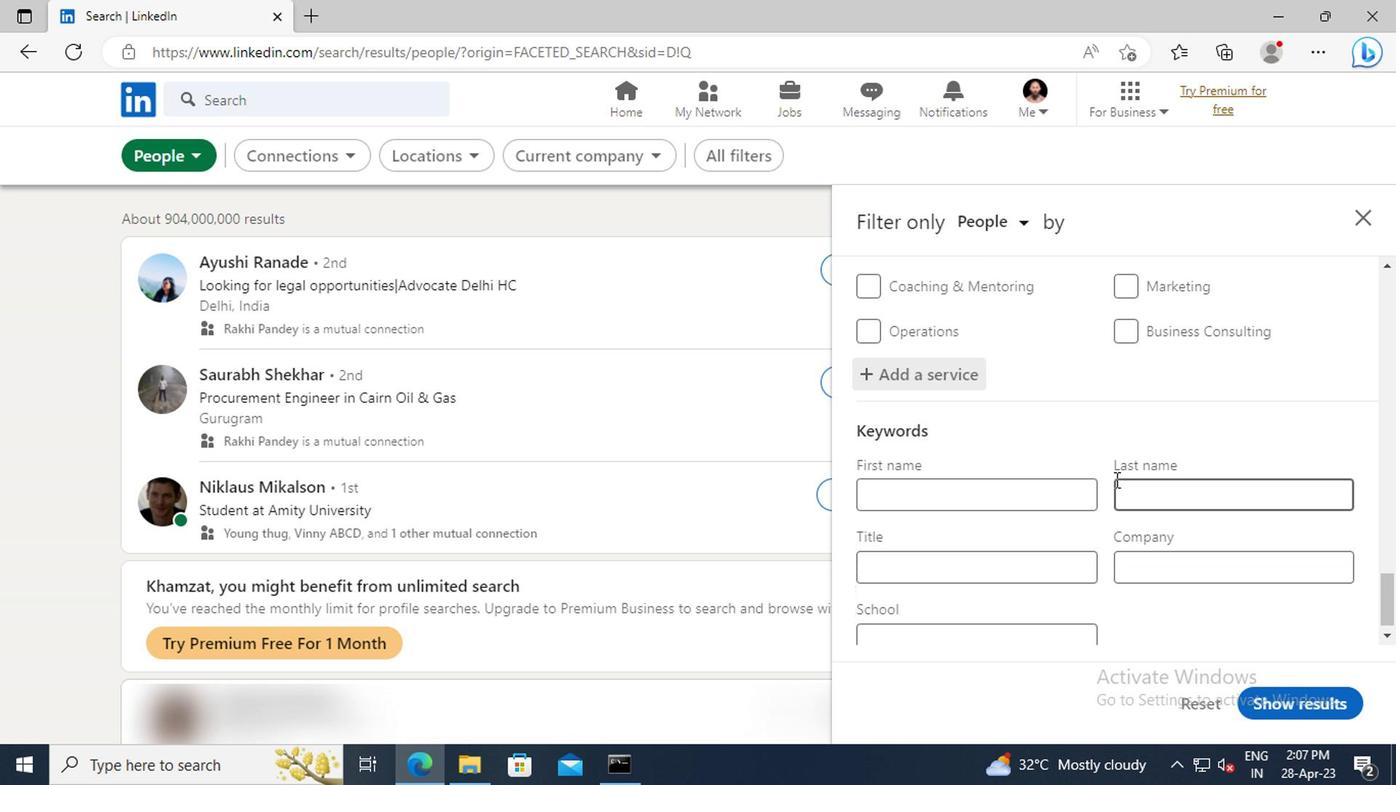 
Action: Mouse scrolled (1111, 477) with delta (0, 0)
Screenshot: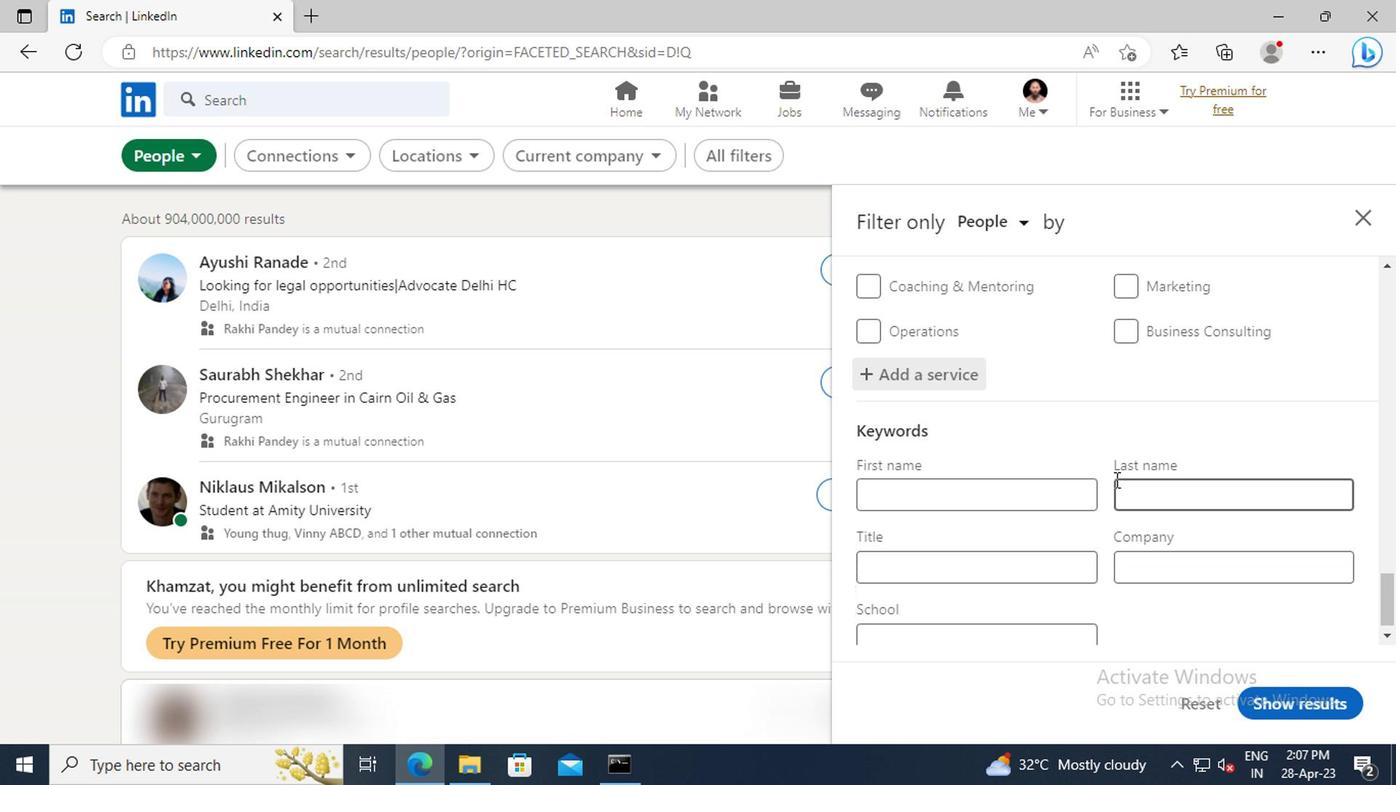 
Action: Mouse moved to (894, 548)
Screenshot: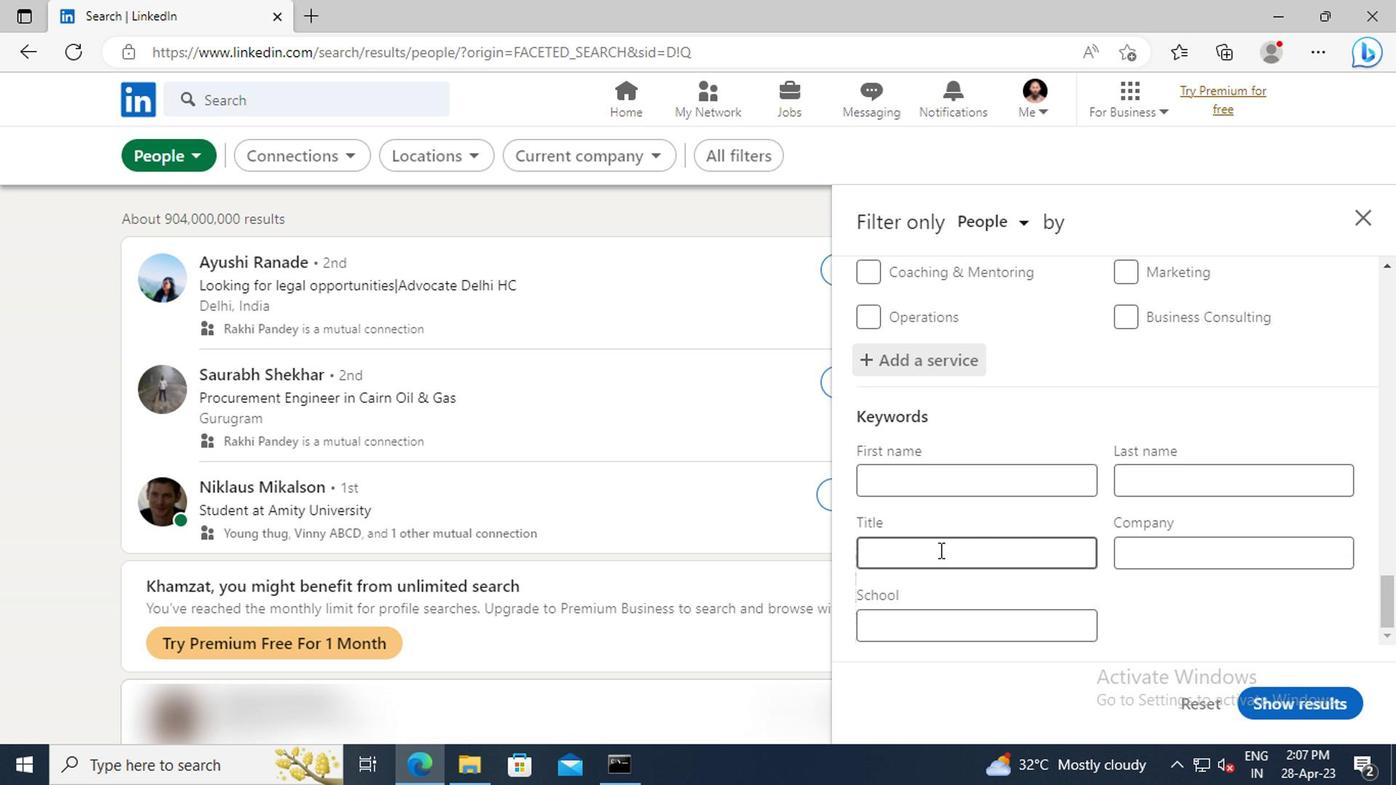 
Action: Mouse pressed left at (894, 548)
Screenshot: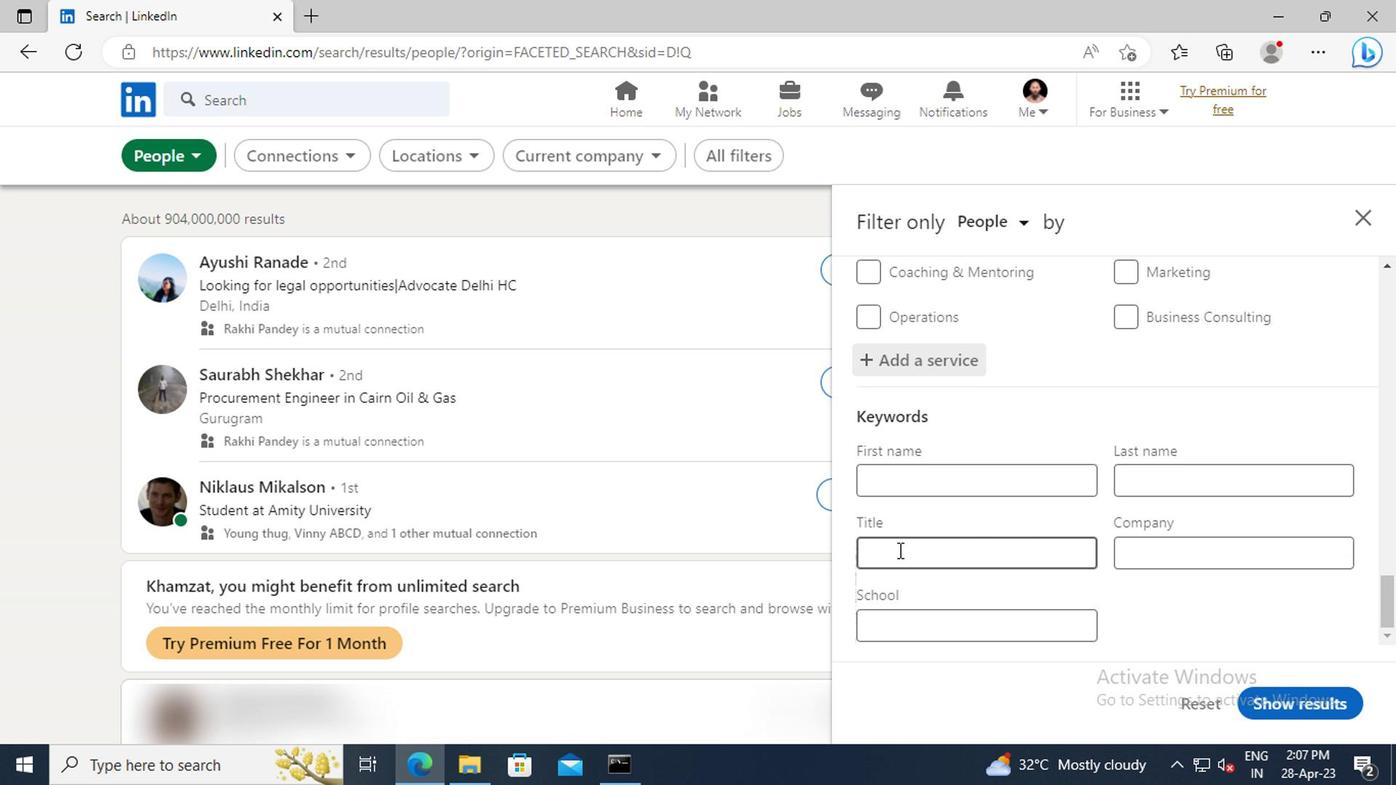 
Action: Key pressed <Key.shift>OFFICE<Key.space><Key.shift>MANAGER<Key.enter>
Screenshot: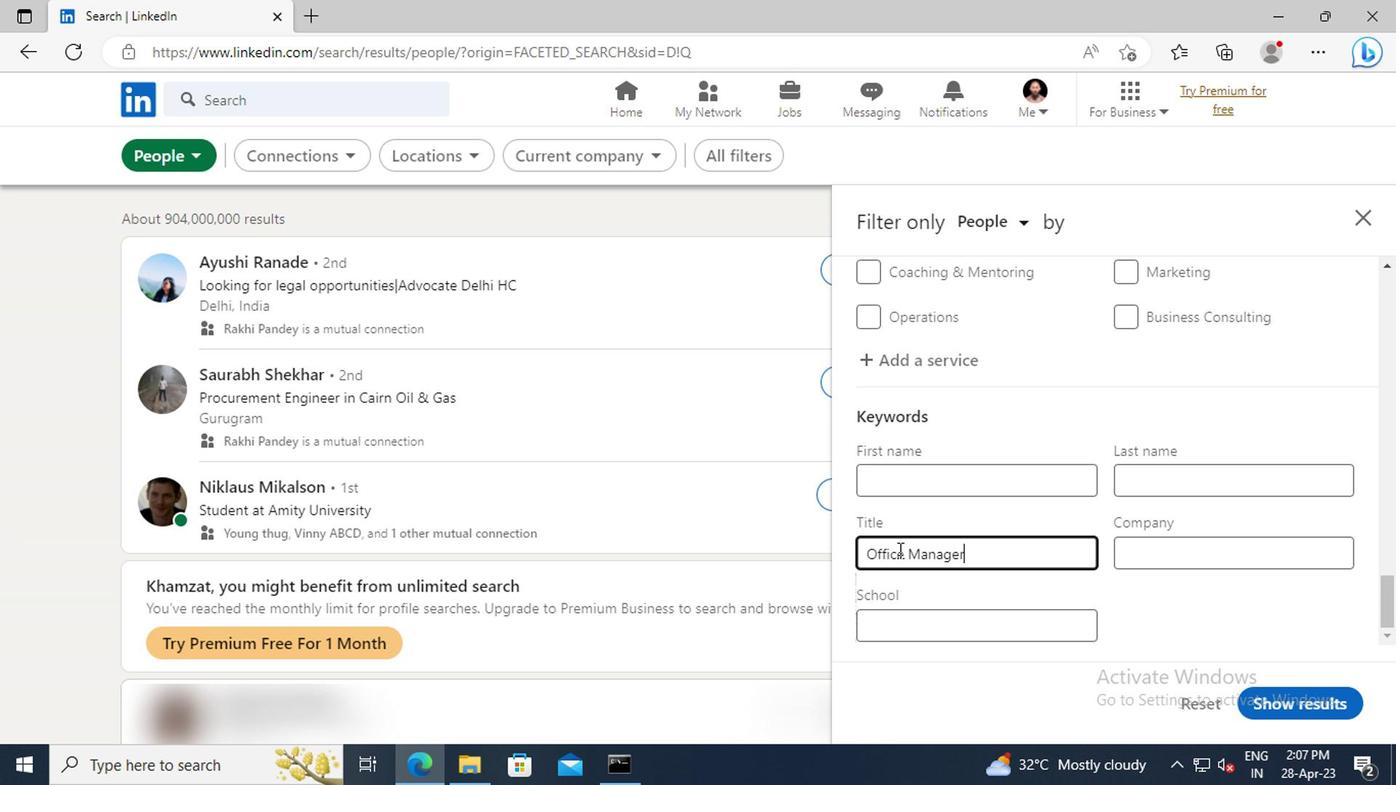 
Action: Mouse moved to (1262, 699)
Screenshot: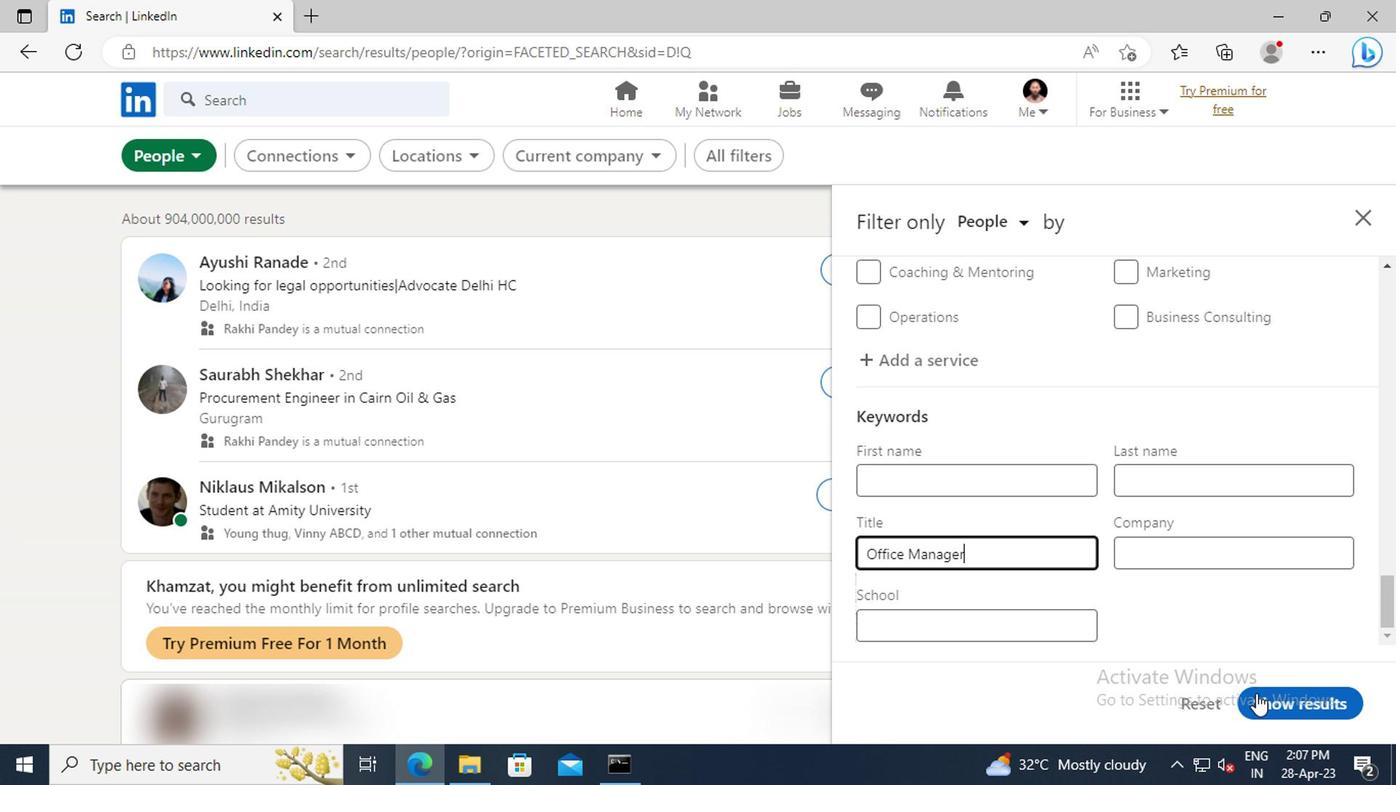 
Action: Mouse pressed left at (1262, 699)
Screenshot: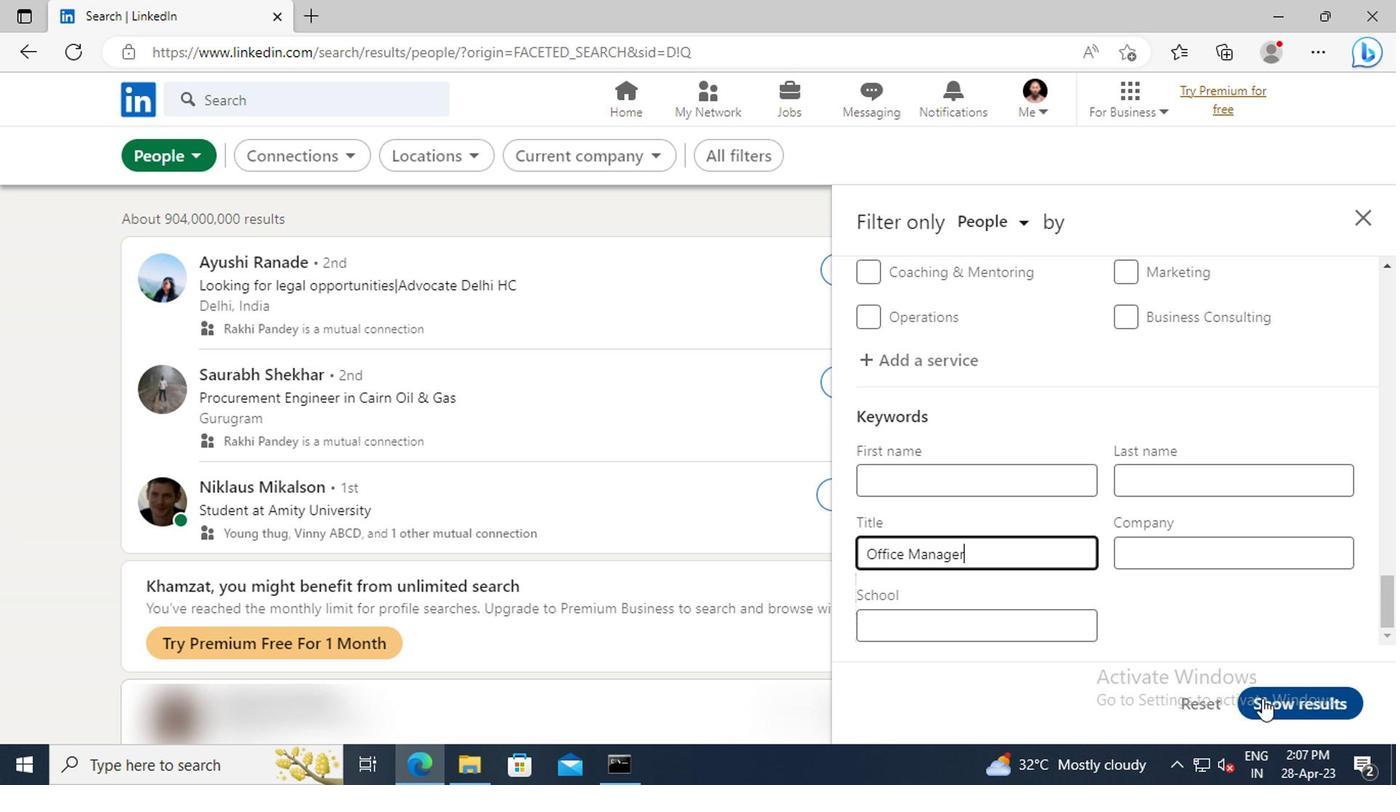 
